 Task: Create a new customer record by filling in all required fields including name, gender, age, mobile number, email, and both current and permanent addresses.
Action: Mouse moved to (1029, 123)
Screenshot: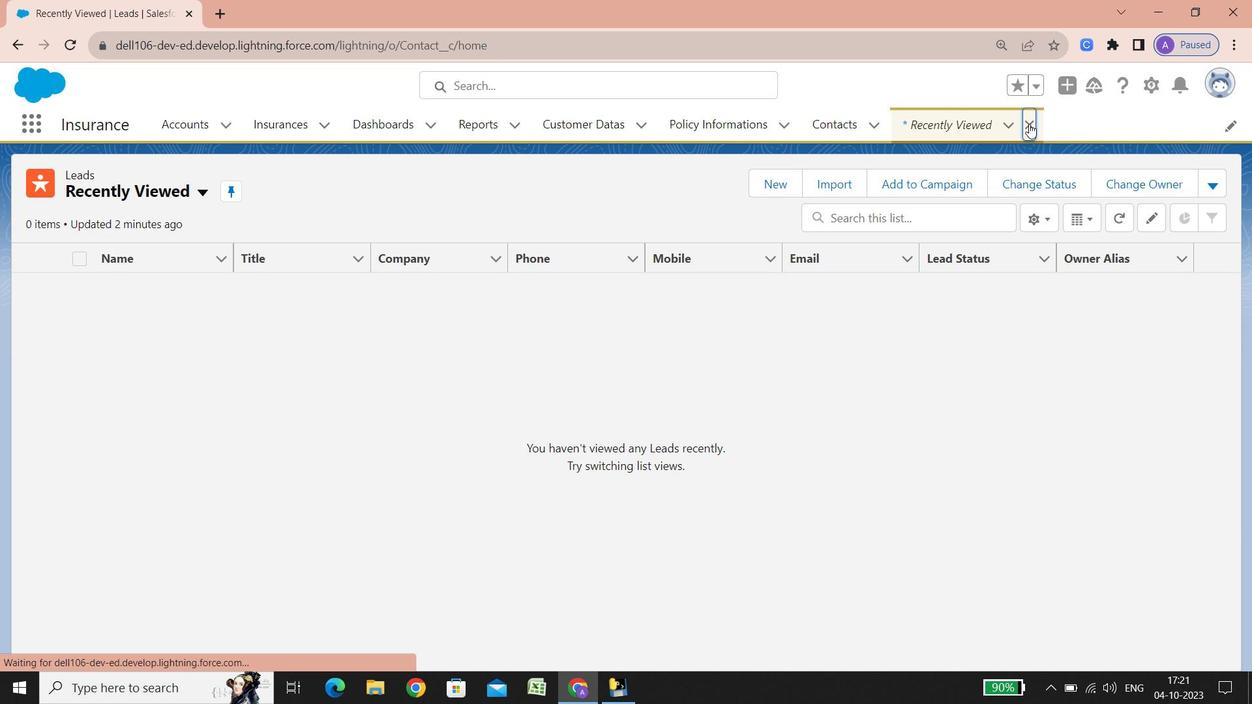 
Action: Mouse pressed left at (1029, 123)
Screenshot: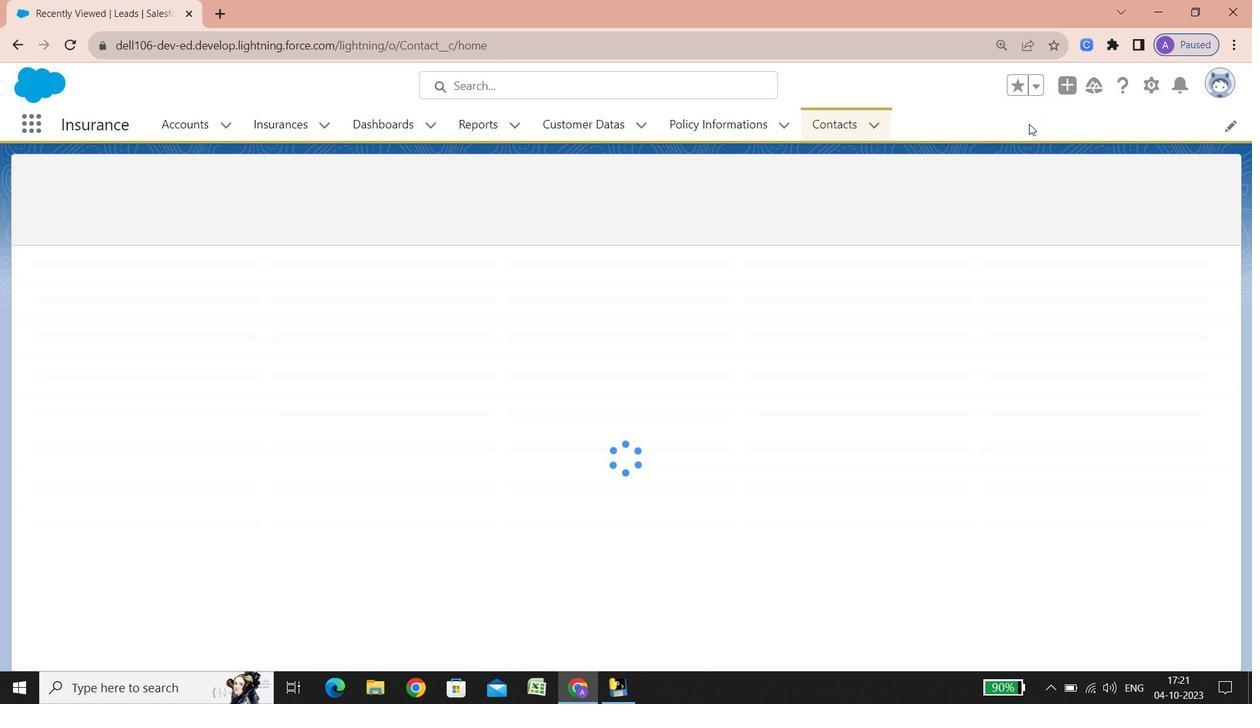 
Action: Mouse moved to (571, 125)
Screenshot: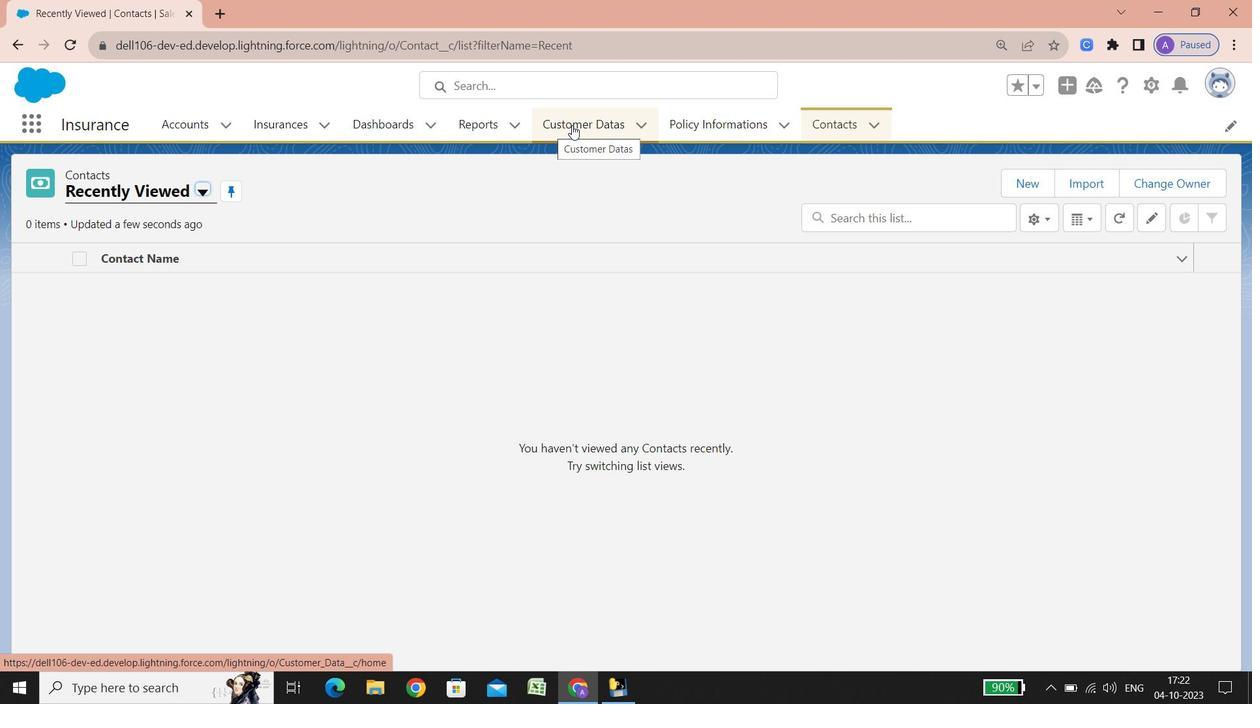 
Action: Mouse pressed left at (571, 125)
Screenshot: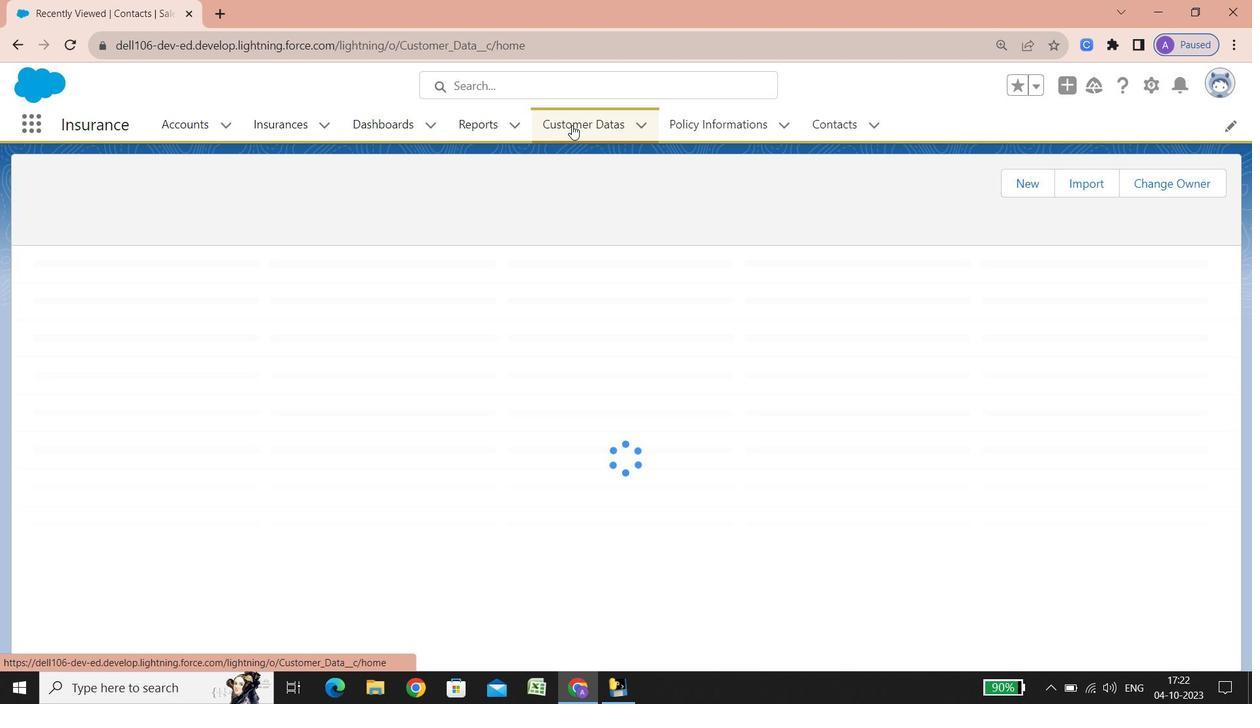 
Action: Mouse moved to (1027, 185)
Screenshot: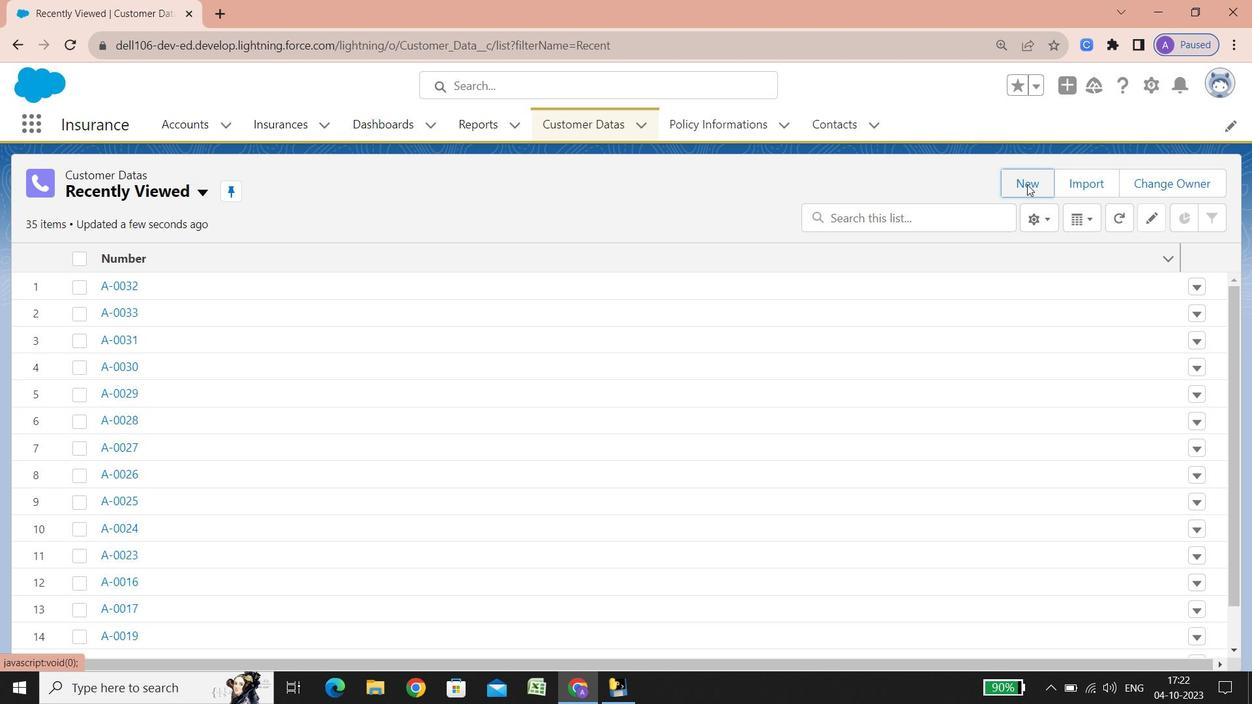 
Action: Mouse pressed left at (1027, 185)
Screenshot: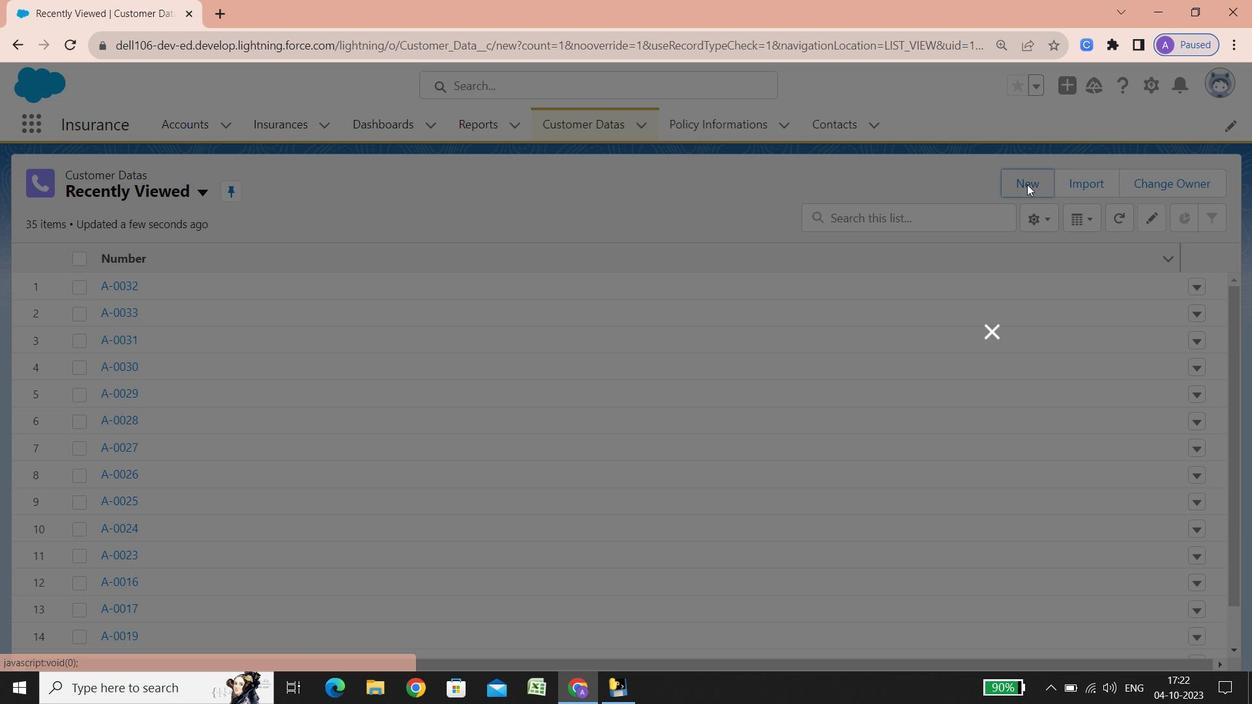 
Action: Mouse moved to (312, 310)
Screenshot: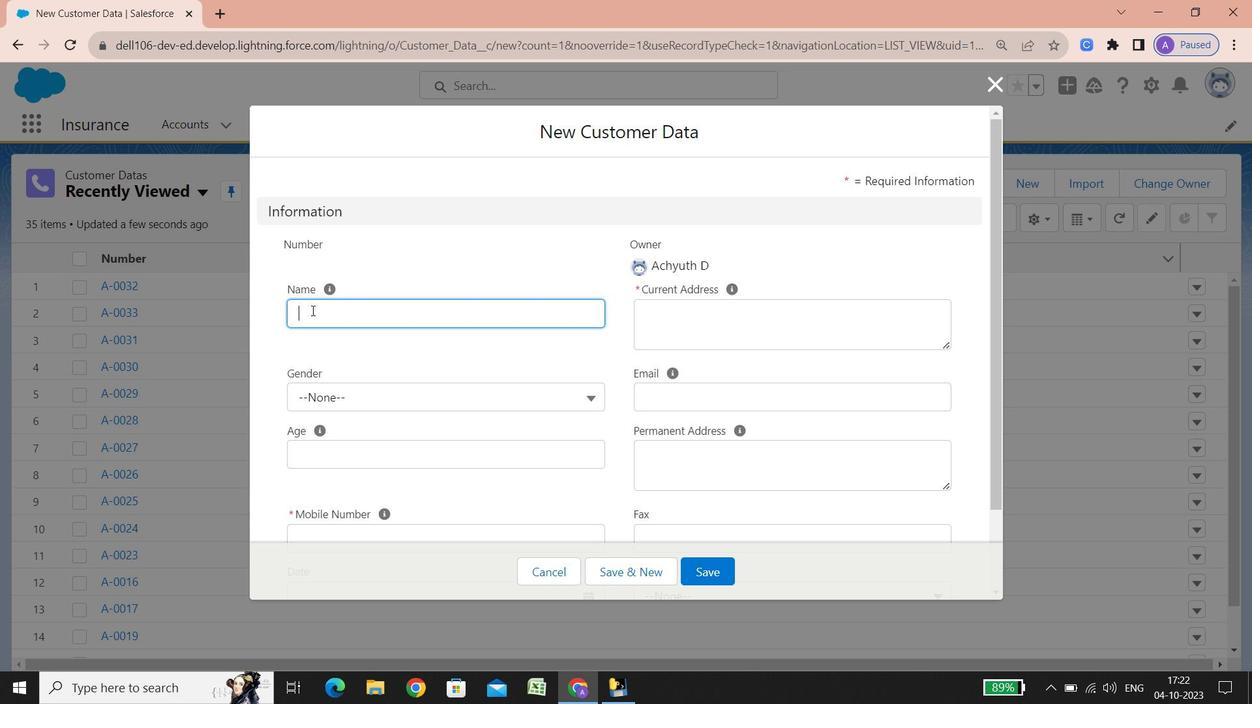 
Action: Key pressed <Key.shift><Key.shift>Ram8
Screenshot: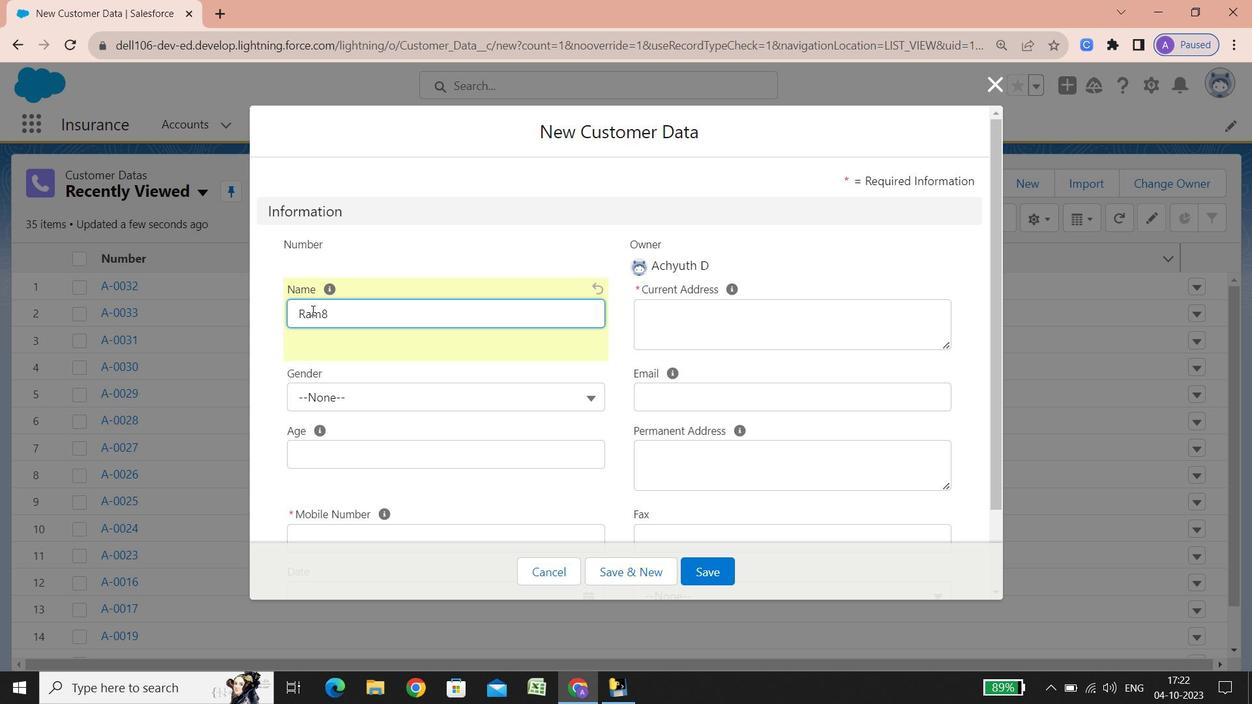 
Action: Mouse moved to (365, 393)
Screenshot: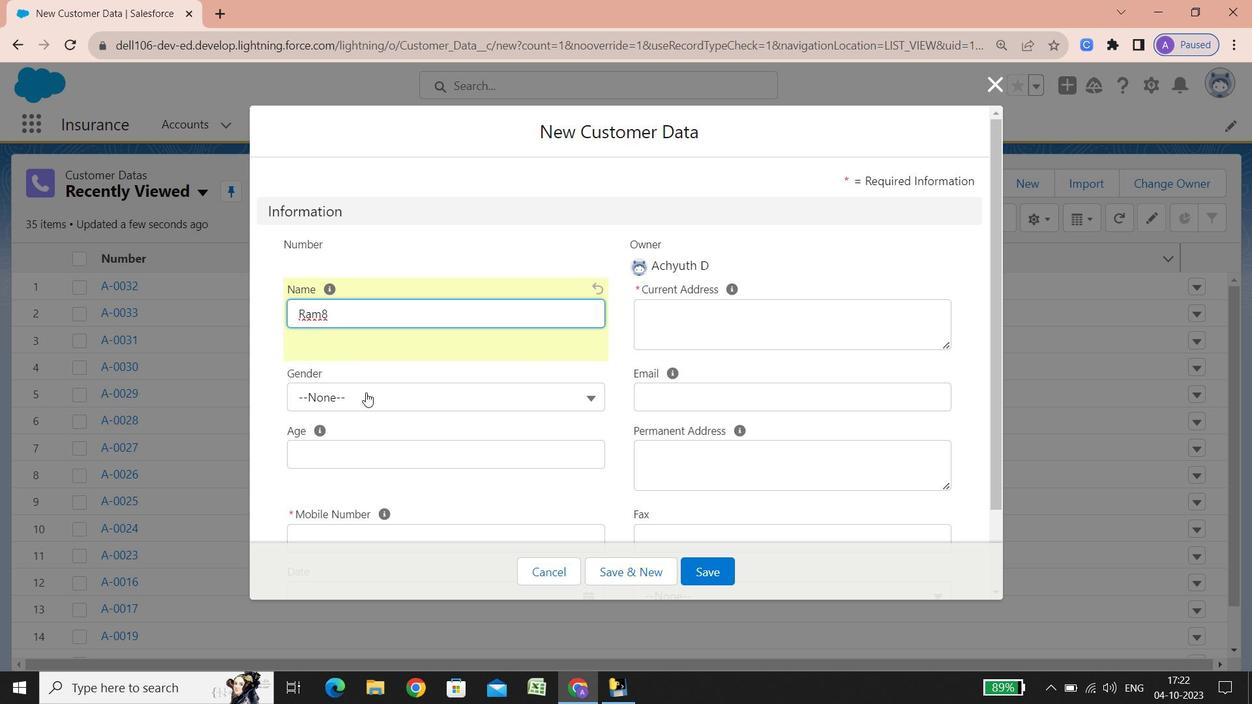 
Action: Mouse pressed left at (365, 393)
Screenshot: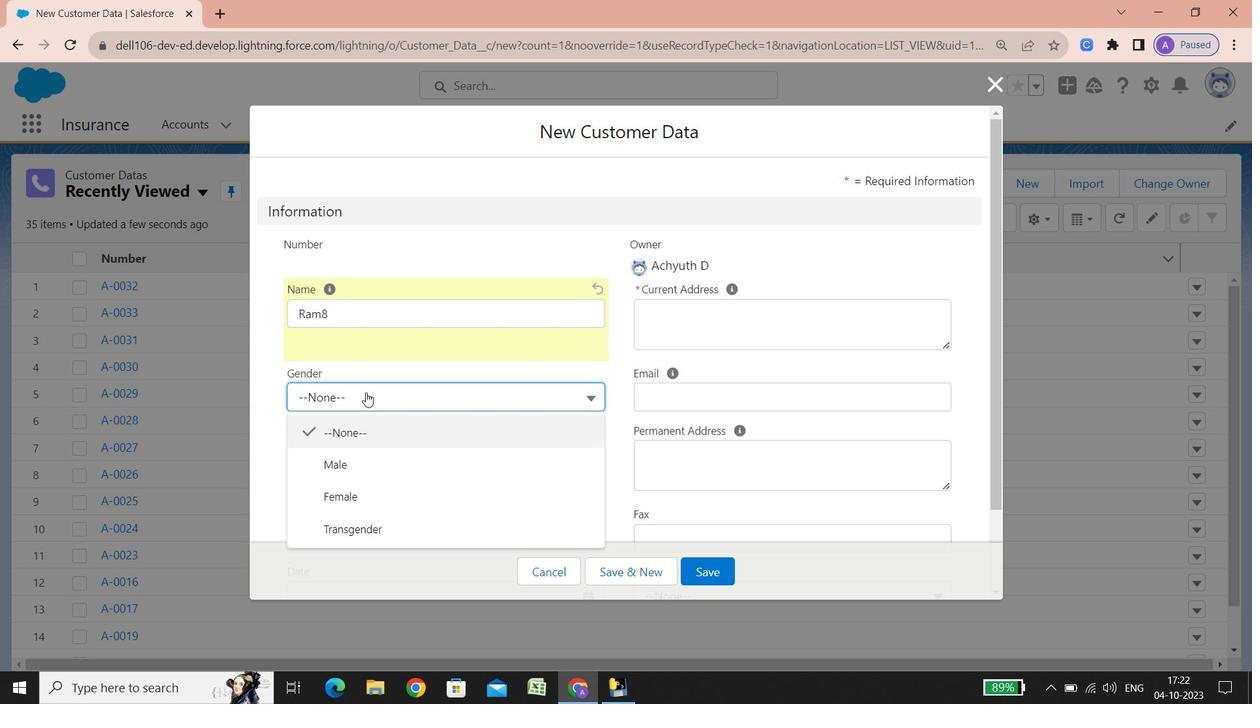
Action: Mouse moved to (367, 466)
Screenshot: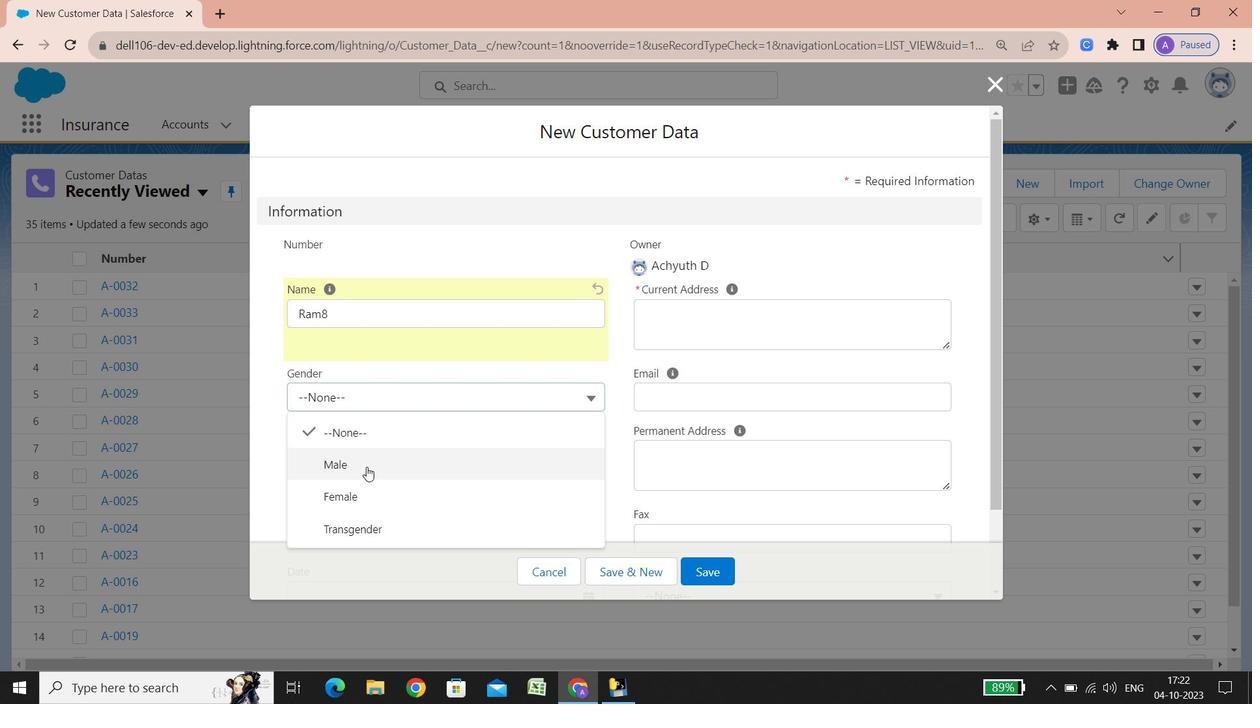 
Action: Mouse pressed left at (367, 466)
Screenshot: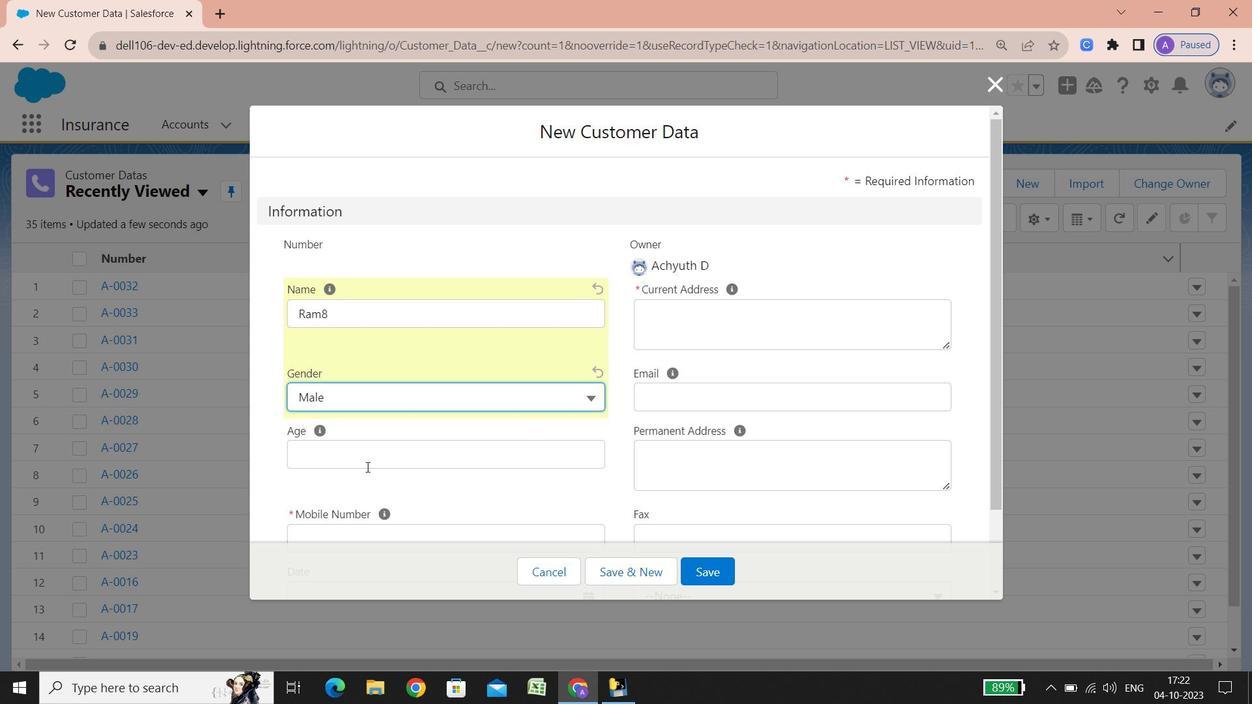 
Action: Mouse moved to (357, 457)
Screenshot: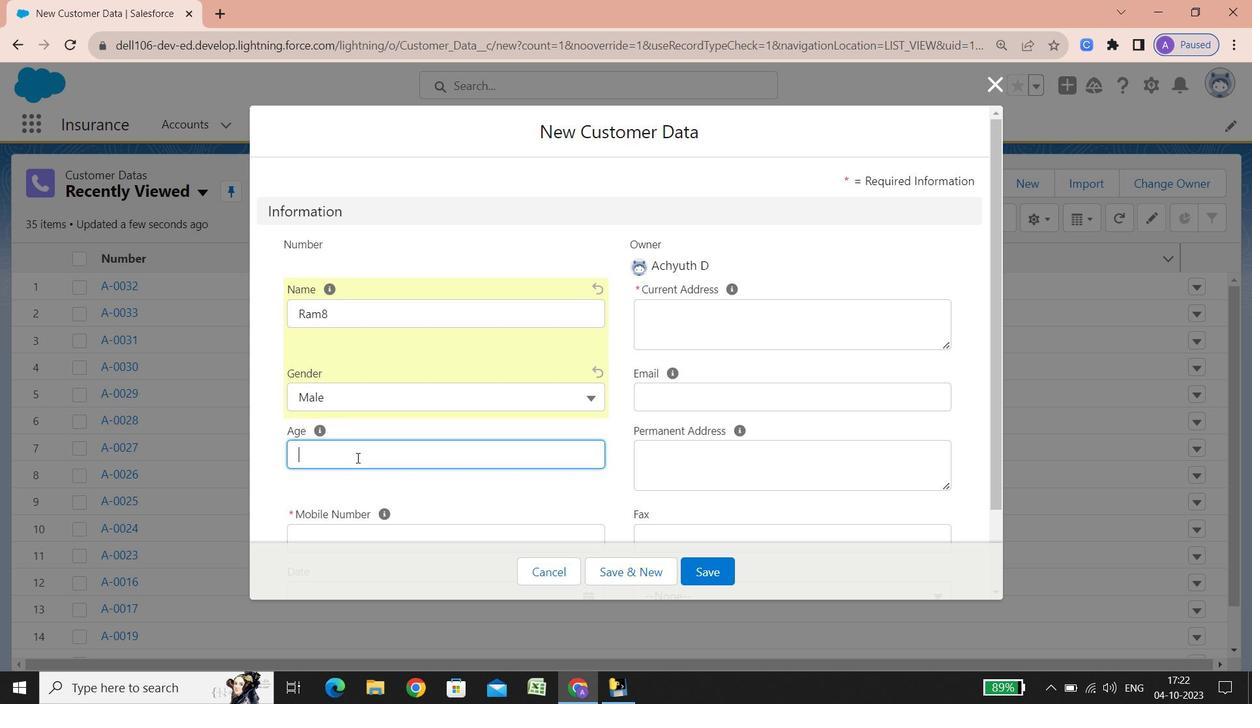 
Action: Mouse pressed left at (357, 457)
Screenshot: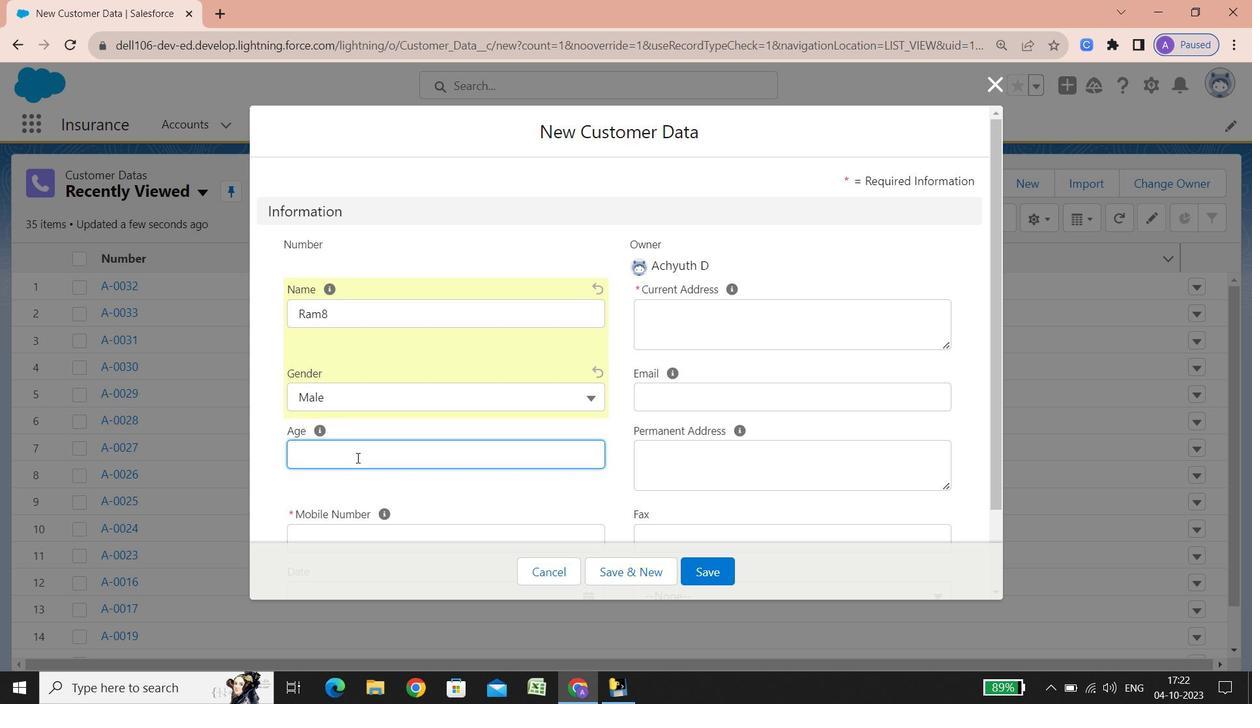 
Action: Key pressed 36
Screenshot: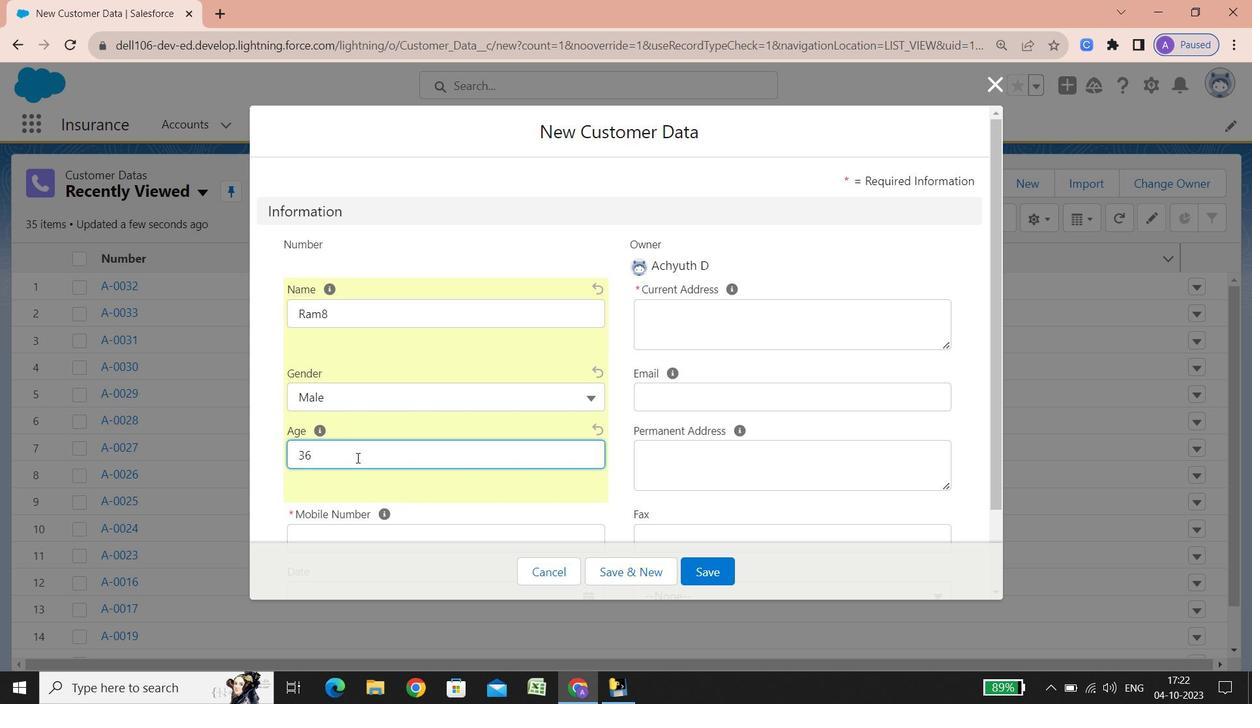 
Action: Mouse scrolled (357, 457) with delta (0, 0)
Screenshot: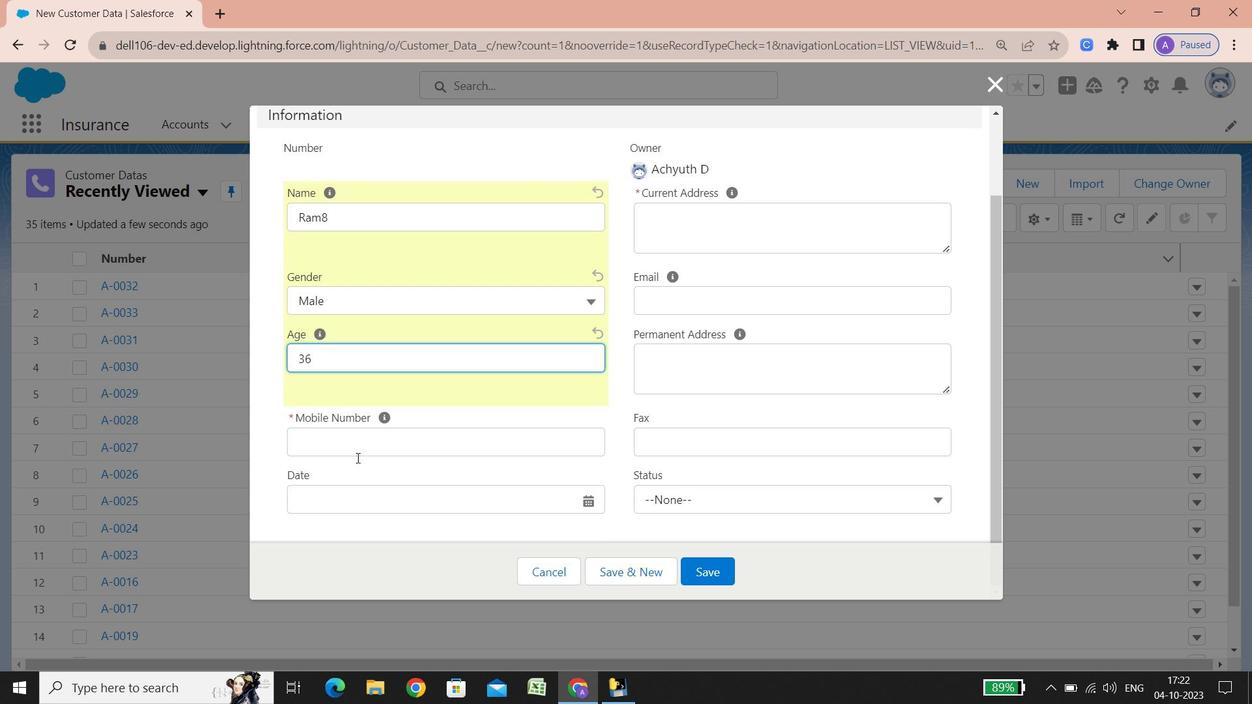 
Action: Mouse scrolled (357, 457) with delta (0, 0)
Screenshot: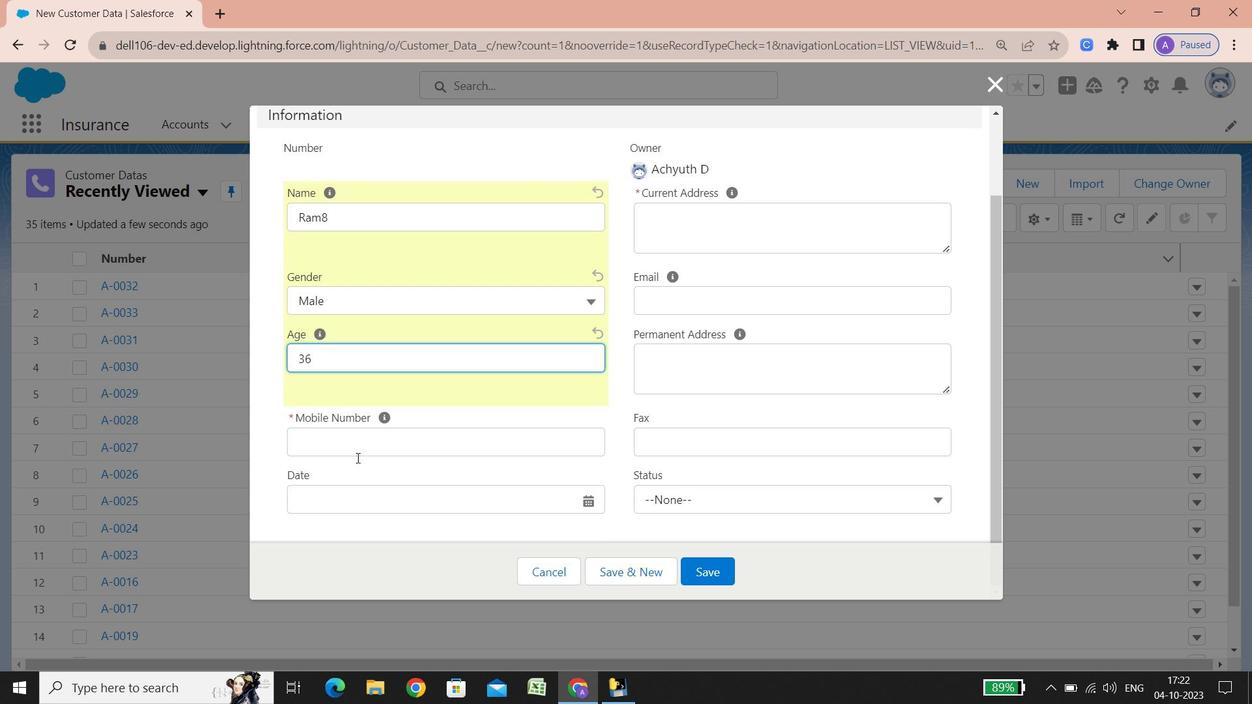 
Action: Mouse scrolled (357, 457) with delta (0, 0)
Screenshot: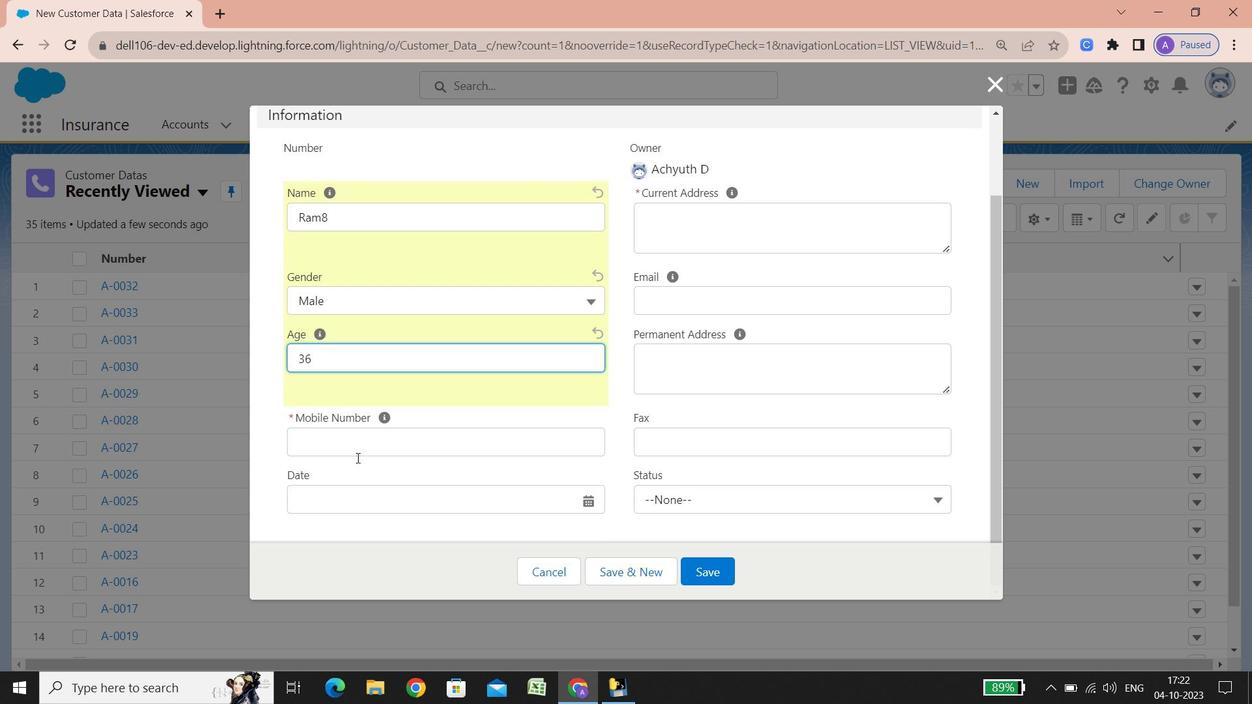 
Action: Mouse scrolled (357, 457) with delta (0, 0)
Screenshot: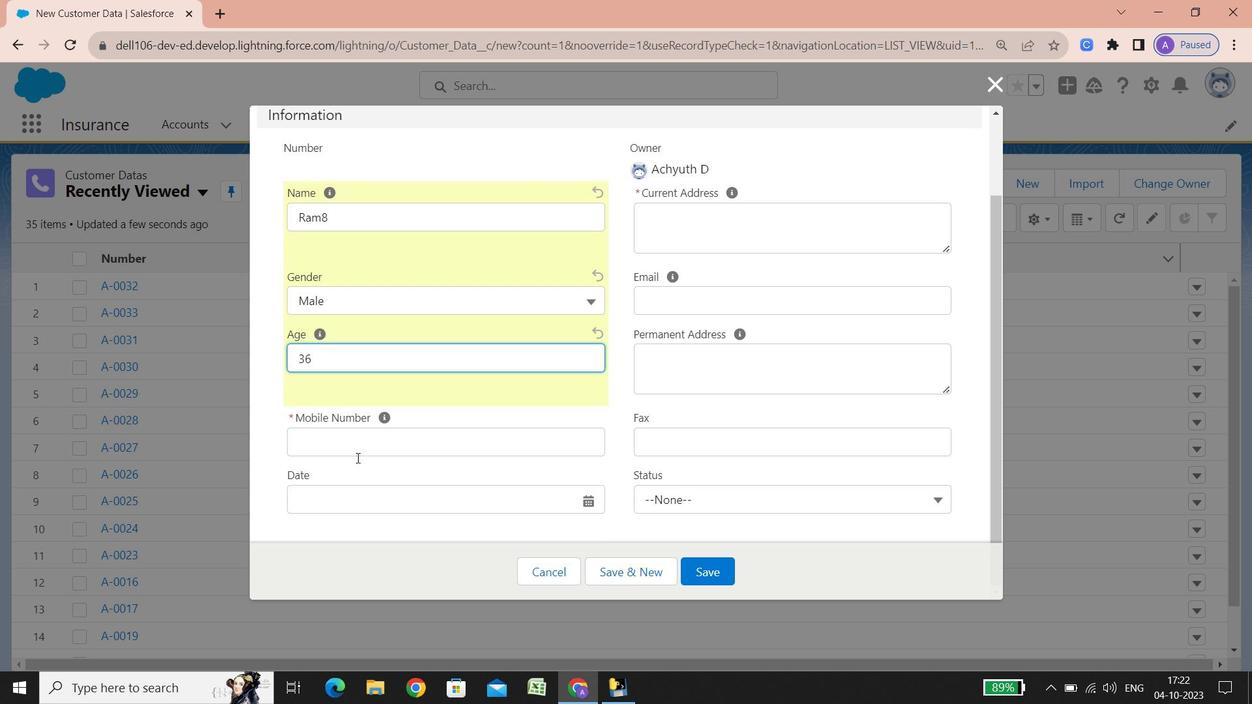 
Action: Mouse scrolled (357, 457) with delta (0, 0)
Screenshot: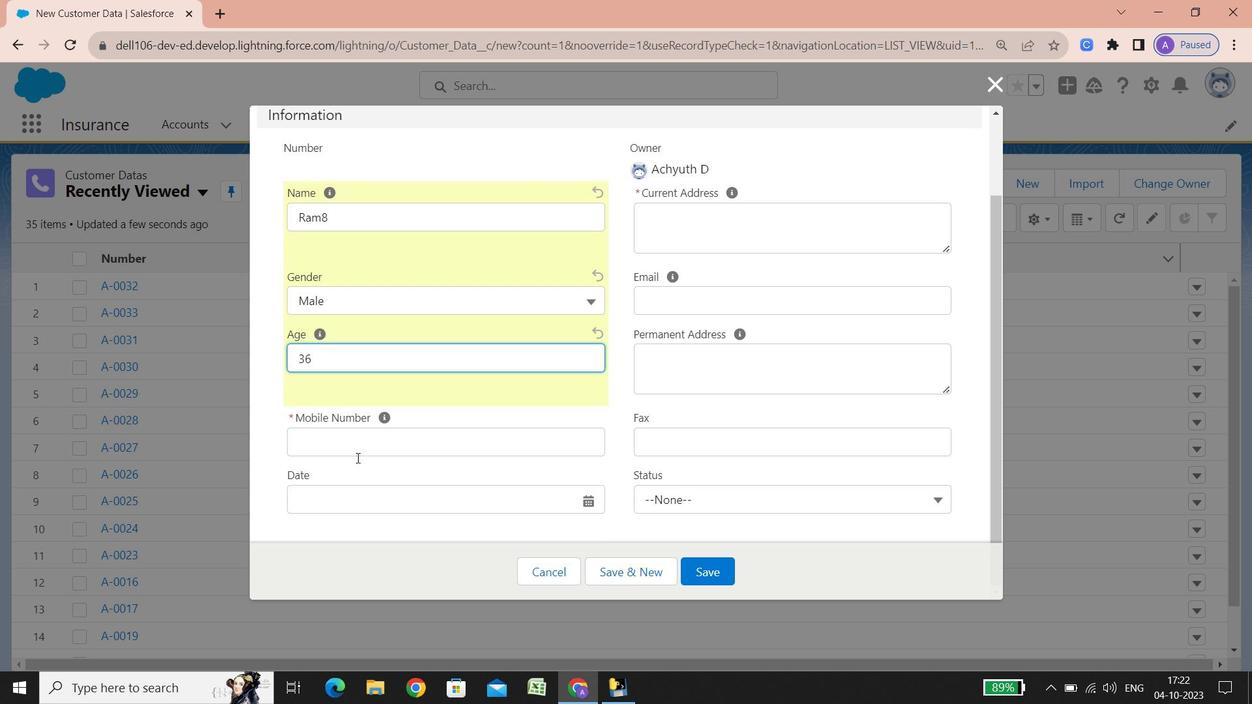 
Action: Mouse scrolled (357, 457) with delta (0, 0)
Screenshot: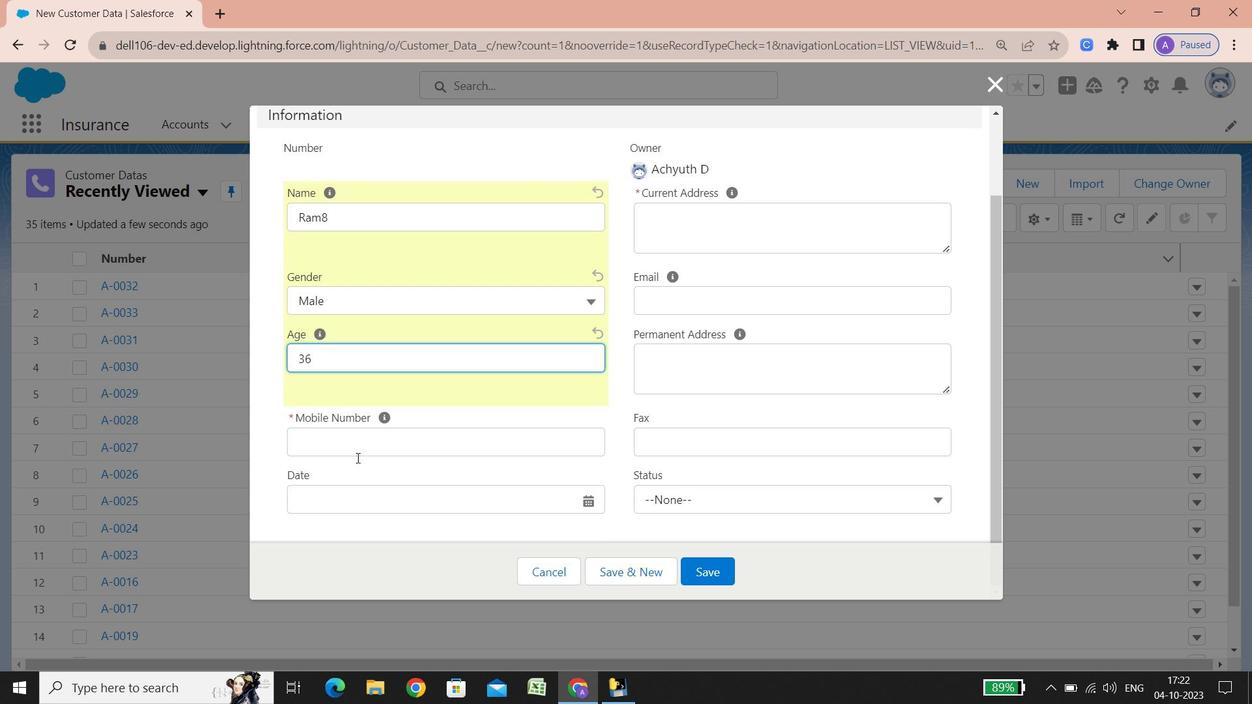 
Action: Mouse scrolled (357, 457) with delta (0, 0)
Screenshot: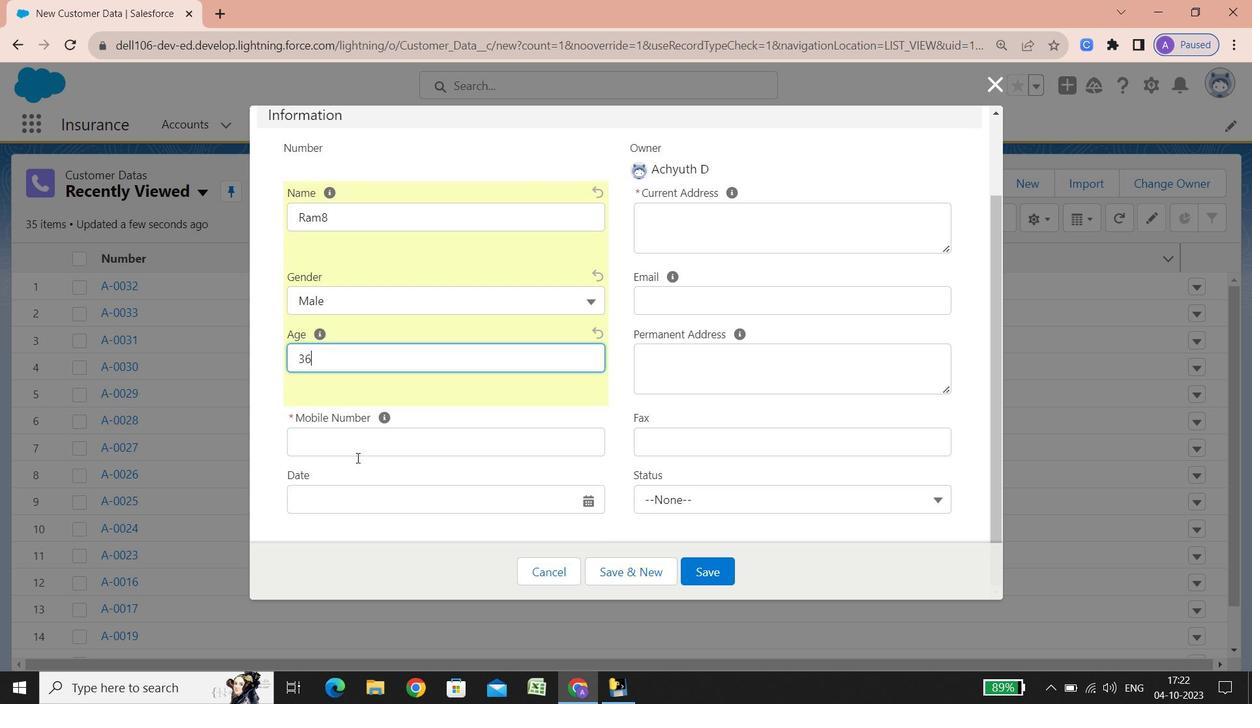 
Action: Mouse scrolled (357, 457) with delta (0, 0)
Screenshot: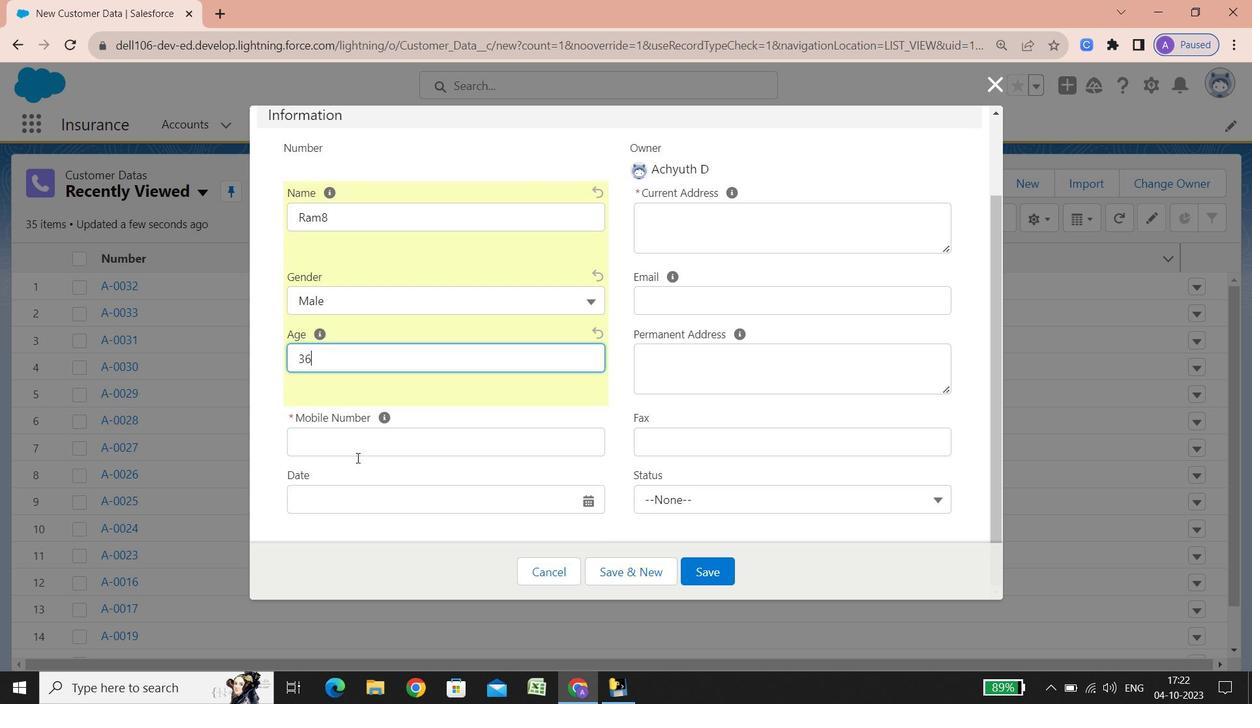 
Action: Mouse scrolled (357, 457) with delta (0, 0)
Screenshot: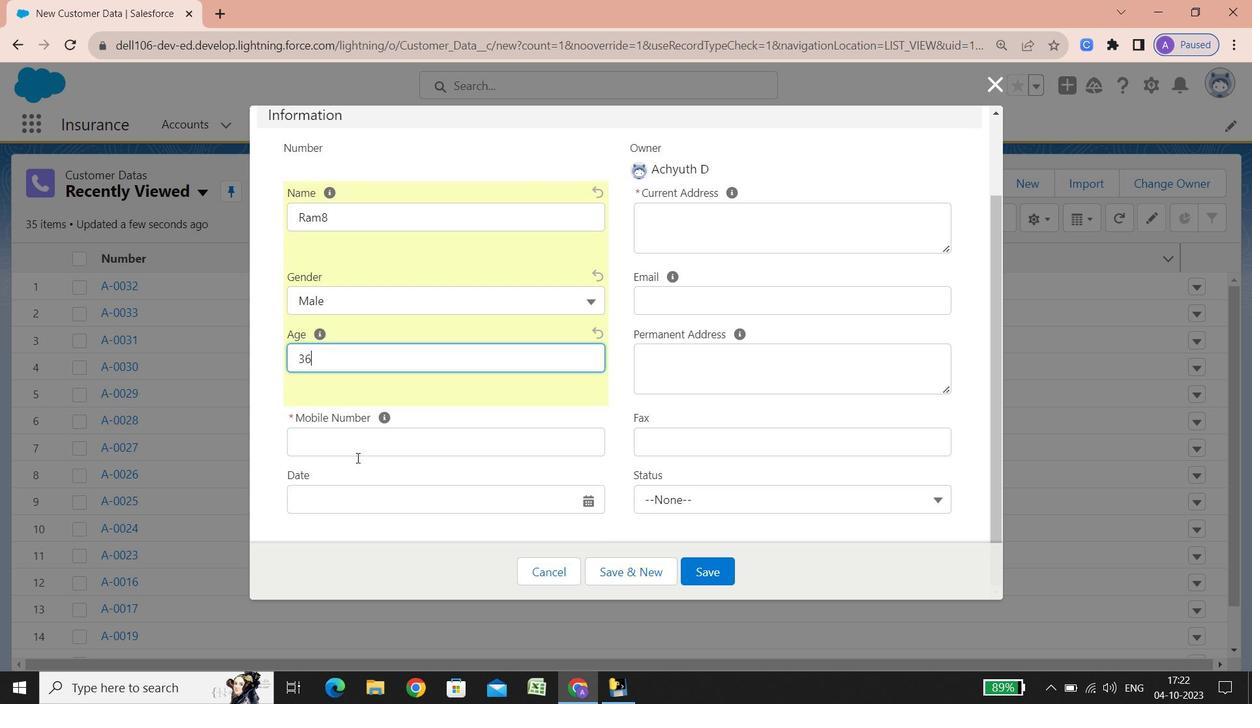 
Action: Mouse scrolled (357, 457) with delta (0, 0)
Screenshot: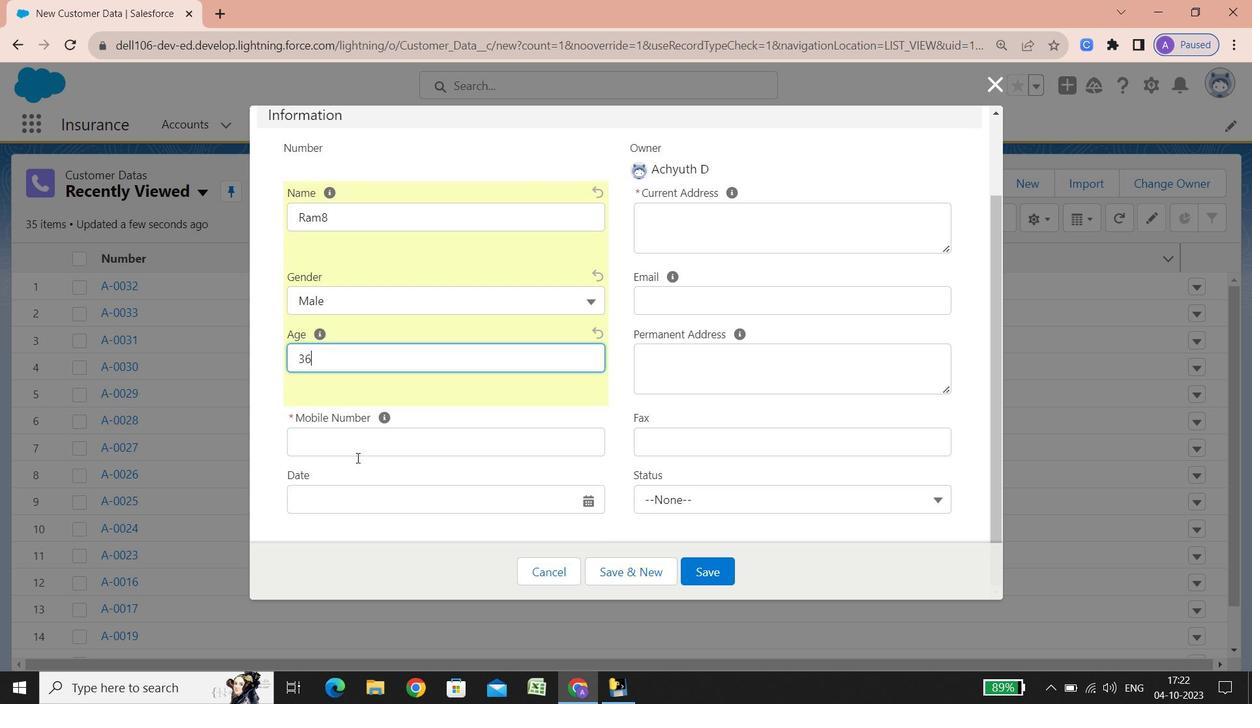
Action: Mouse scrolled (357, 457) with delta (0, 0)
Screenshot: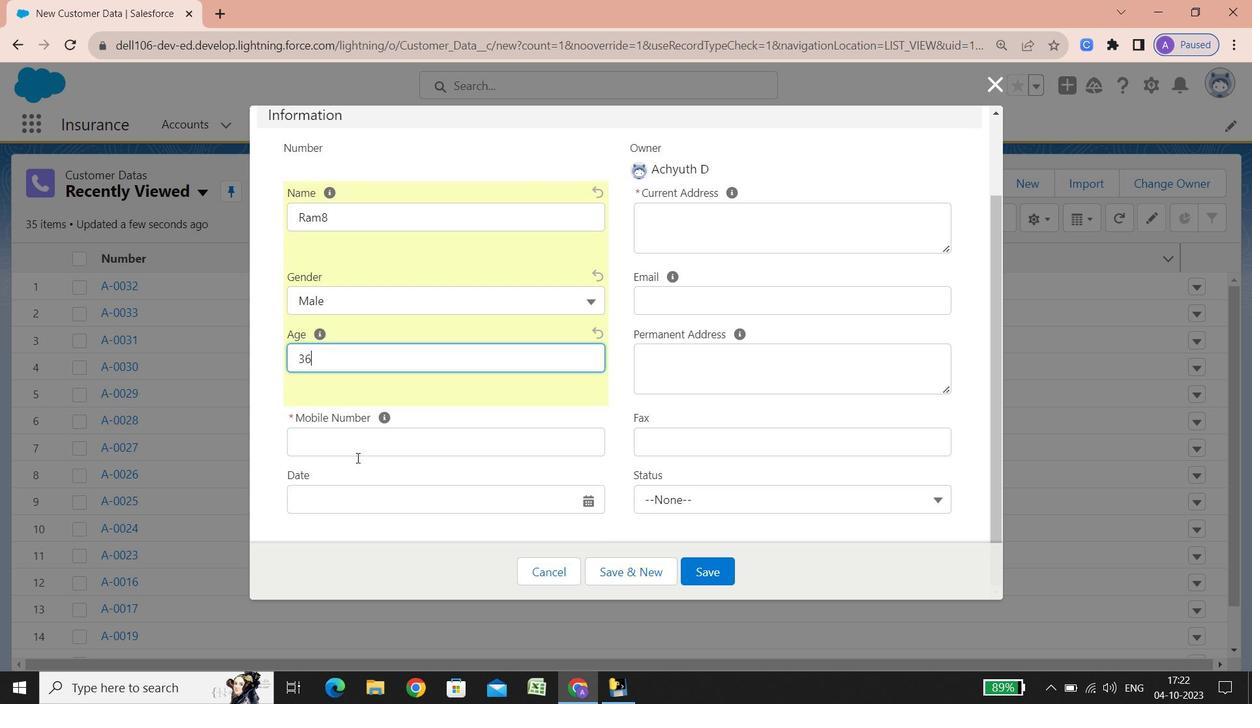 
Action: Mouse scrolled (357, 457) with delta (0, 0)
Screenshot: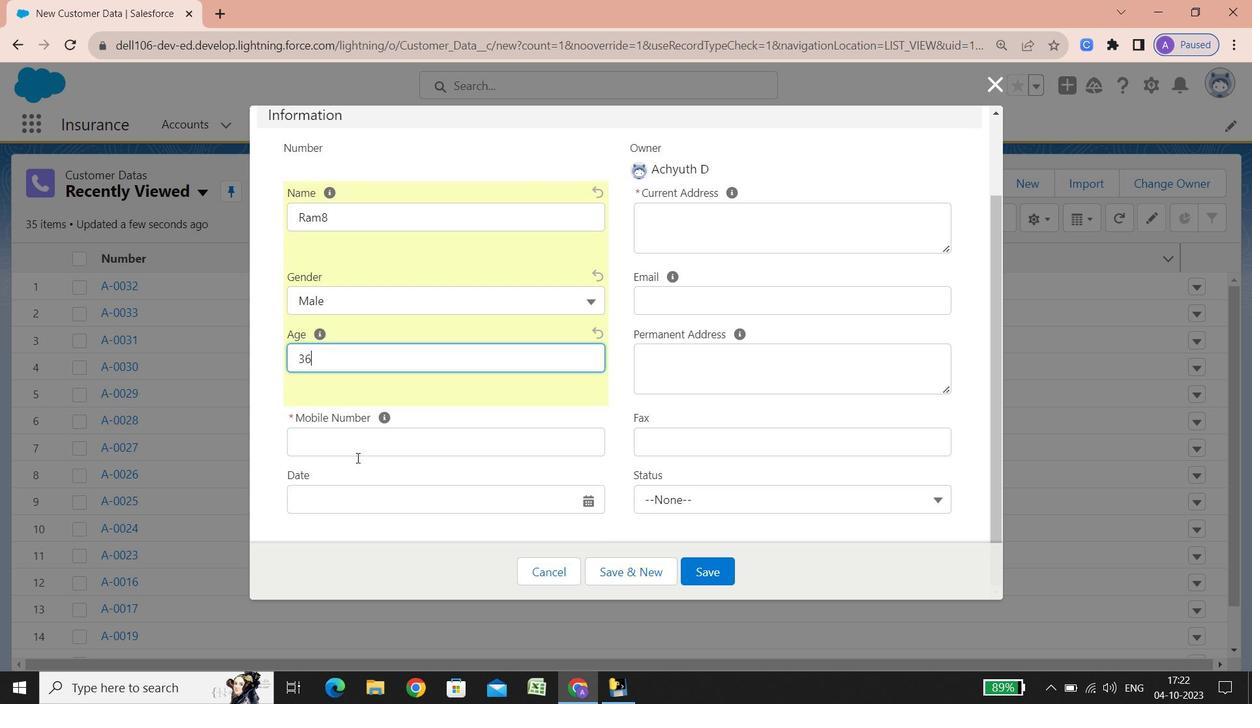 
Action: Mouse scrolled (357, 457) with delta (0, 0)
Screenshot: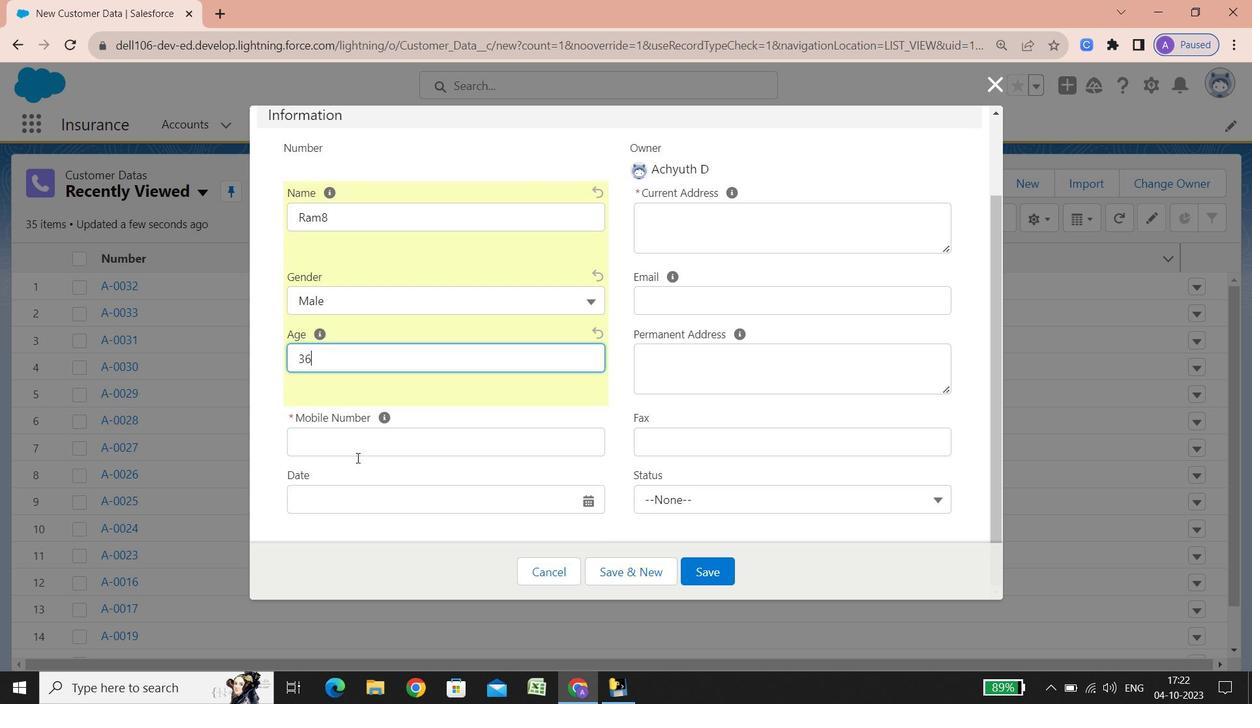 
Action: Mouse scrolled (357, 457) with delta (0, 0)
Screenshot: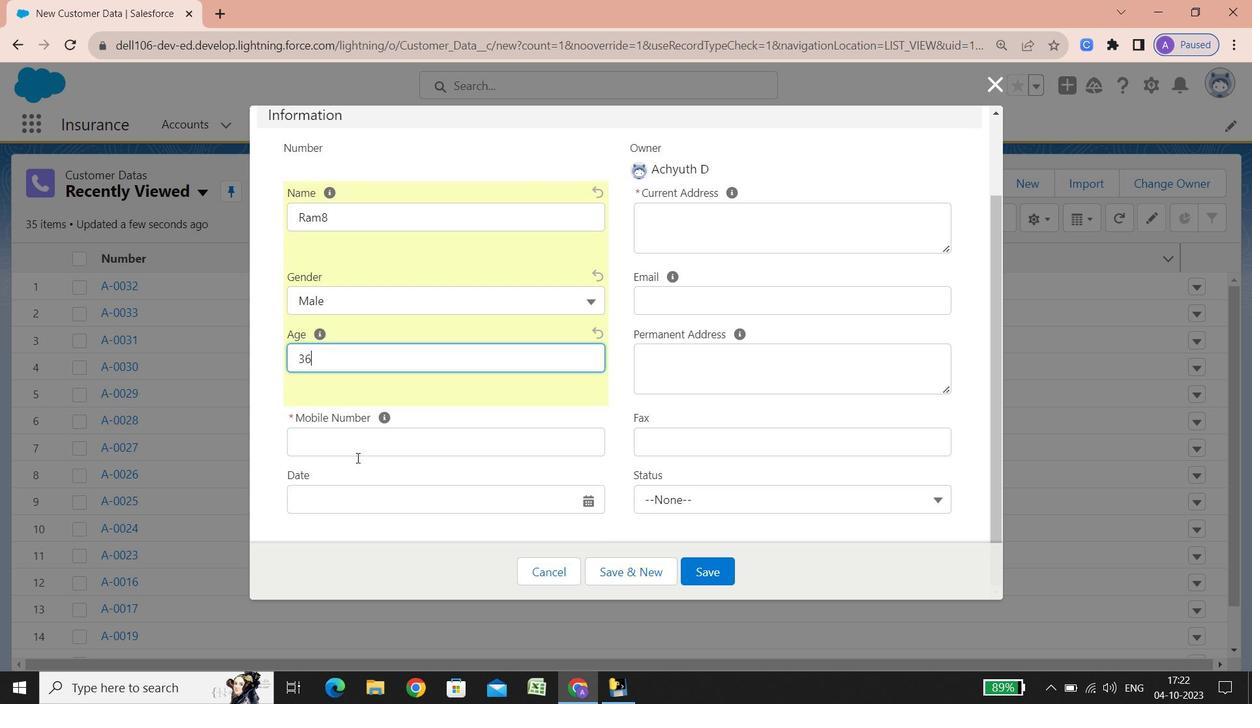 
Action: Mouse scrolled (357, 457) with delta (0, 0)
Screenshot: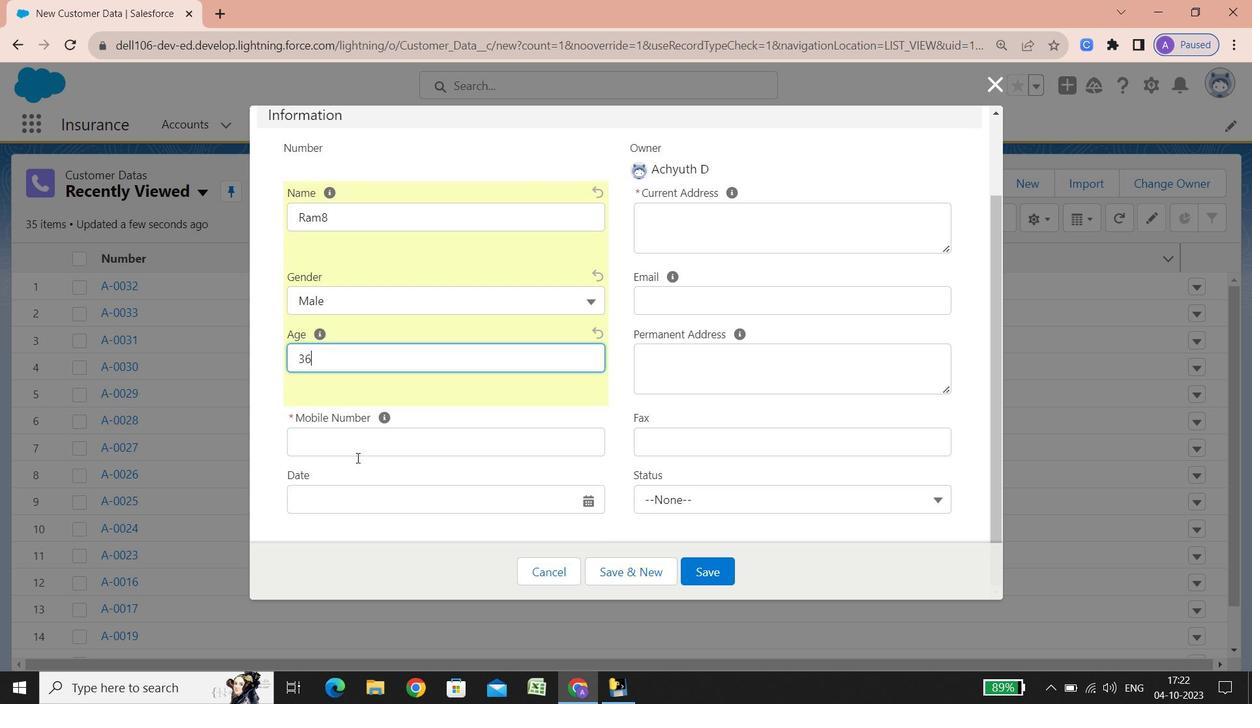
Action: Mouse scrolled (357, 457) with delta (0, 0)
Screenshot: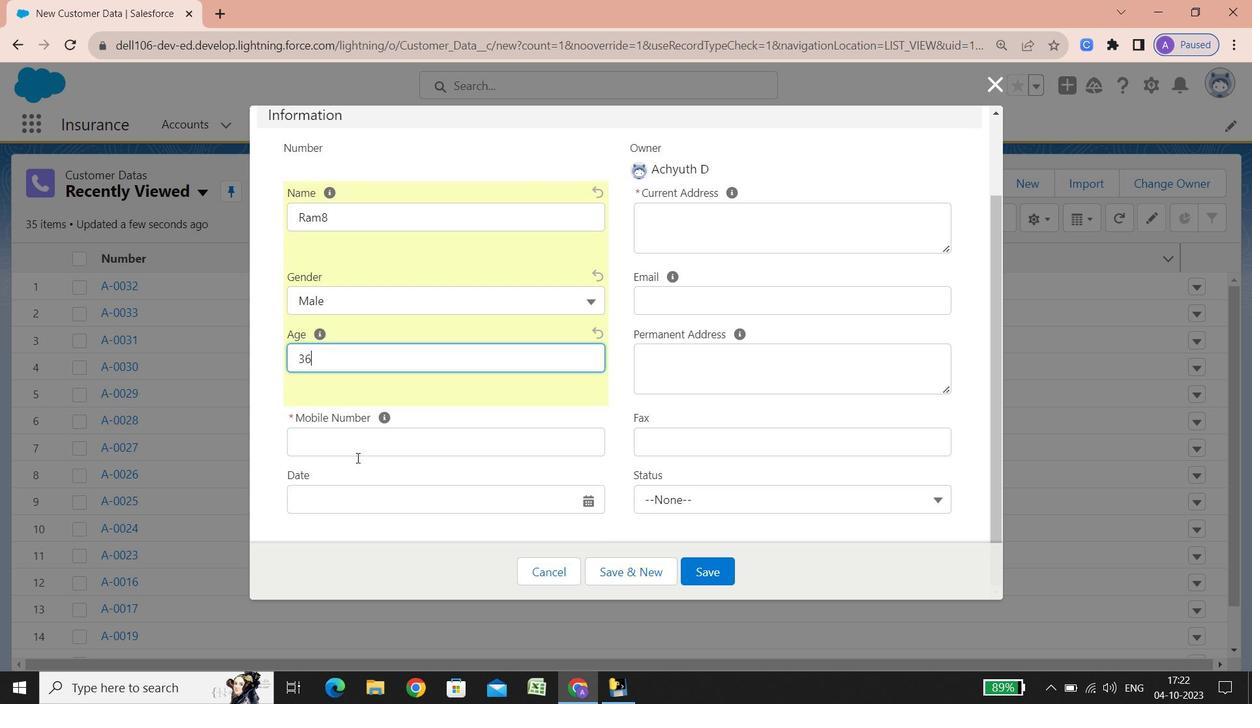 
Action: Mouse scrolled (357, 457) with delta (0, 0)
Screenshot: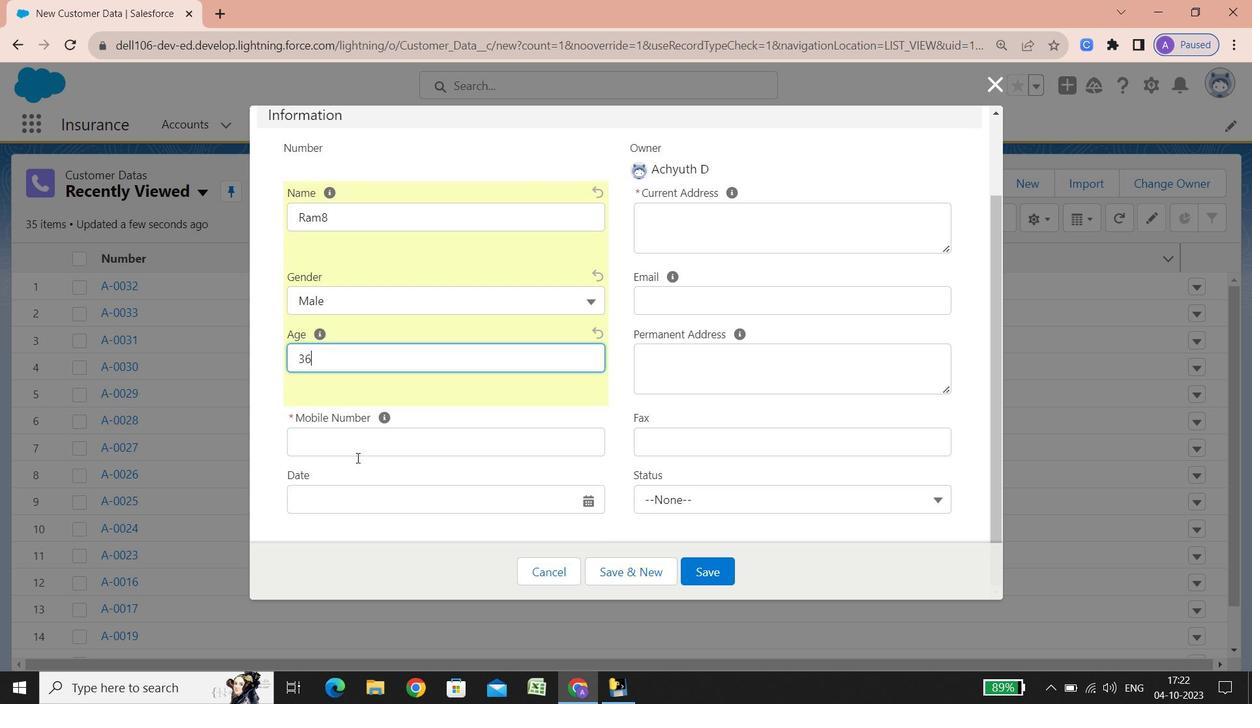 
Action: Mouse scrolled (357, 457) with delta (0, 0)
Screenshot: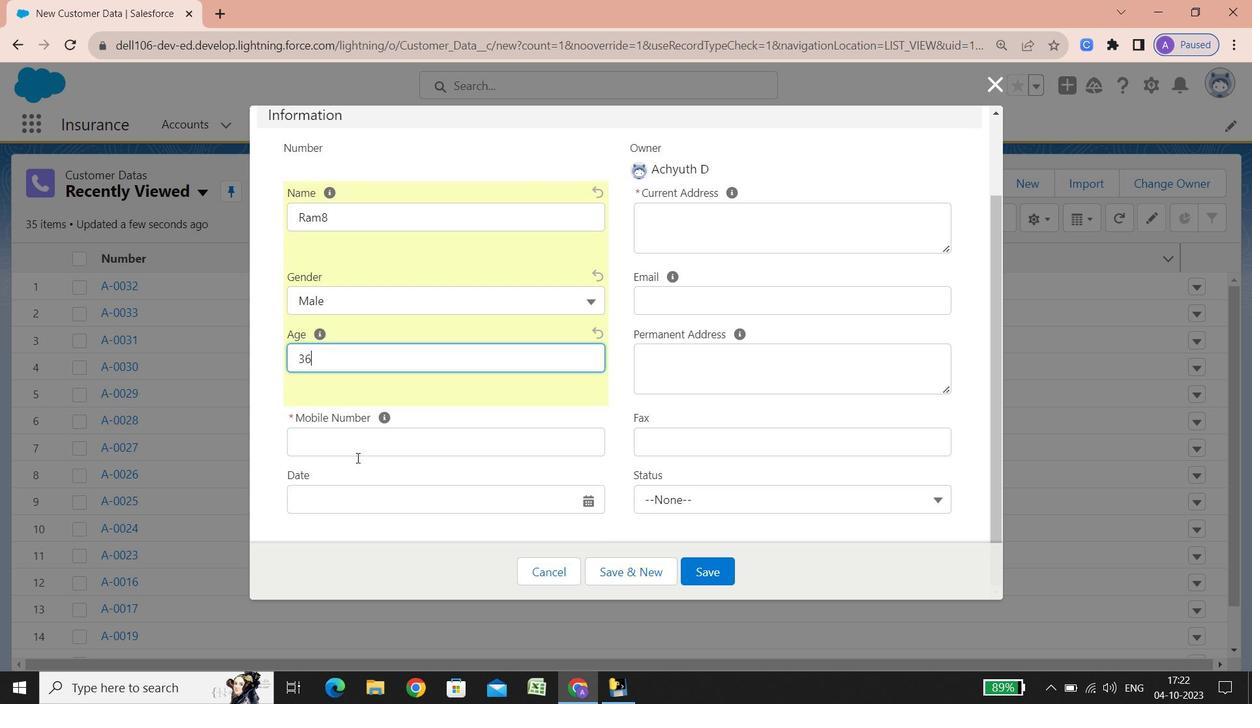 
Action: Mouse scrolled (357, 457) with delta (0, 0)
Screenshot: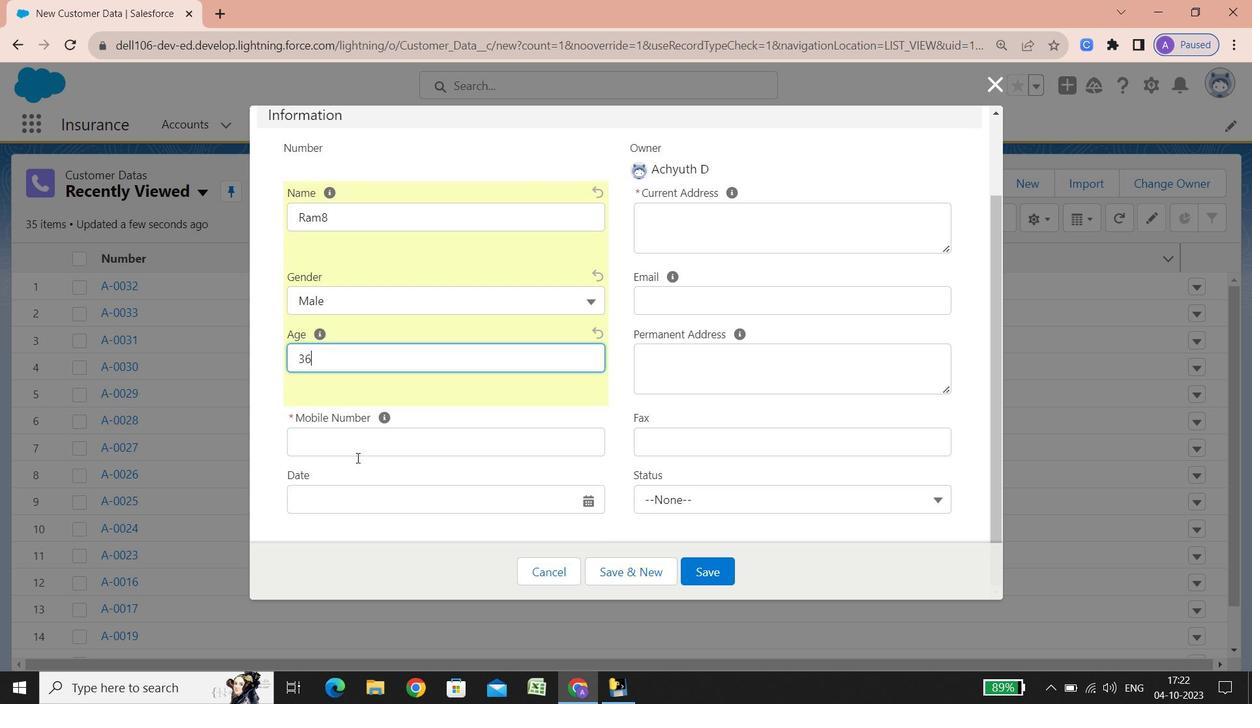 
Action: Mouse scrolled (357, 457) with delta (0, 0)
Screenshot: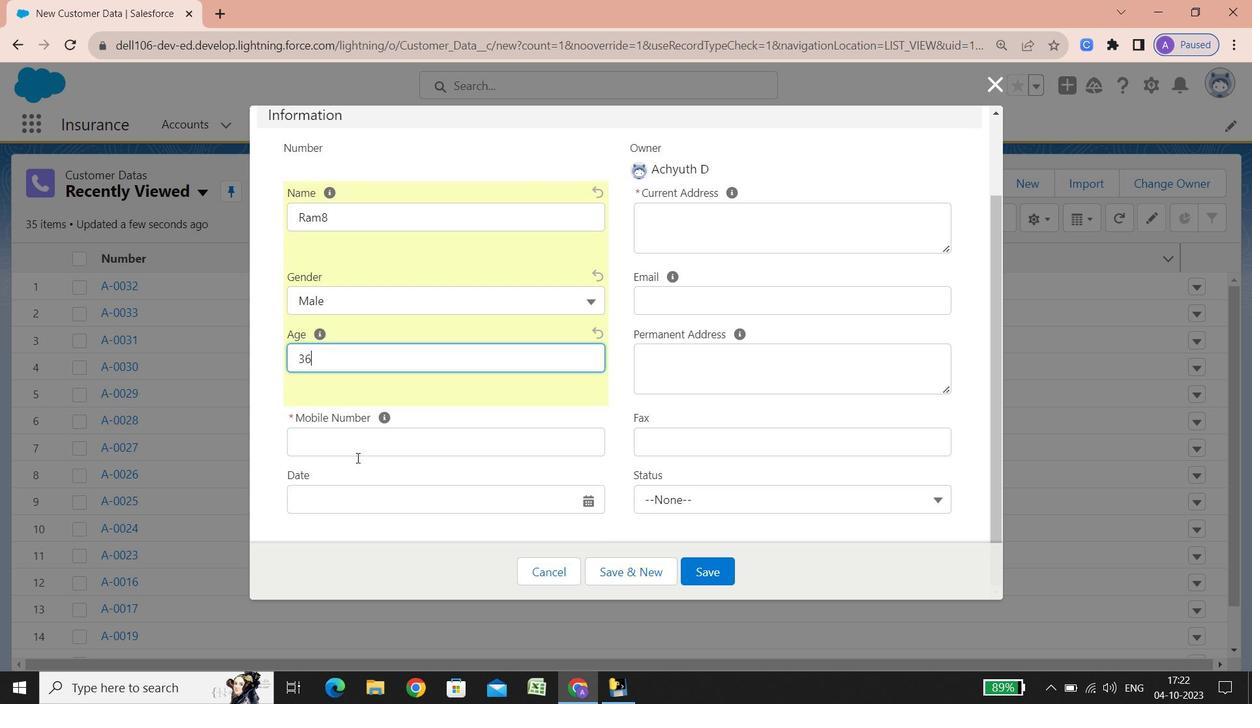 
Action: Mouse scrolled (357, 457) with delta (0, 0)
Screenshot: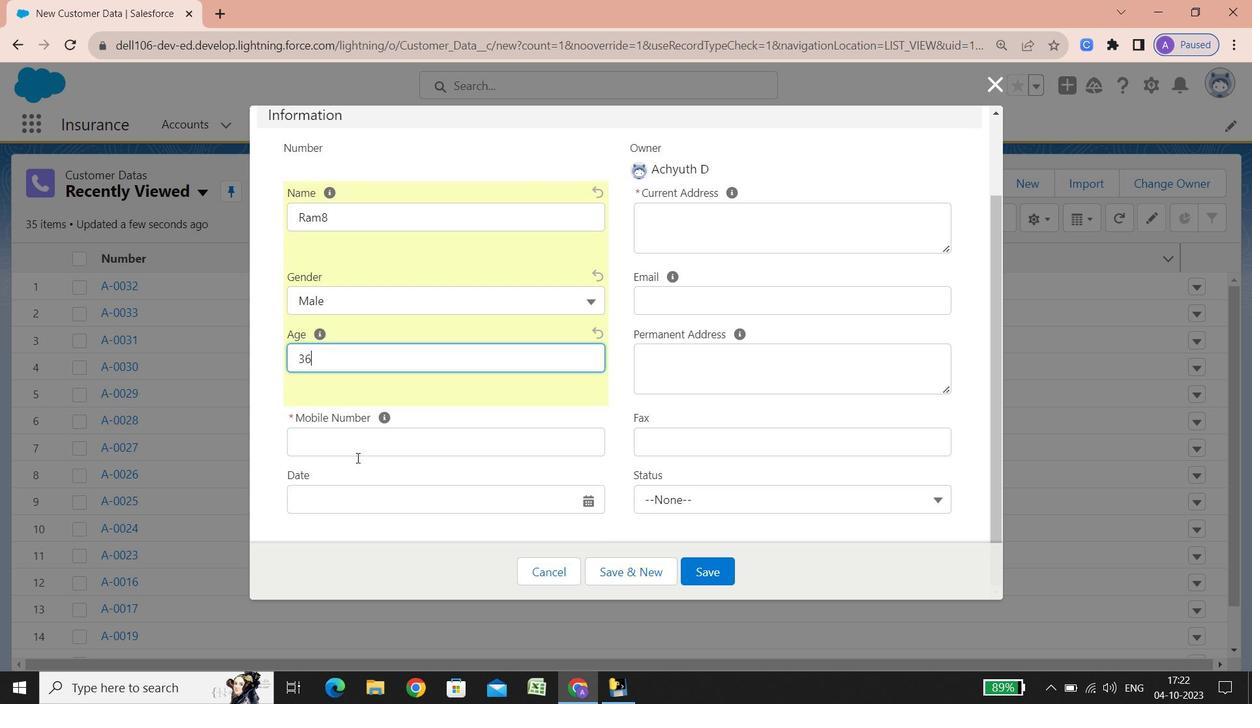 
Action: Mouse scrolled (357, 457) with delta (0, 0)
Screenshot: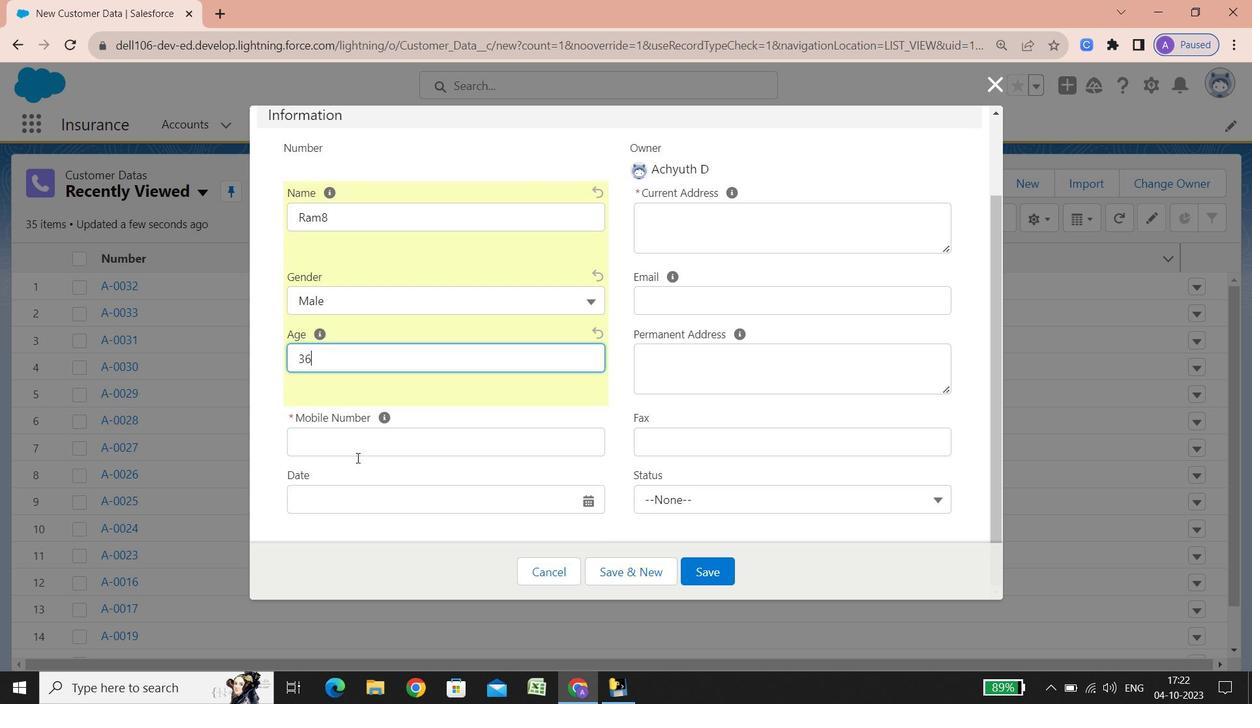 
Action: Mouse scrolled (357, 457) with delta (0, 0)
Screenshot: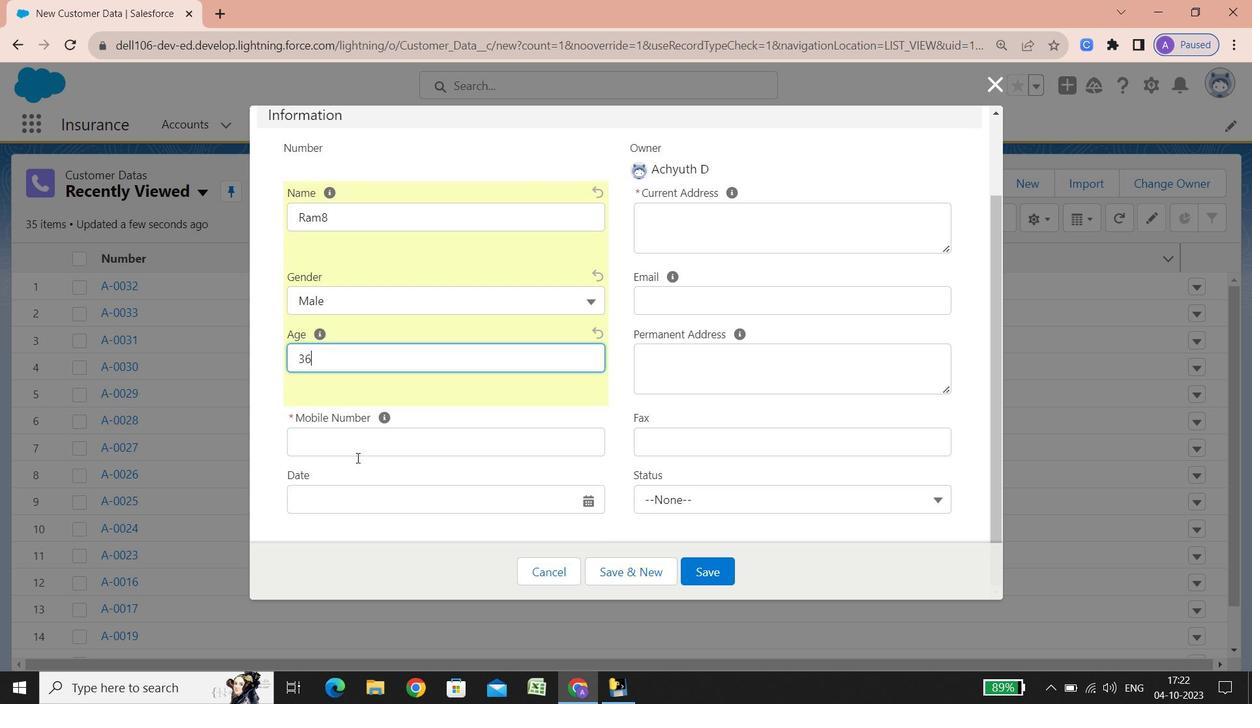 
Action: Mouse scrolled (357, 457) with delta (0, 0)
Screenshot: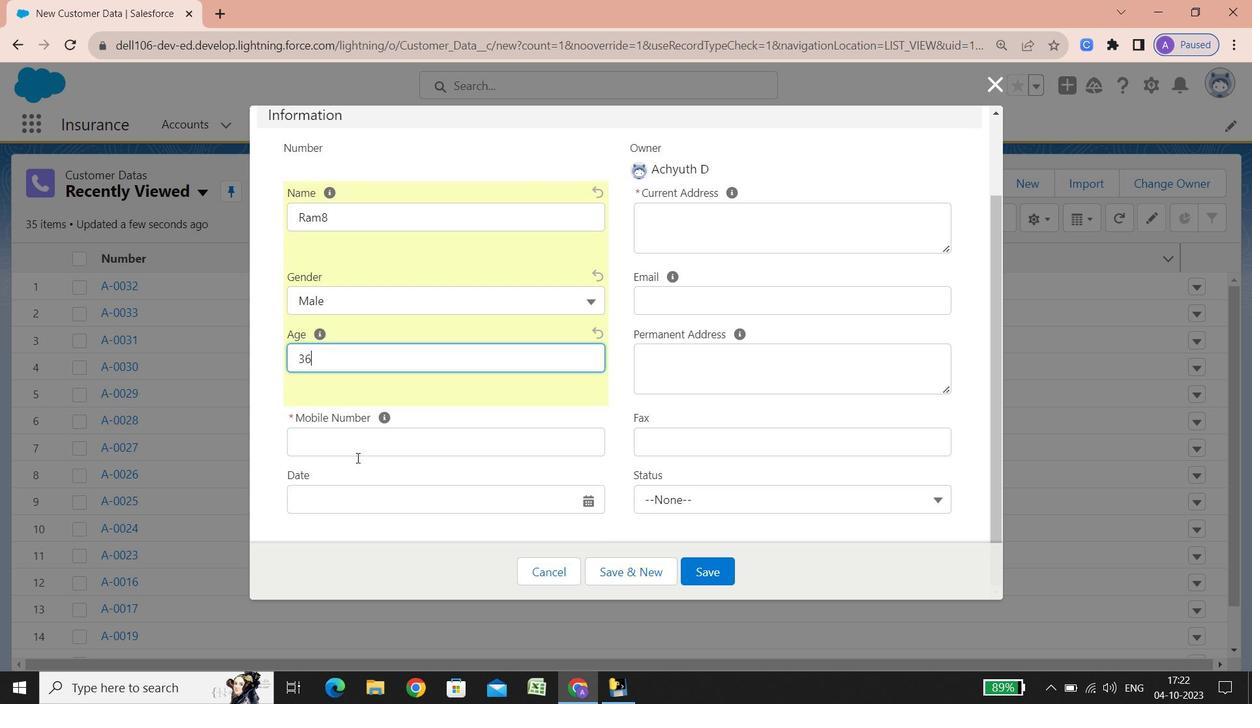 
Action: Mouse scrolled (357, 457) with delta (0, 0)
Screenshot: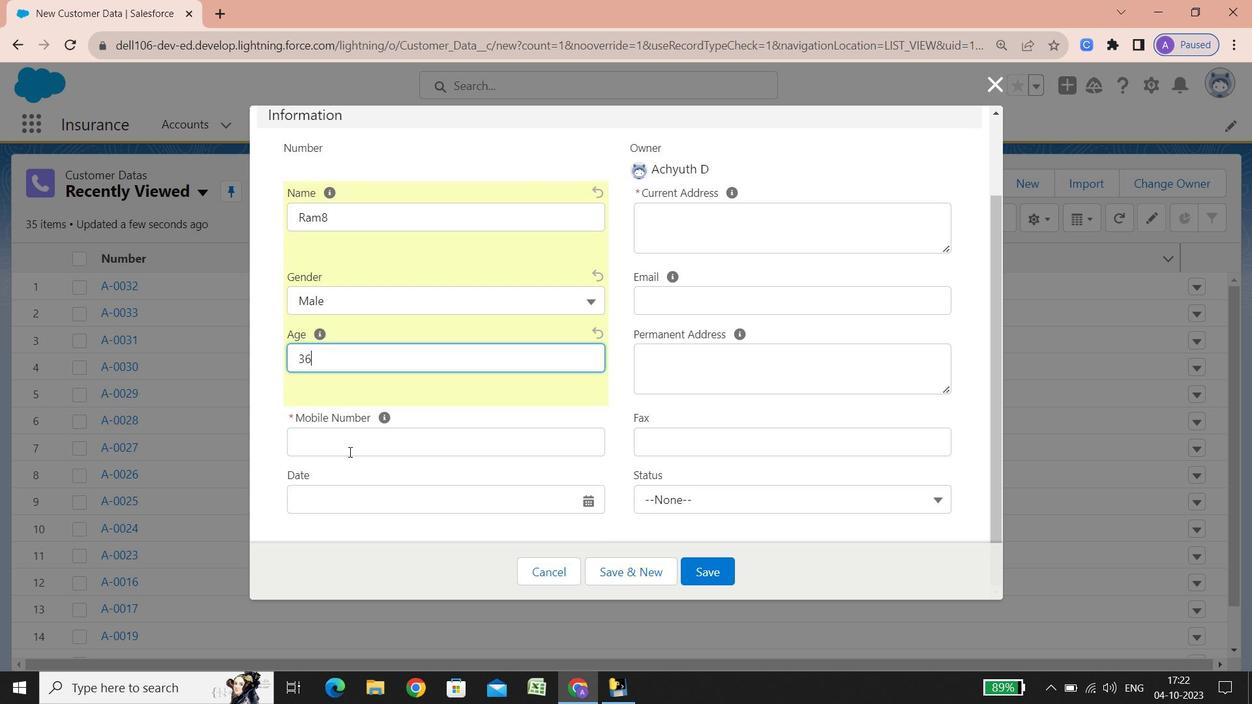 
Action: Mouse scrolled (357, 457) with delta (0, 0)
Screenshot: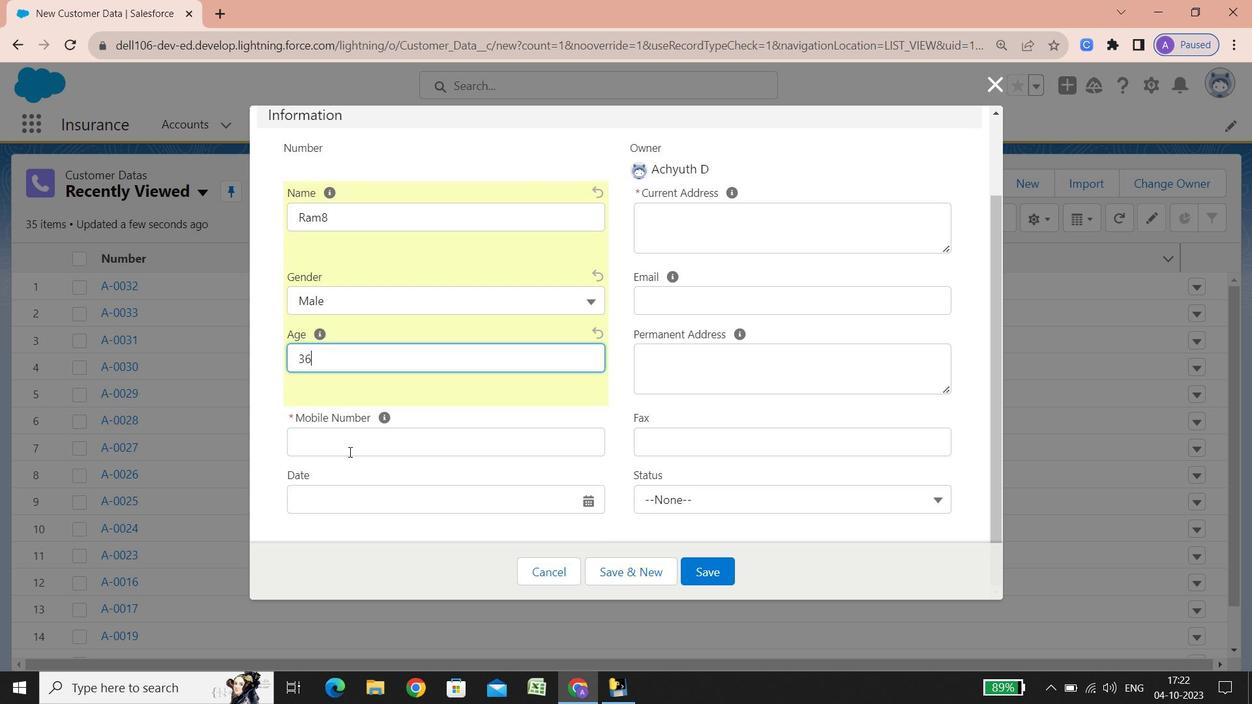 
Action: Mouse scrolled (357, 457) with delta (0, 0)
Screenshot: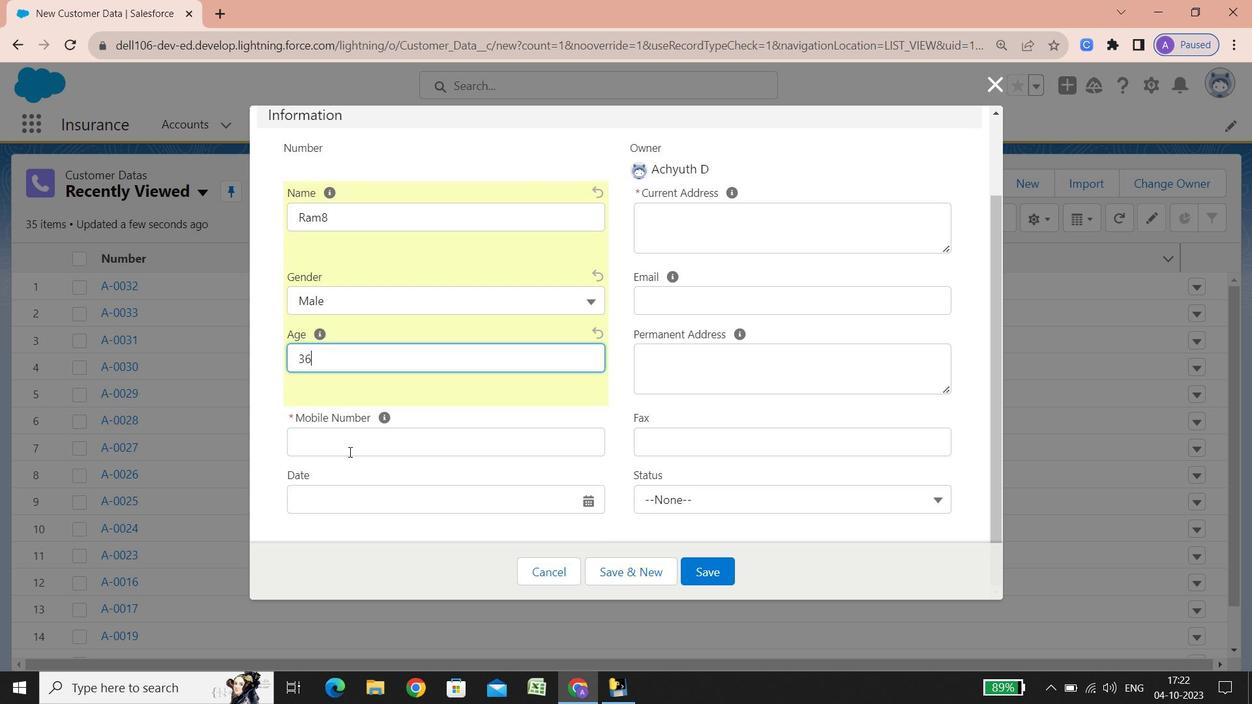 
Action: Mouse scrolled (357, 457) with delta (0, 0)
Screenshot: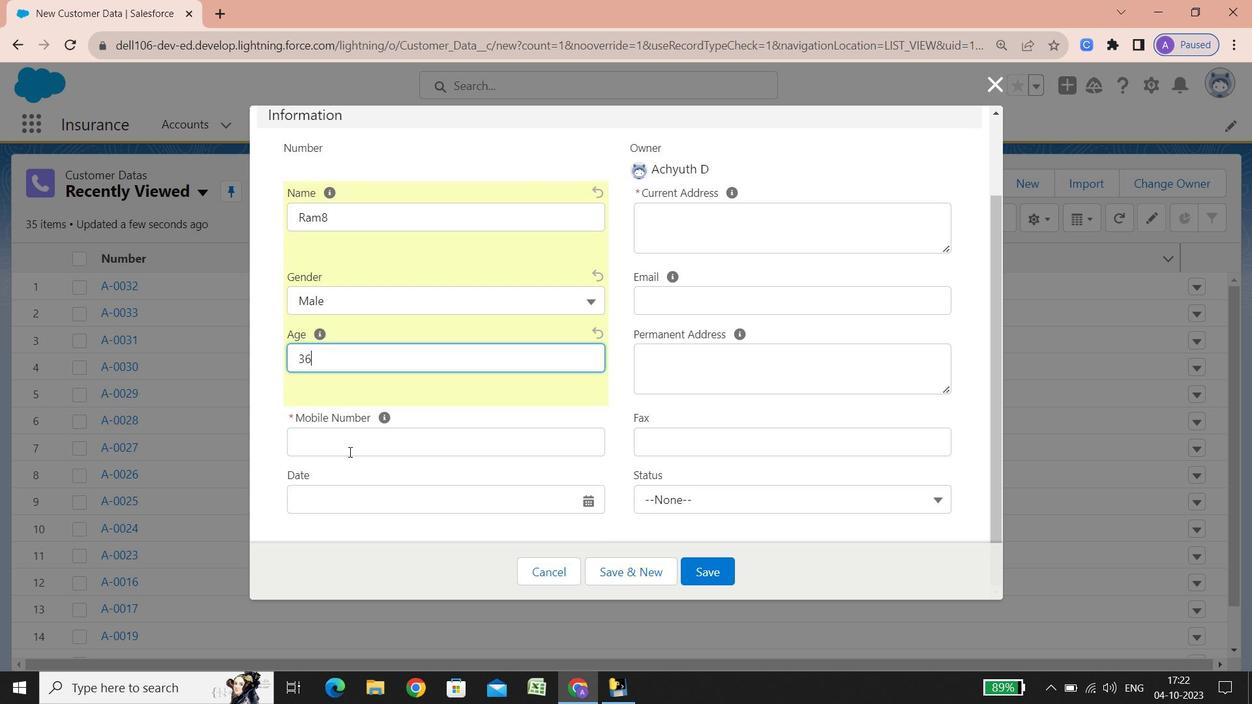 
Action: Mouse scrolled (357, 457) with delta (0, 0)
Screenshot: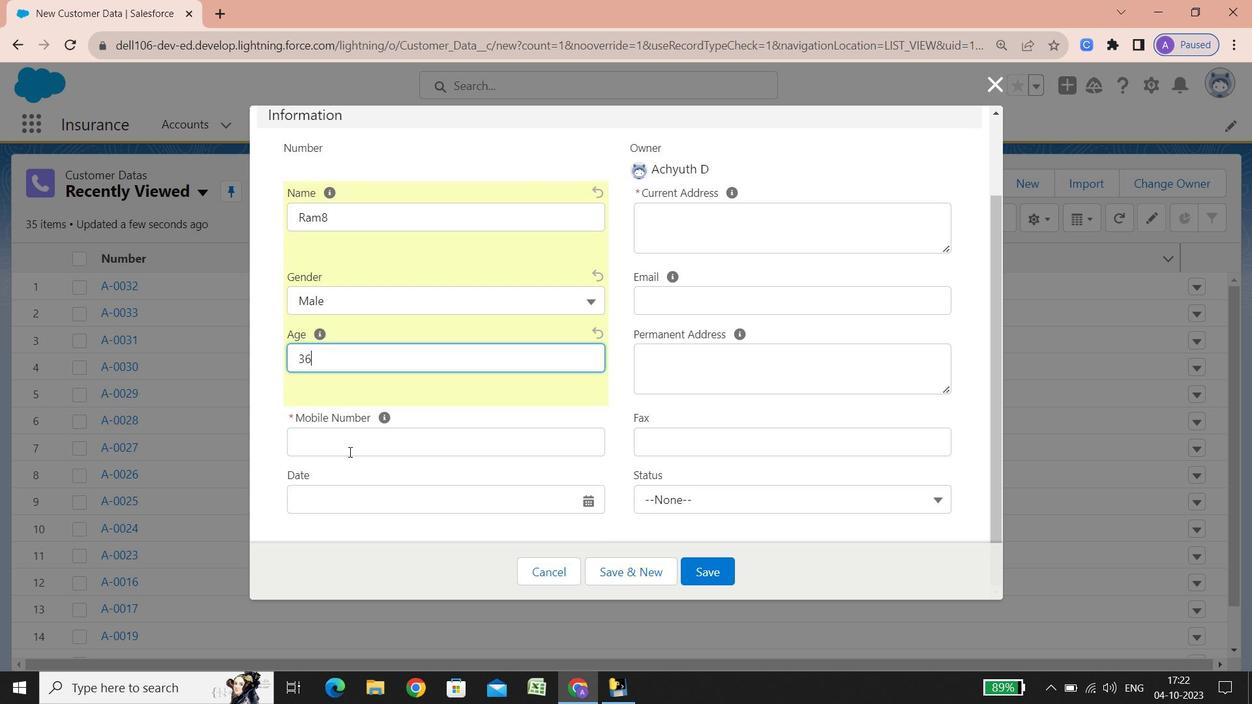 
Action: Mouse scrolled (357, 457) with delta (0, 0)
Screenshot: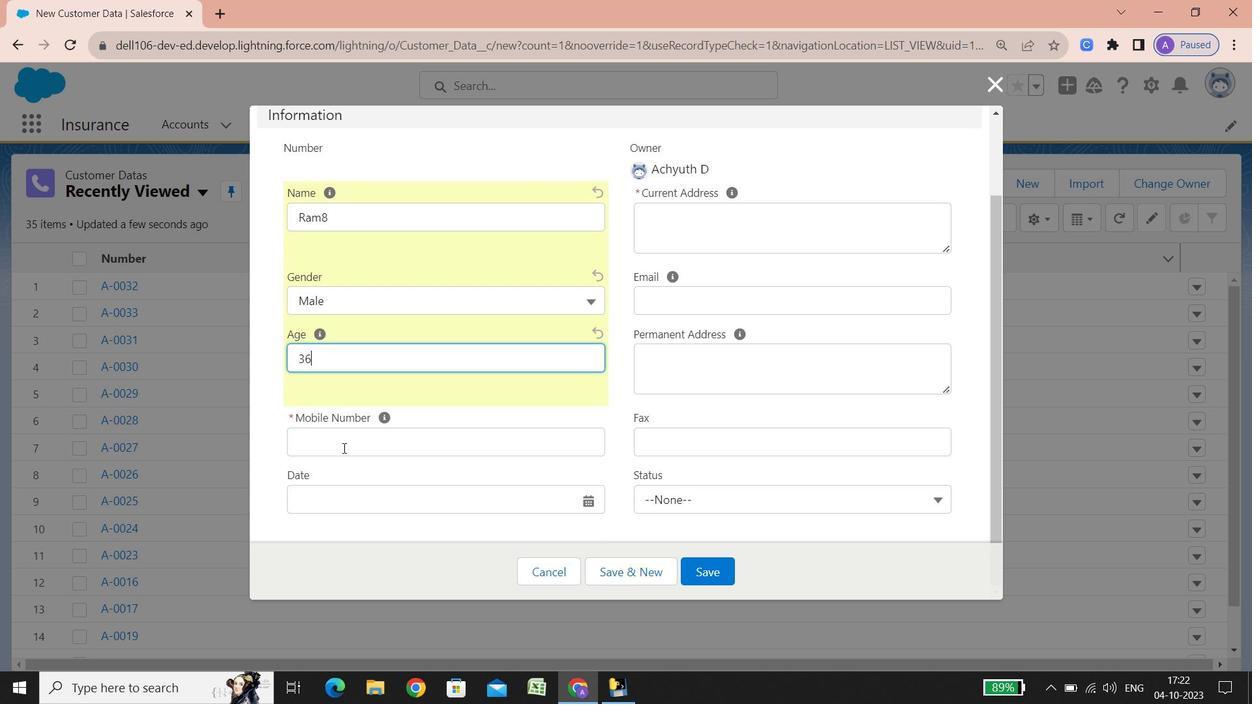
Action: Mouse scrolled (357, 457) with delta (0, 0)
Screenshot: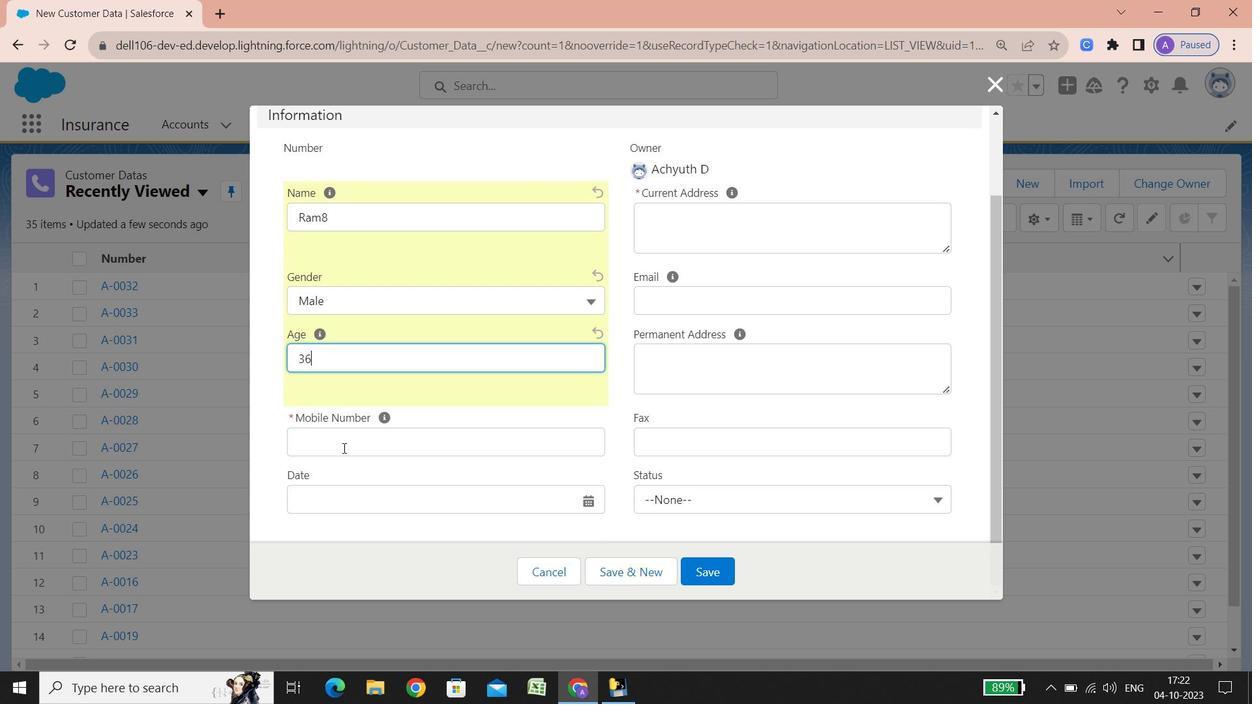
Action: Mouse scrolled (357, 457) with delta (0, 0)
Screenshot: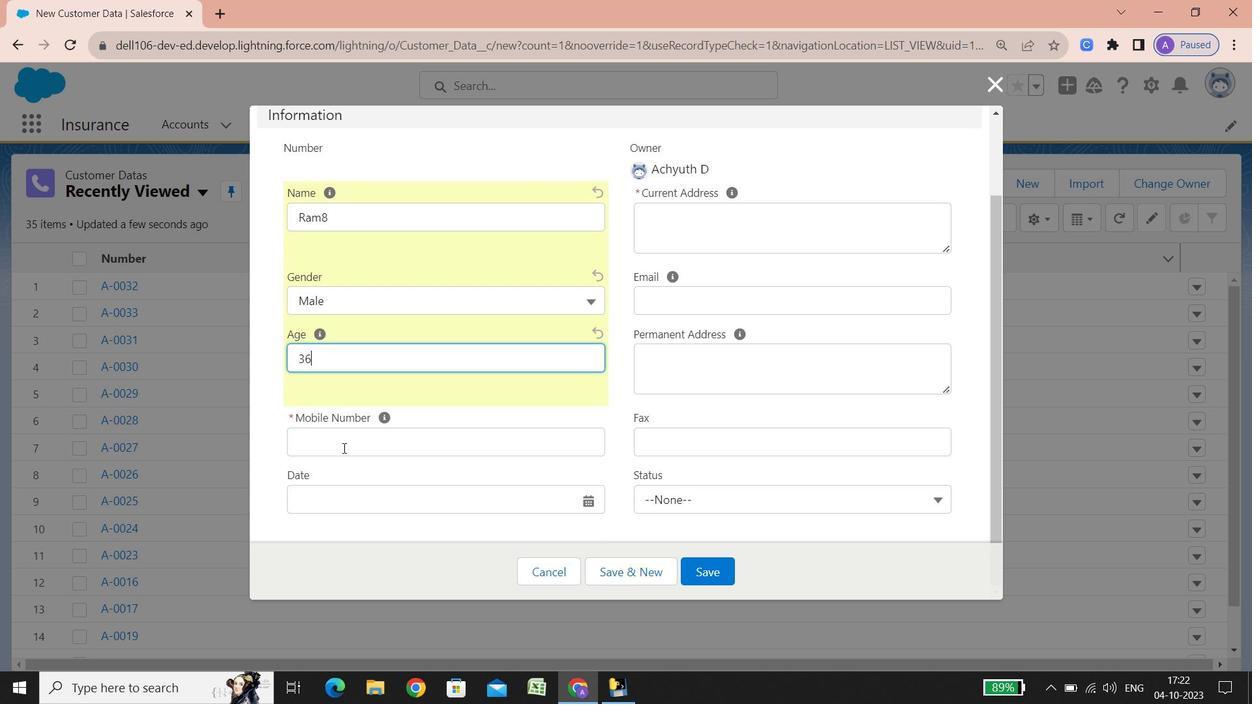
Action: Mouse scrolled (357, 457) with delta (0, 0)
Screenshot: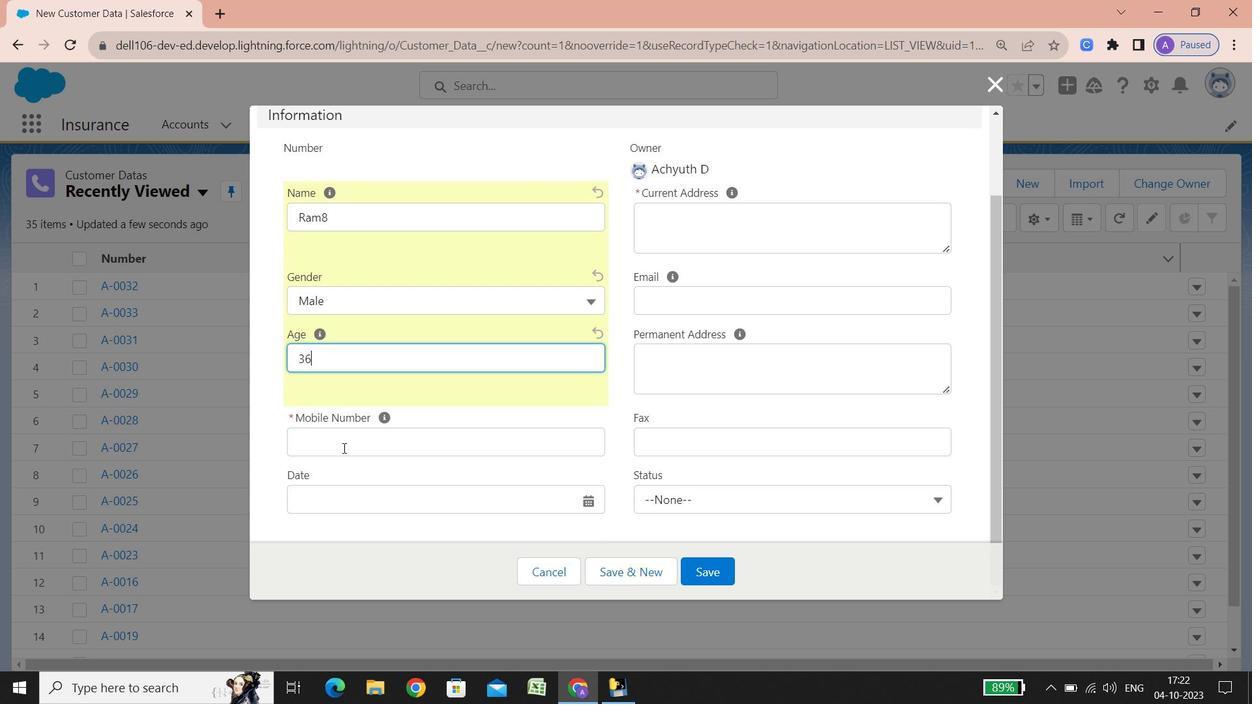 
Action: Mouse scrolled (357, 457) with delta (0, 0)
Screenshot: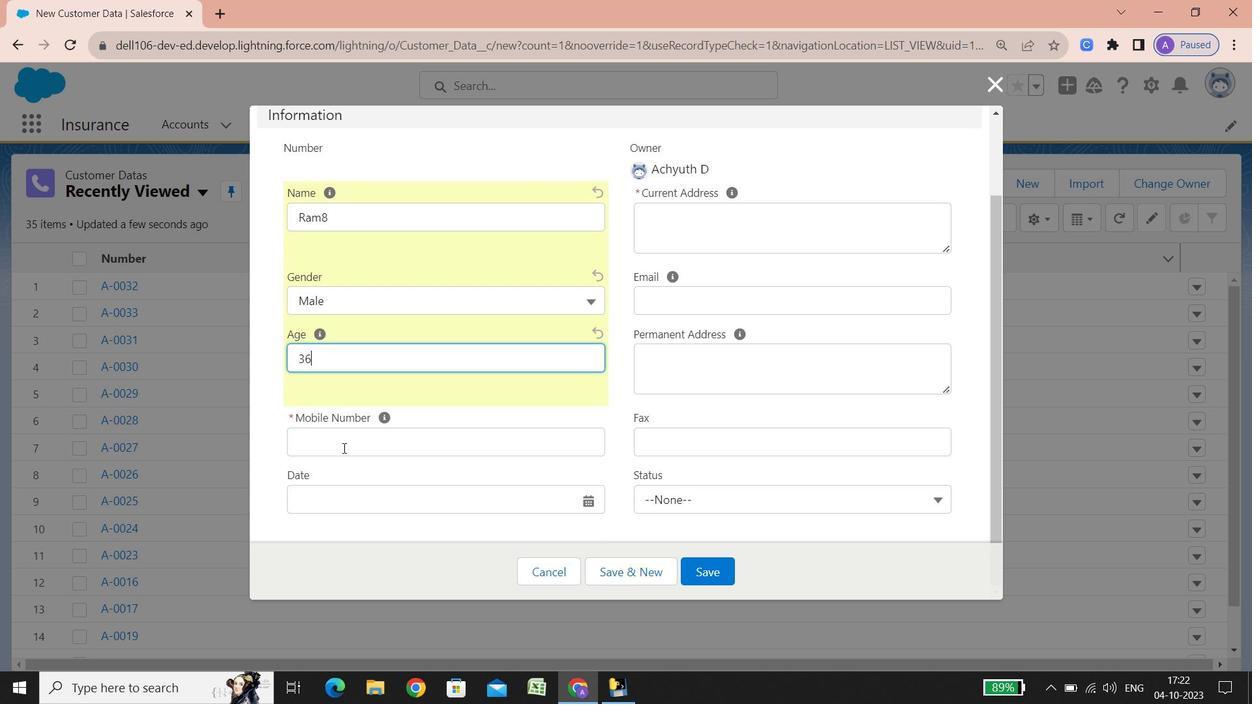 
Action: Mouse scrolled (357, 457) with delta (0, 0)
Screenshot: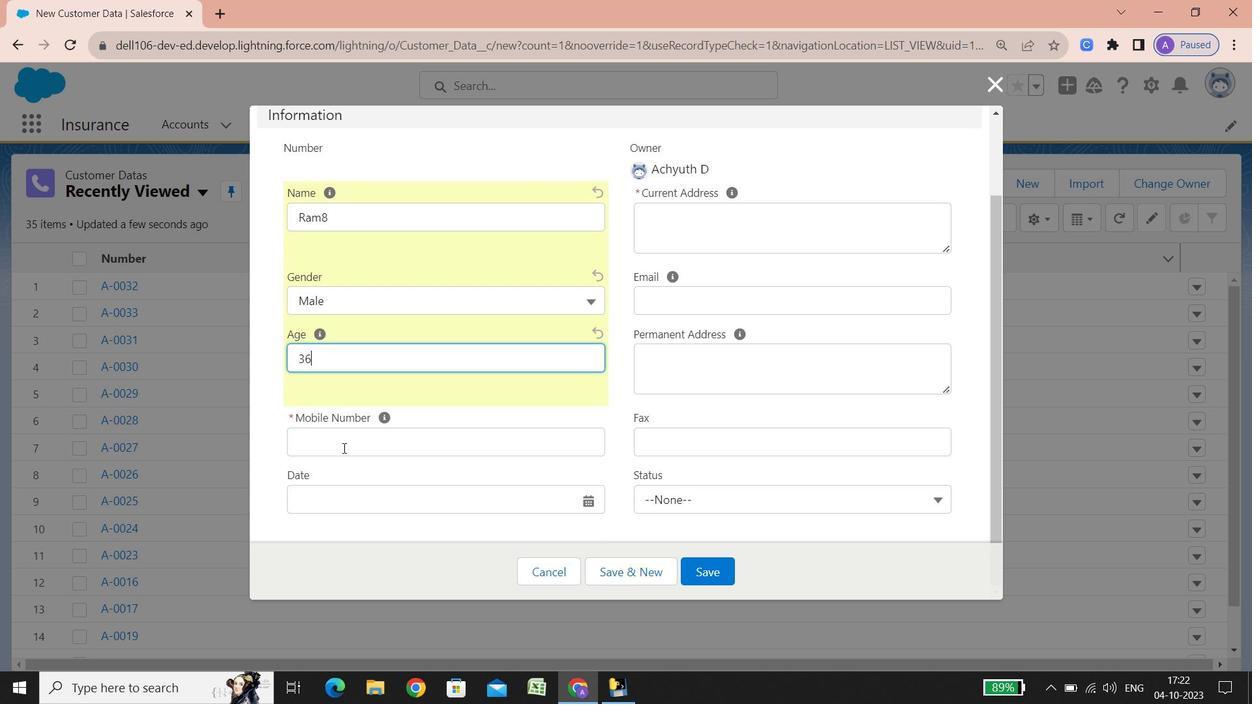 
Action: Mouse scrolled (357, 457) with delta (0, 0)
Screenshot: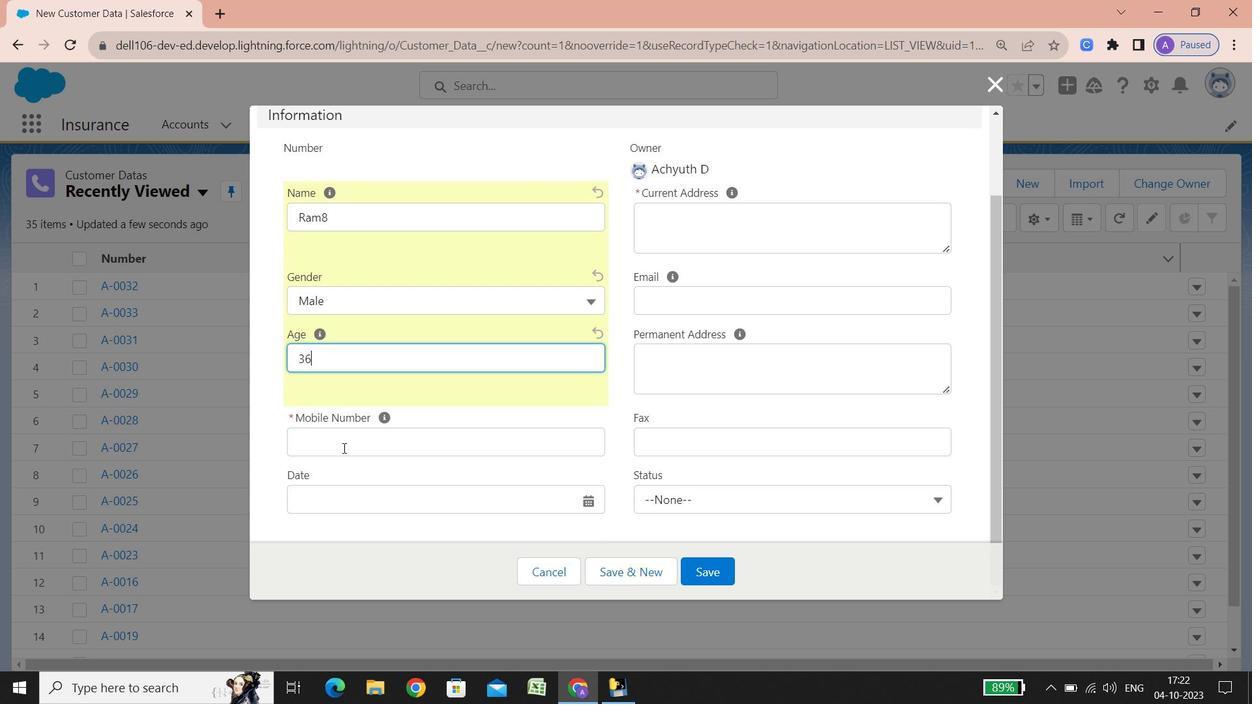 
Action: Mouse scrolled (357, 457) with delta (0, 0)
Screenshot: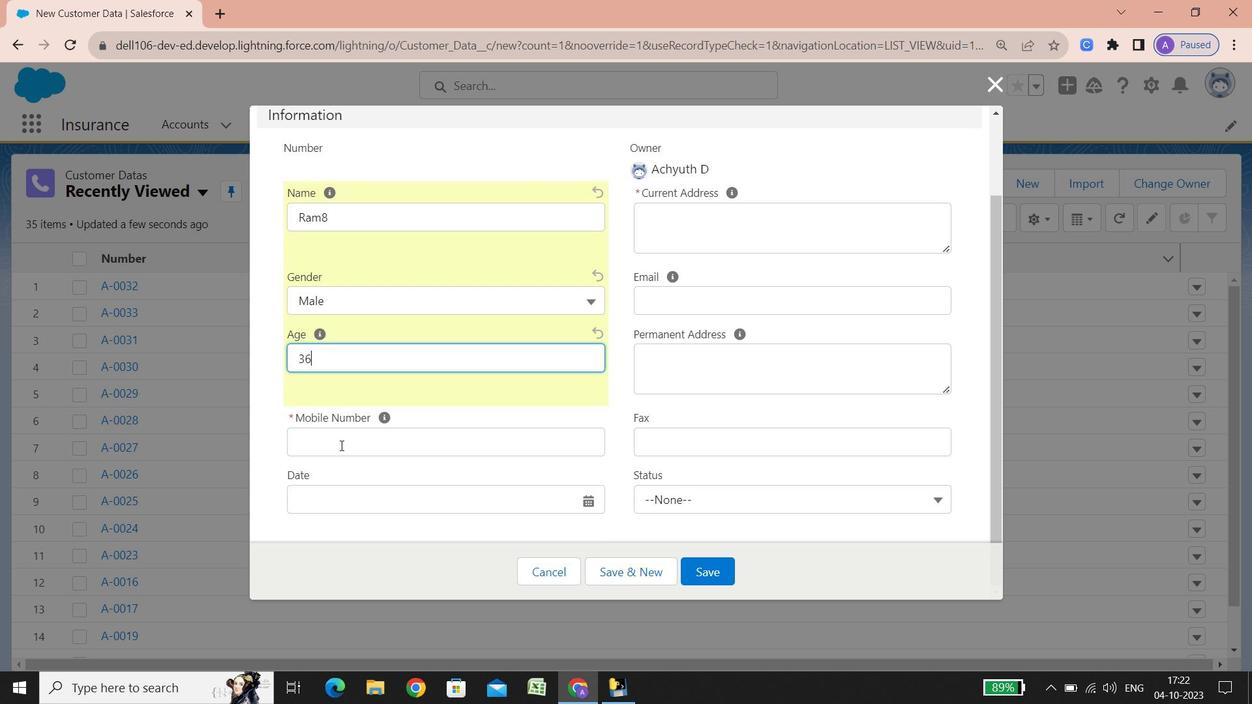 
Action: Mouse scrolled (357, 457) with delta (0, 0)
Screenshot: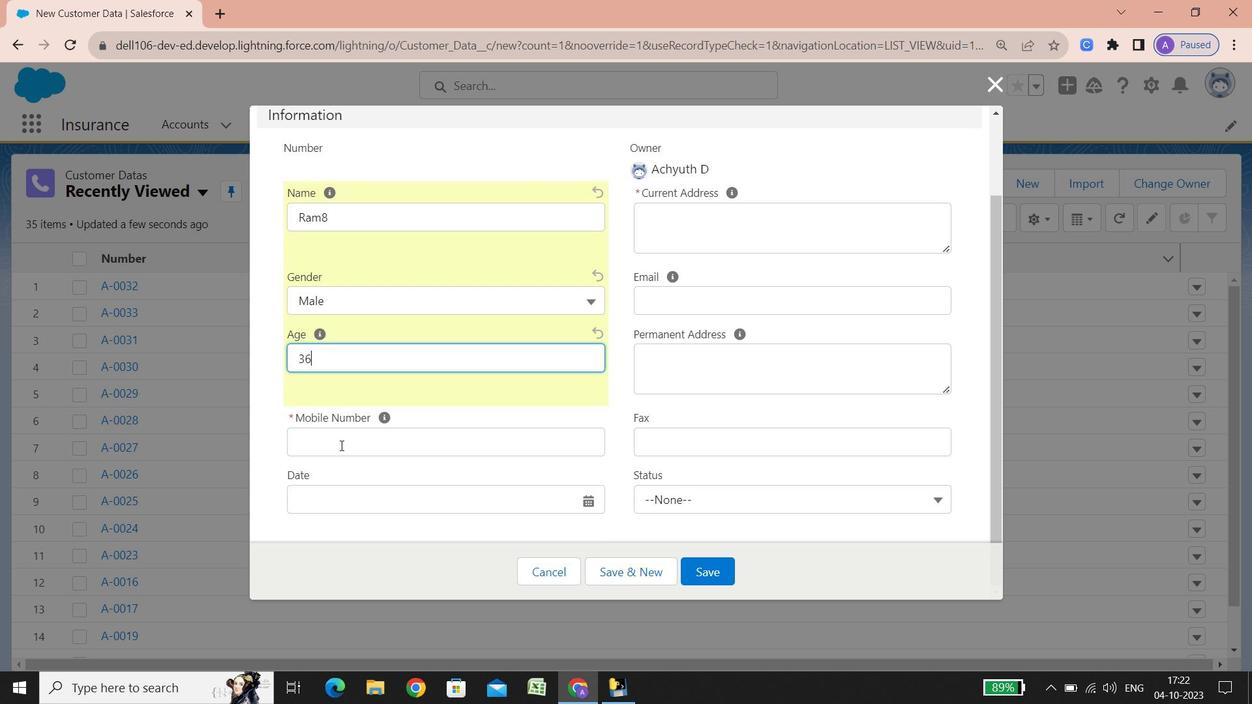 
Action: Mouse scrolled (357, 457) with delta (0, 0)
Screenshot: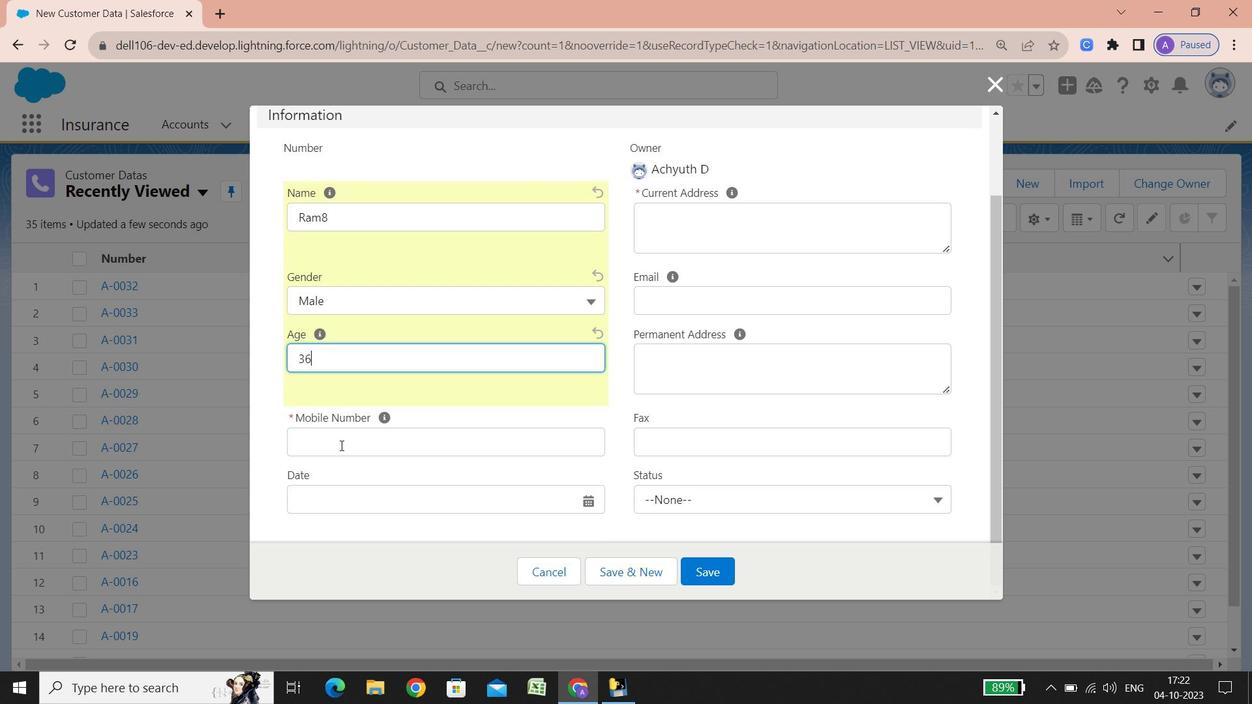 
Action: Mouse scrolled (357, 457) with delta (0, 0)
Screenshot: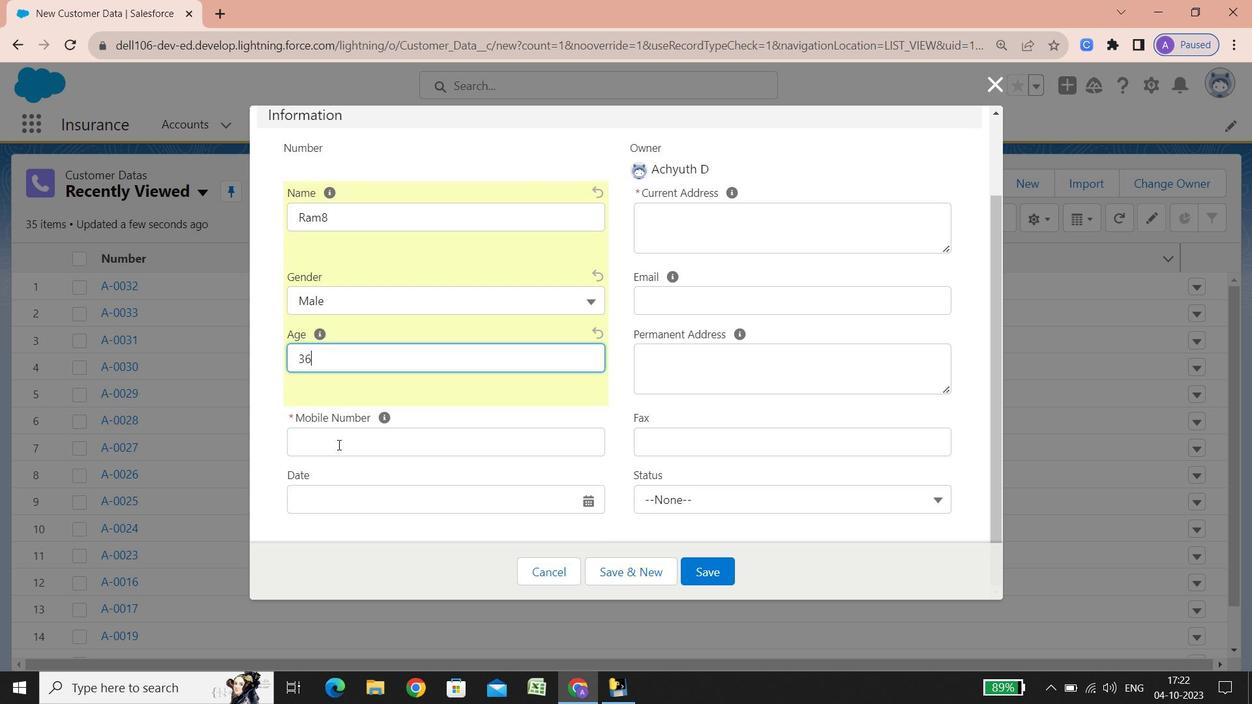 
Action: Mouse scrolled (357, 457) with delta (0, 0)
Screenshot: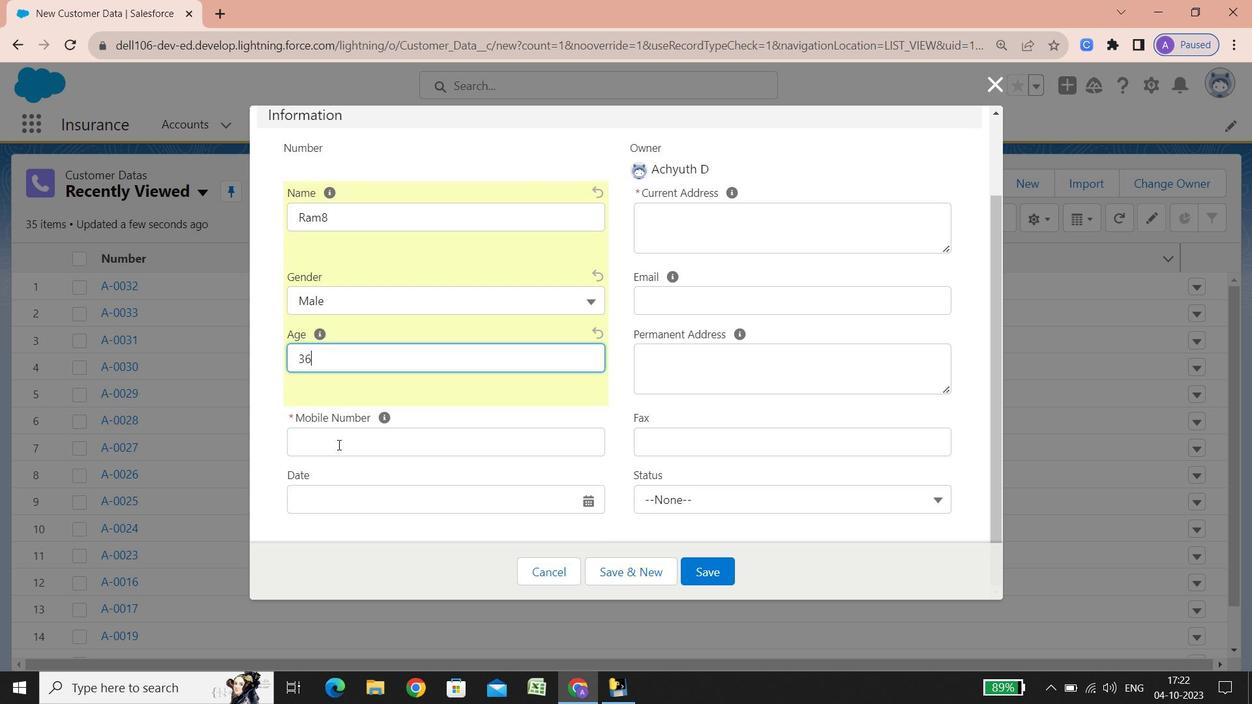 
Action: Mouse scrolled (357, 457) with delta (0, 0)
Screenshot: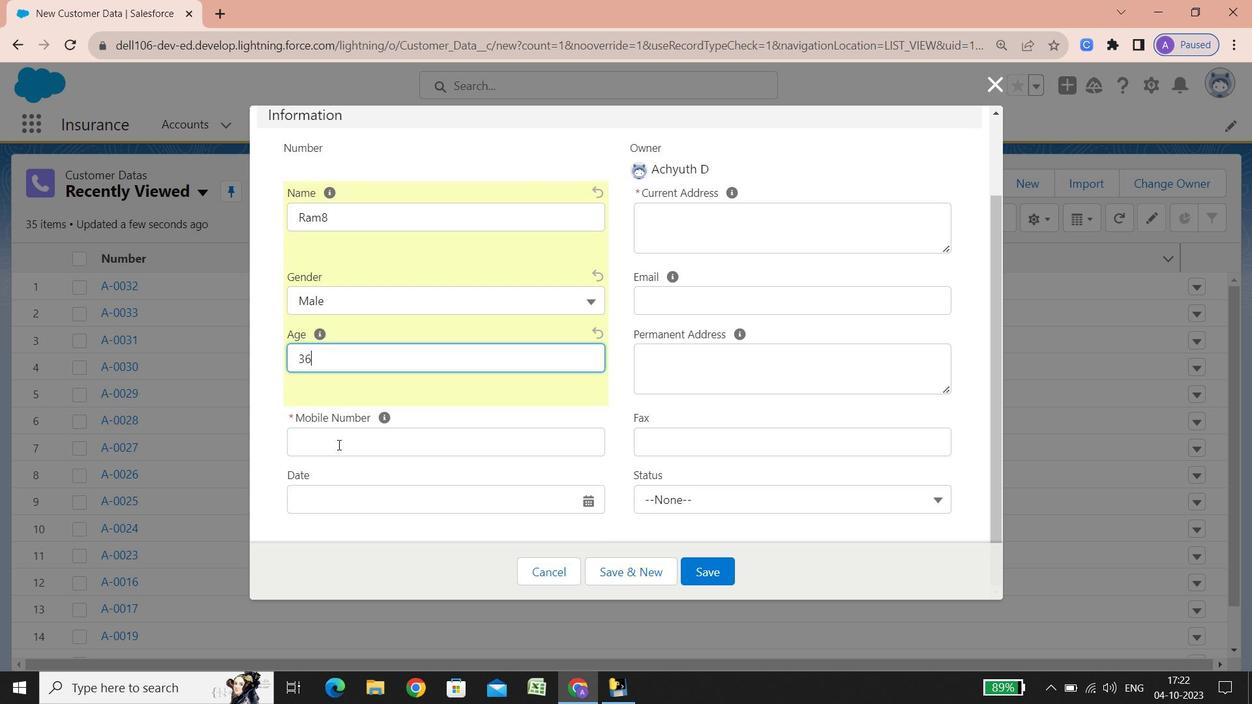 
Action: Mouse scrolled (357, 457) with delta (0, 0)
Screenshot: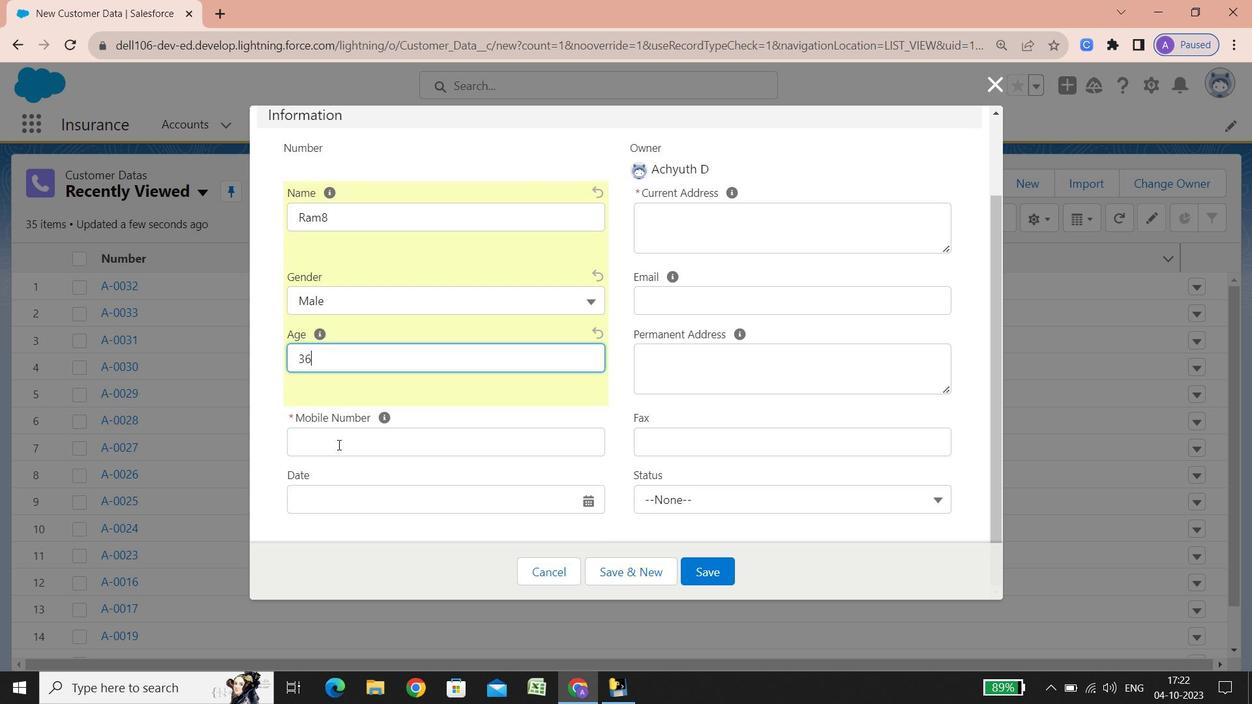
Action: Mouse scrolled (357, 457) with delta (0, 0)
Screenshot: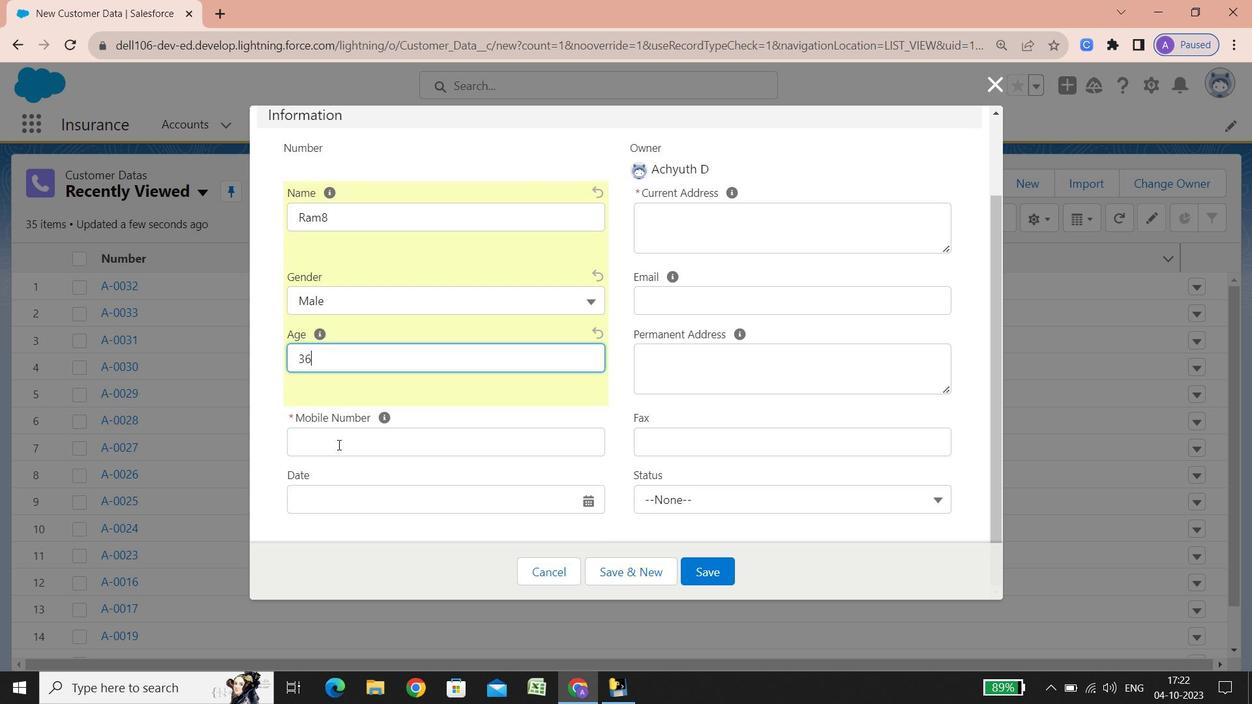 
Action: Mouse scrolled (357, 457) with delta (0, 0)
Screenshot: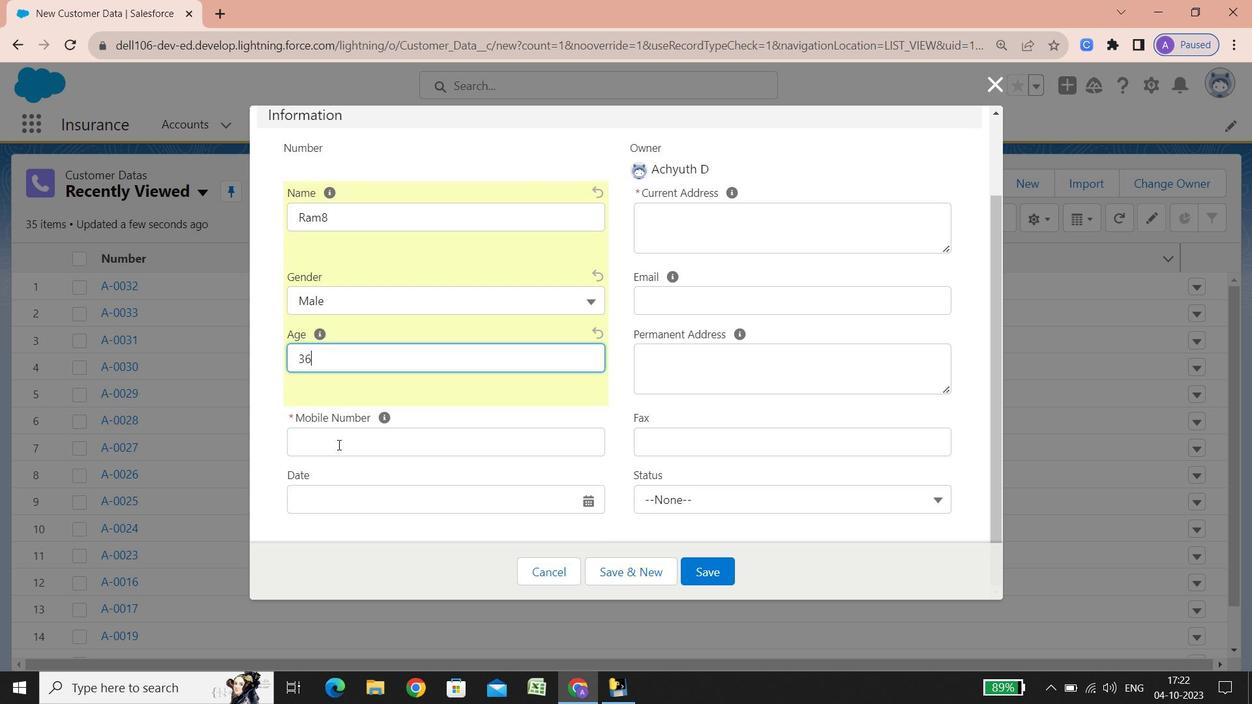 
Action: Mouse scrolled (357, 457) with delta (0, 0)
Screenshot: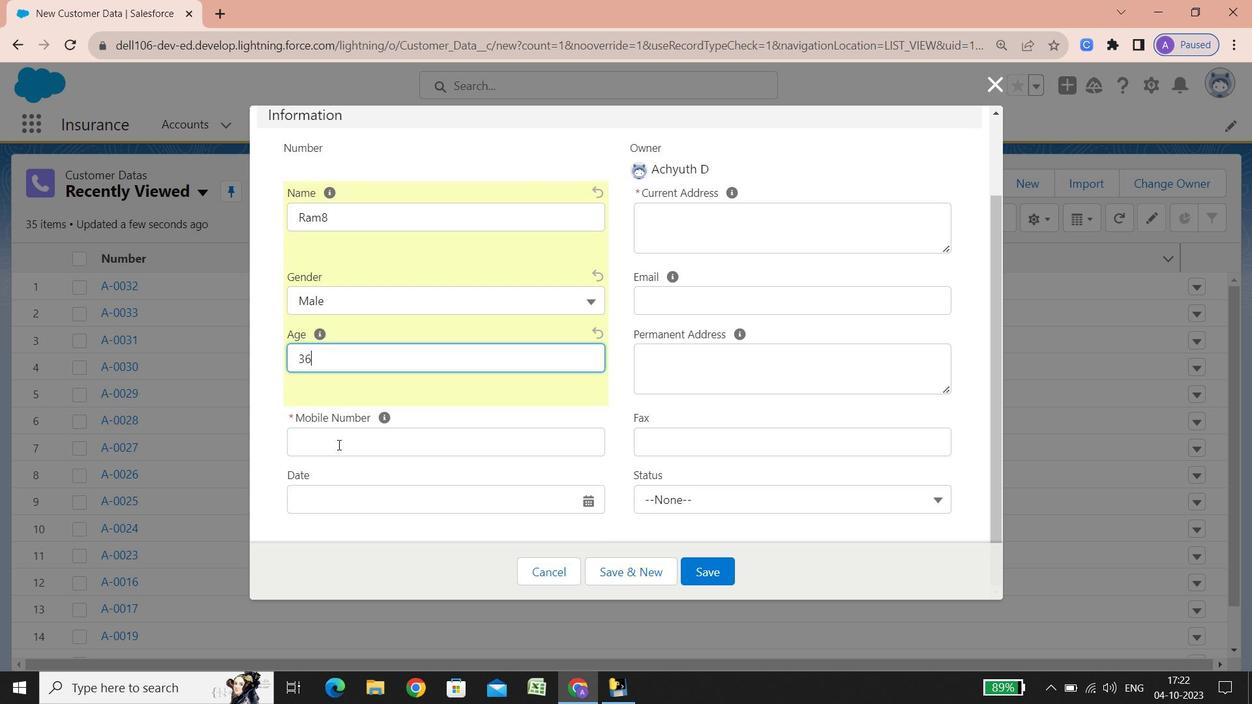 
Action: Mouse scrolled (357, 457) with delta (0, 0)
Screenshot: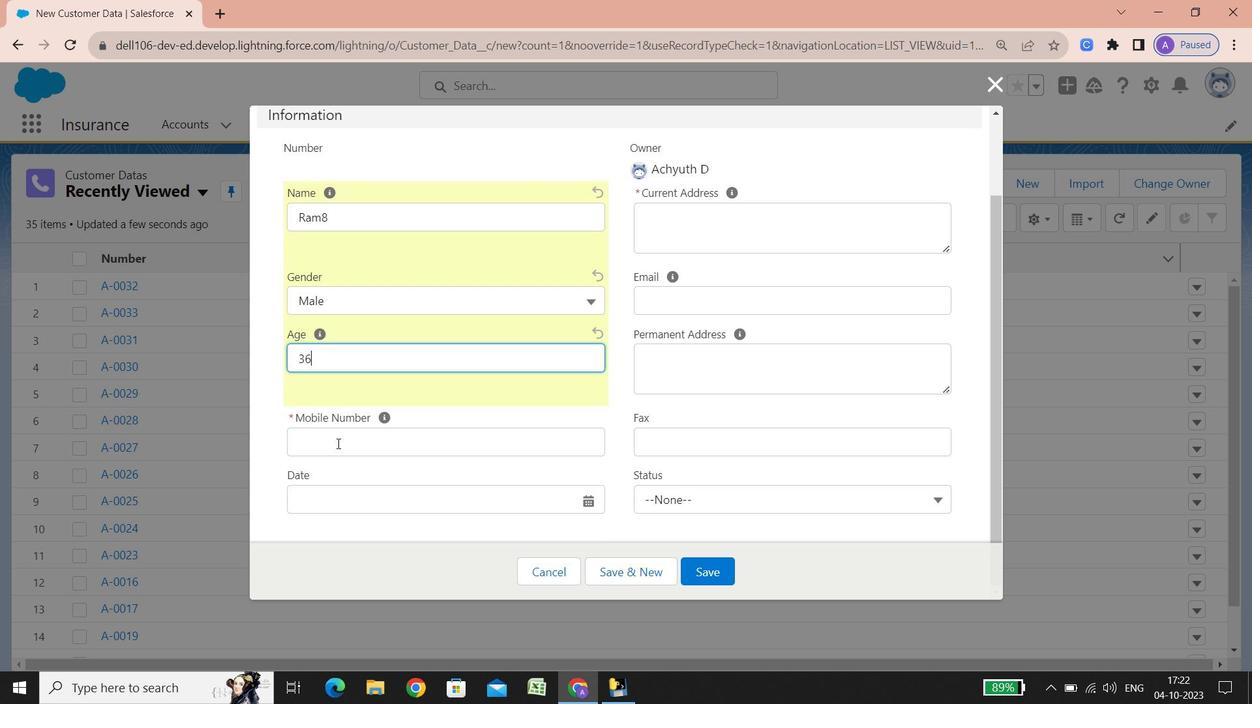 
Action: Mouse scrolled (357, 457) with delta (0, 0)
Screenshot: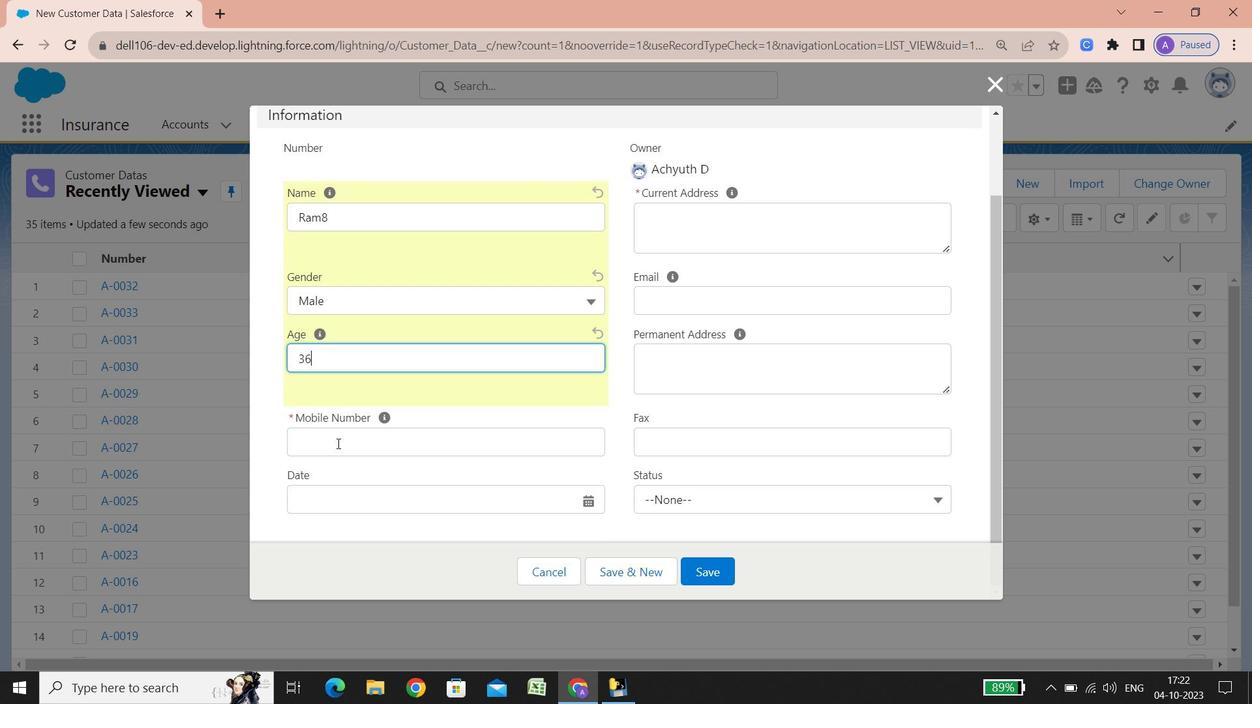 
Action: Mouse scrolled (357, 457) with delta (0, 0)
Screenshot: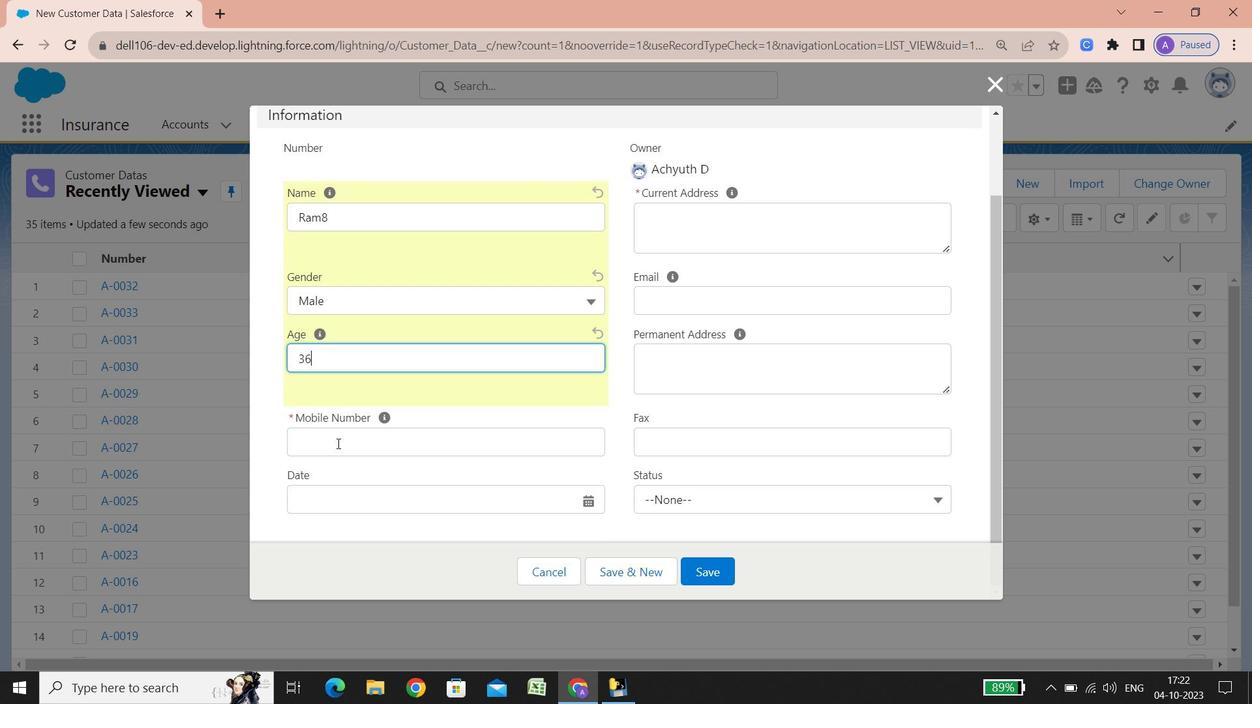 
Action: Mouse scrolled (357, 457) with delta (0, 0)
Screenshot: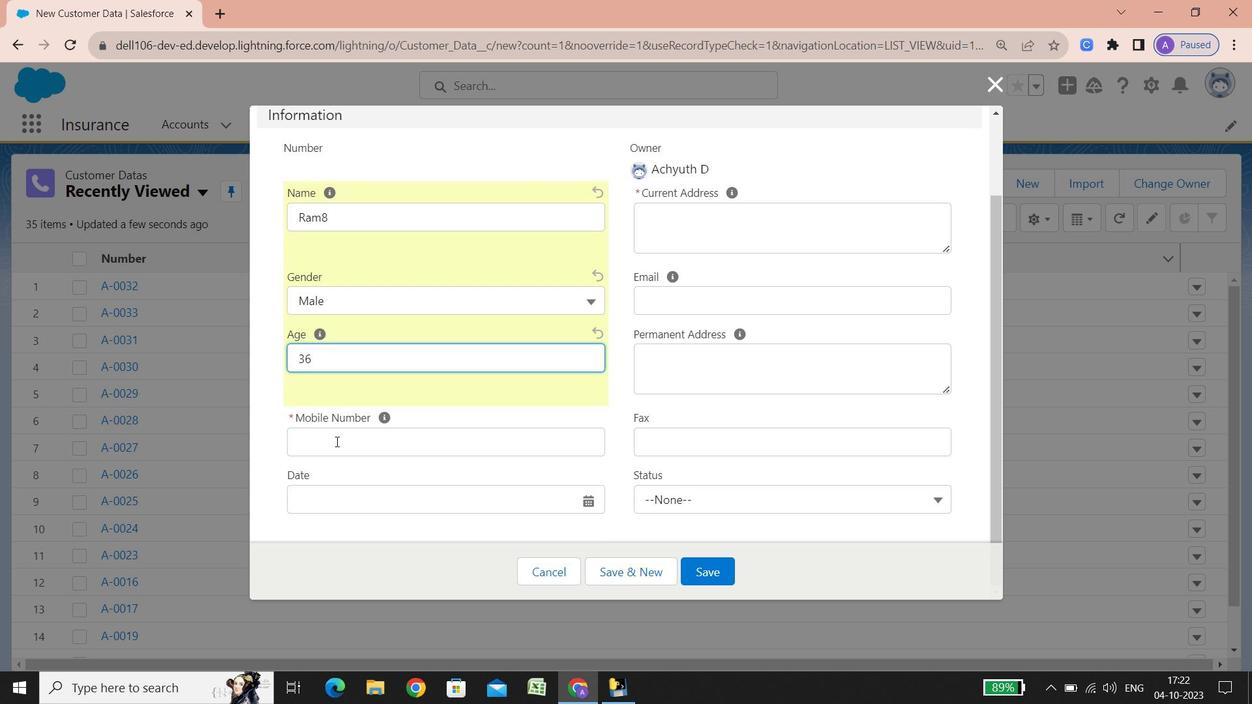 
Action: Mouse scrolled (357, 457) with delta (0, 0)
Screenshot: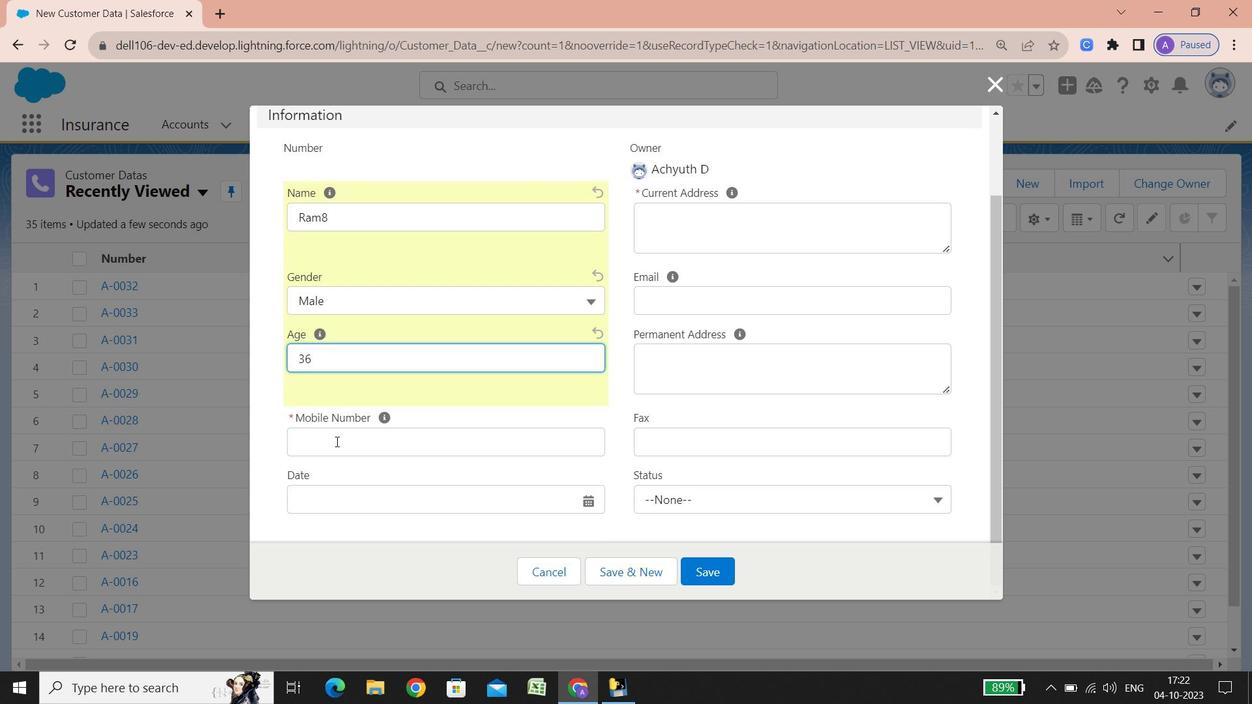 
Action: Mouse scrolled (357, 457) with delta (0, 0)
Screenshot: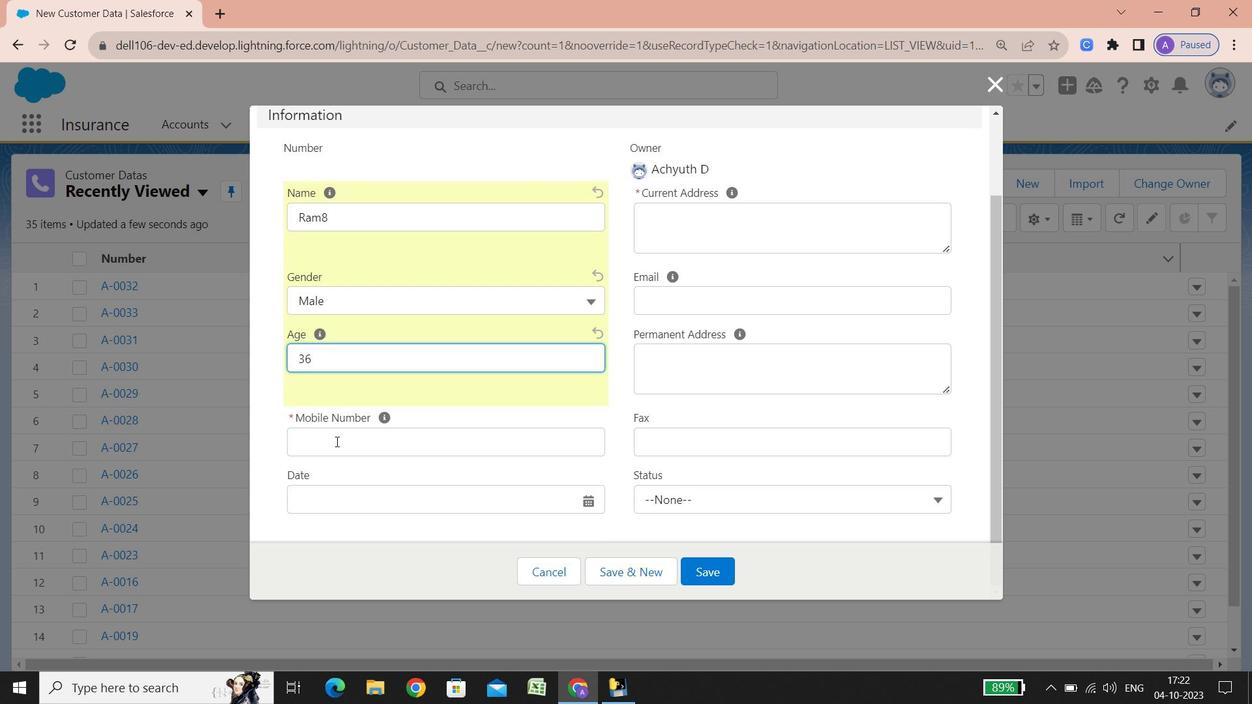 
Action: Mouse scrolled (357, 457) with delta (0, 0)
Screenshot: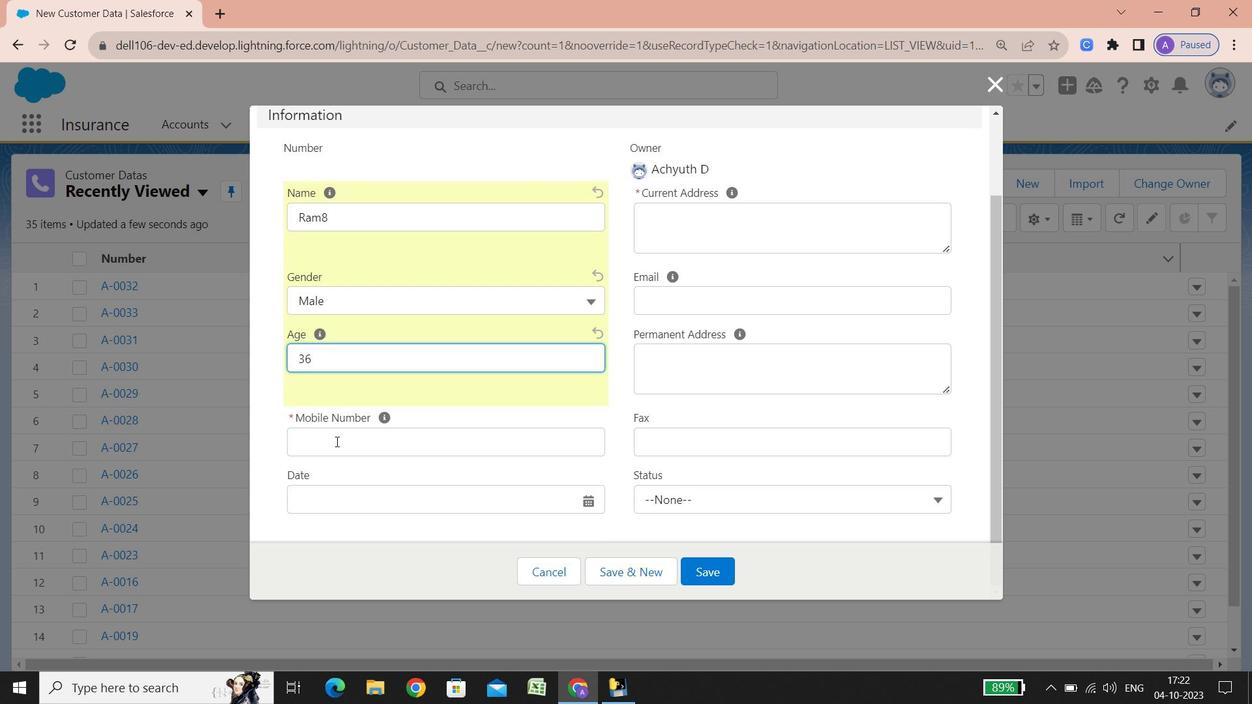 
Action: Mouse scrolled (357, 457) with delta (0, 0)
Screenshot: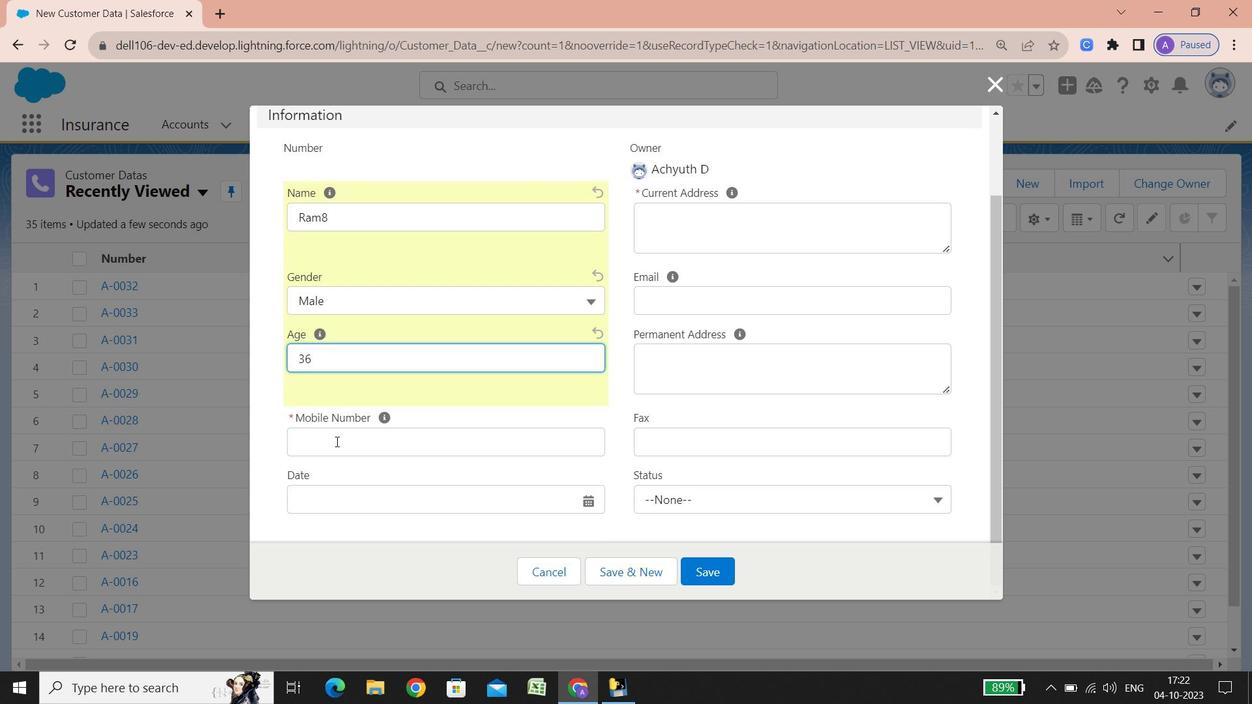 
Action: Mouse scrolled (357, 457) with delta (0, 0)
Screenshot: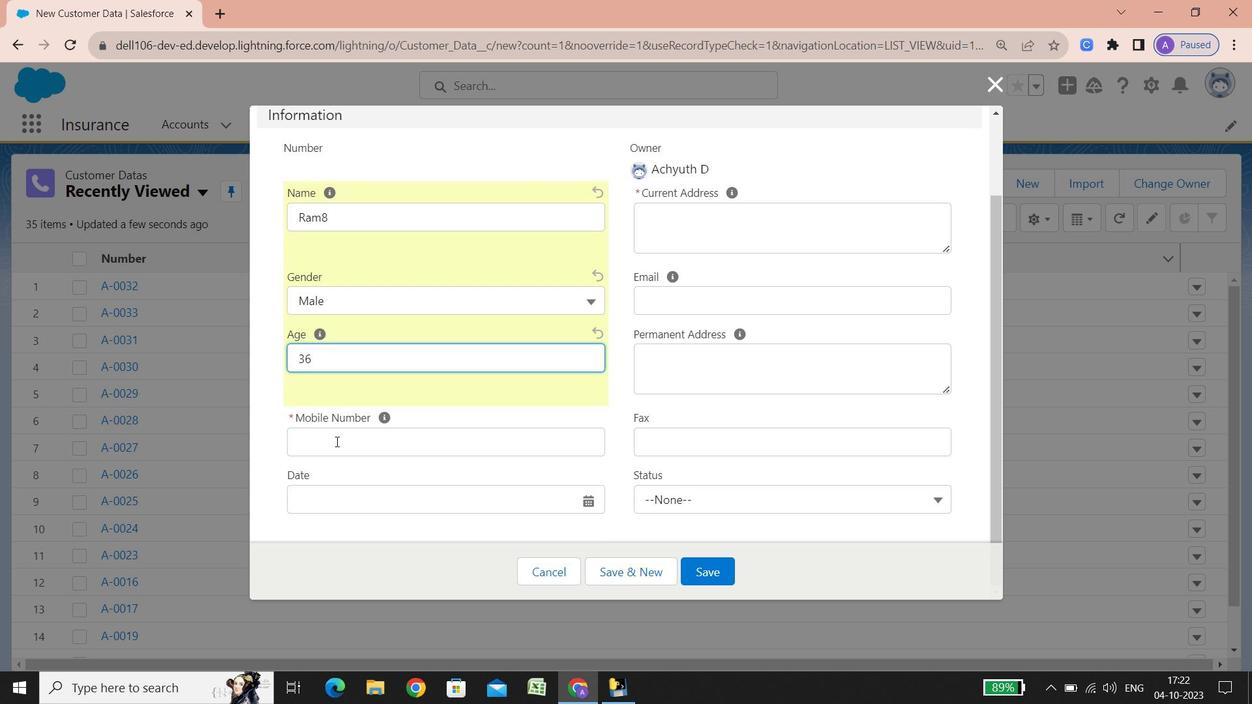 
Action: Mouse scrolled (357, 457) with delta (0, 0)
Screenshot: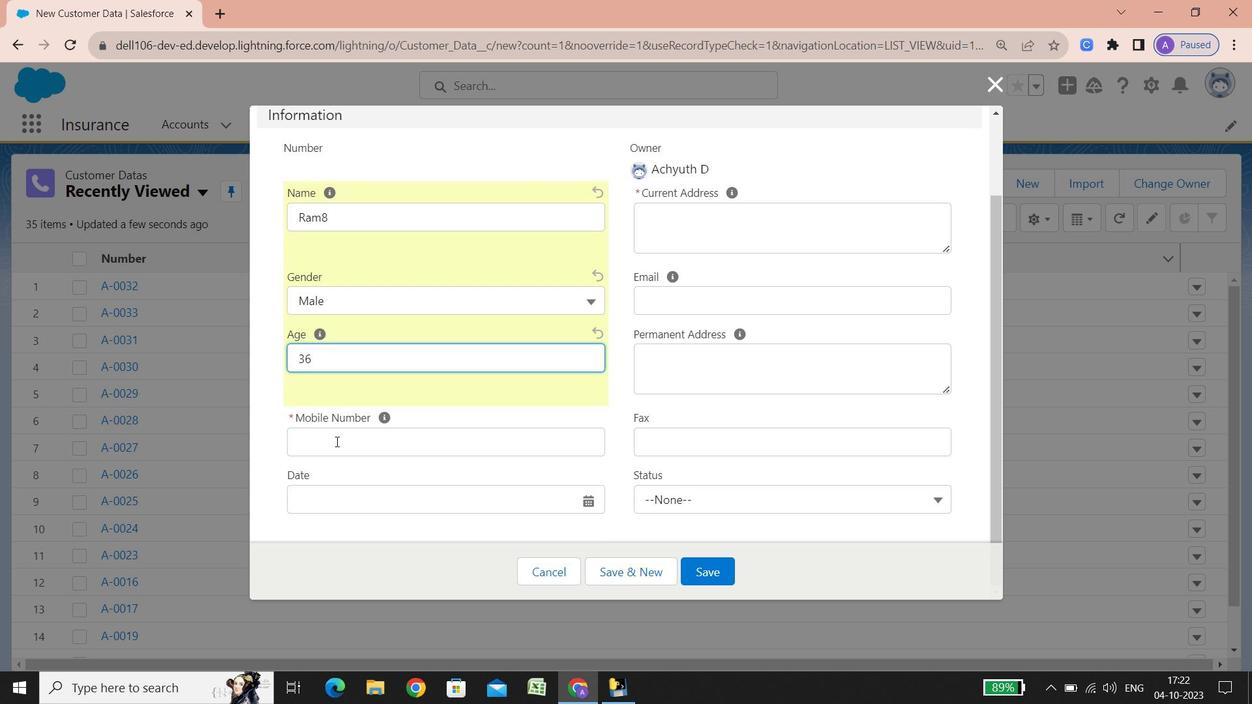 
Action: Mouse scrolled (357, 457) with delta (0, 0)
Screenshot: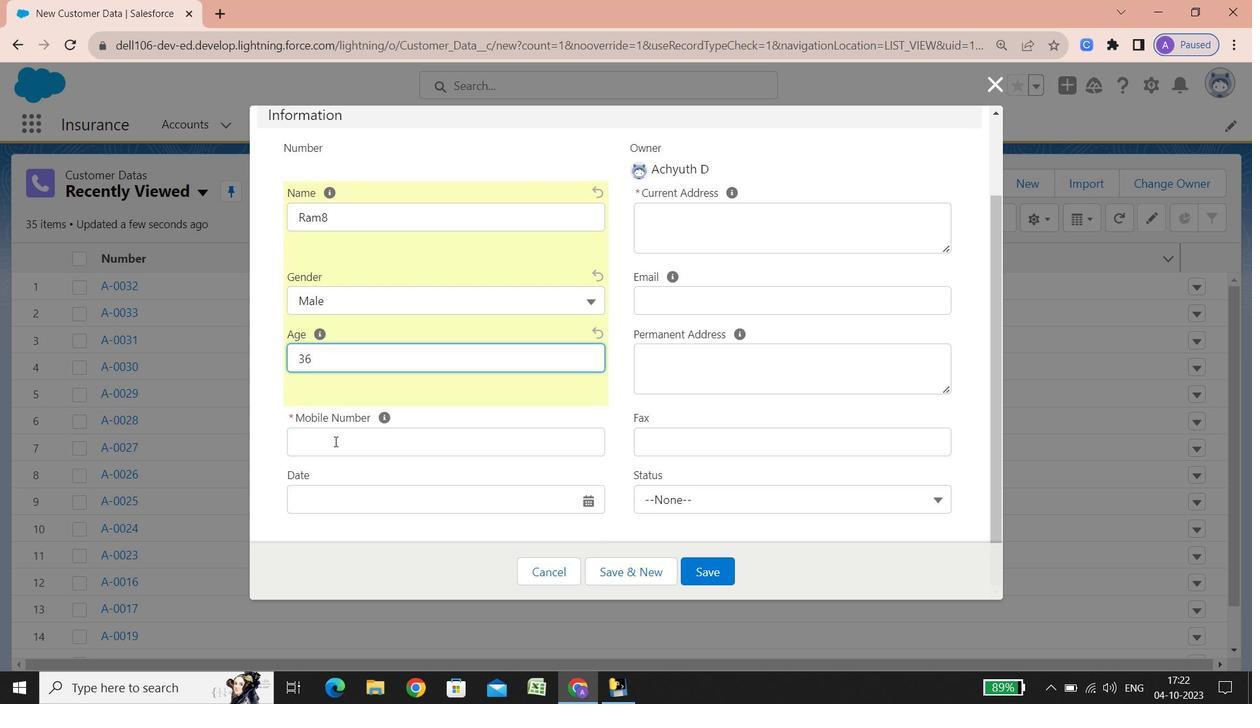 
Action: Mouse scrolled (357, 457) with delta (0, 0)
Screenshot: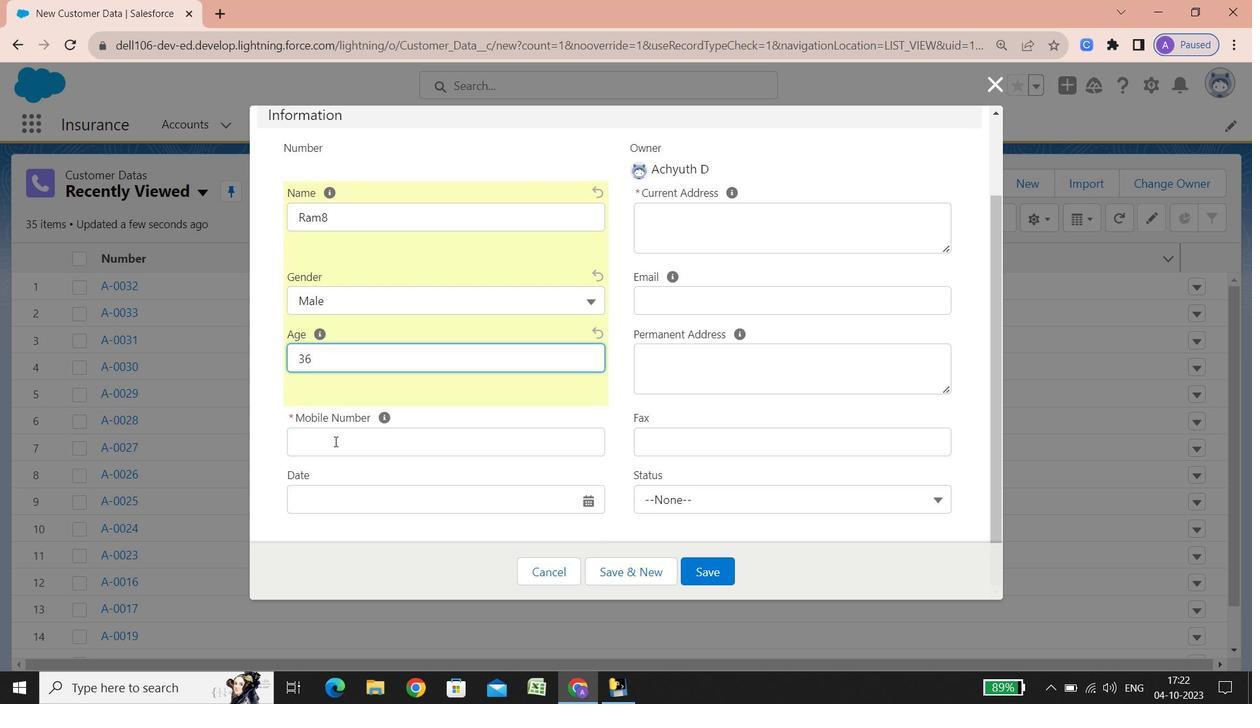 
Action: Mouse scrolled (357, 457) with delta (0, 0)
Screenshot: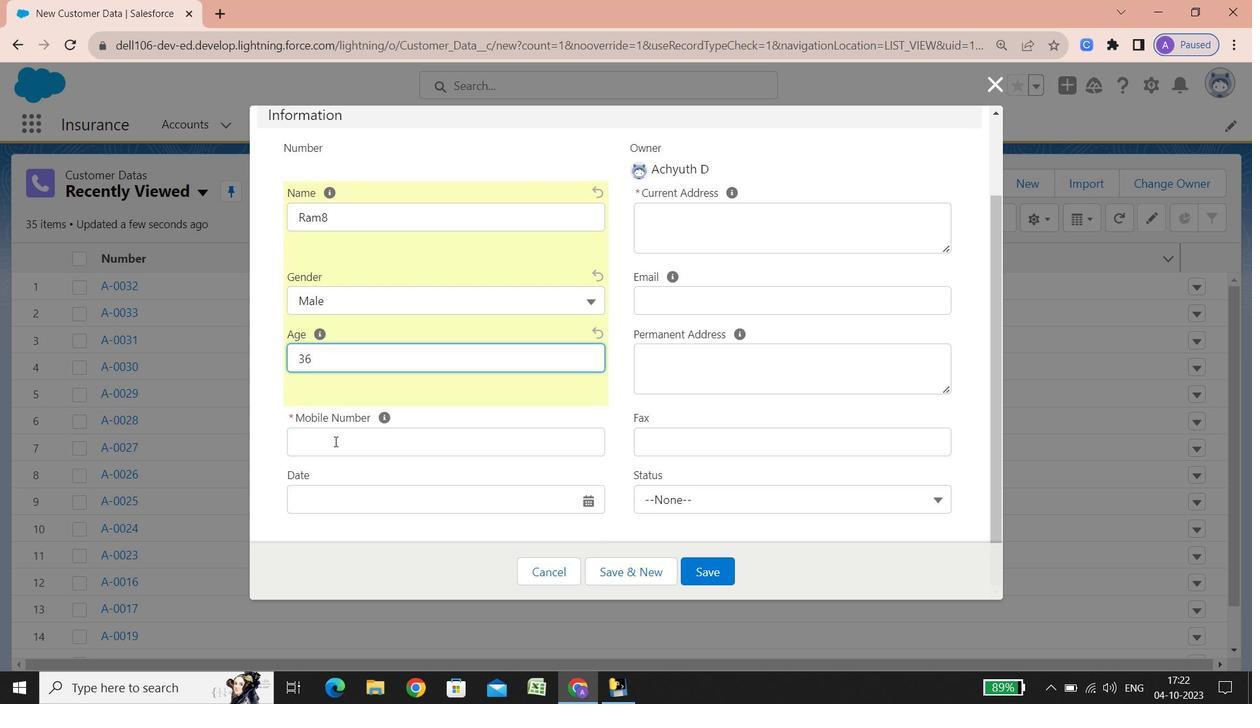 
Action: Mouse scrolled (357, 457) with delta (0, 0)
Screenshot: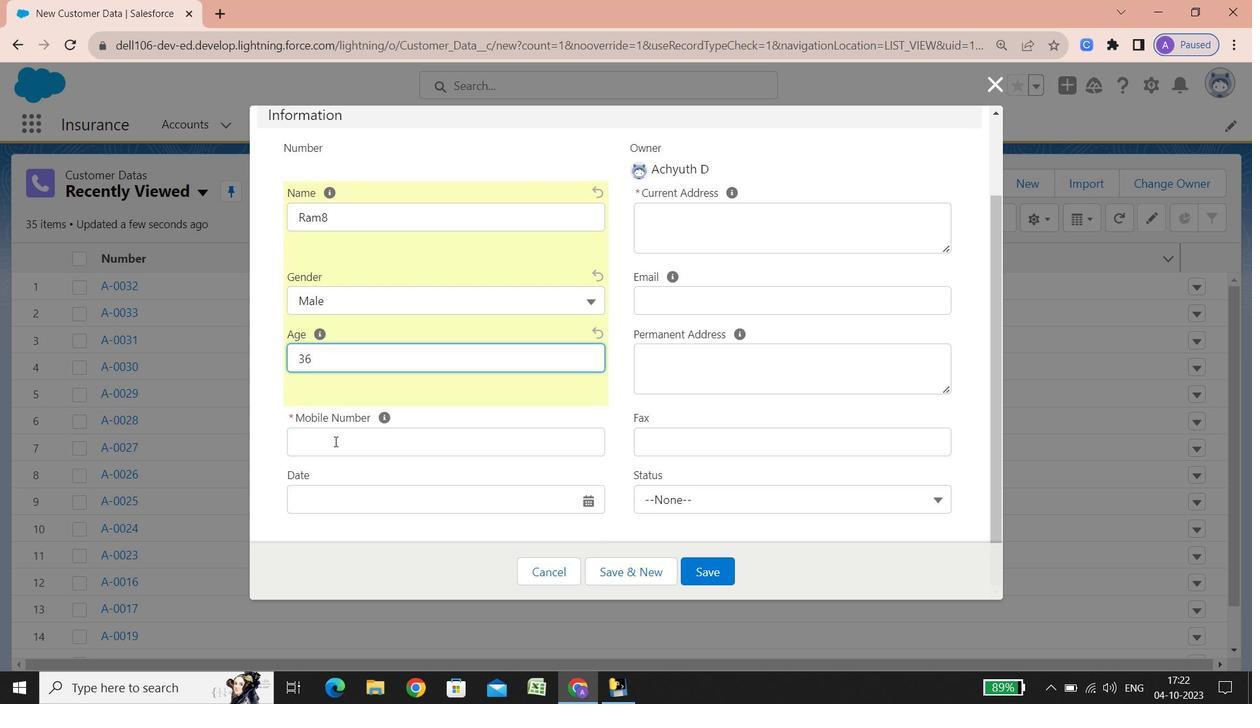 
Action: Mouse scrolled (357, 457) with delta (0, 0)
Screenshot: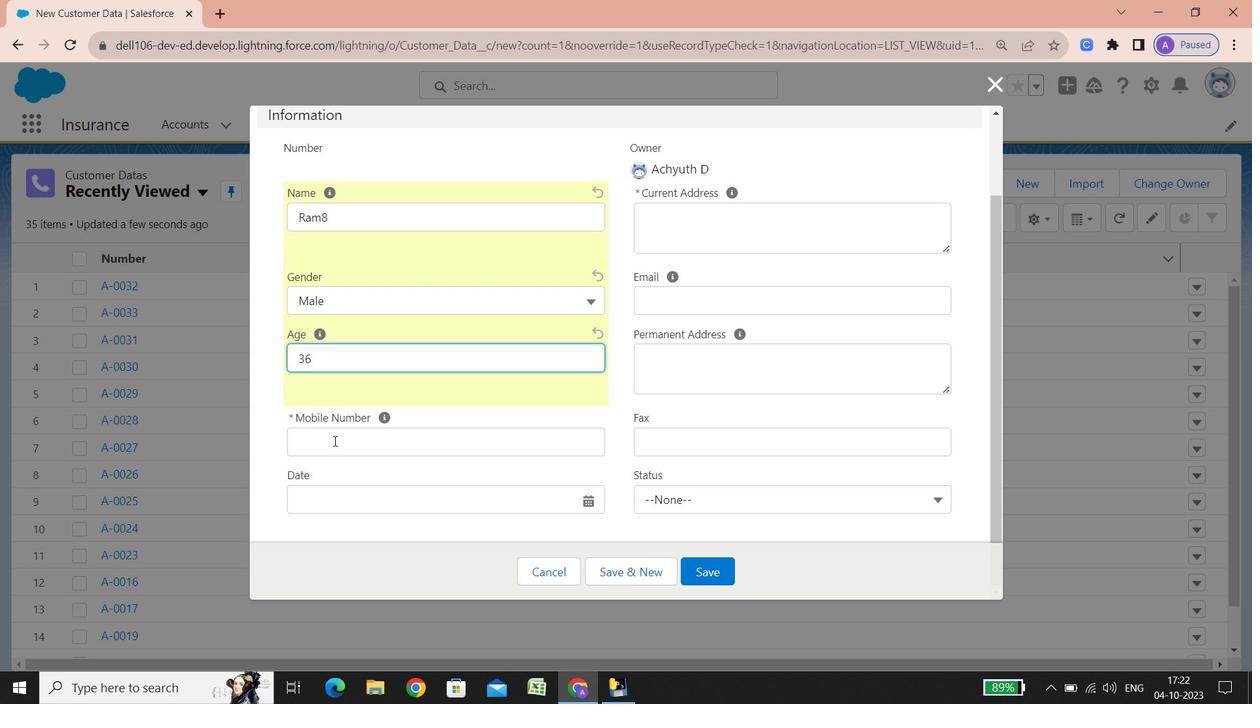 
Action: Mouse scrolled (357, 457) with delta (0, 0)
Screenshot: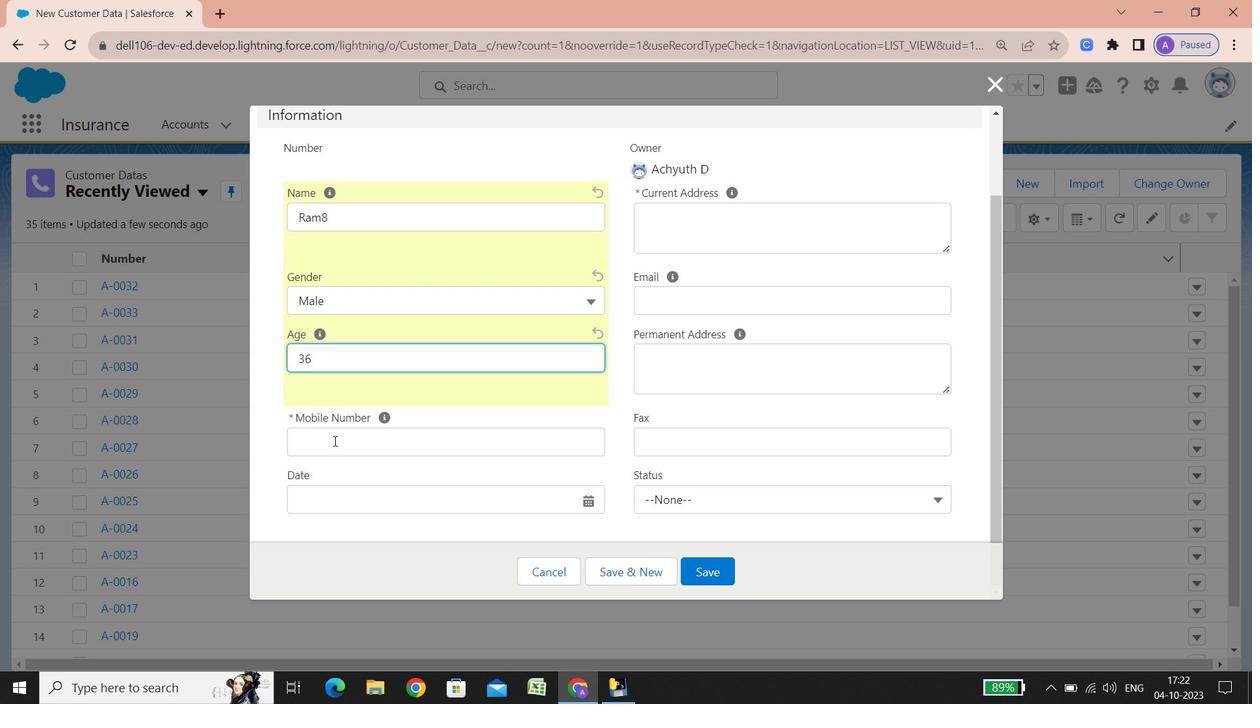 
Action: Mouse scrolled (357, 457) with delta (0, 0)
Screenshot: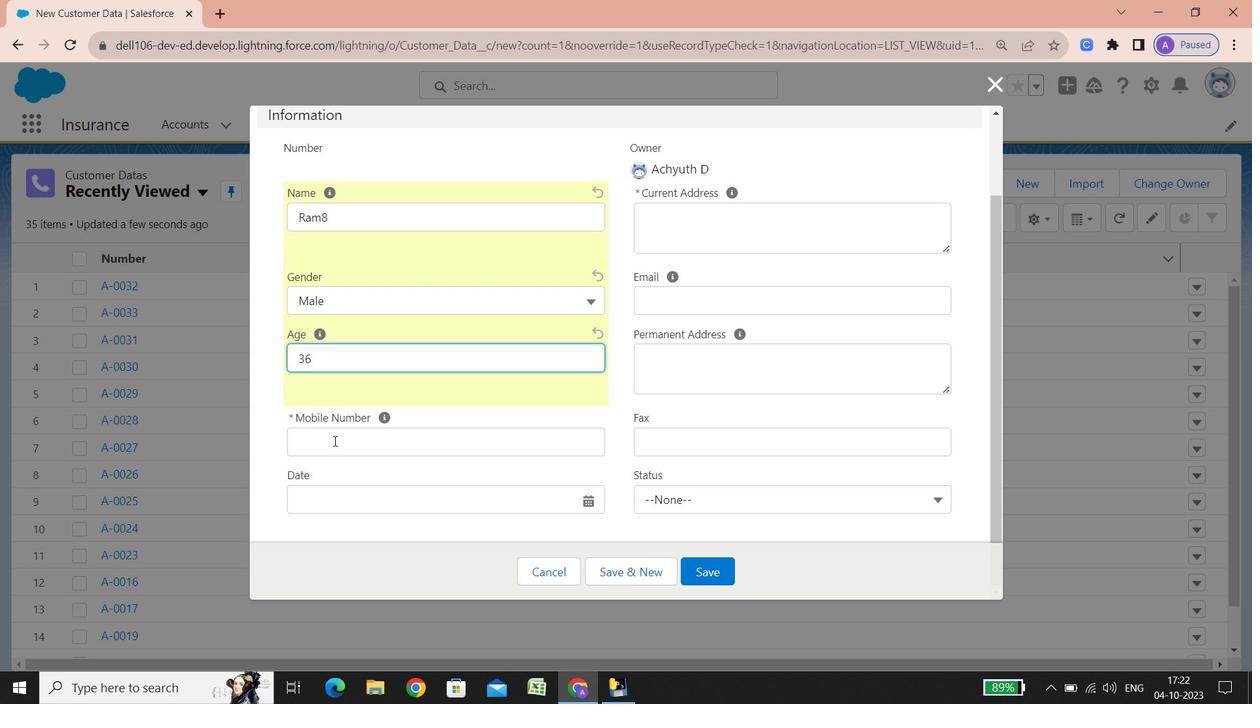 
Action: Mouse scrolled (357, 457) with delta (0, 0)
Screenshot: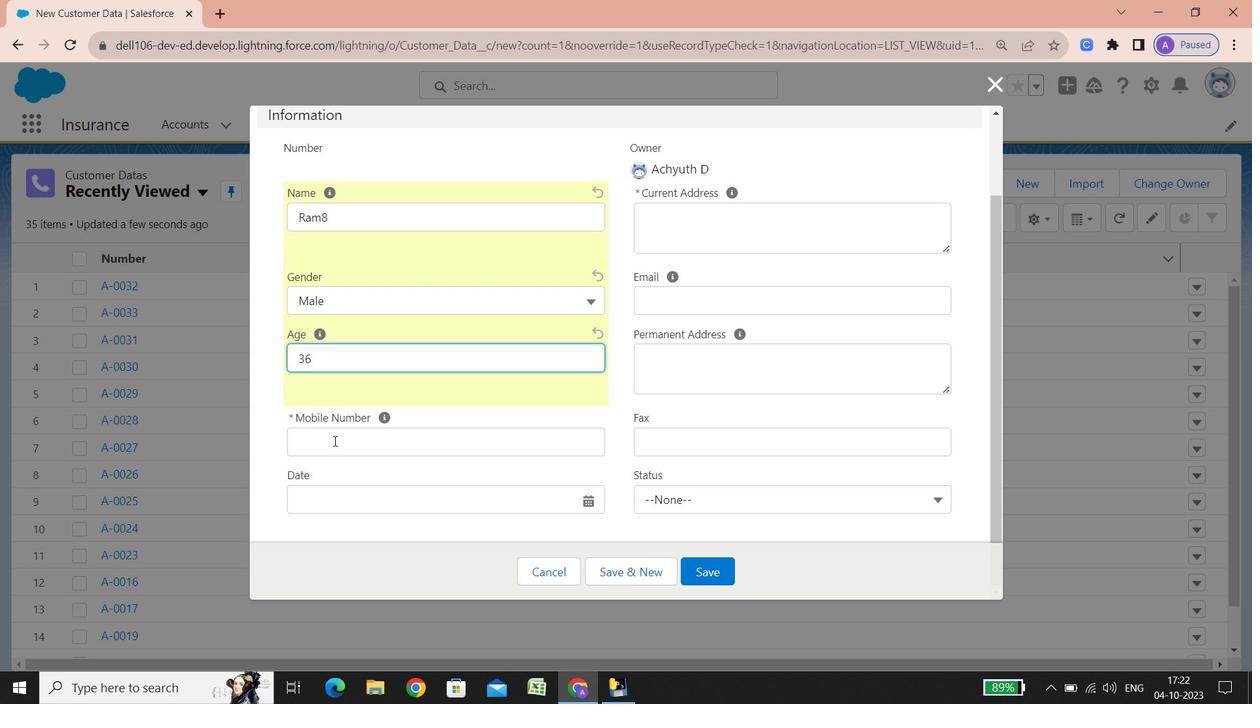 
Action: Mouse moved to (333, 440)
Screenshot: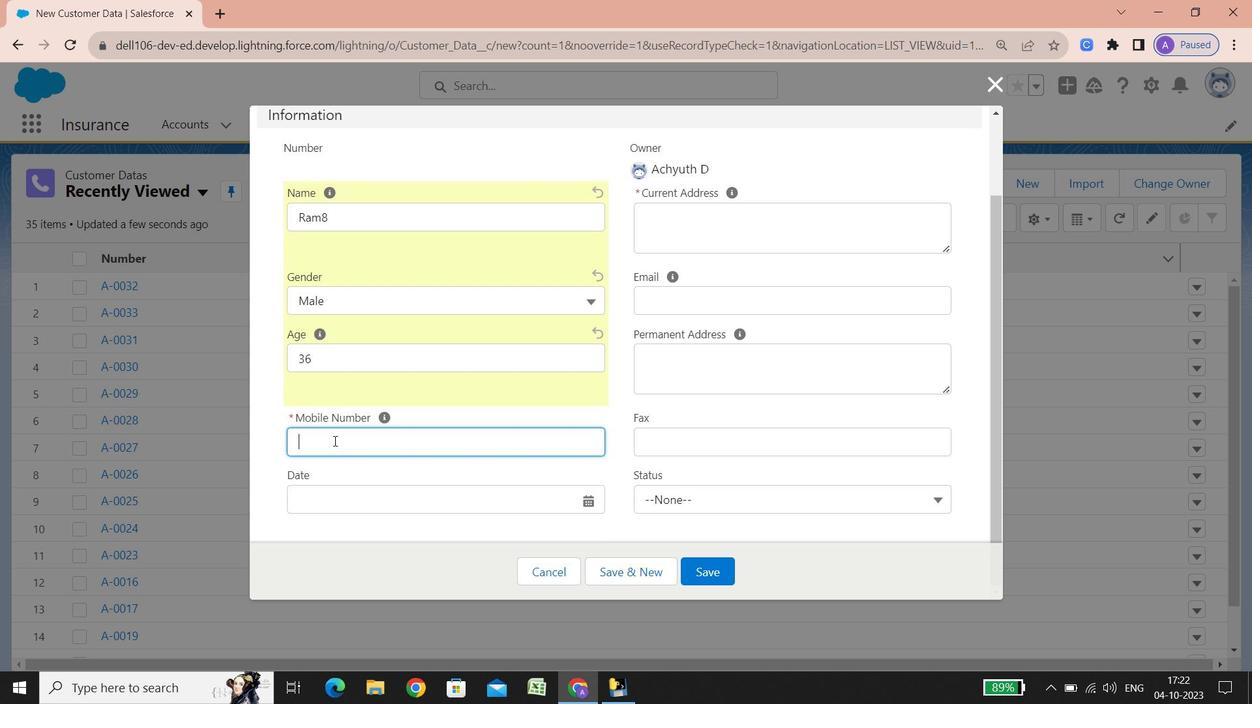 
Action: Mouse pressed left at (333, 440)
Screenshot: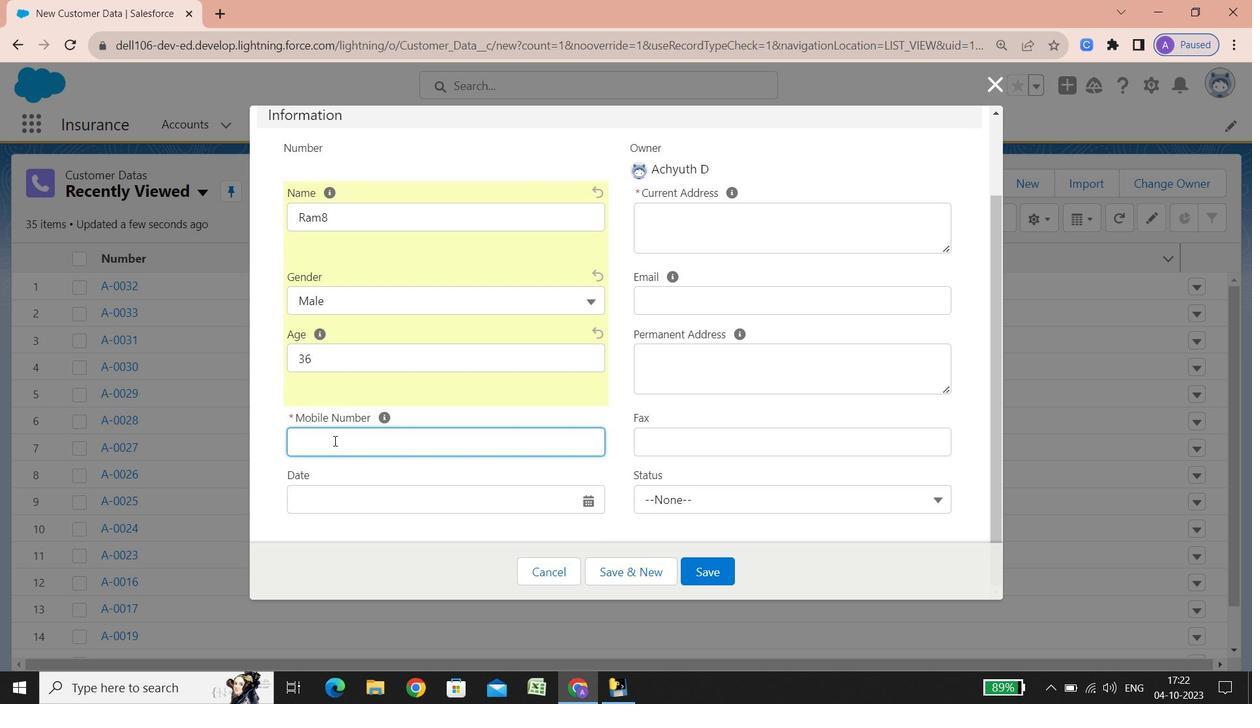 
Action: Key pressed 64610194
Screenshot: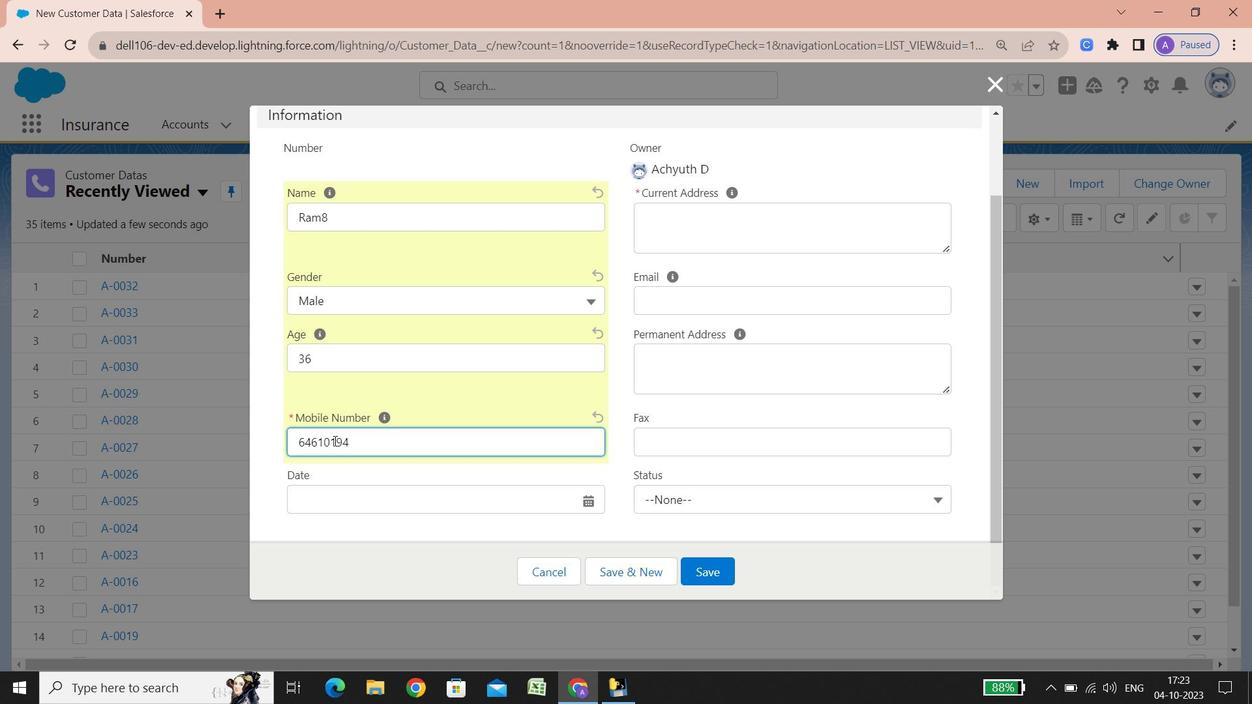 
Action: Mouse moved to (581, 500)
Screenshot: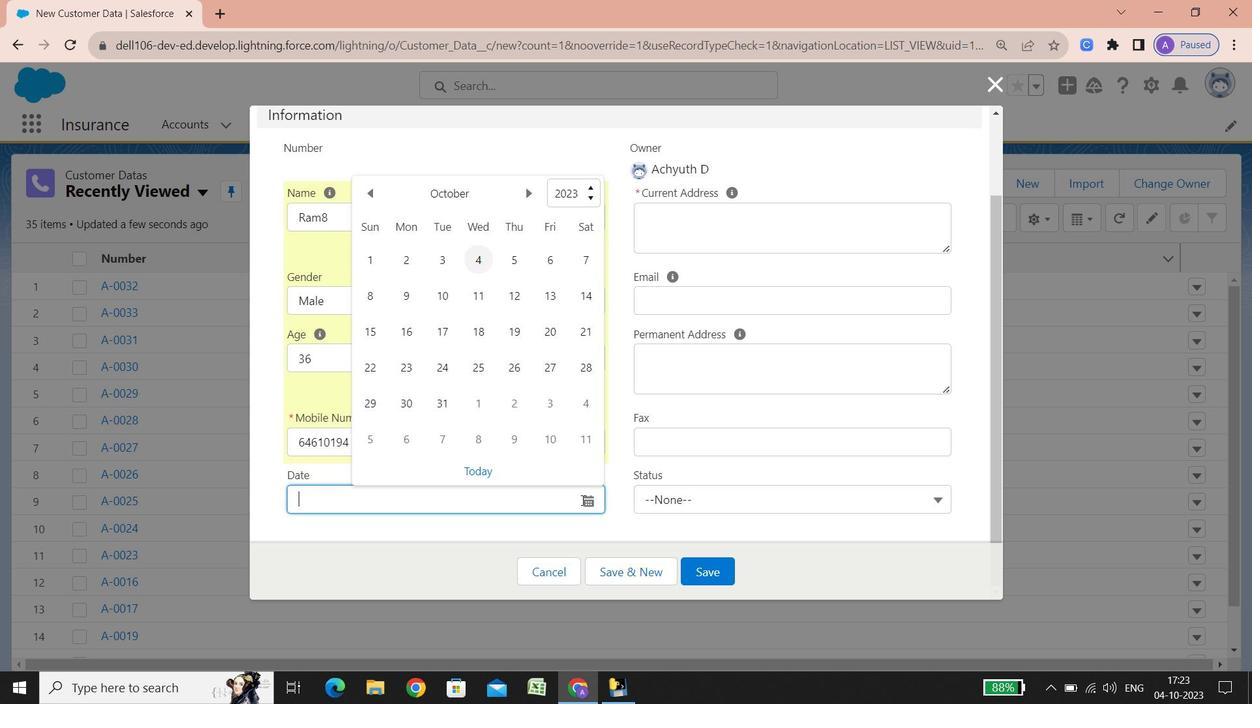 
Action: Mouse pressed left at (581, 500)
Screenshot: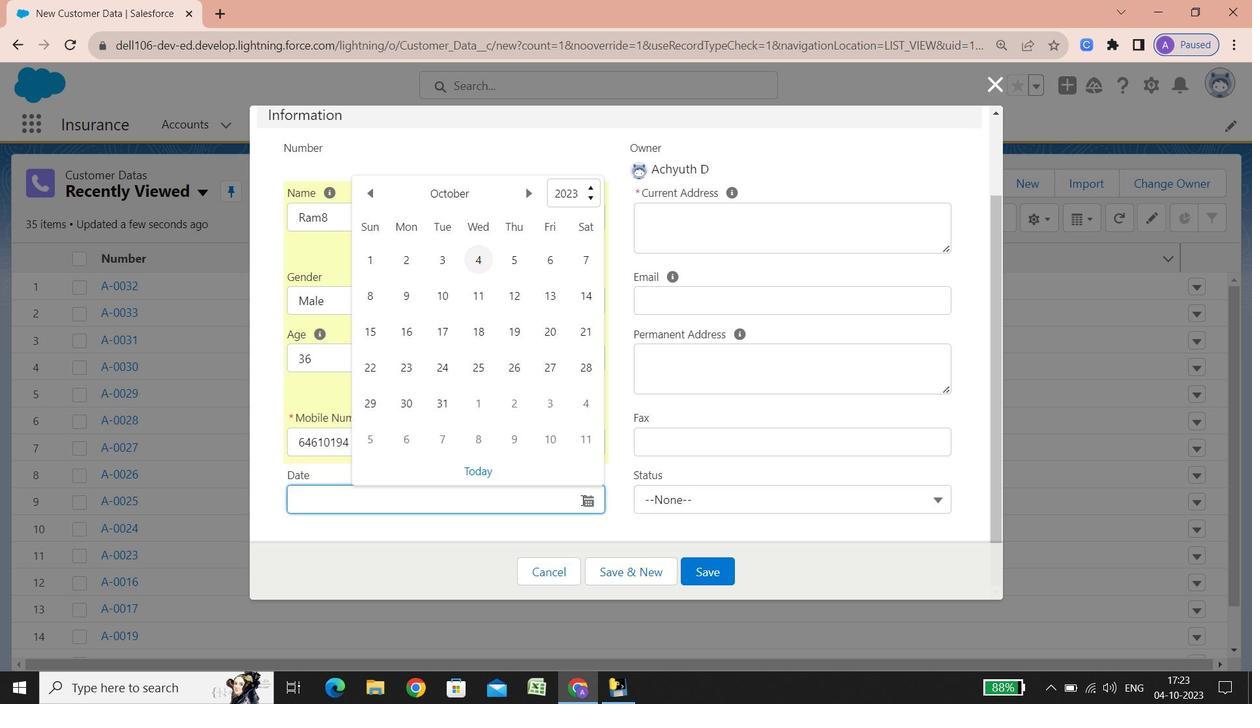 
Action: Mouse moved to (477, 463)
Screenshot: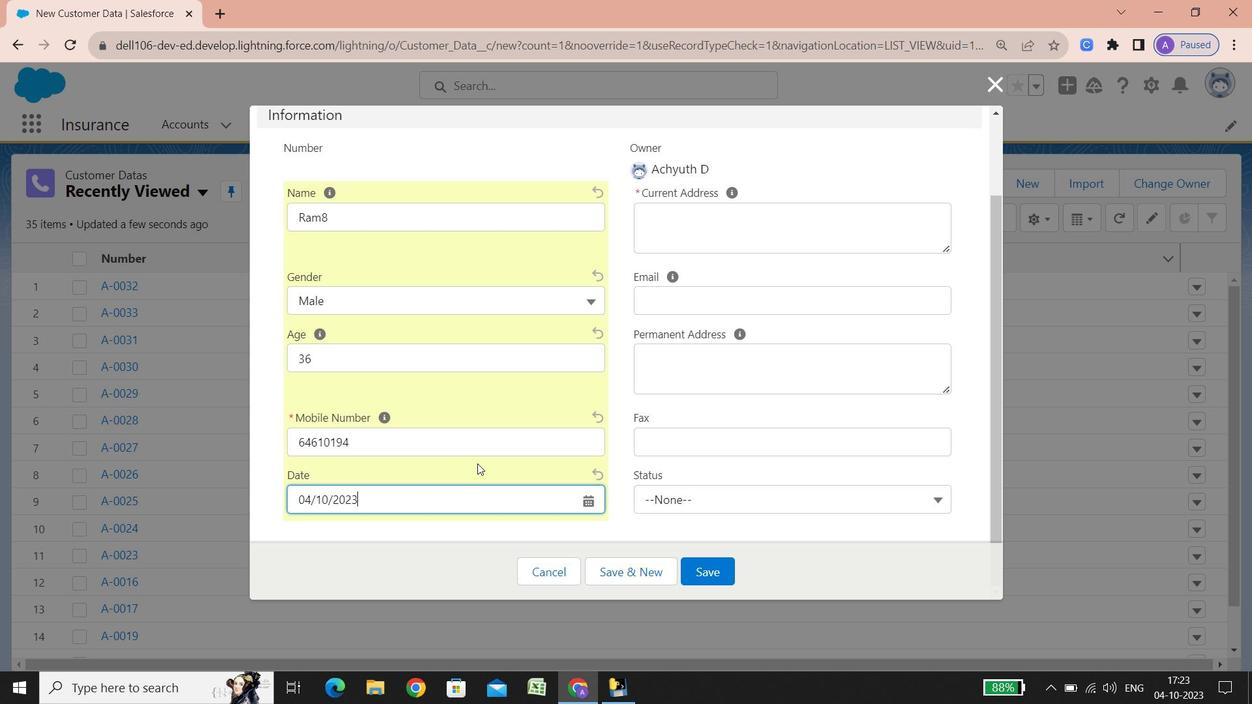 
Action: Mouse pressed left at (477, 463)
Screenshot: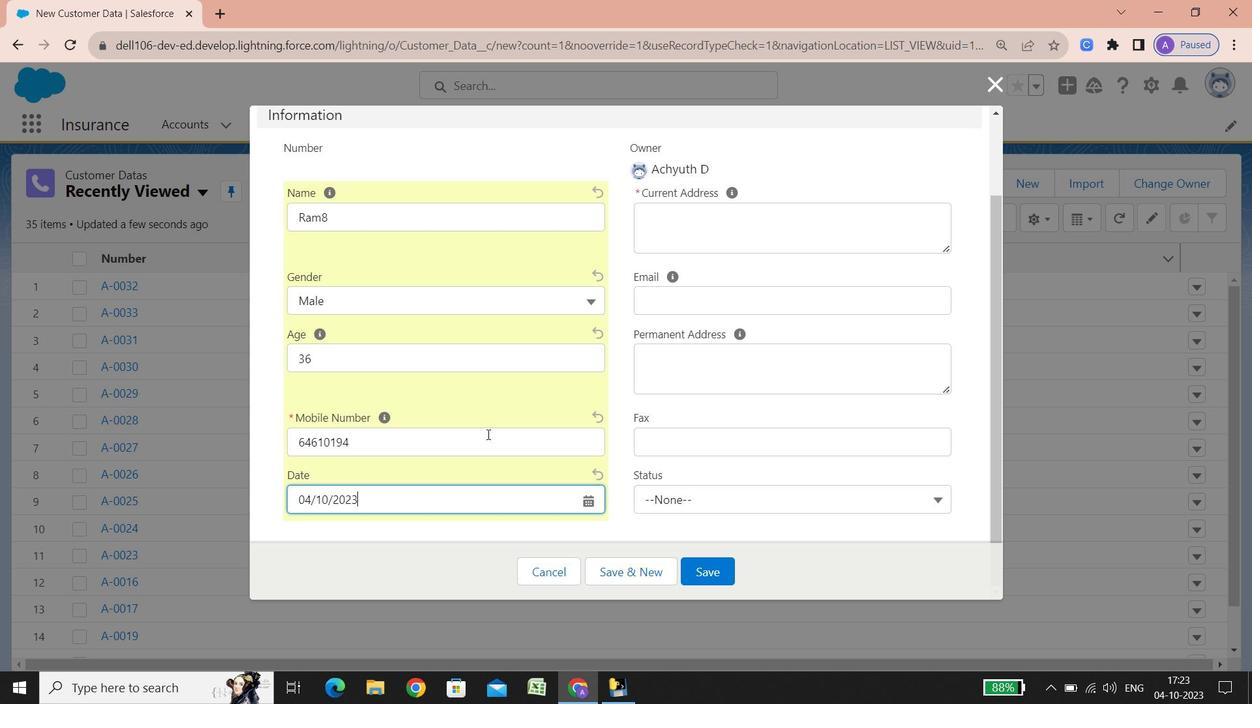
Action: Mouse moved to (487, 434)
Screenshot: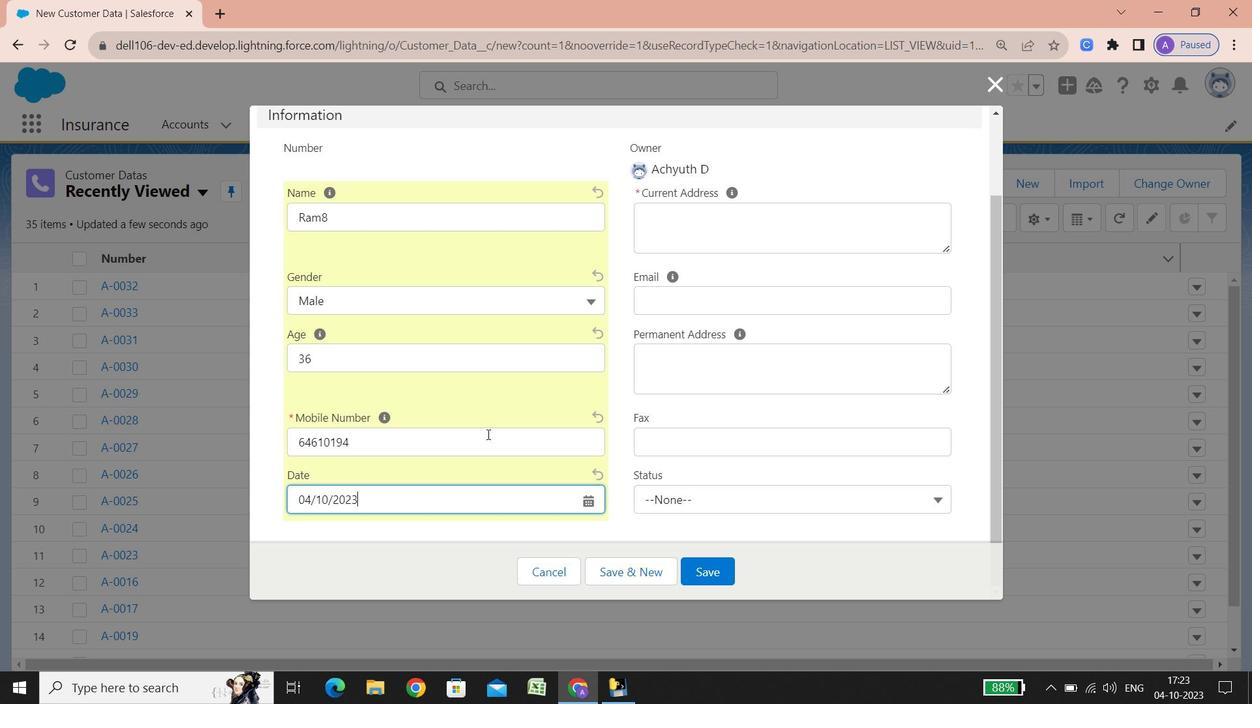 
Action: Mouse scrolled (487, 433) with delta (0, 0)
Screenshot: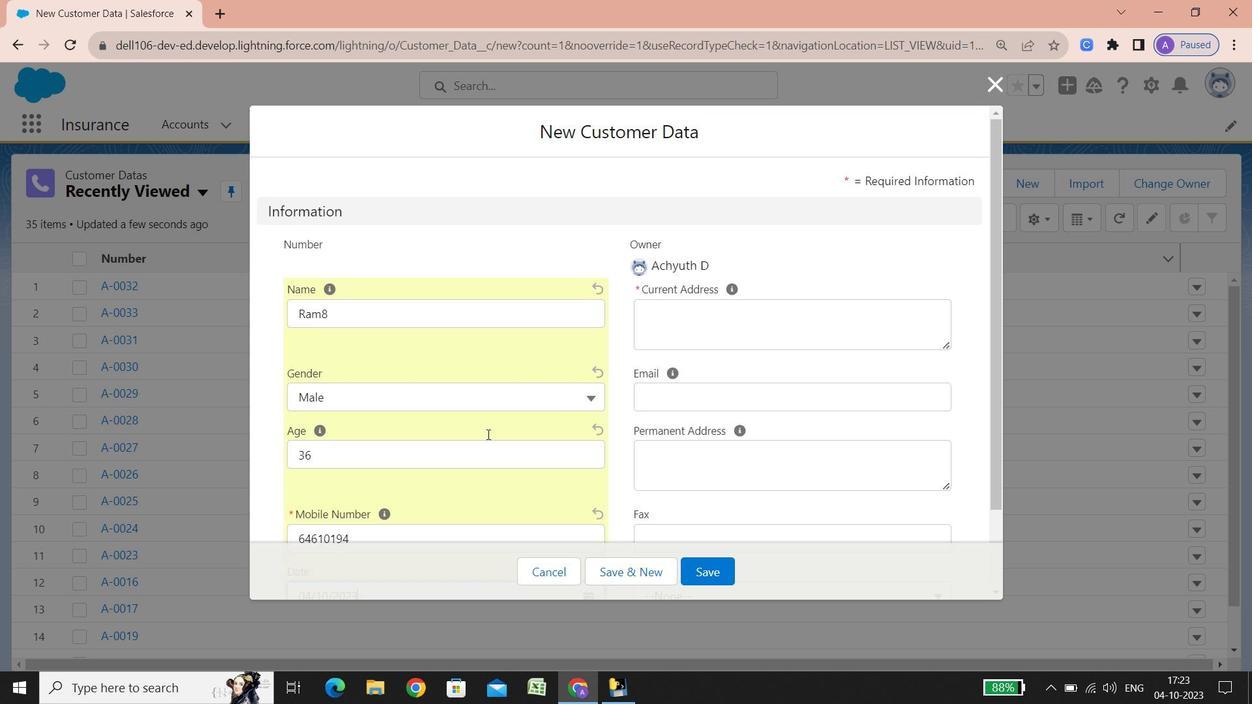 
Action: Mouse scrolled (487, 433) with delta (0, 0)
Screenshot: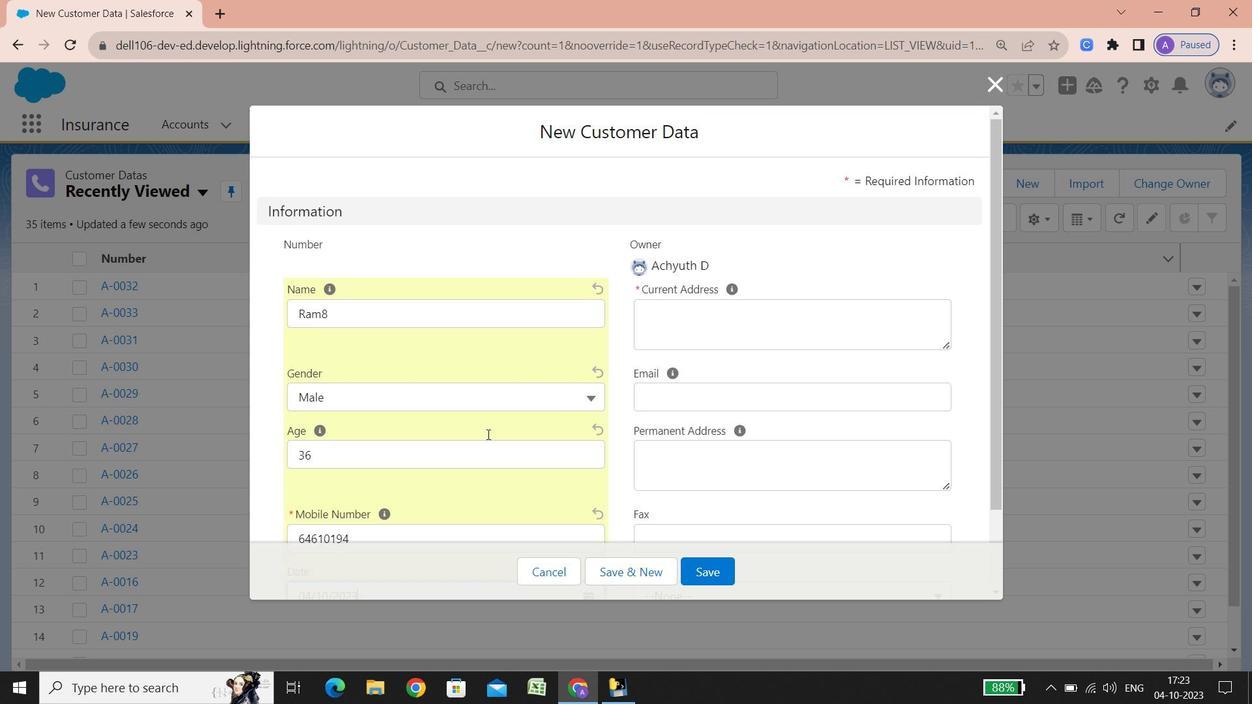 
Action: Mouse scrolled (487, 433) with delta (0, 0)
Screenshot: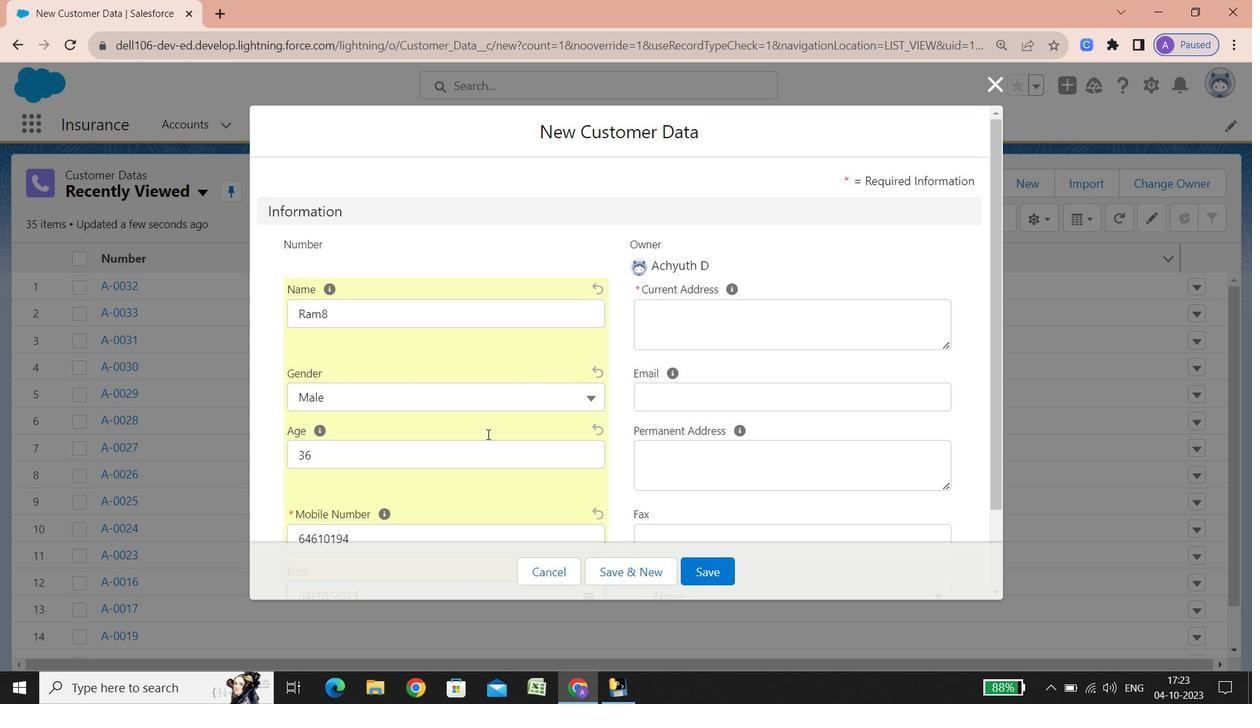 
Action: Mouse scrolled (487, 433) with delta (0, 0)
Screenshot: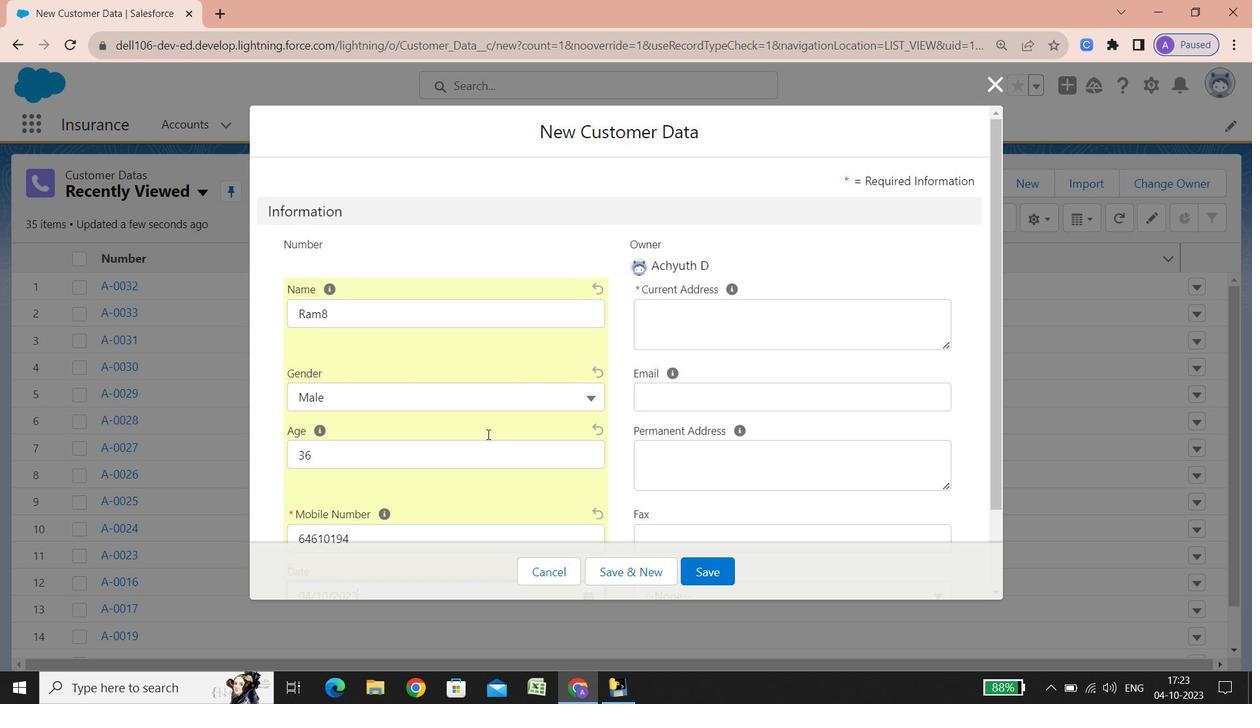 
Action: Mouse scrolled (487, 433) with delta (0, 0)
Screenshot: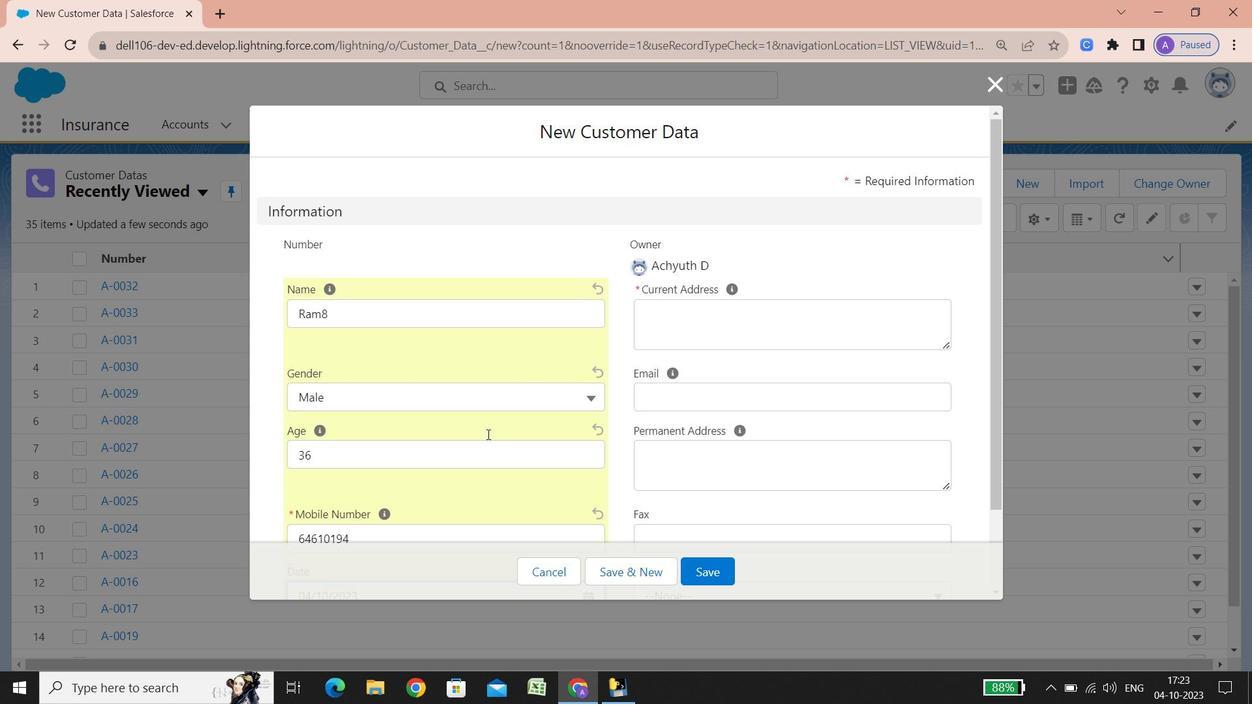 
Action: Mouse scrolled (487, 433) with delta (0, 0)
Screenshot: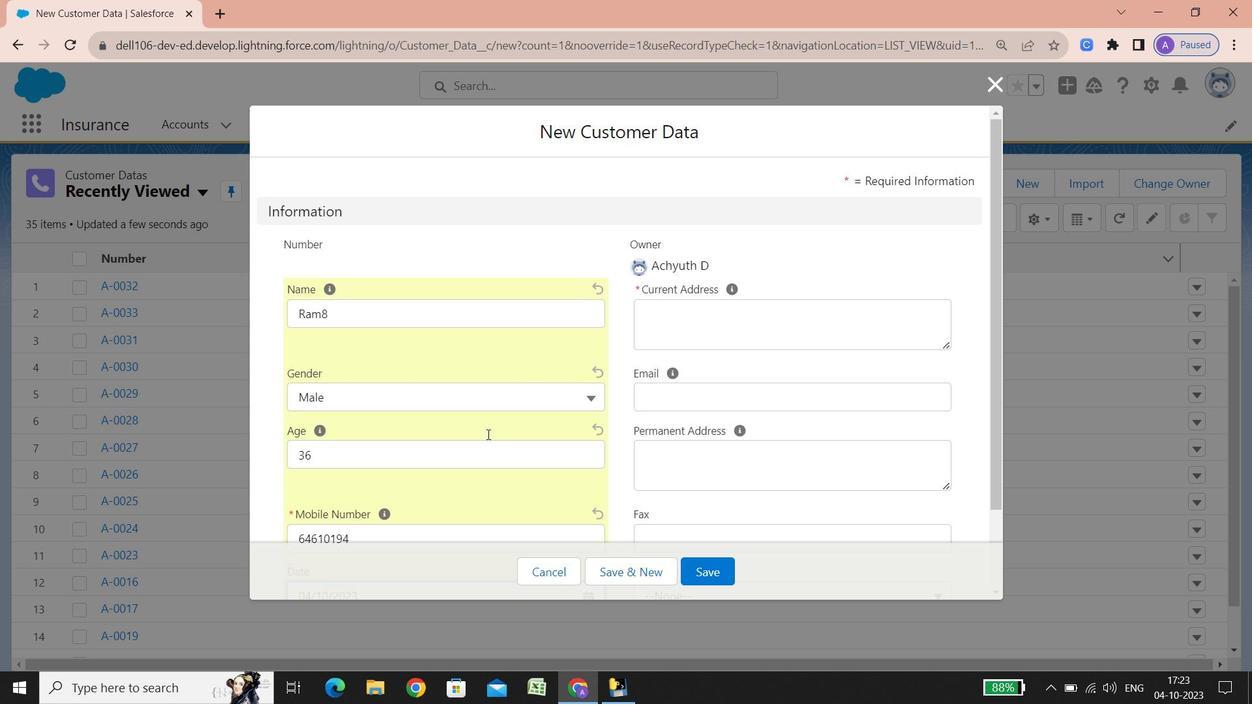 
Action: Mouse moved to (644, 316)
Screenshot: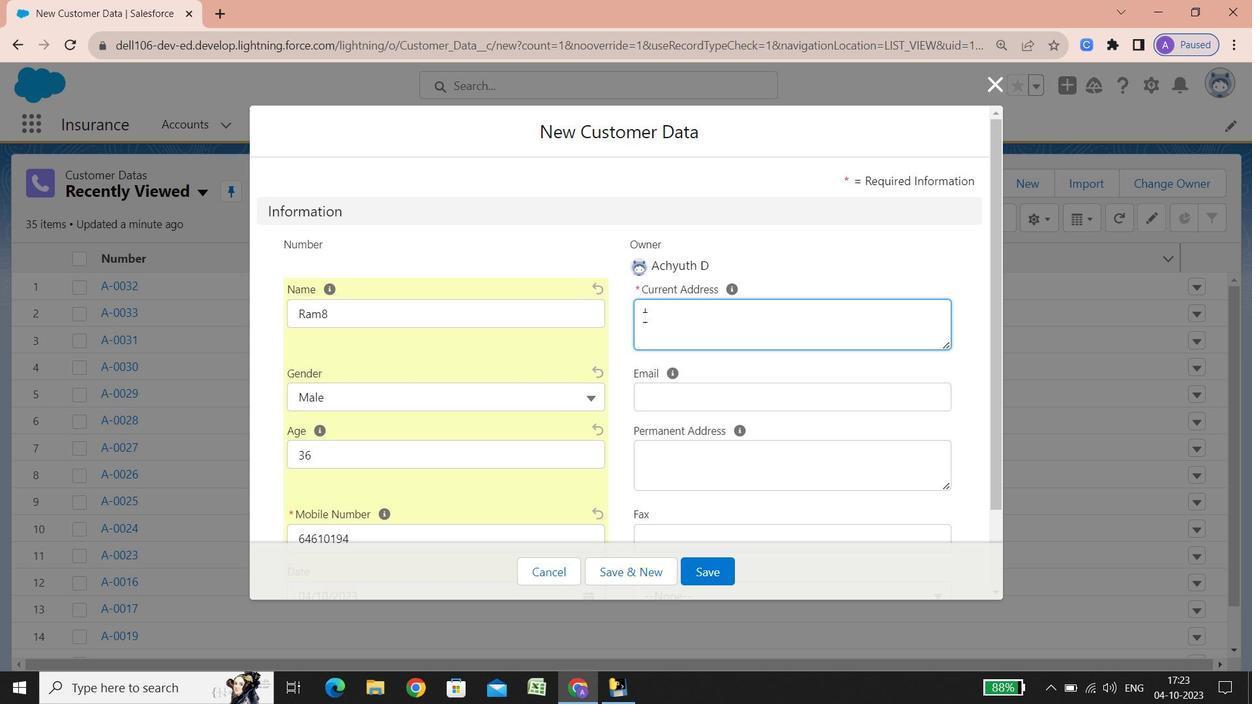 
Action: Mouse pressed left at (644, 316)
Screenshot: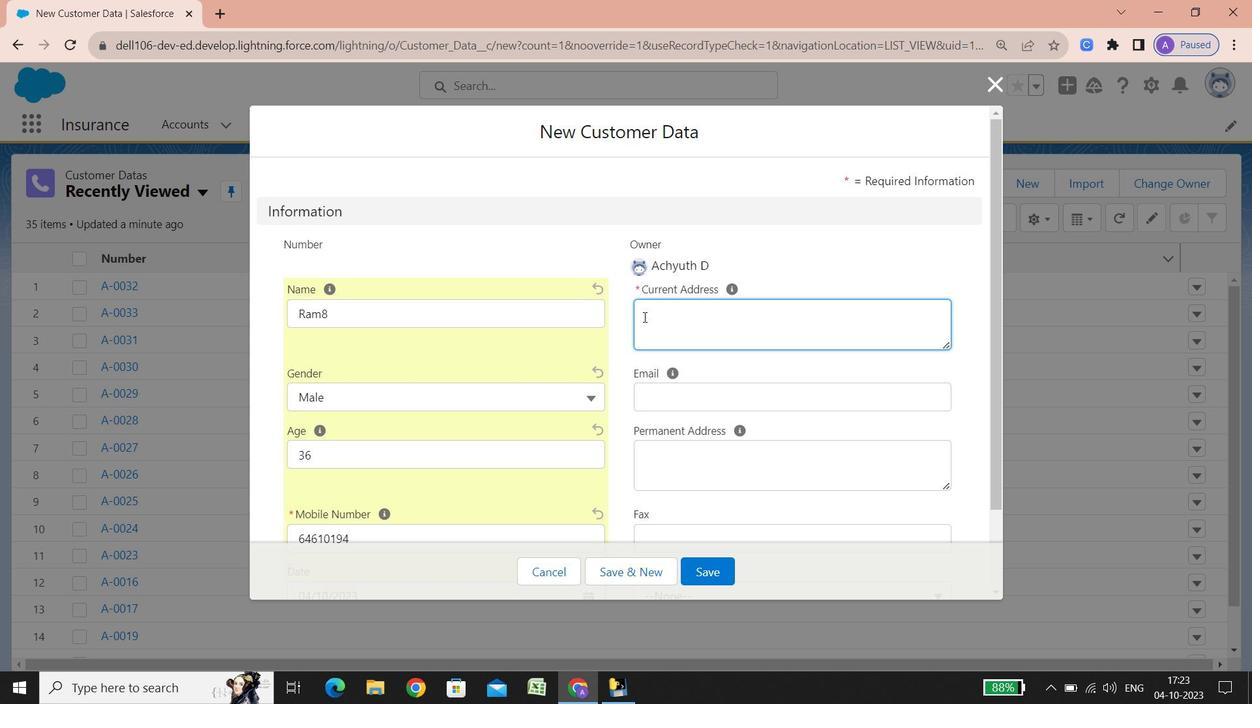 
Action: Key pressed <Key.shift><Key.shift><Key.shift>Street<Key.space><Key.shift_r>:<Key.space><Key.shift><Key.shift><Key.shift>Ai<Key.backspace><Key.shift>I-<Key.shift>Mutanabi<Key.enter><Key.shift>City<Key.space><Key.shift_r>:<Key.space><Key.shift>Jabal<Key.space><Key.shift><Key.shift><Key.shift><Key.shift><Key.shift><Key.shift><Key.shift><Key.shift><Key.shift>Amman<Key.enter><Key.shift>State/<Key.shift>Province/area<Key.space><Key.shift_r>:<Key.space><Key.shift>Amman<Key.enter><Key.shift><Key.shift><Key.shift>Phone<Key.space>number<Key.space><Key.shift_r>:<Key.space><Key.shift_r>+962-6-4610194<Key.enter><Key.shift><Key.shift>Country<Key.space>calling<Key.space>code<Key.space><Key.shift_r>:<Key.space><Key.shift_r>+962<Key.enter><Key.shift><Key.shift><Key.shift><Key.shift><Key.shift><Key.shift><Key.shift><Key.shift><Key.shift>Country<Key.space><Key.shift_r><Key.shift_r><Key.shift_r><Key.shift_r><Key.shift_r><Key.shift_r><Key.shift_r><Key.shift_r>:<Key.space><Key.shift_r>+<Key.backspace><Key.shift><Key.shift><Key.shift>Jordan
Screenshot: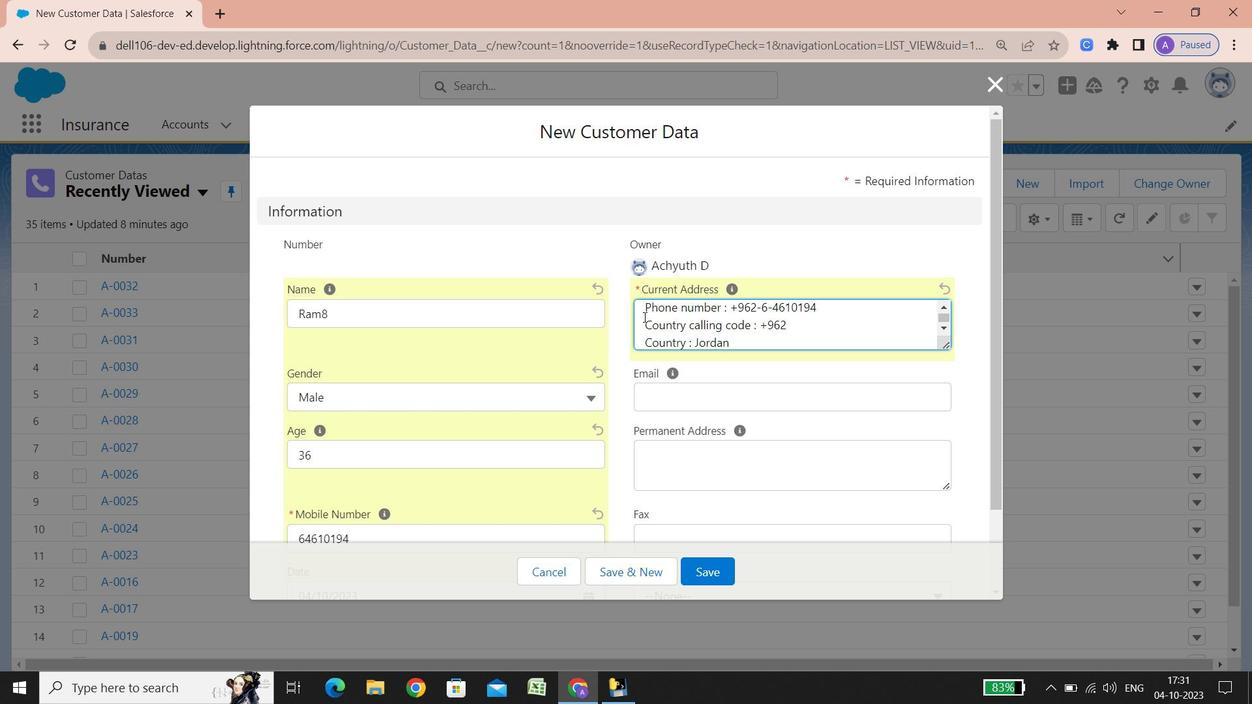 
Action: Mouse moved to (665, 393)
Screenshot: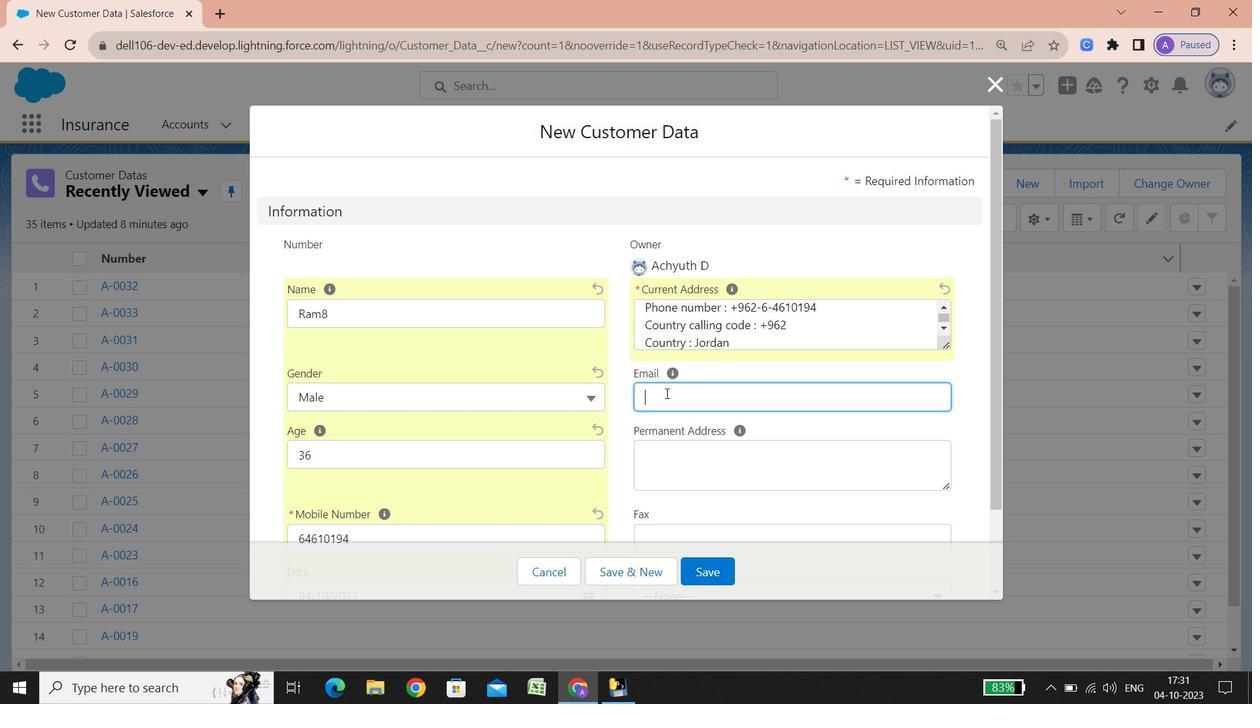 
Action: Mouse pressed left at (665, 393)
Screenshot: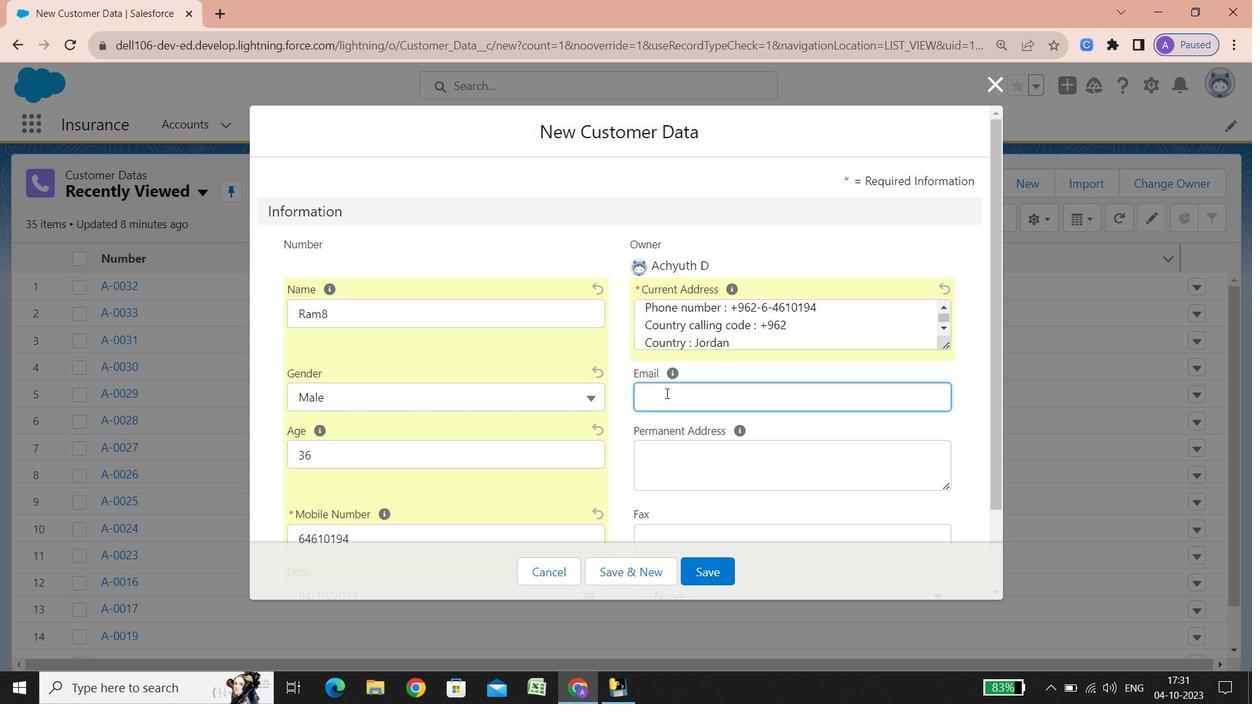 
Action: Key pressed <Key.shift><Key.shift><Key.shift><Key.shift>Ram89654<Key.shift_r>@google.<Key.shift><Key.shift><Key.shift><Key.shift><Key.shift><Key.shift><Key.shift><Key.shift><Key.shift><Key.shift><Key.shift><Key.shift><Key.shift><Key.shift><Key.shift><Key.shift><Key.shift><Key.shift><Key.shift><Key.shift><Key.shift><Key.shift><Key.shift><Key.shift>com
Screenshot: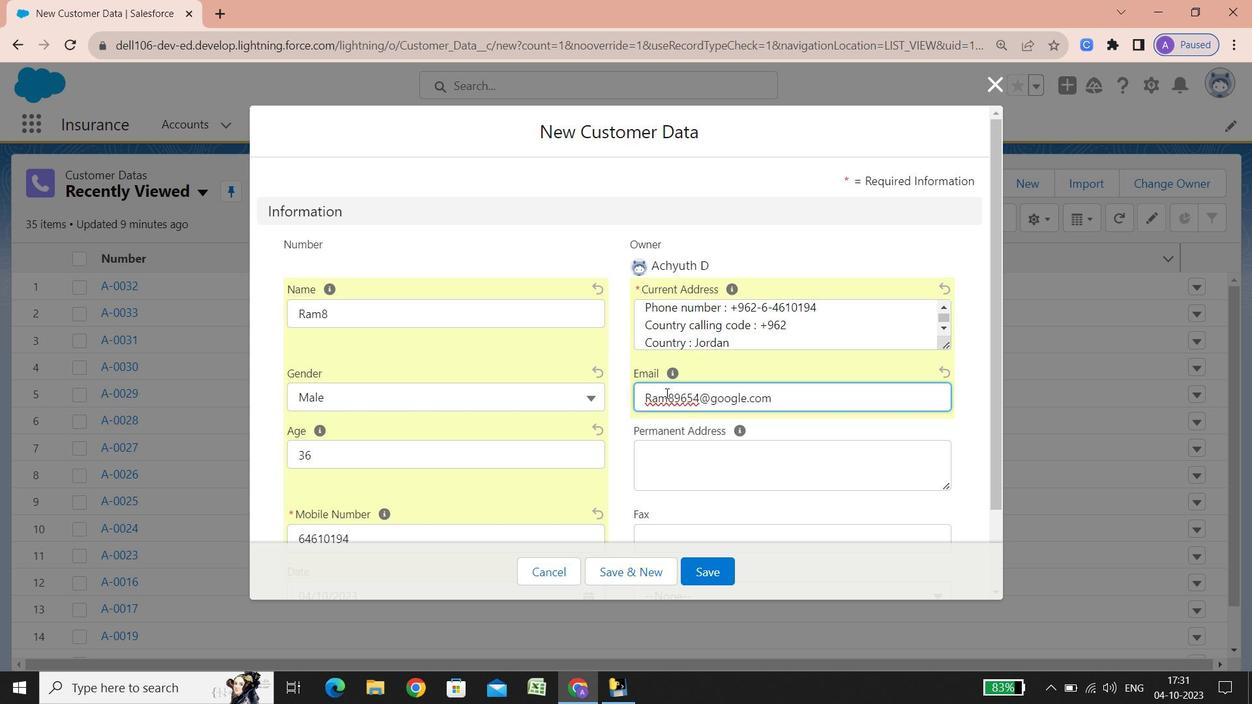 
Action: Mouse moved to (652, 457)
Screenshot: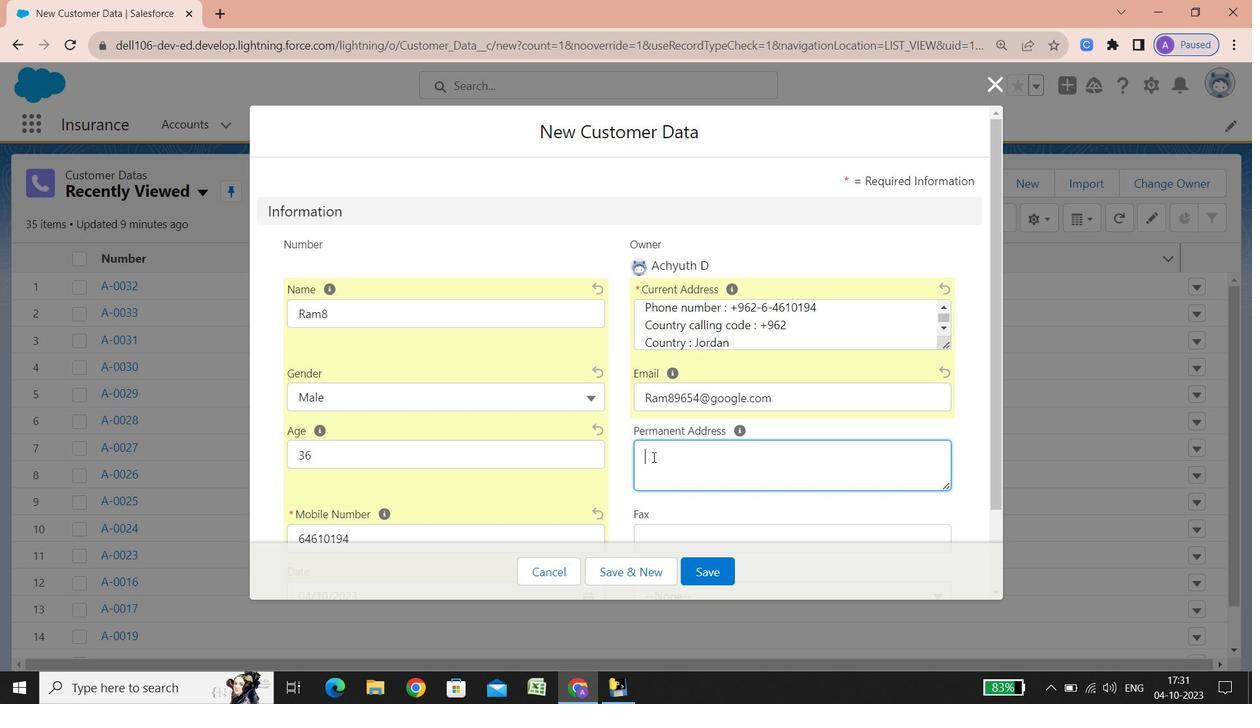 
Action: Mouse pressed left at (652, 457)
Screenshot: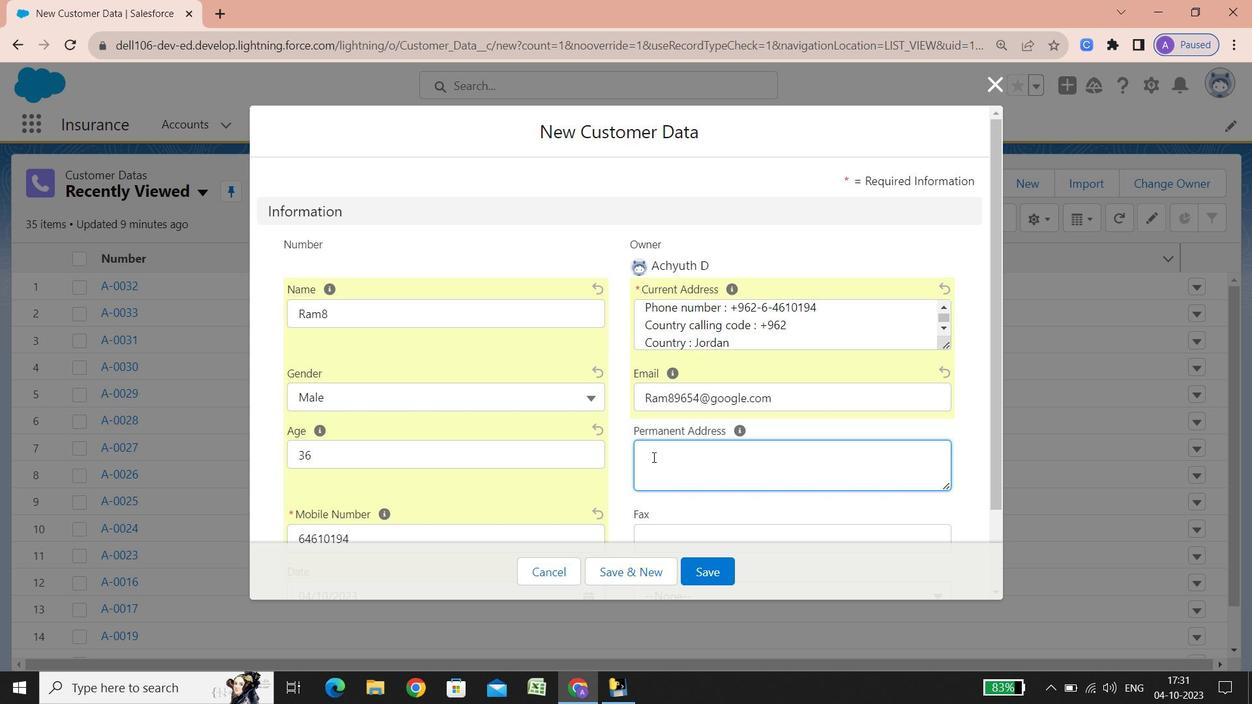
Action: Key pressed <Key.shift>Street<Key.space><Key.shift_r><Key.shift_r>:<Key.space><Key.shift><Key.shift><Key.shift><Key.shift>Ai<Key.backspace><Key.shift>I[<Key.backspace>-<Key.shift>Sina\<Key.backspace>'ah<Key.enter><Key.shift><Key.shift><Key.shift>City<Key.space><Key.shift_r><Key.shift_r><Key.shift_r><Key.shift_r><Key.shift_r><Key.shift_r><Key.shift_r><Key.shift_r>:<Key.space><Key.shift><Key.shift><Key.shift><Key.shift><Key.shift><Key.shift><Key.shift><Key.shift><Key.shift><Key.shift><Key.shift><Key.shift><Key.shift><Key.shift><Key.shift><Key.shift><Key.shift><Key.shift><Key.shift><Key.shift><Key.shift><Key.shift><Key.shift><Key.shift><Key.shift><Key.shift><Key.shift><Key.shift><Key.shift><Key.shift><Key.shift><Key.shift>Bayader<Key.space><Key.shift><Key.shift><Key.shift><Key.shift><Key.shift><Key.shift><Key.shift><Key.shift>Wadi<Key.space><Key.shift><Key.shift><Key.shift><Key.shift>Ai<Key.backspace><Key.shift>I-<Key.shift>seer<Key.enter><Key.shift><Key.shift><Key.shift><Key.shift><Key.shift><Key.shift><Key.shift><Key.shift><Key.shift><Key.shift><Key.shift><Key.shift><Key.shift><Key.shift><Key.shift><Key.shift><Key.shift><Key.shift>State/<Key.shift>Province/area<Key.space><Key.shift_r>:<Key.space><Key.shift>Ama<Key.backspace>man<Key.enter><Key.shift>Phone<Key.space>number<Key.space><Key.shift_r>:<Key.space><Key.shift_r>+962-6-5833028<Key.enter><Key.shift><Key.shift><Key.shift><Key.shift><Key.shift>Co
Screenshot: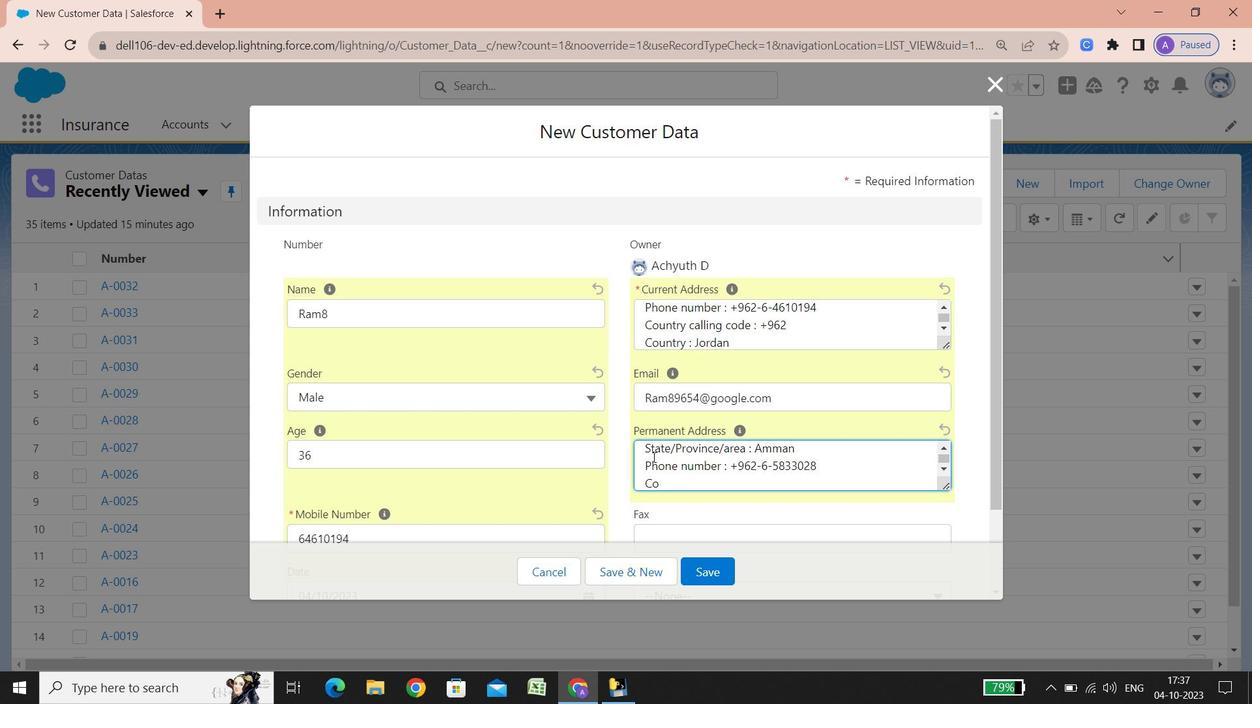 
Action: Mouse moved to (652, 455)
Screenshot: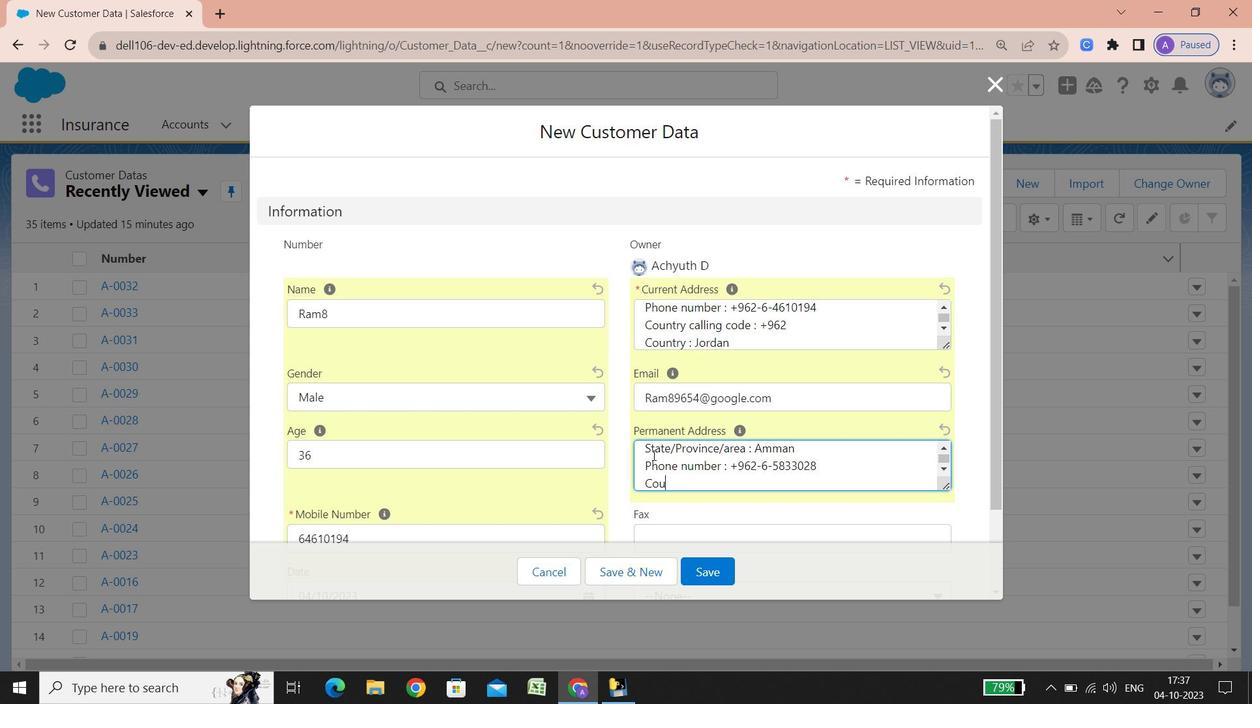 
Action: Key pressed untry<Key.space>calling<Key.space>code<Key.space><Key.shift_r>+<Key.backspace><Key.shift_r><Key.shift_r><Key.shift_r><Key.shift_r><Key.shift_r><Key.shift_r><Key.shift_r><Key.shift_r><Key.shift_r><Key.shift_r><Key.shift_r><Key.shift_r><Key.shift_r><Key.shift_r><Key.shift_r><Key.shift_r><Key.shift_r><Key.shift_r><Key.shift_r>:<Key.space><Key.shift_r>+962<Key.enter><Key.shift><Key.shift><Key.shift><Key.shift><Key.shift><Key.shift><Key.shift>Country<Key.space><Key.shift_r>:<Key.space><Key.shift>Jordan
Screenshot: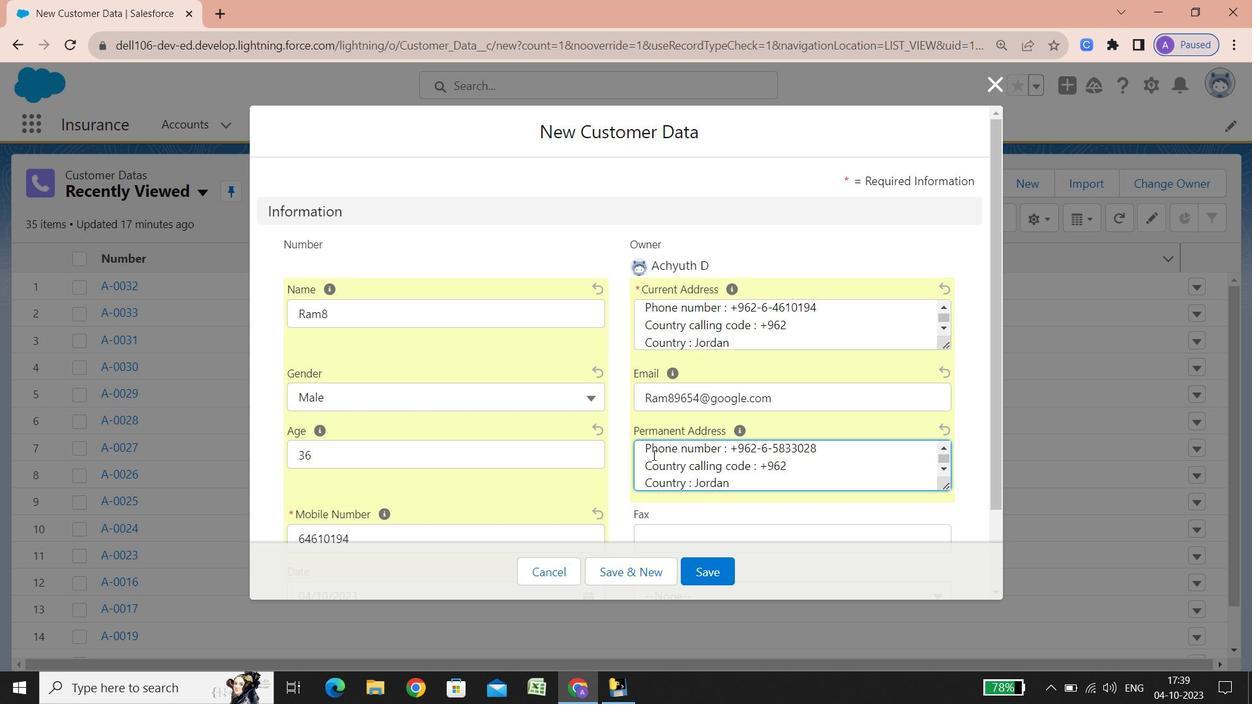 
Action: Mouse moved to (705, 456)
Screenshot: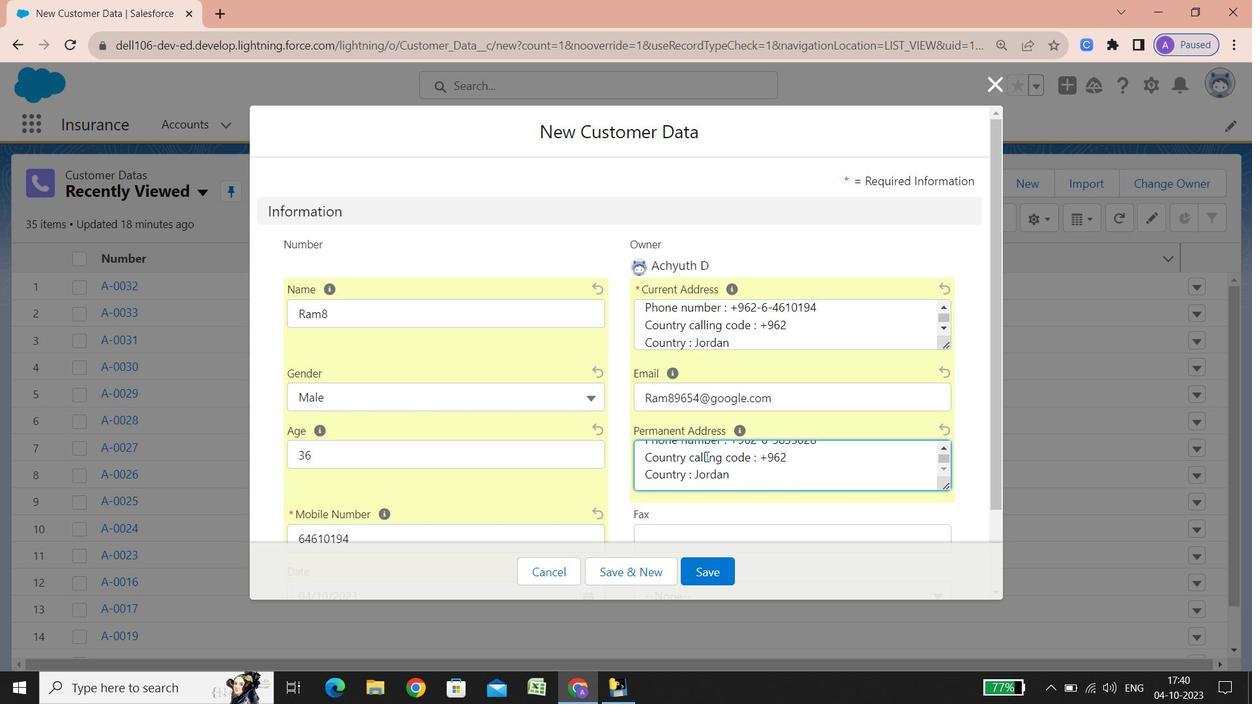 
Action: Mouse scrolled (705, 455) with delta (0, 0)
Screenshot: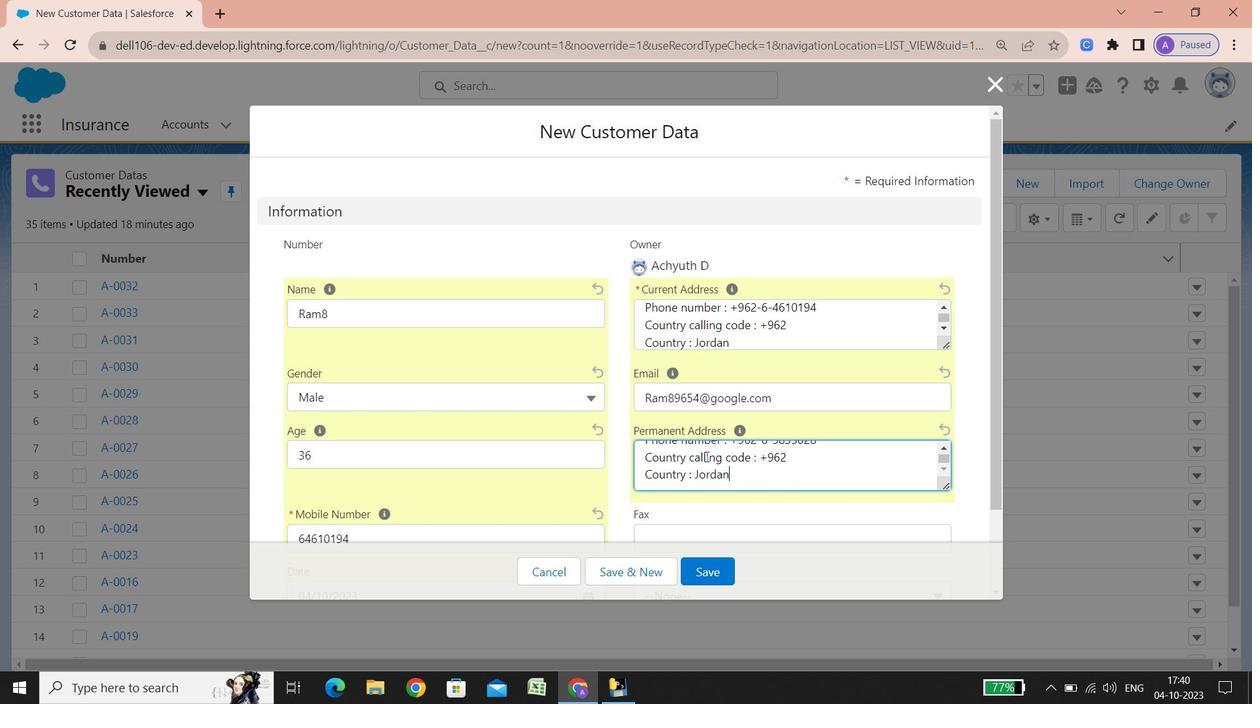 
Action: Mouse scrolled (705, 455) with delta (0, 0)
Screenshot: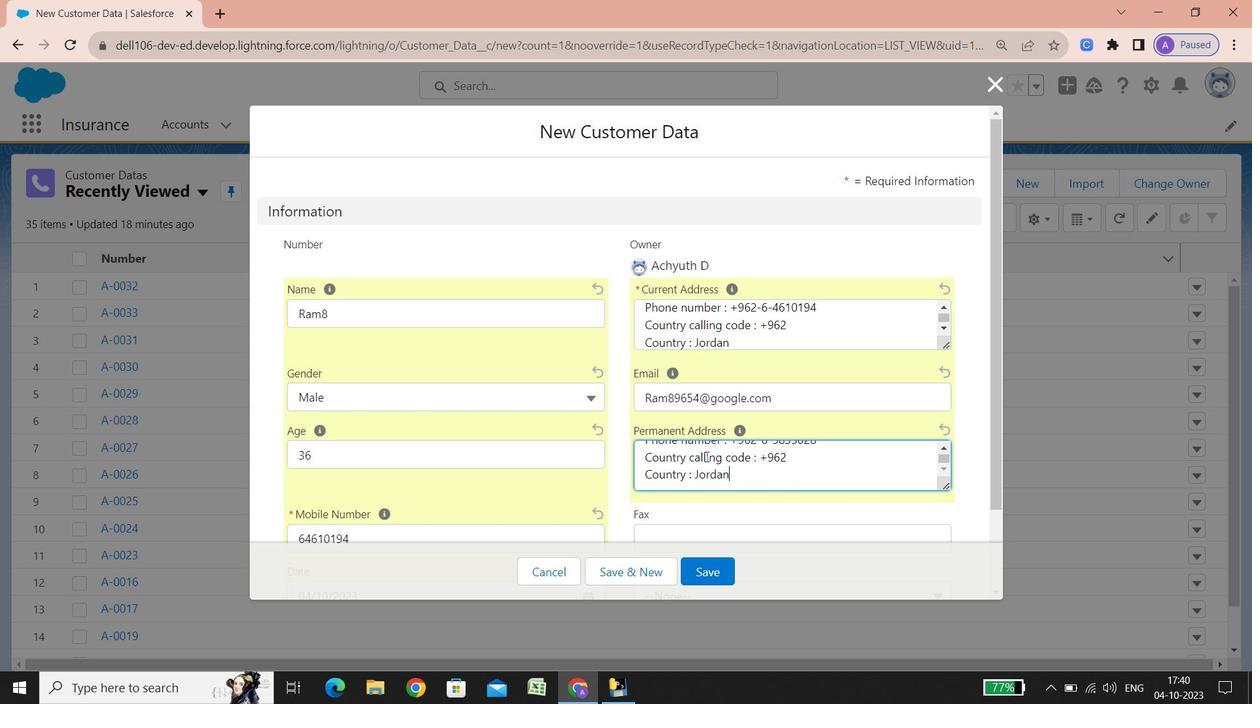 
Action: Mouse scrolled (705, 455) with delta (0, 0)
Screenshot: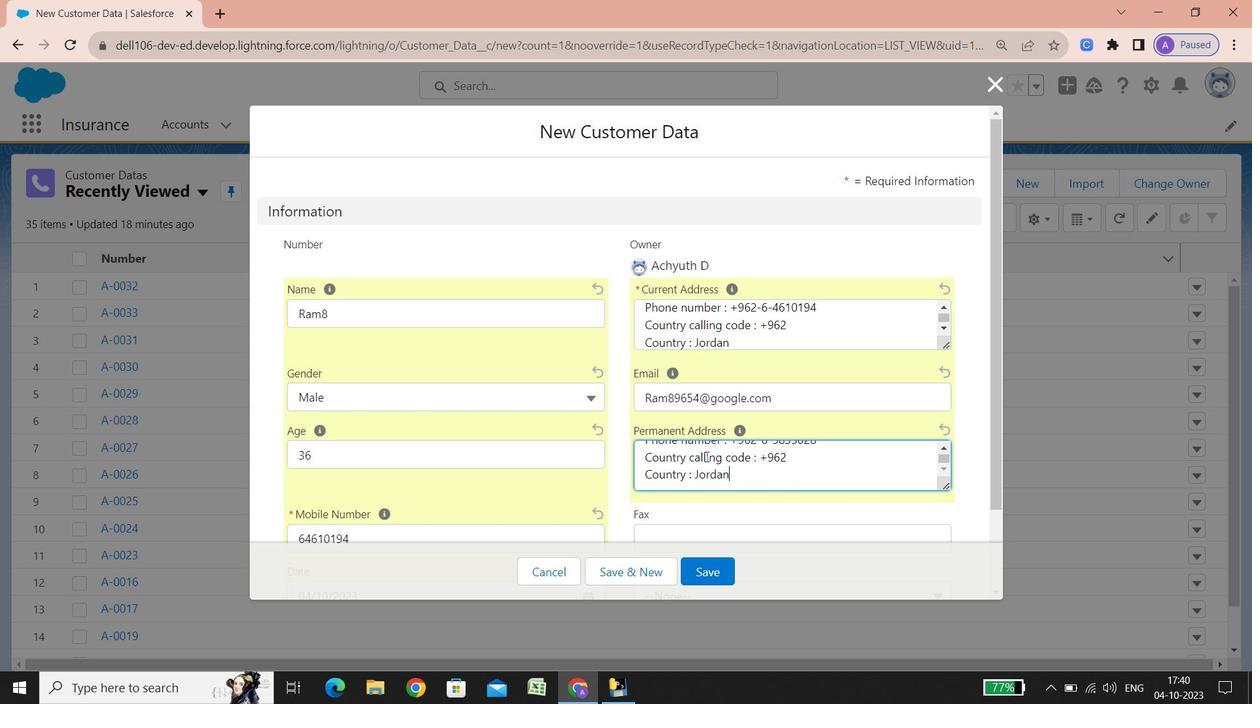 
Action: Mouse scrolled (705, 455) with delta (0, 0)
Screenshot: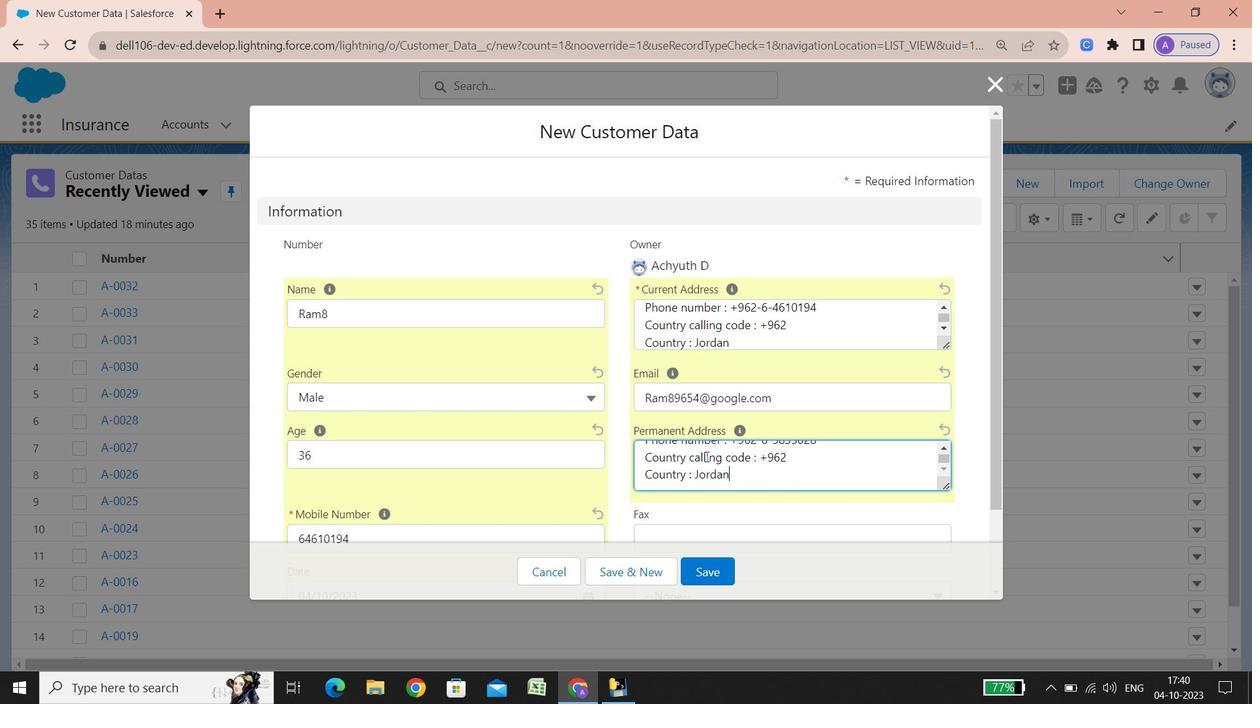 
Action: Mouse scrolled (705, 455) with delta (0, 0)
Screenshot: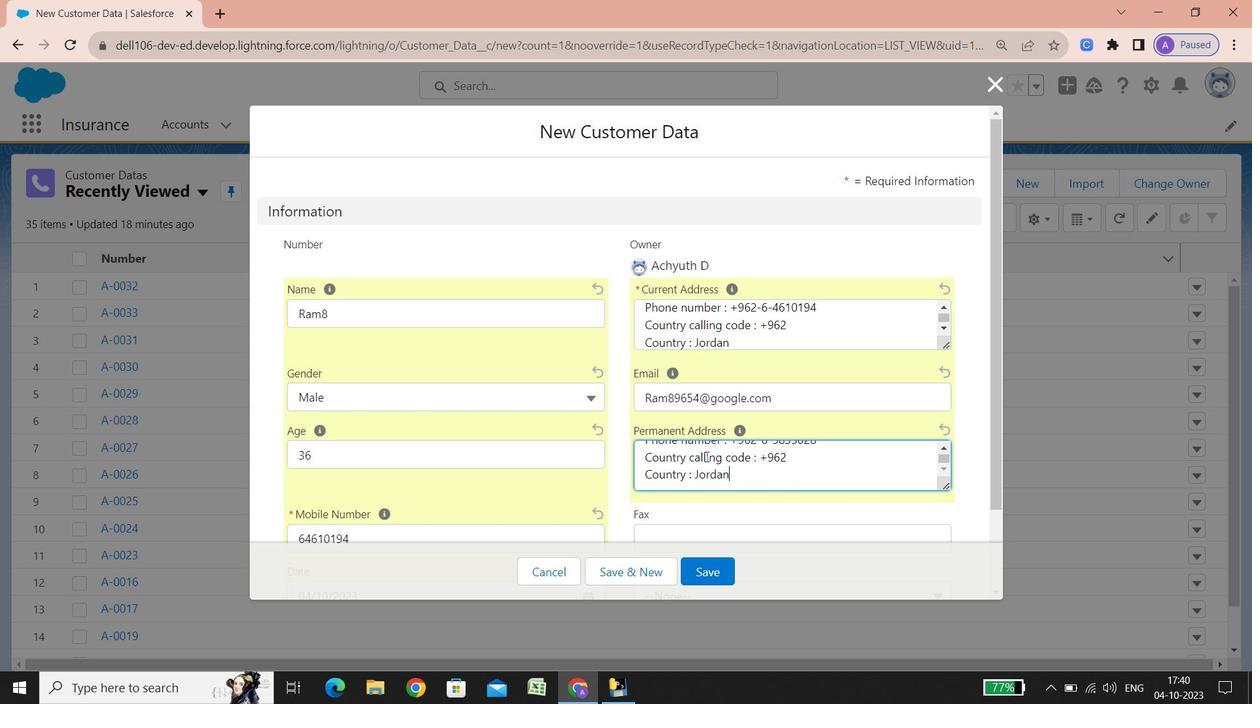 
Action: Mouse scrolled (705, 455) with delta (0, 0)
Screenshot: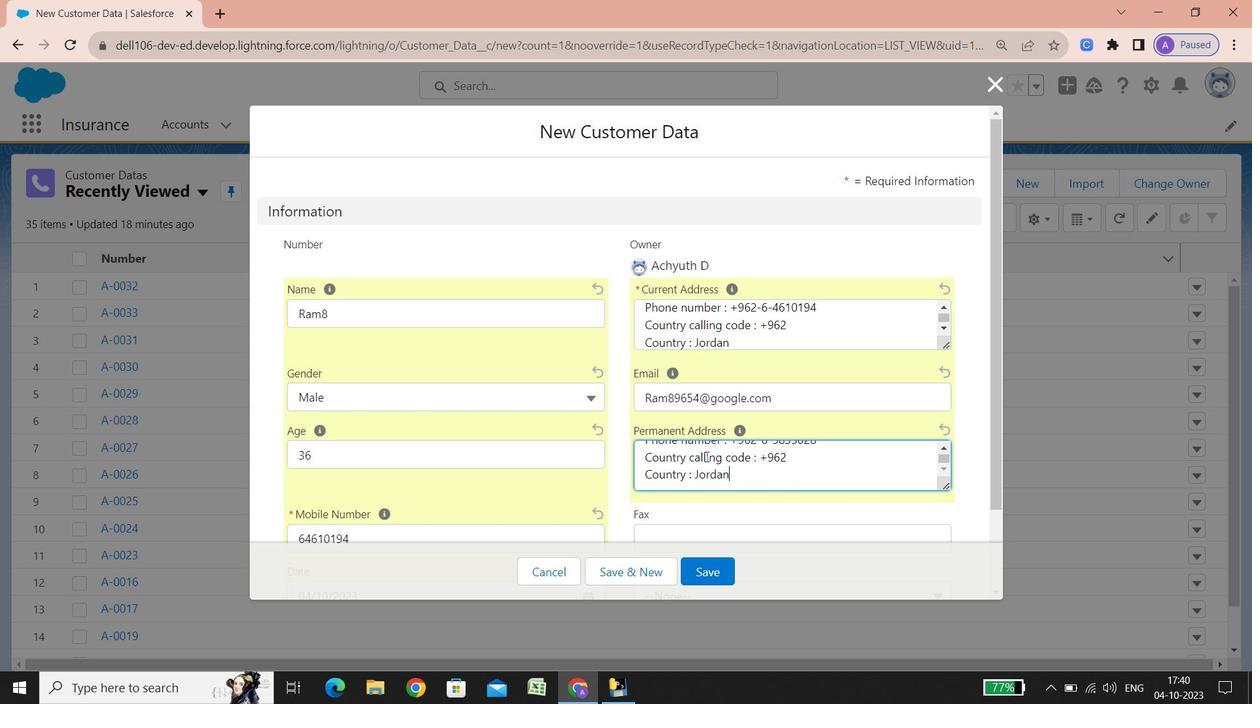 
Action: Mouse scrolled (705, 455) with delta (0, 0)
Screenshot: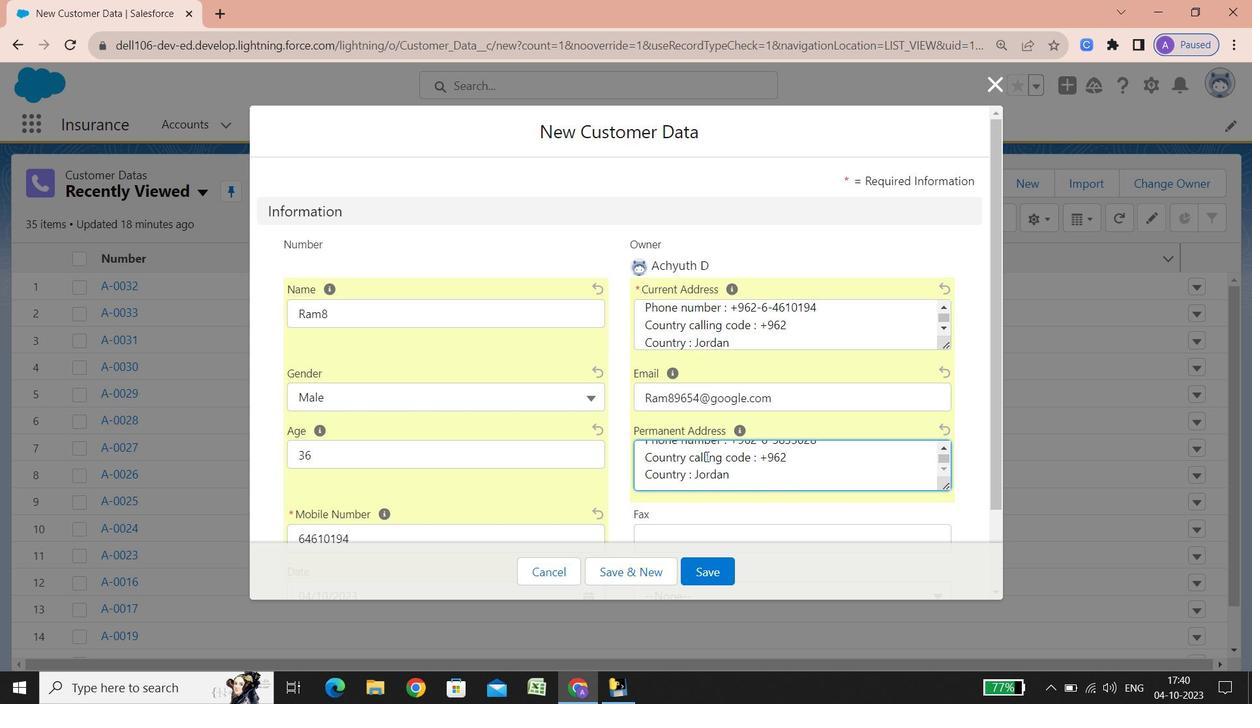 
Action: Mouse scrolled (705, 455) with delta (0, 0)
Screenshot: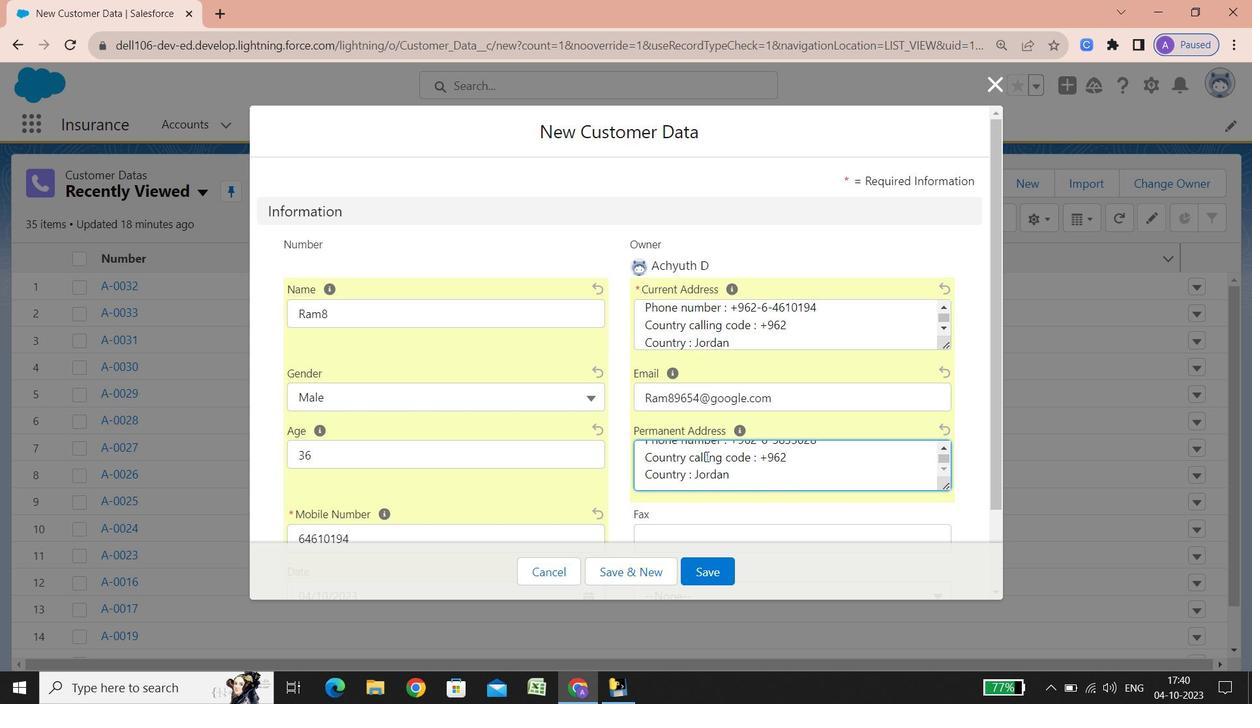
Action: Mouse scrolled (705, 455) with delta (0, 0)
Screenshot: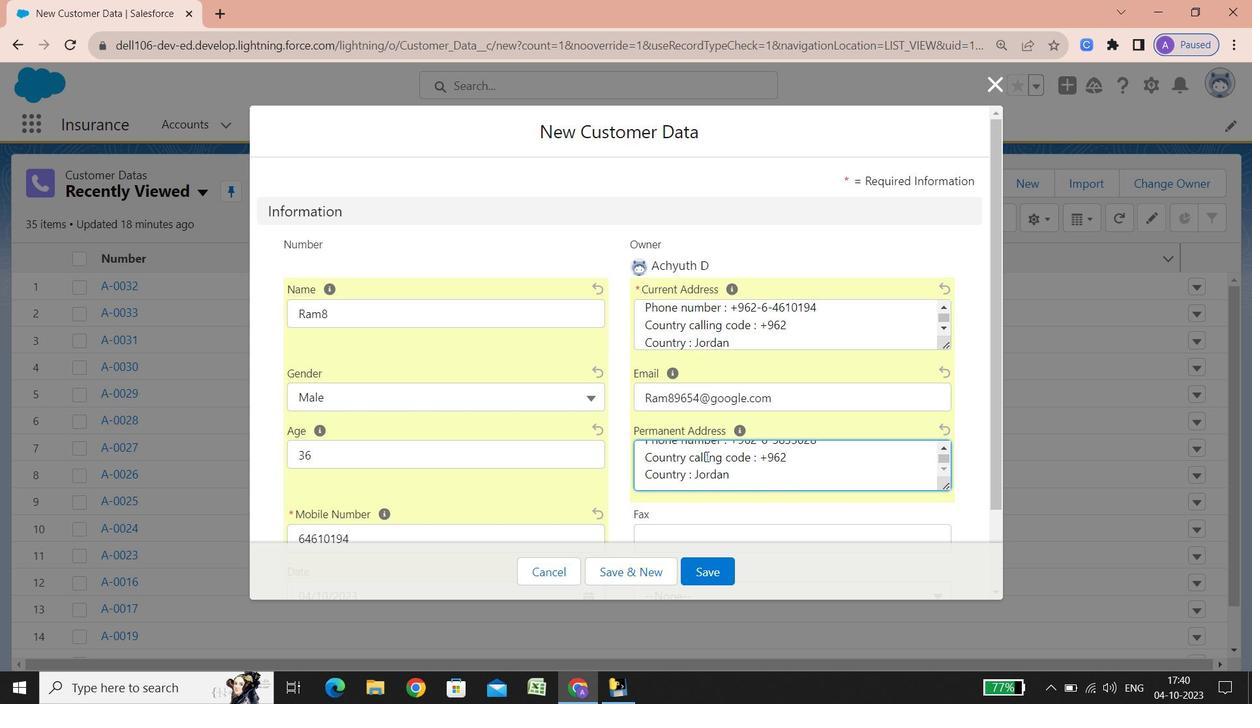 
Action: Mouse scrolled (705, 455) with delta (0, 0)
Screenshot: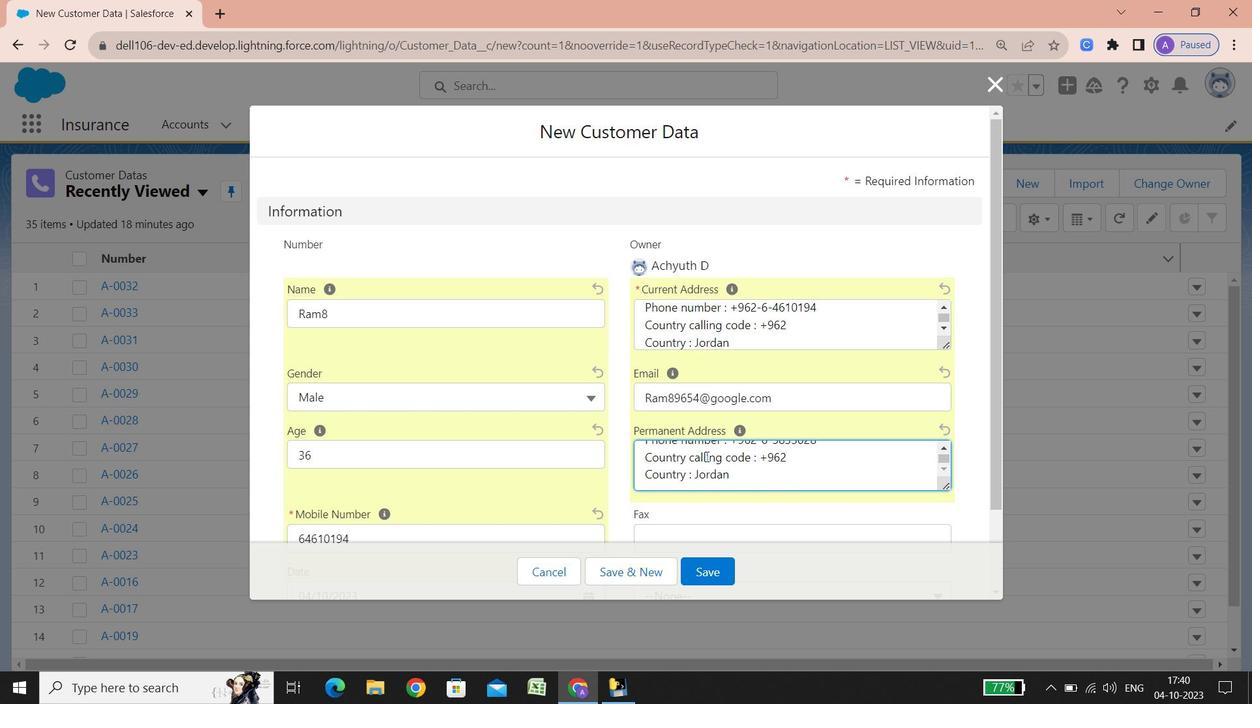 
Action: Mouse scrolled (705, 455) with delta (0, 0)
Screenshot: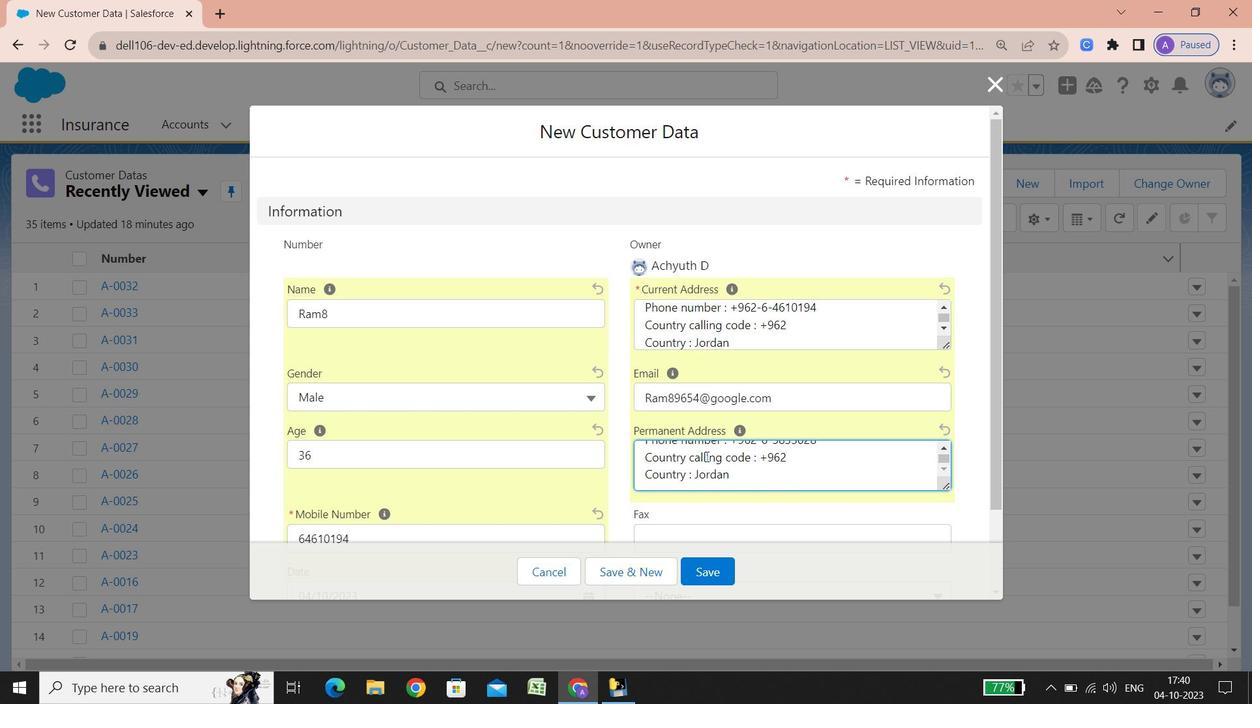 
Action: Mouse scrolled (705, 455) with delta (0, 0)
Screenshot: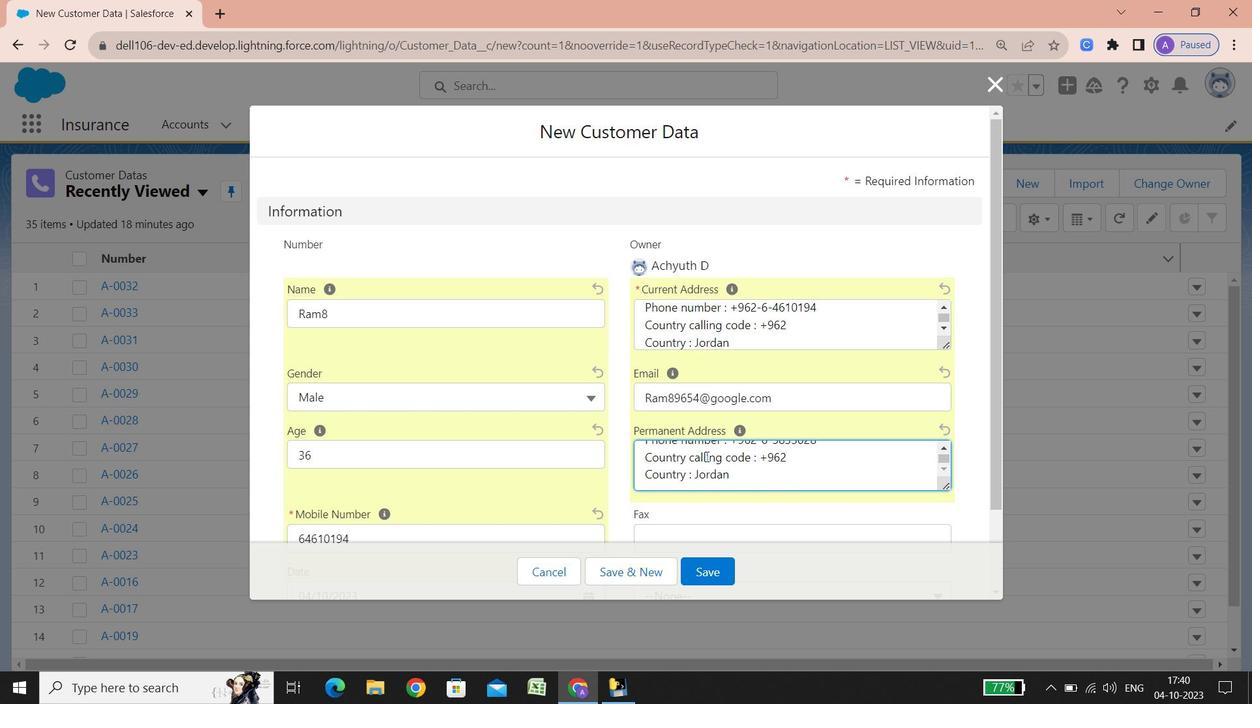 
Action: Mouse scrolled (705, 455) with delta (0, 0)
Screenshot: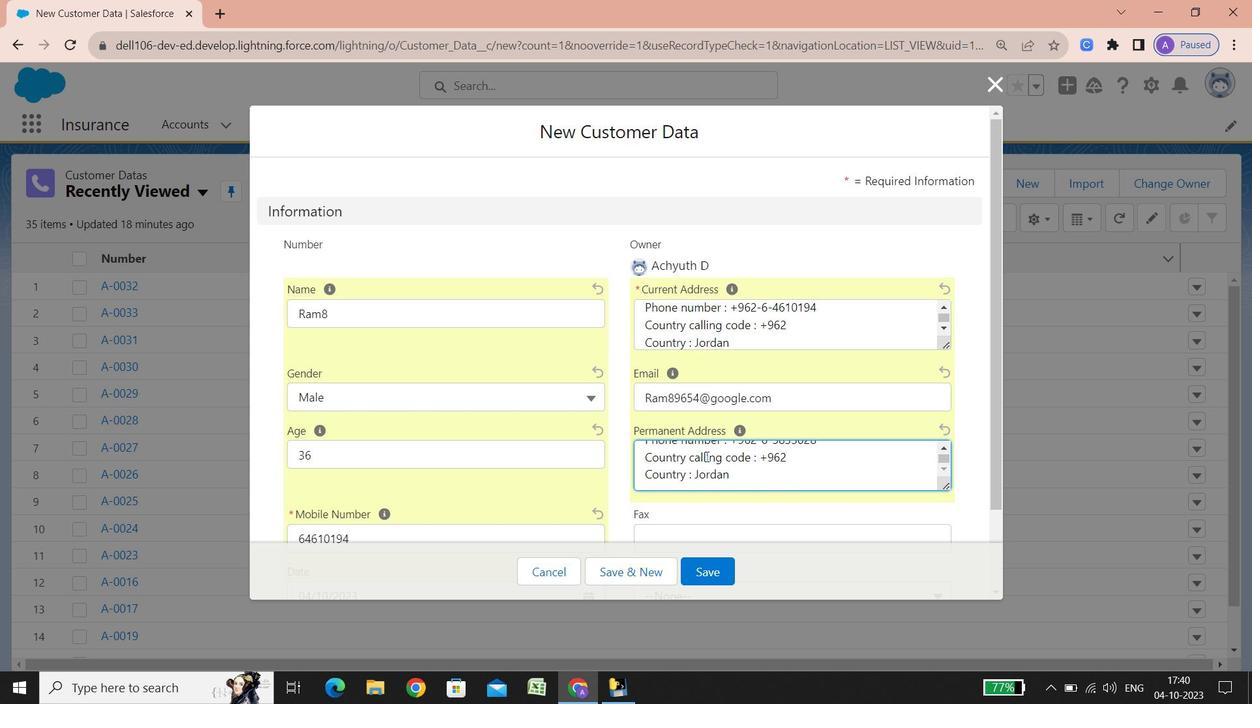 
Action: Mouse scrolled (705, 455) with delta (0, 0)
Screenshot: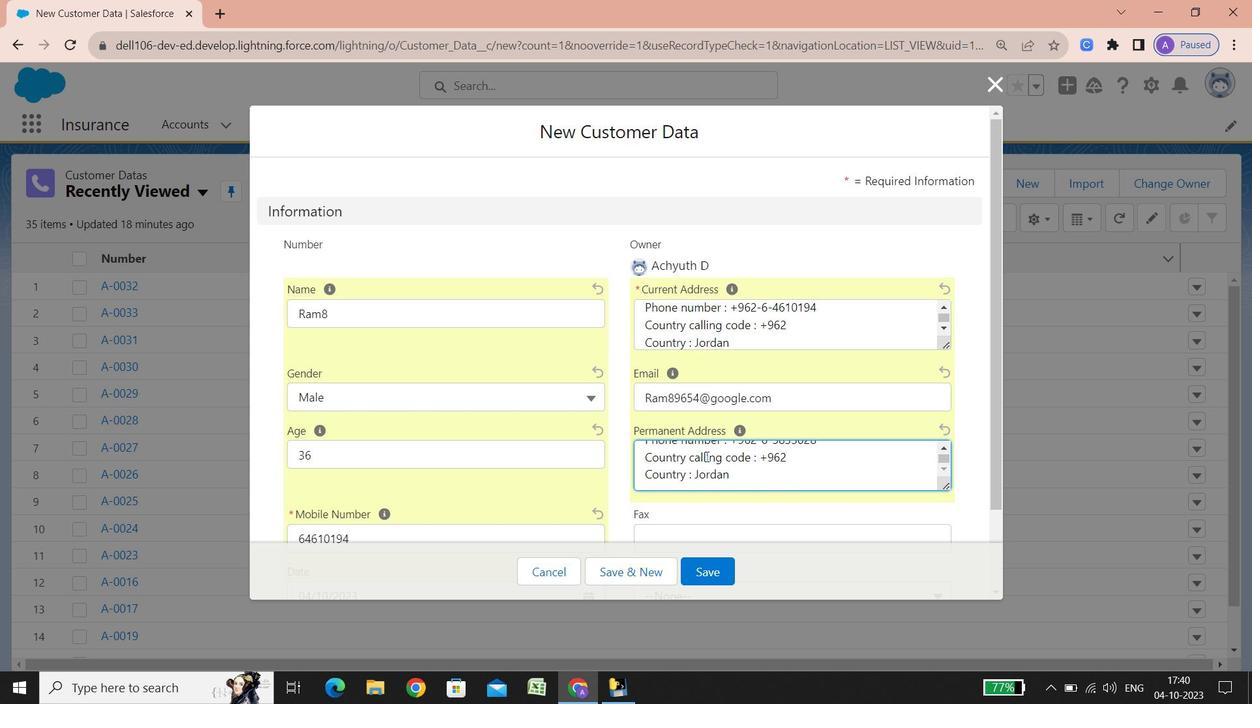 
Action: Mouse scrolled (705, 455) with delta (0, 0)
Screenshot: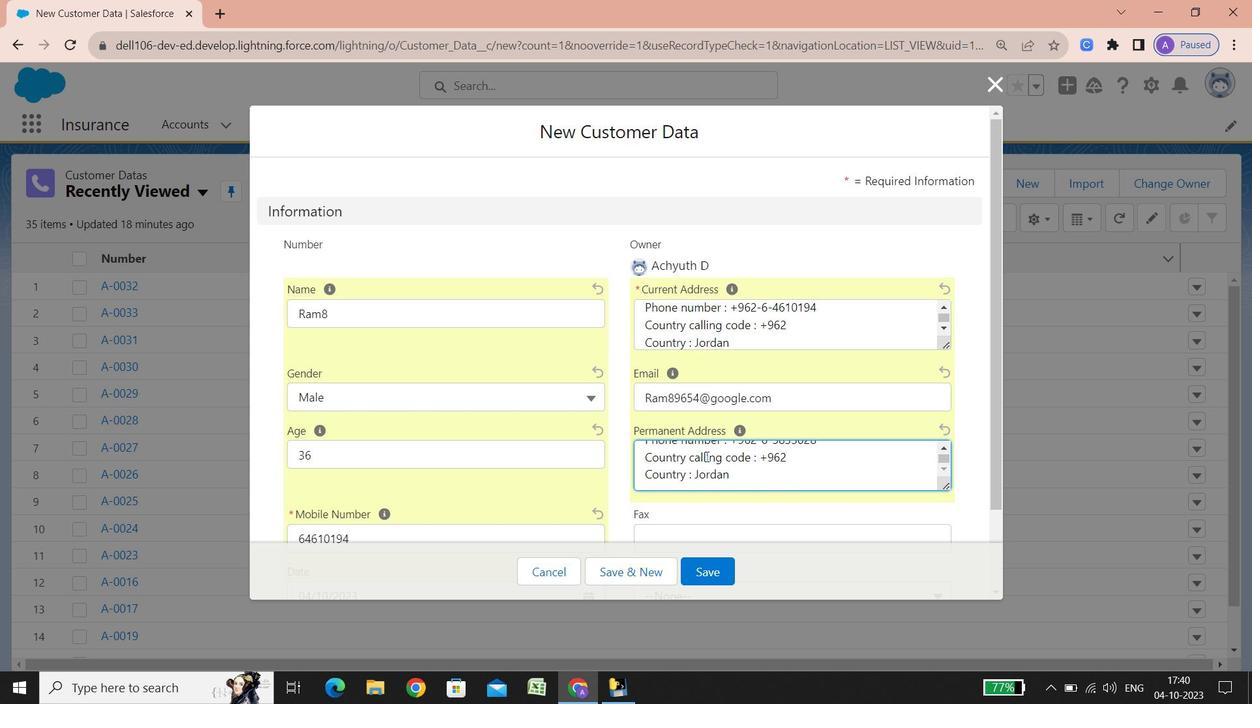 
Action: Mouse scrolled (705, 455) with delta (0, 0)
Screenshot: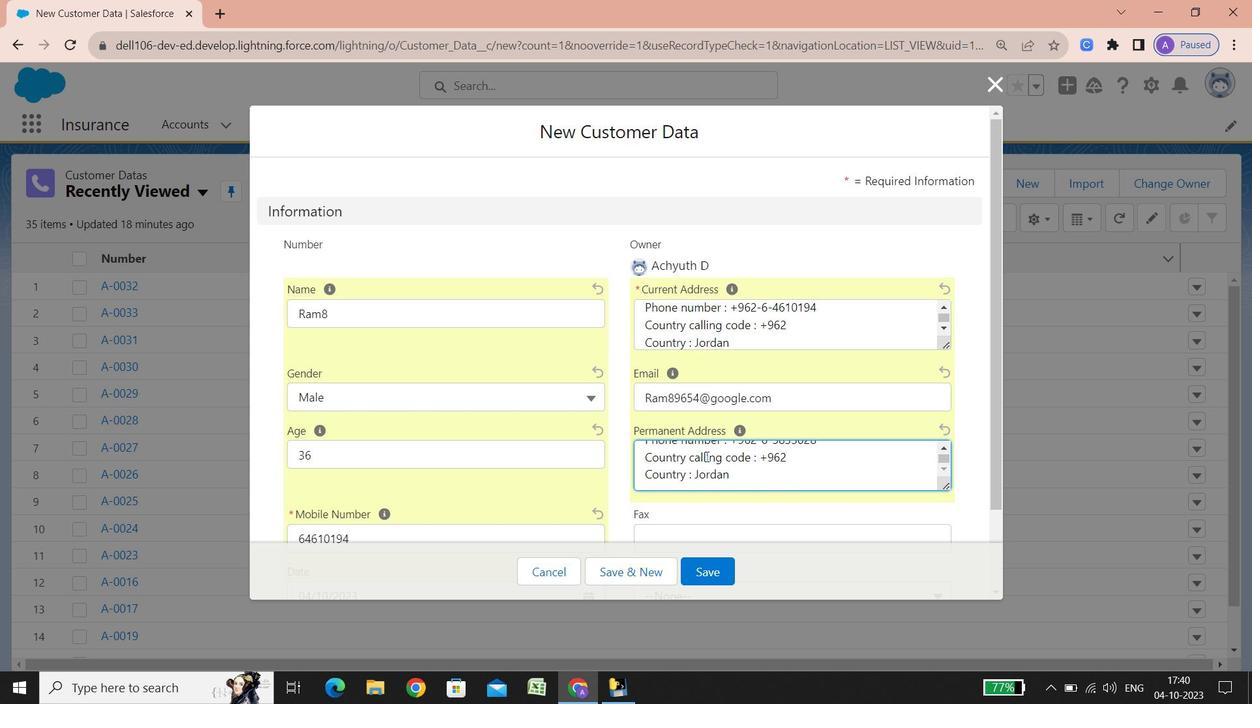 
Action: Mouse scrolled (705, 455) with delta (0, 0)
Screenshot: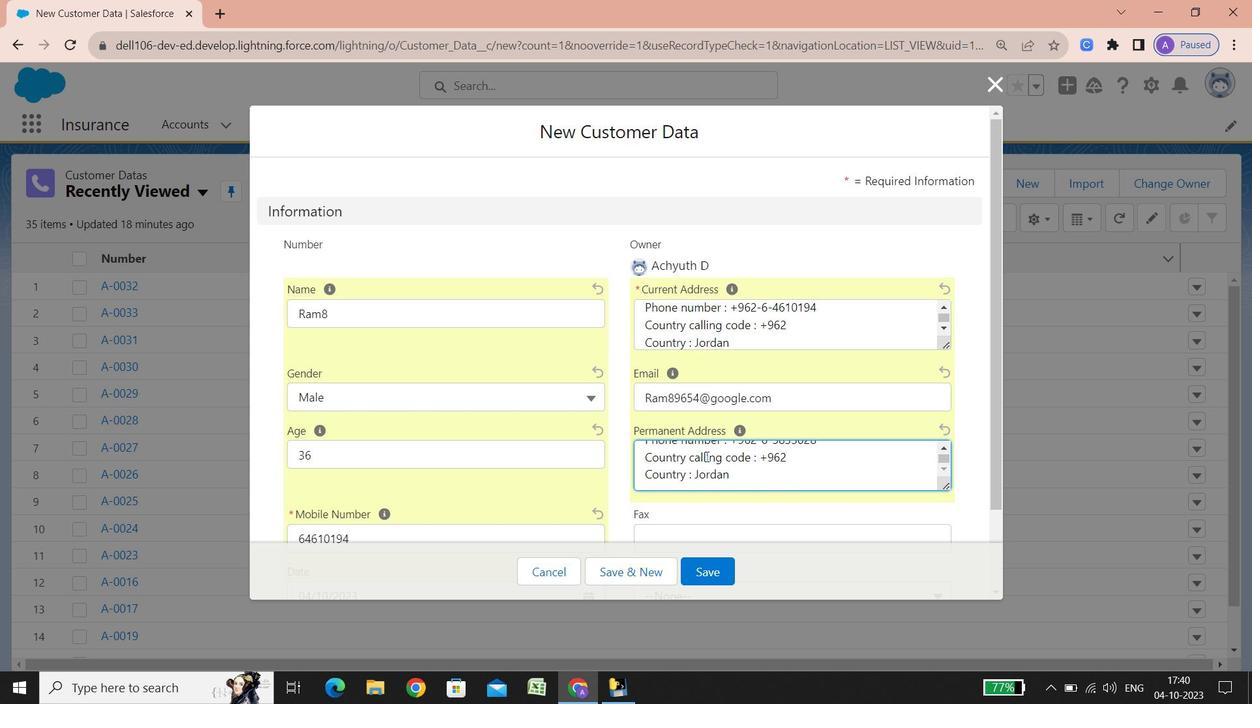 
Action: Mouse scrolled (705, 455) with delta (0, 0)
Screenshot: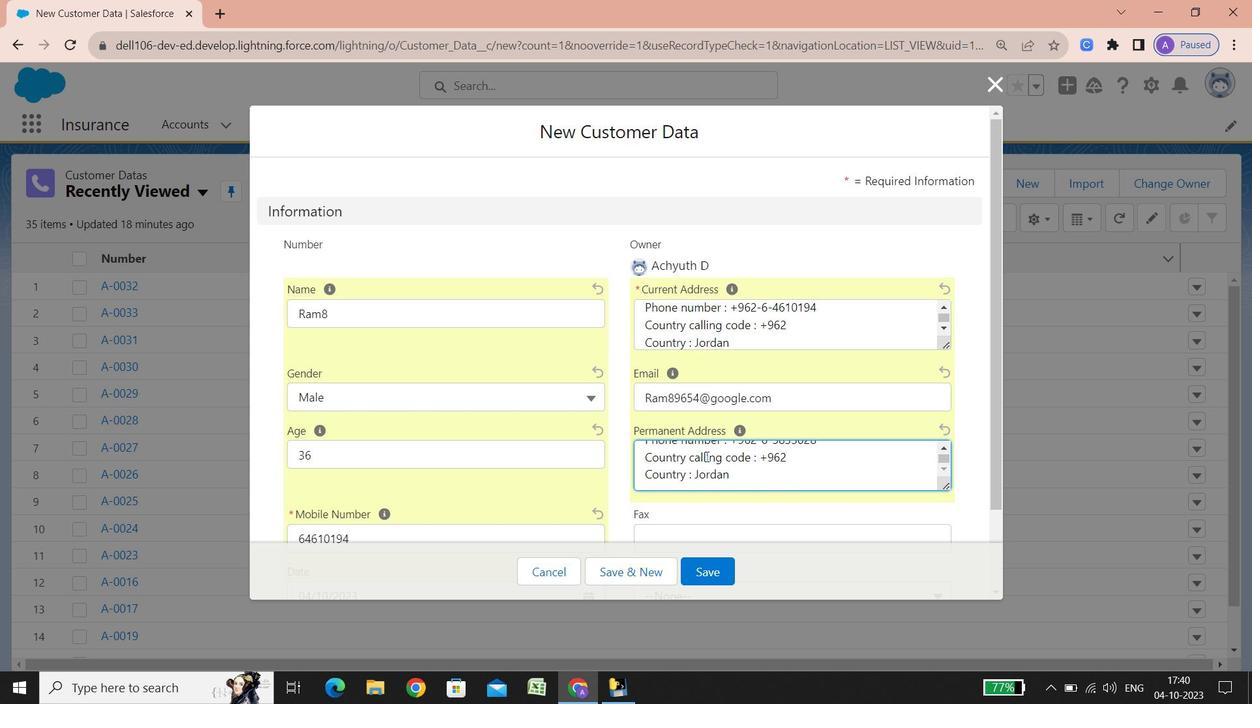 
Action: Mouse scrolled (705, 455) with delta (0, 0)
Screenshot: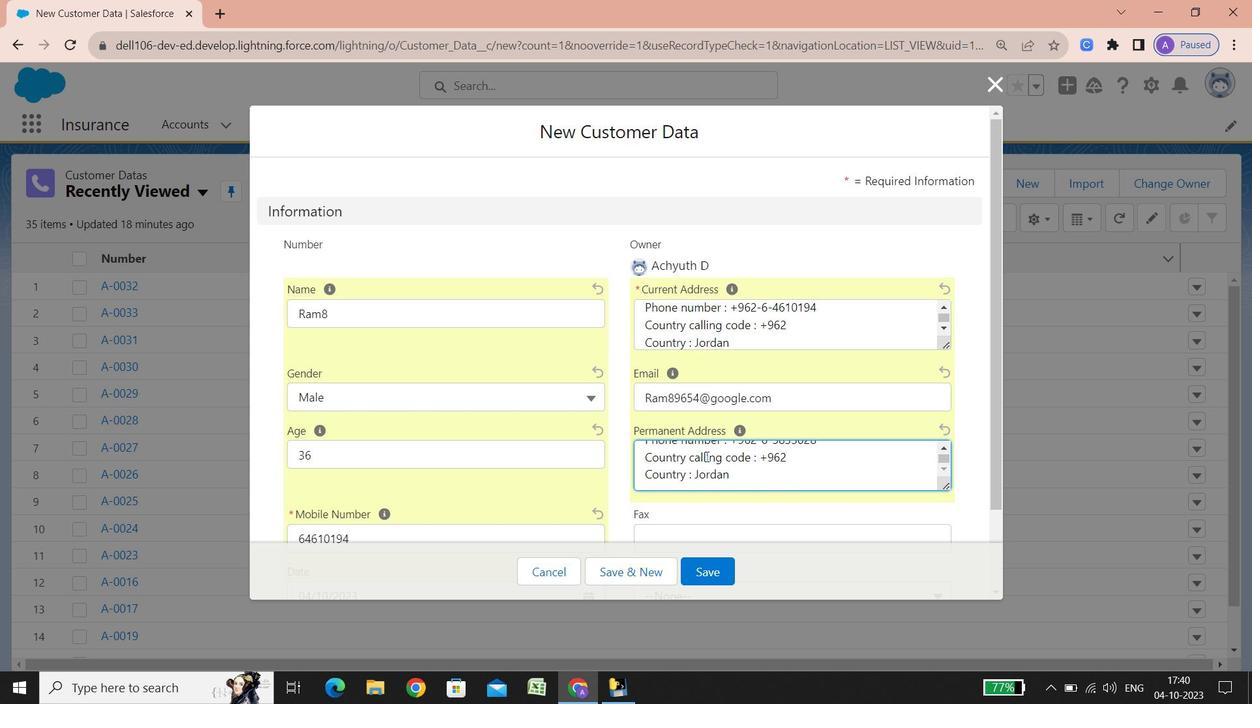 
Action: Mouse scrolled (705, 455) with delta (0, 0)
Screenshot: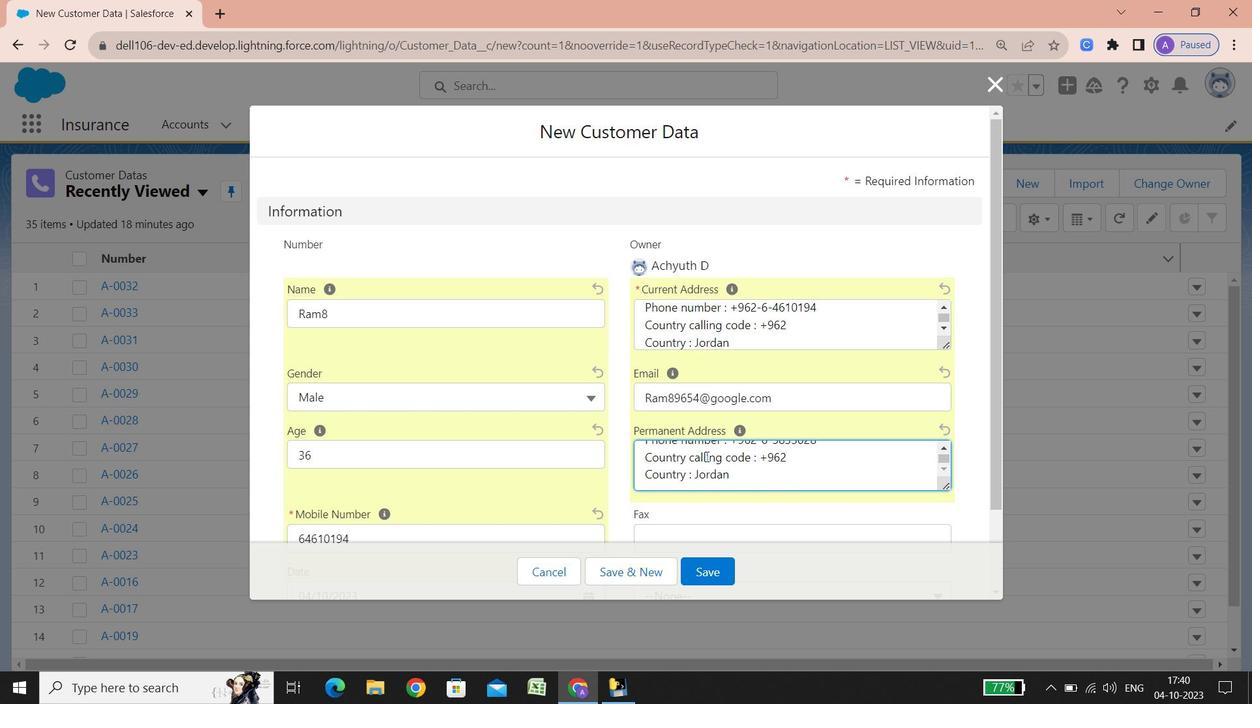 
Action: Mouse scrolled (705, 455) with delta (0, 0)
Screenshot: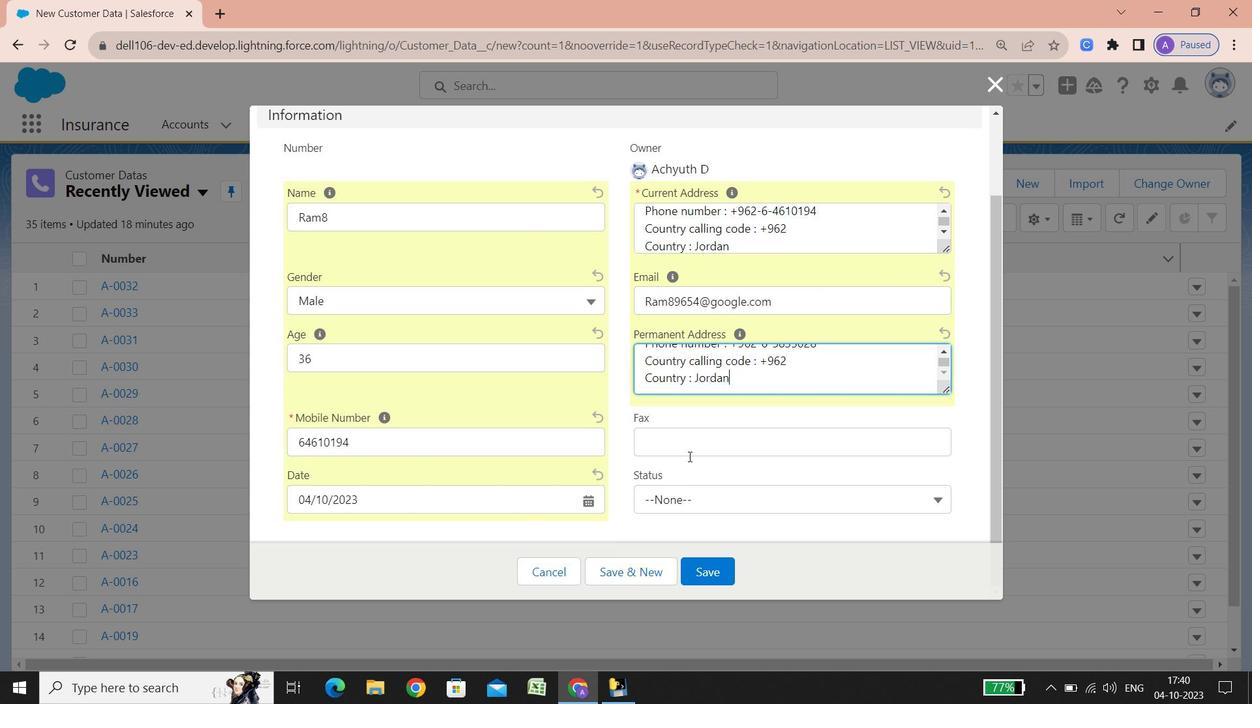 
Action: Mouse scrolled (705, 455) with delta (0, 0)
Screenshot: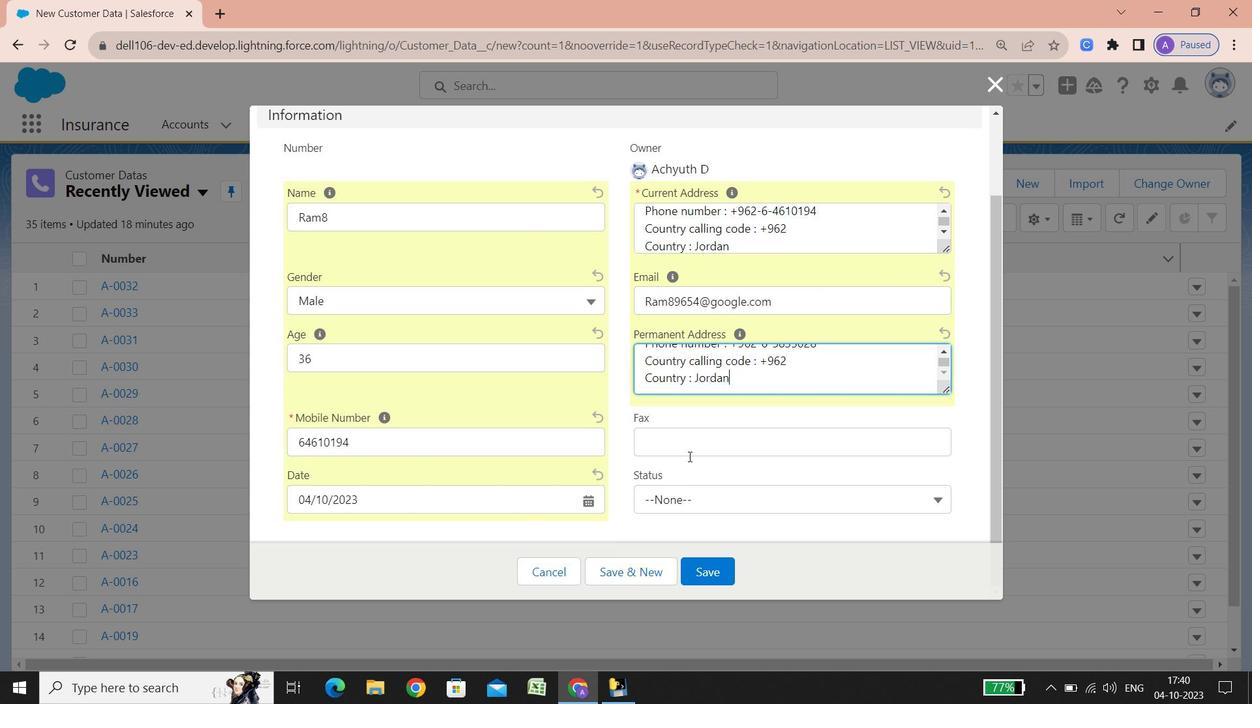 
Action: Mouse scrolled (705, 455) with delta (0, 0)
Screenshot: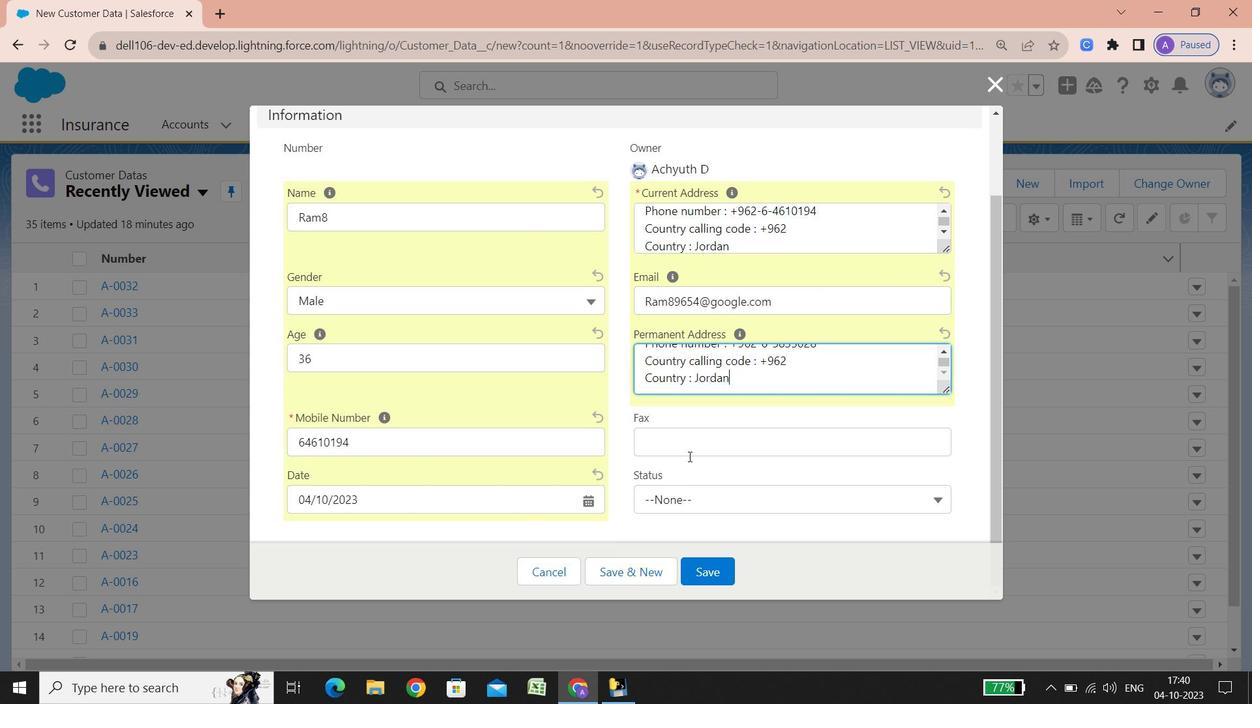 
Action: Mouse scrolled (705, 455) with delta (0, 0)
Screenshot: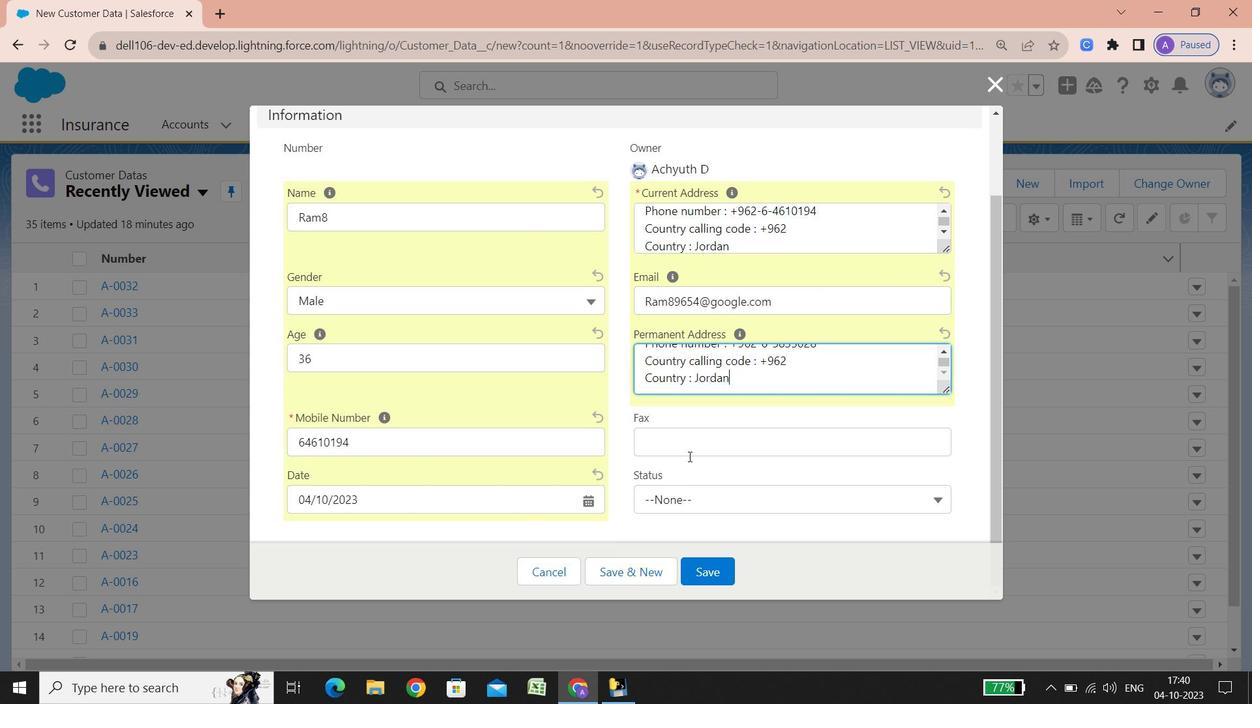
Action: Mouse scrolled (705, 455) with delta (0, 0)
Screenshot: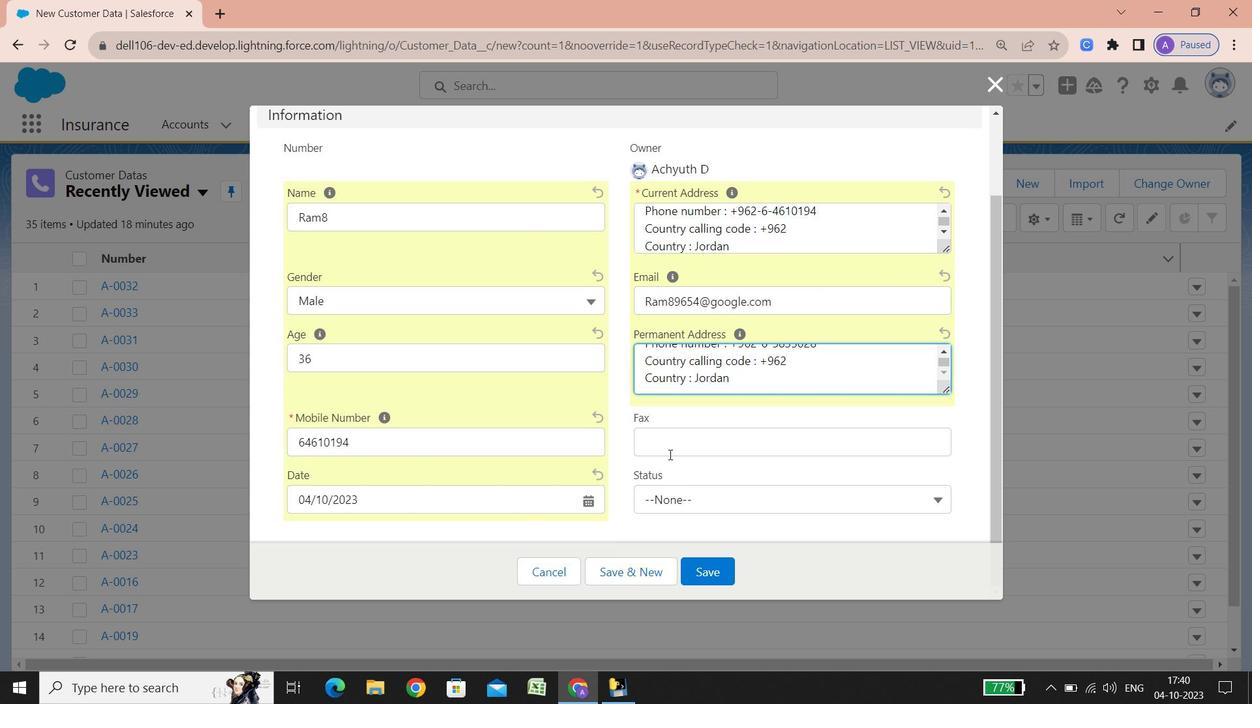 
Action: Mouse scrolled (705, 455) with delta (0, 0)
Screenshot: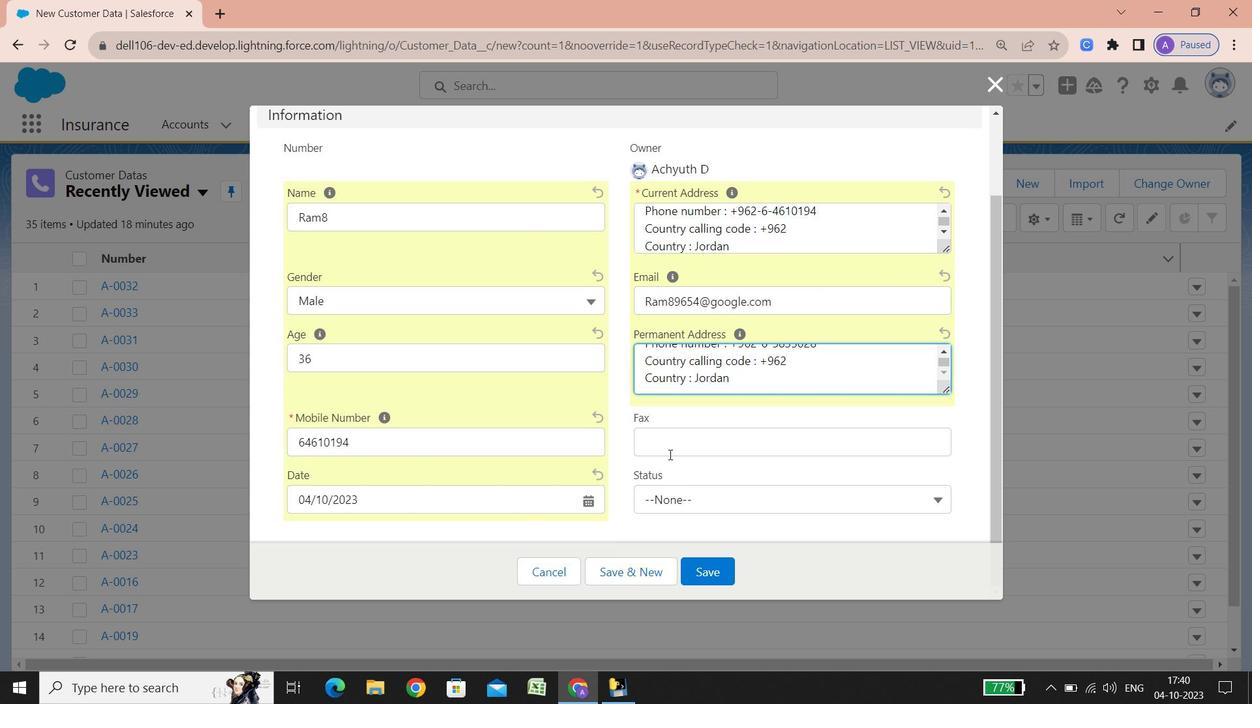 
Action: Mouse scrolled (705, 455) with delta (0, 0)
Screenshot: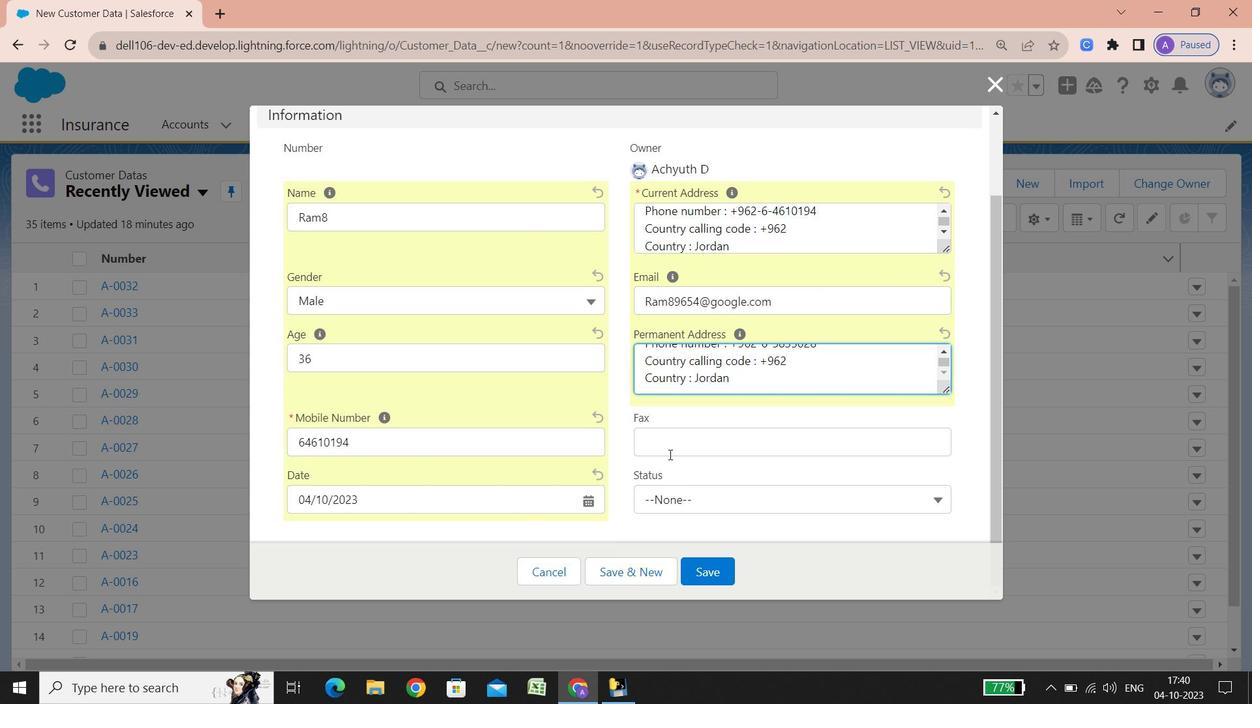 
Action: Mouse scrolled (705, 455) with delta (0, 0)
Screenshot: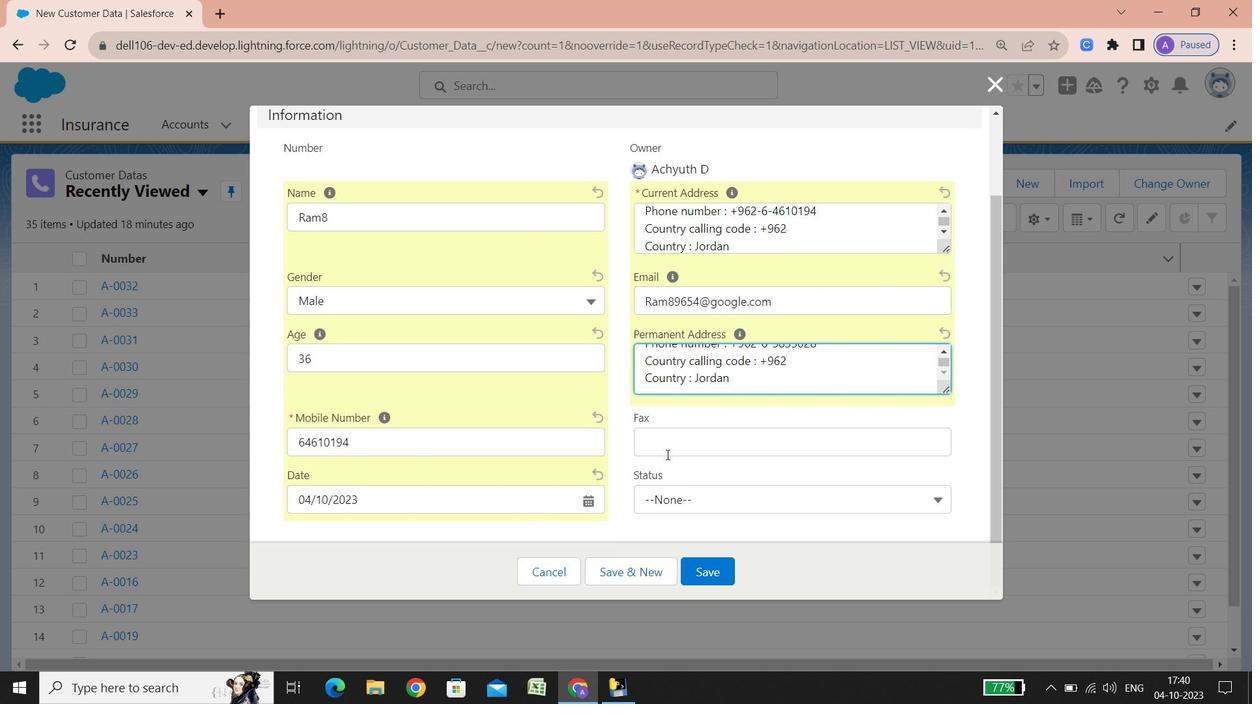 
Action: Mouse scrolled (705, 455) with delta (0, 0)
Screenshot: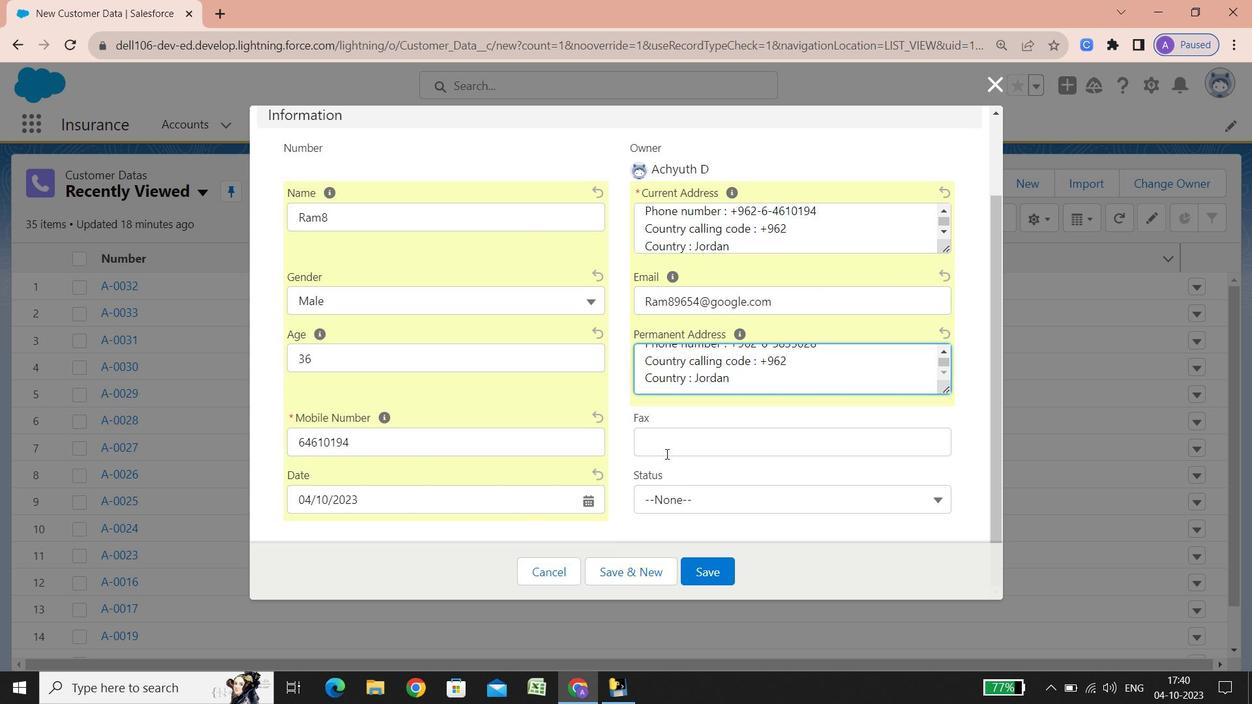 
Action: Mouse scrolled (705, 455) with delta (0, 0)
Screenshot: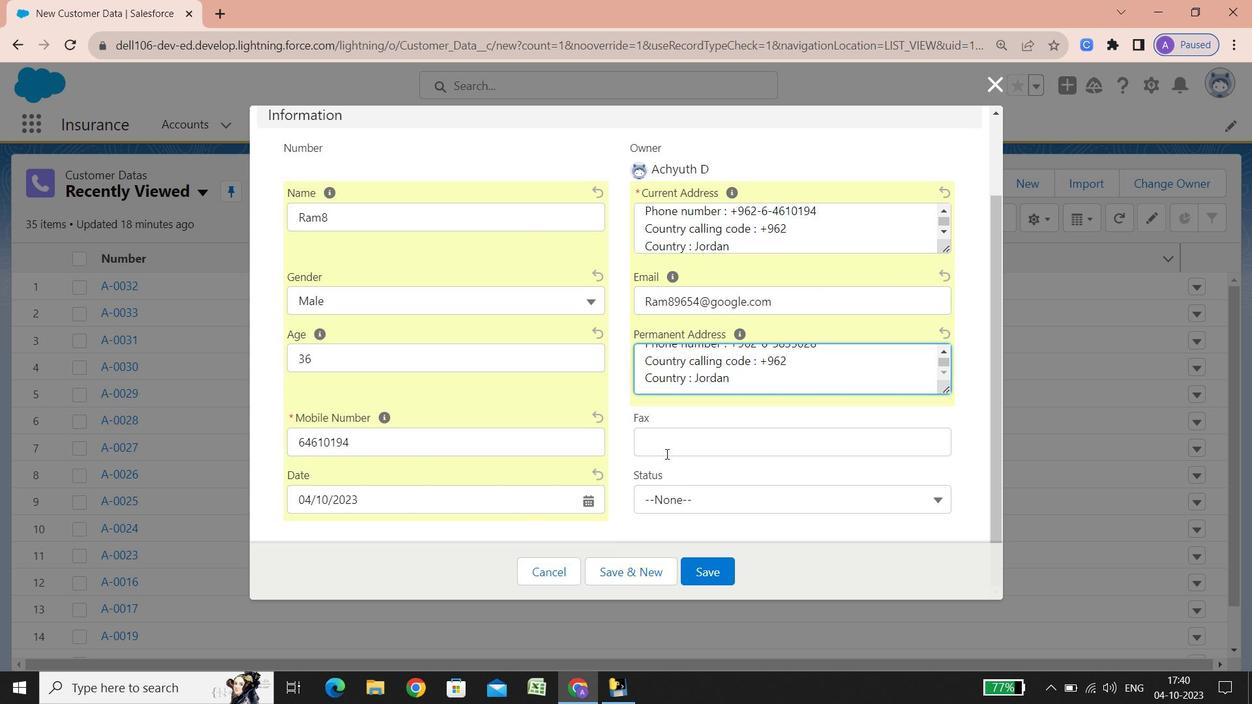 
Action: Mouse moved to (665, 453)
Screenshot: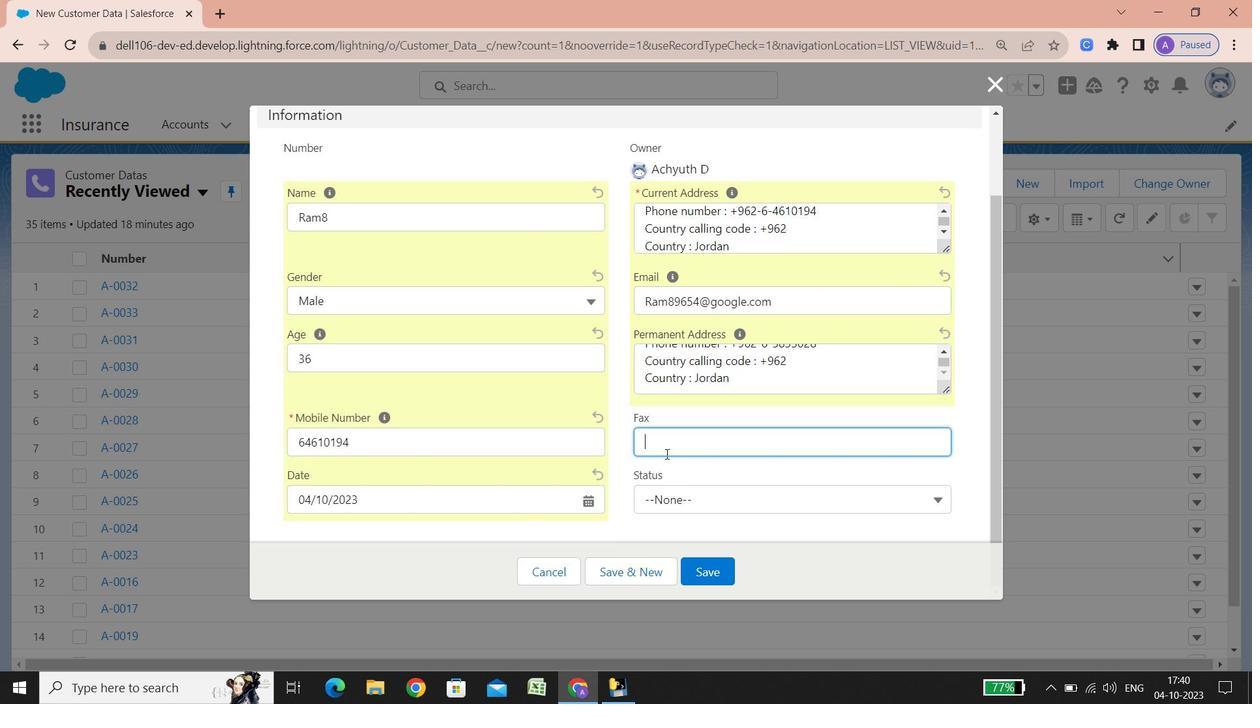 
Action: Mouse pressed left at (665, 453)
Screenshot: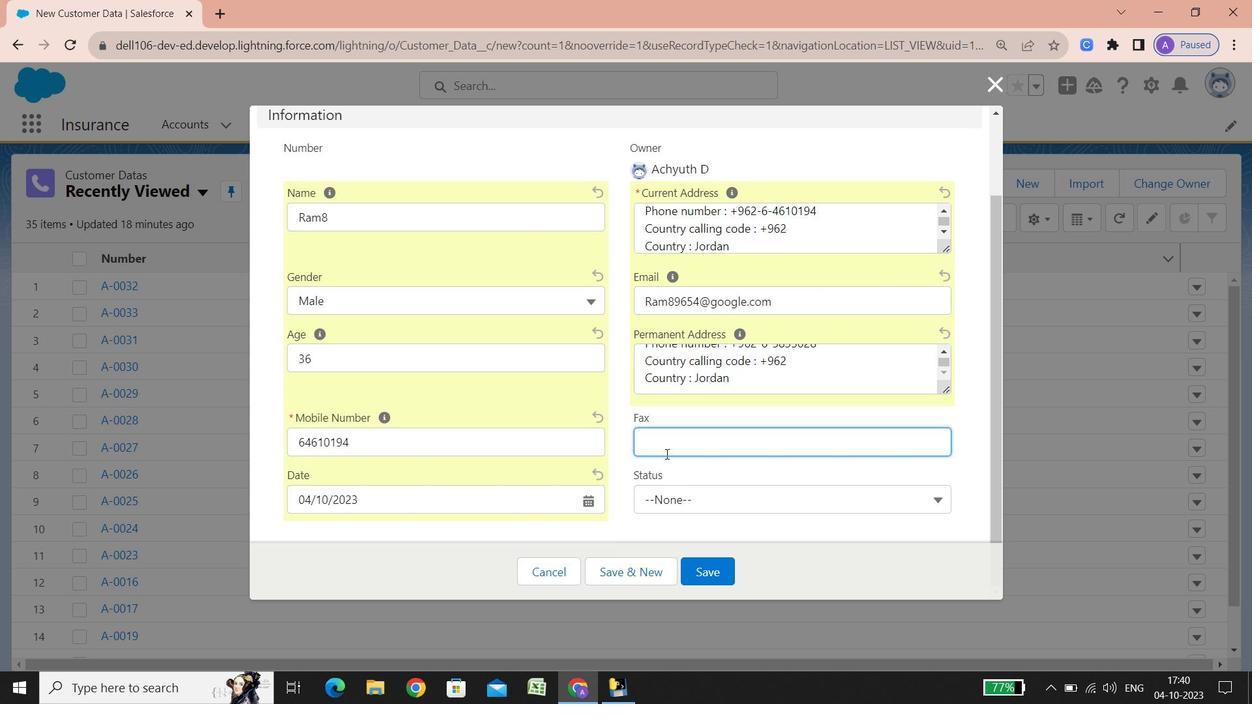 
Action: Key pressed 963548451488
Screenshot: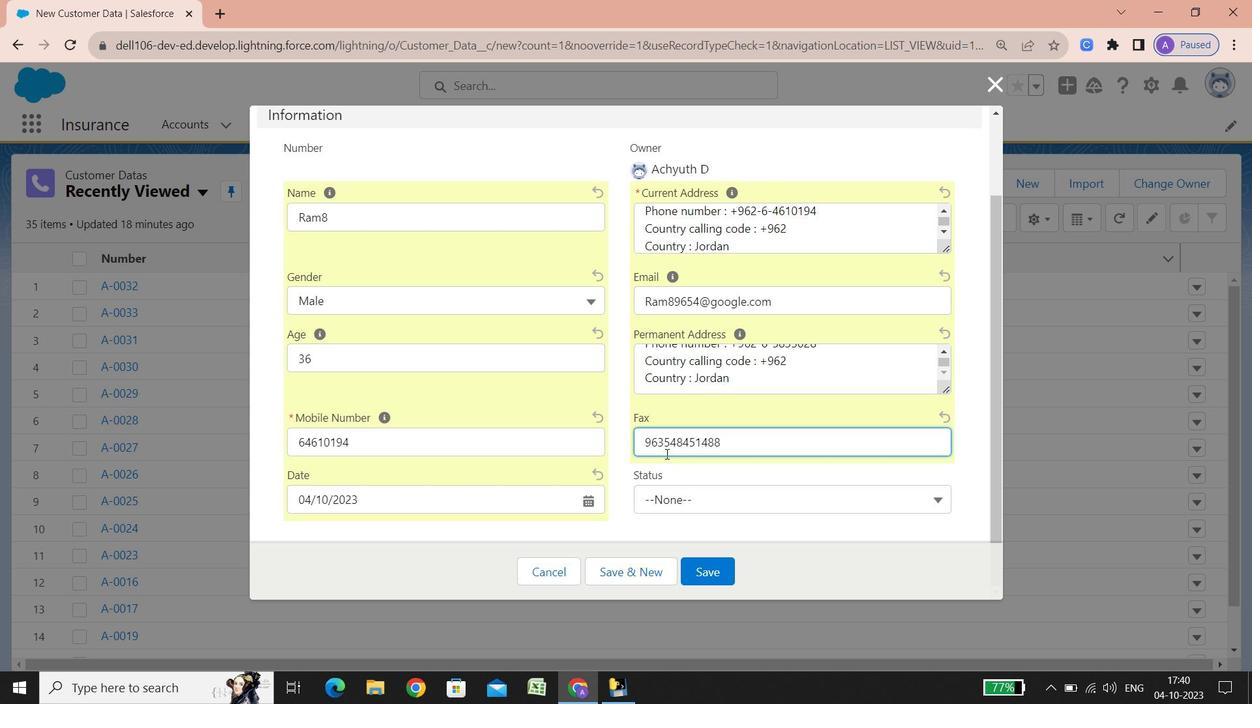 
Action: Mouse moved to (755, 492)
Screenshot: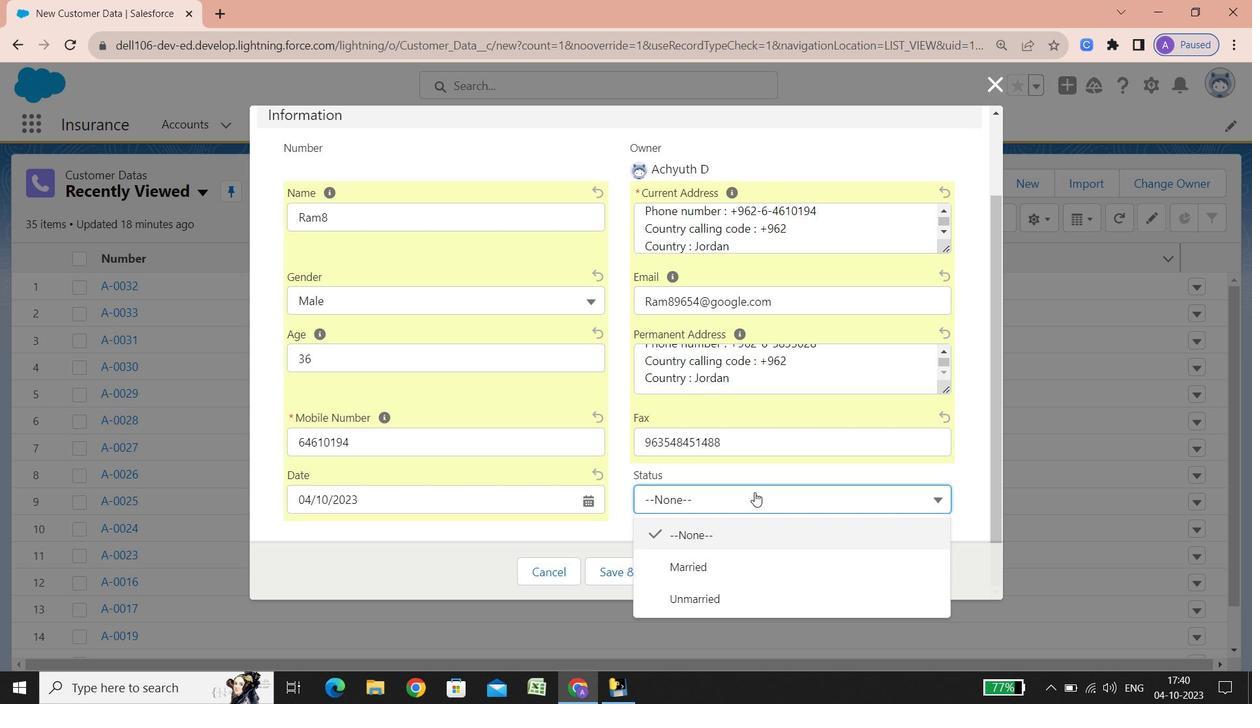 
Action: Mouse pressed left at (755, 492)
Screenshot: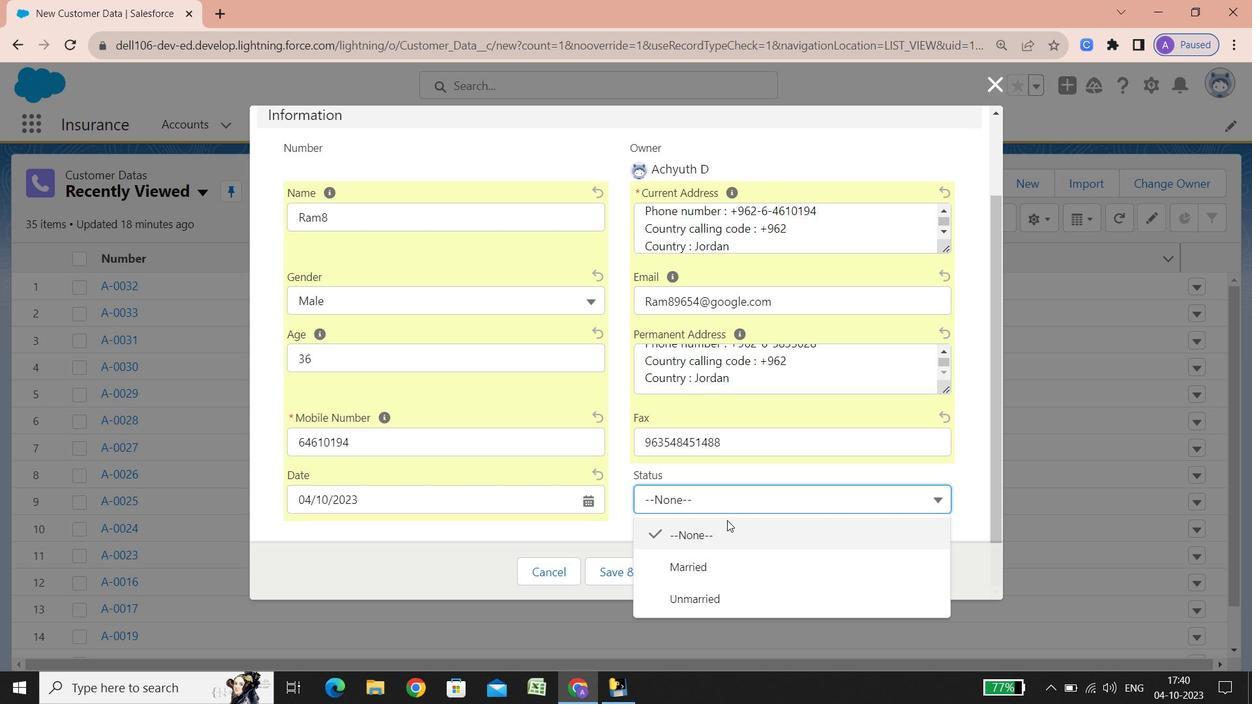 
Action: Mouse moved to (696, 566)
Screenshot: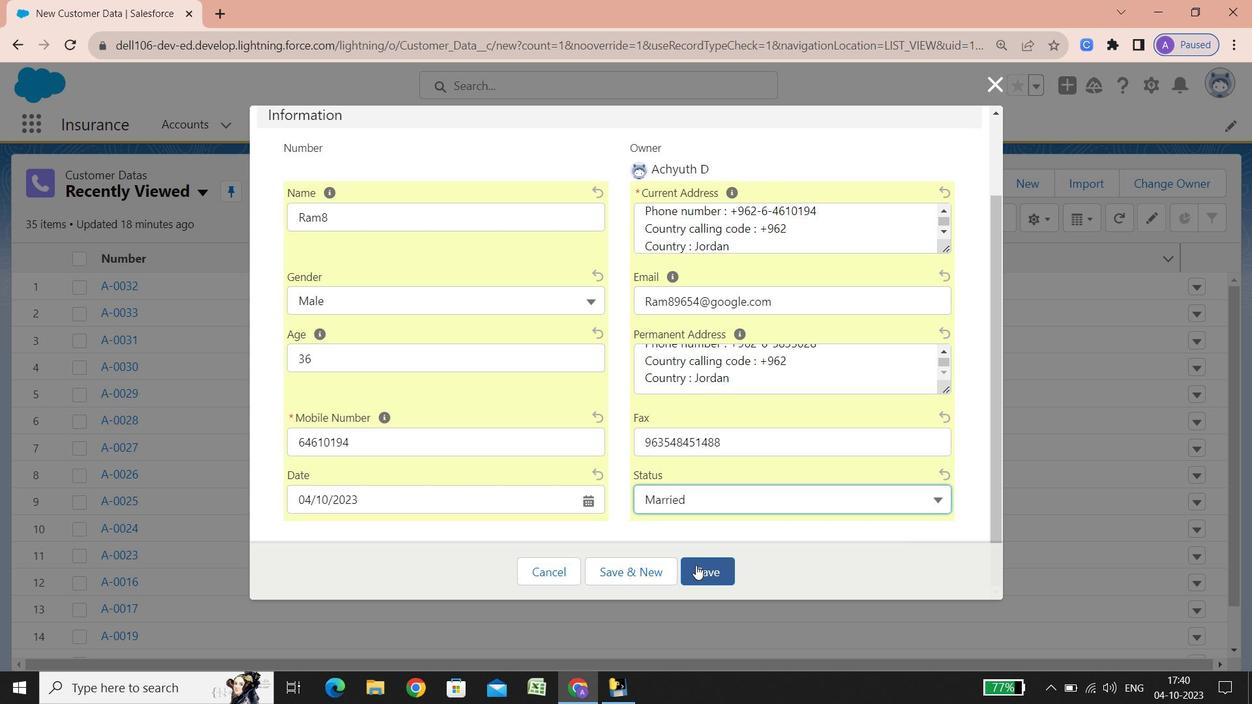 
Action: Mouse pressed left at (696, 566)
Screenshot: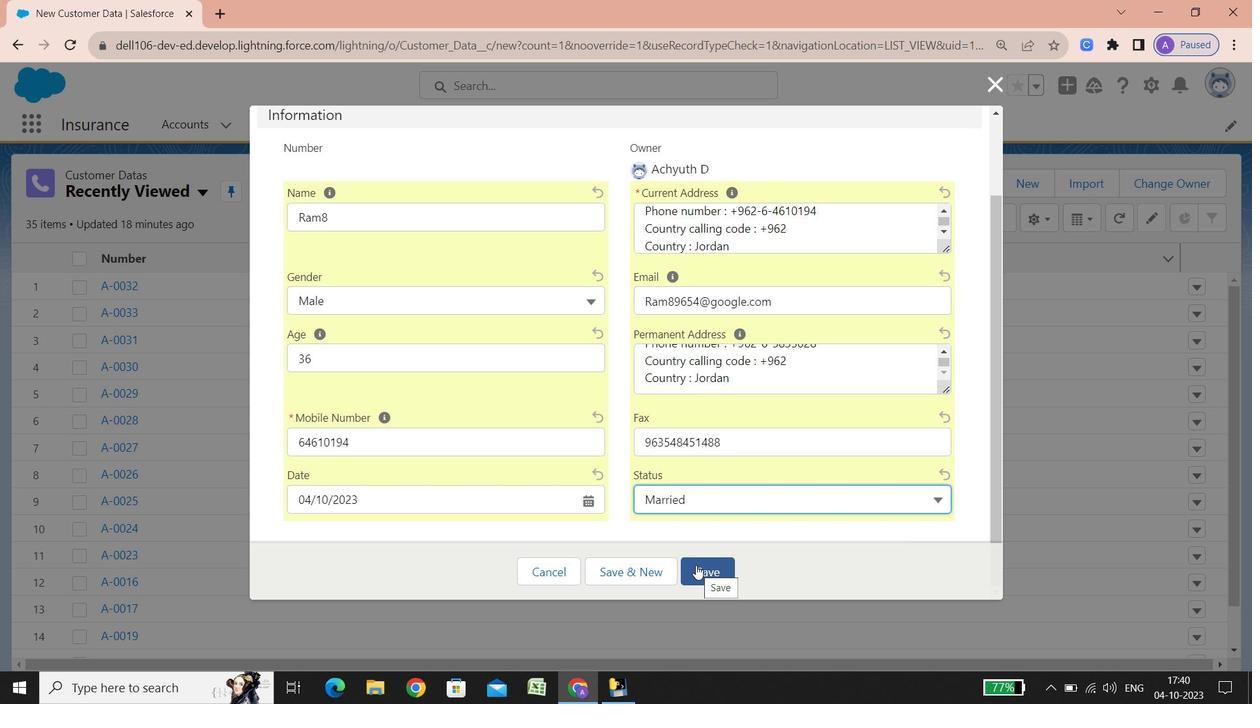 
Action: Mouse moved to (714, 568)
Screenshot: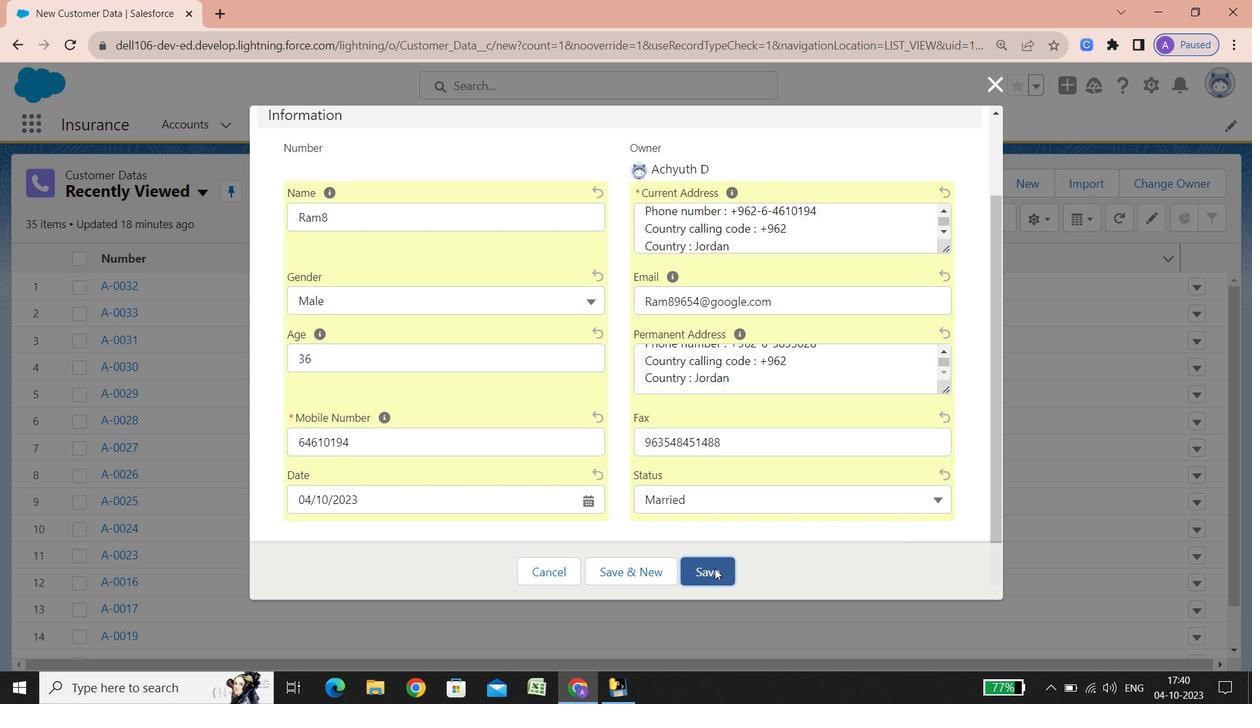 
Action: Mouse pressed left at (714, 568)
Screenshot: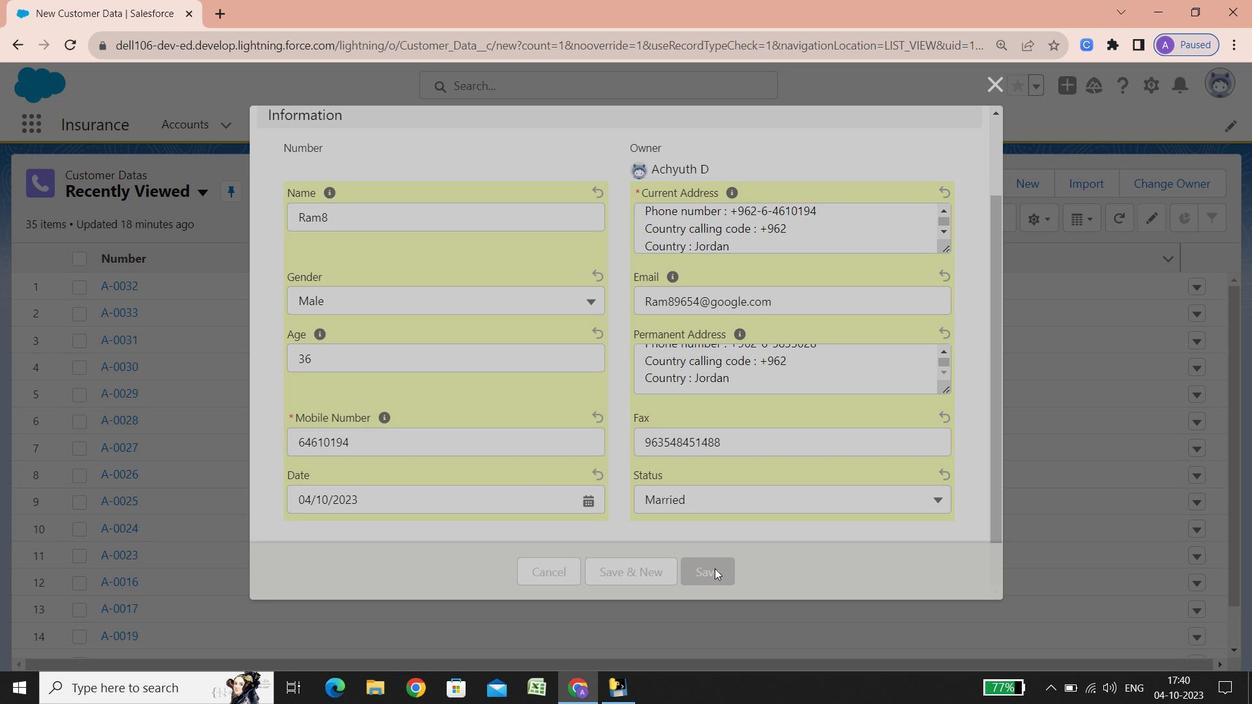 
Action: Mouse moved to (589, 121)
Screenshot: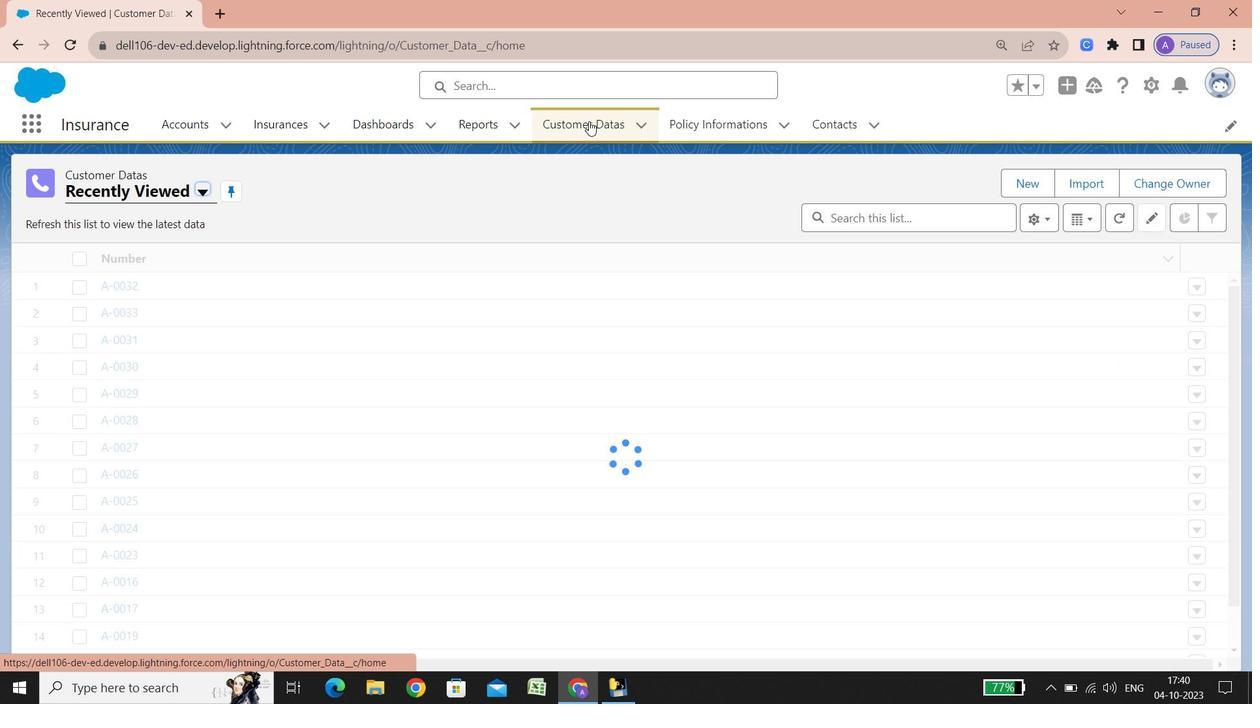 
Action: Mouse pressed left at (589, 121)
Screenshot: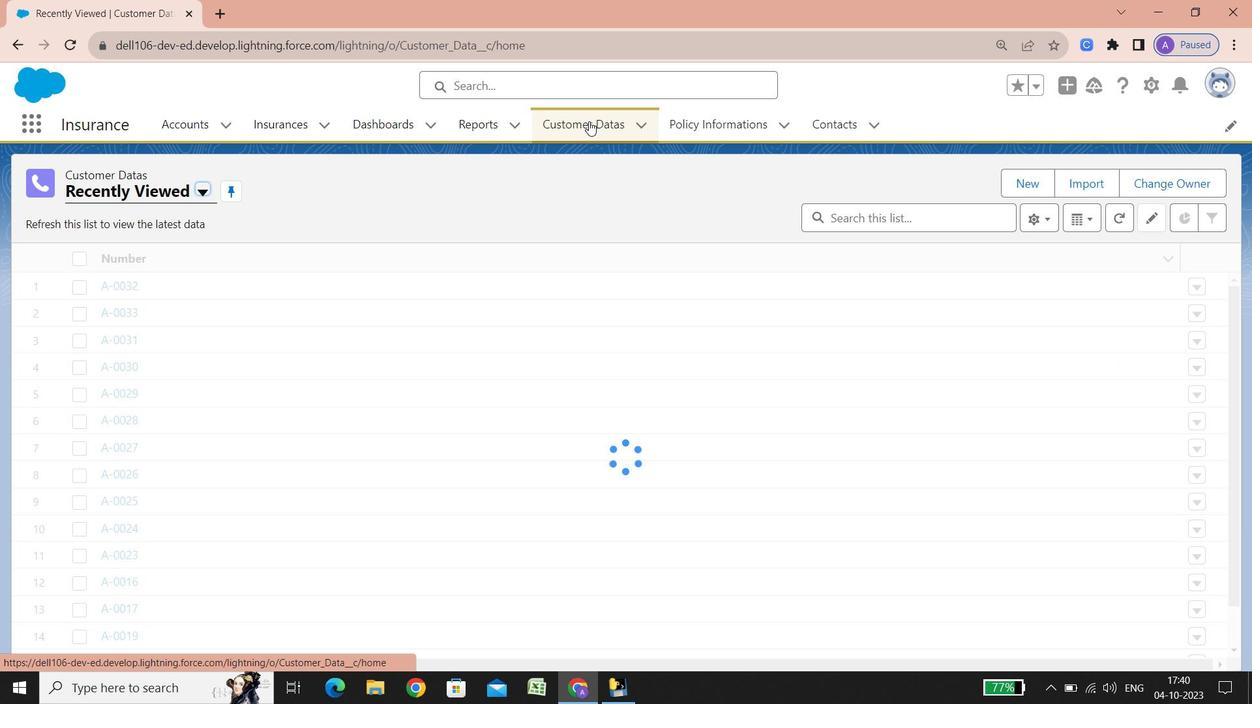 
Action: Mouse moved to (1010, 186)
Screenshot: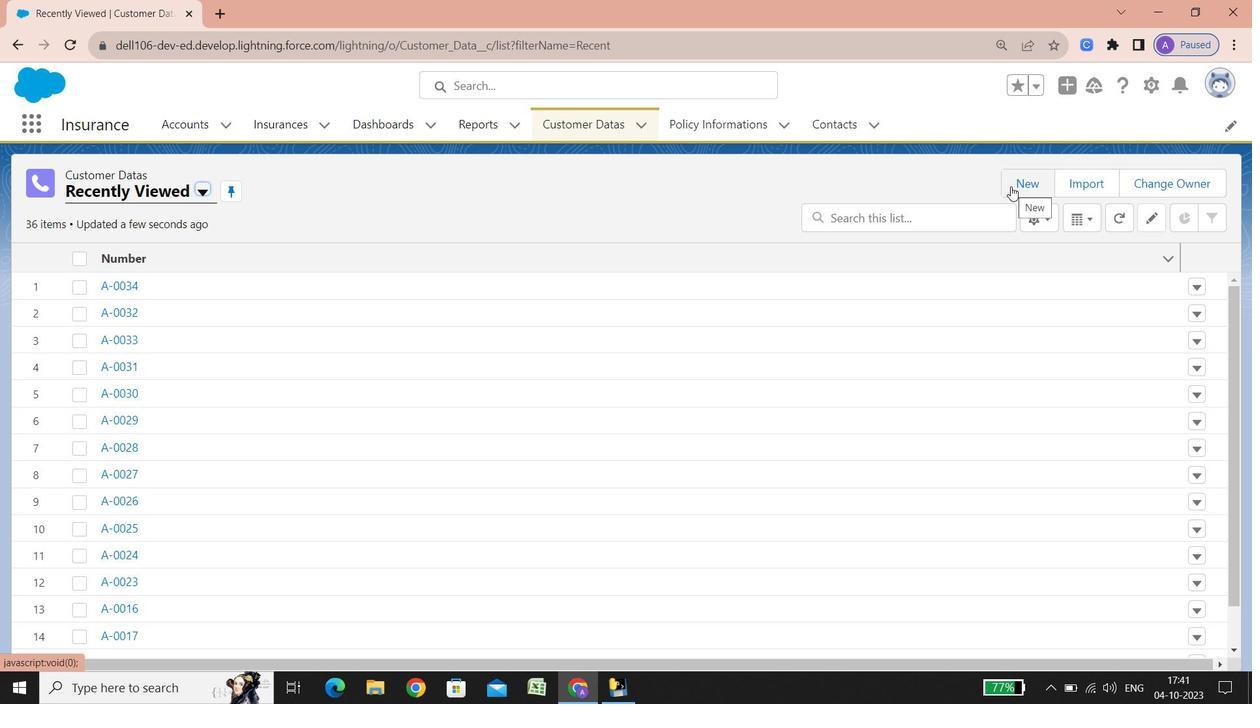 
Action: Mouse pressed left at (1010, 186)
Screenshot: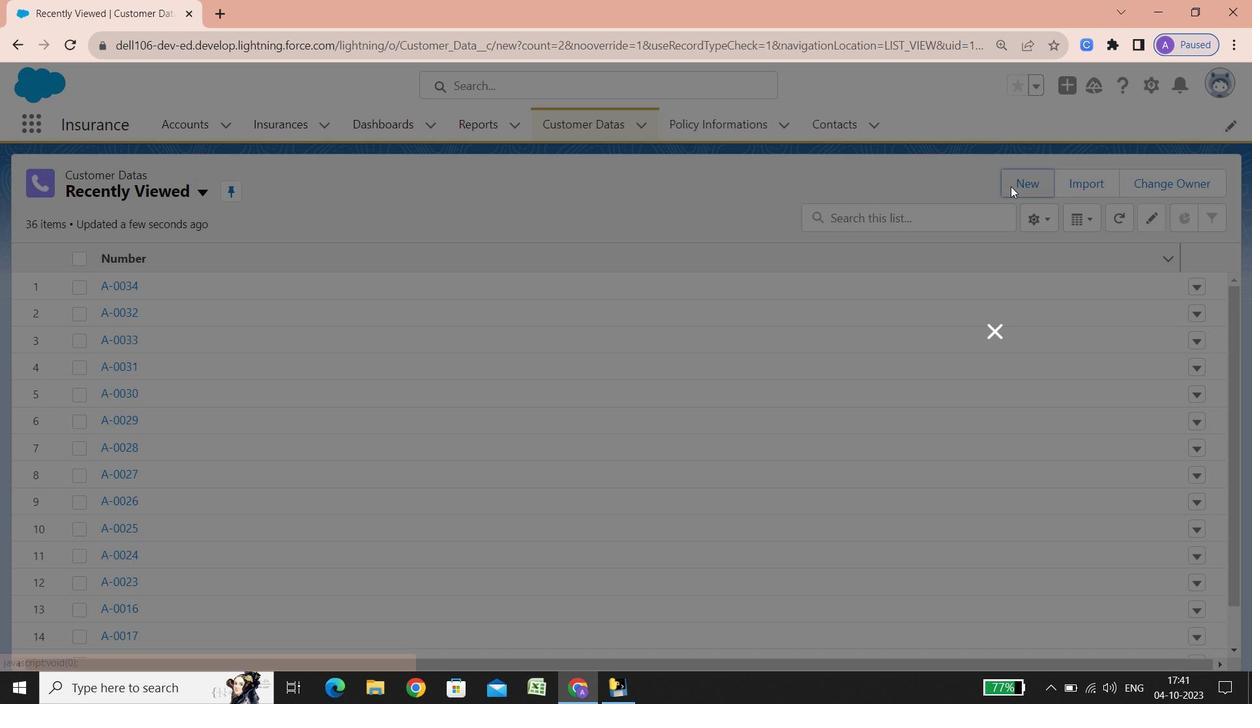 
Action: Mouse moved to (400, 324)
Screenshot: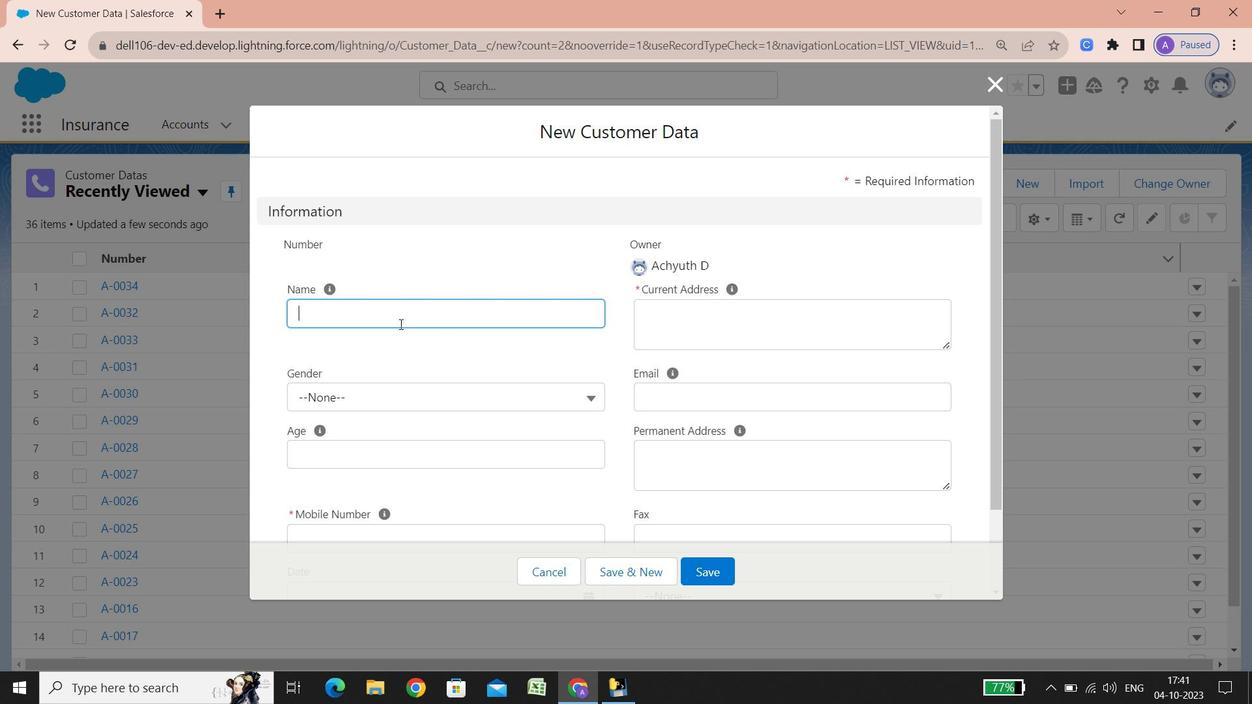
Action: Mouse pressed left at (400, 324)
Screenshot: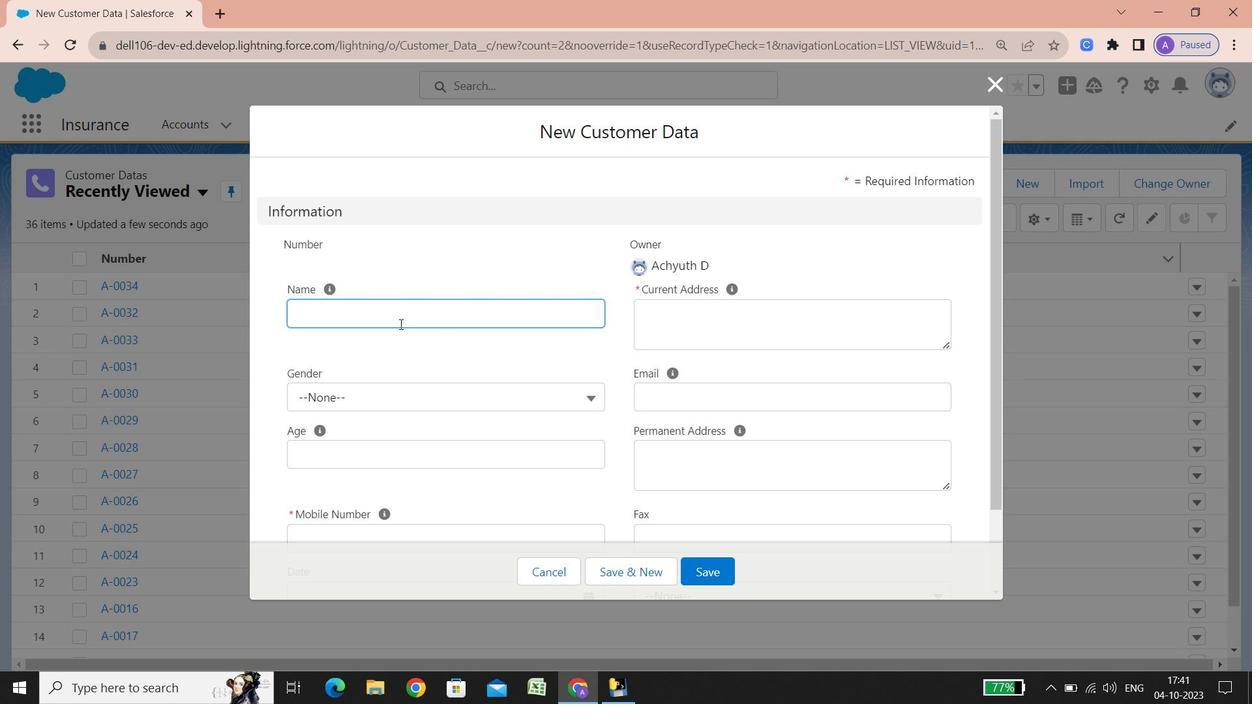 
Action: Key pressed <Key.shift><Key.shift><Key.shift>Ram8
Screenshot: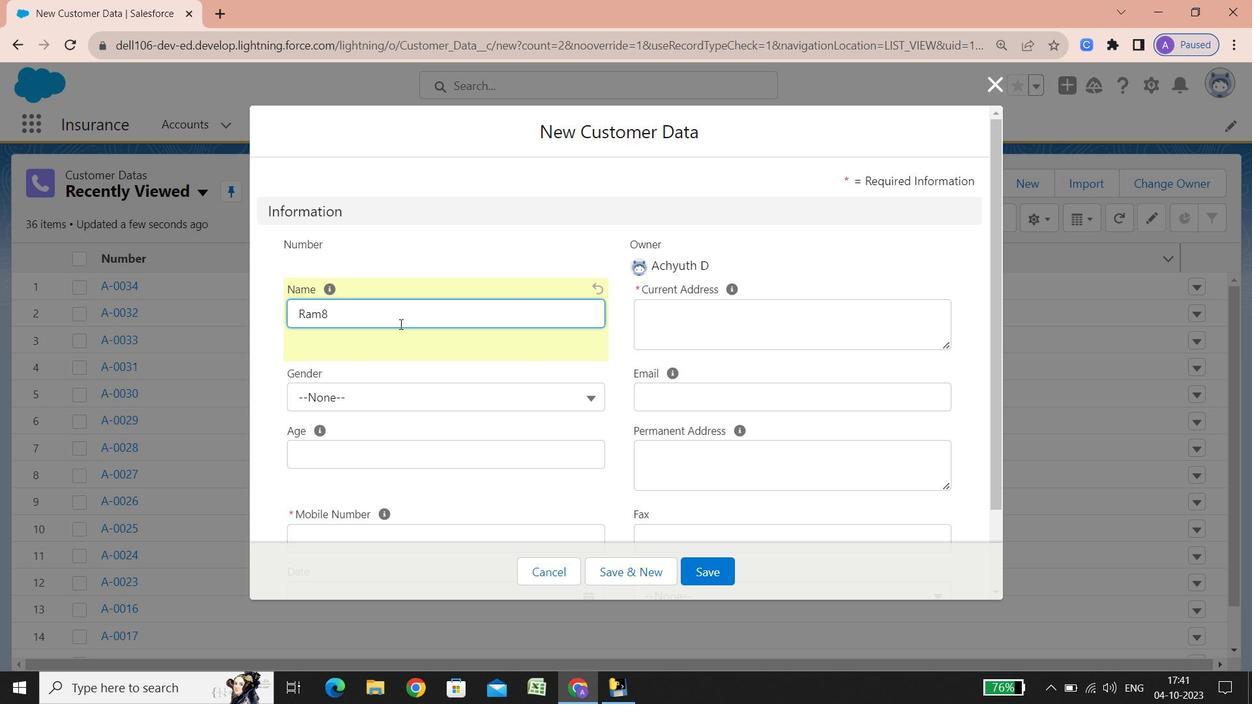
Action: Mouse moved to (459, 397)
Screenshot: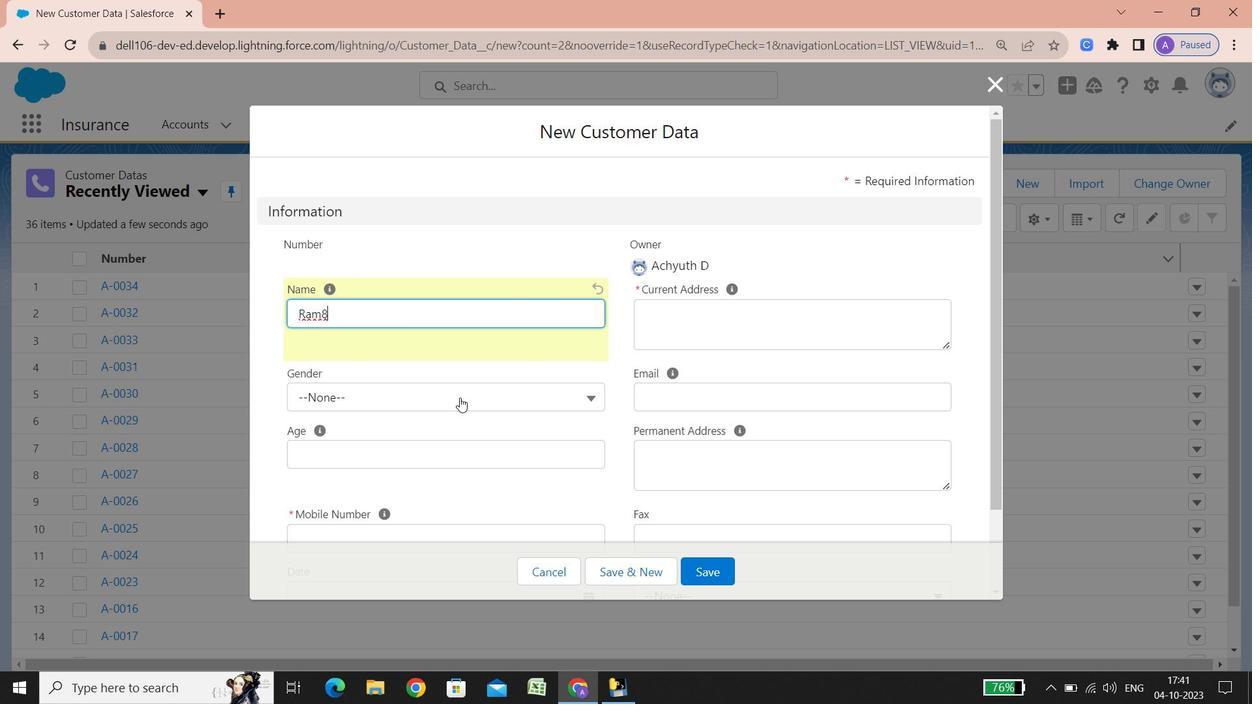 
Action: Mouse pressed left at (459, 397)
Screenshot: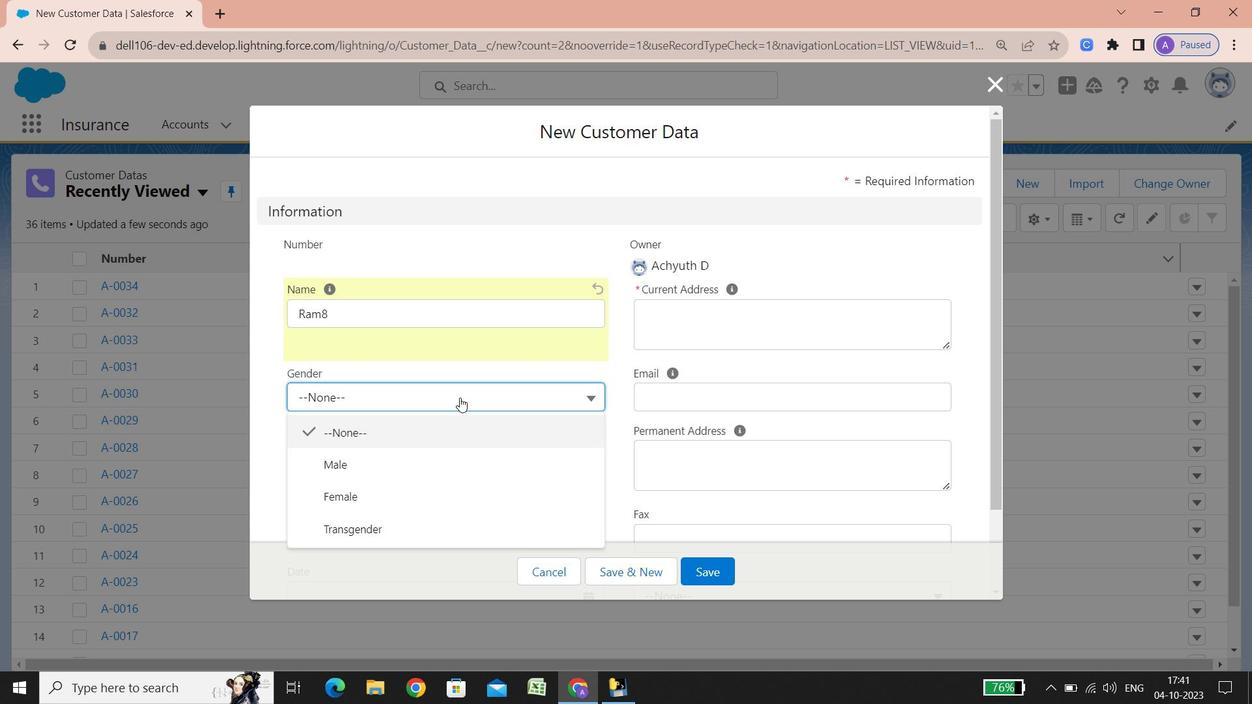 
Action: Mouse moved to (431, 449)
Screenshot: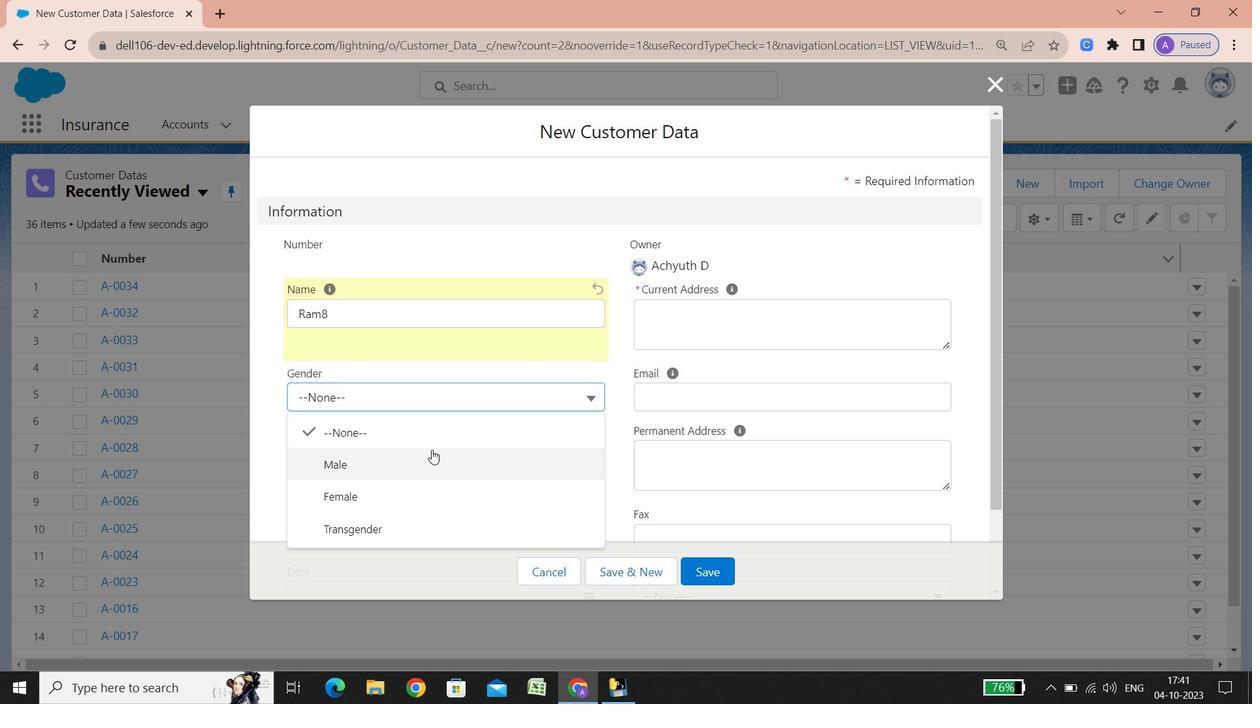 
Action: Mouse pressed left at (431, 449)
Screenshot: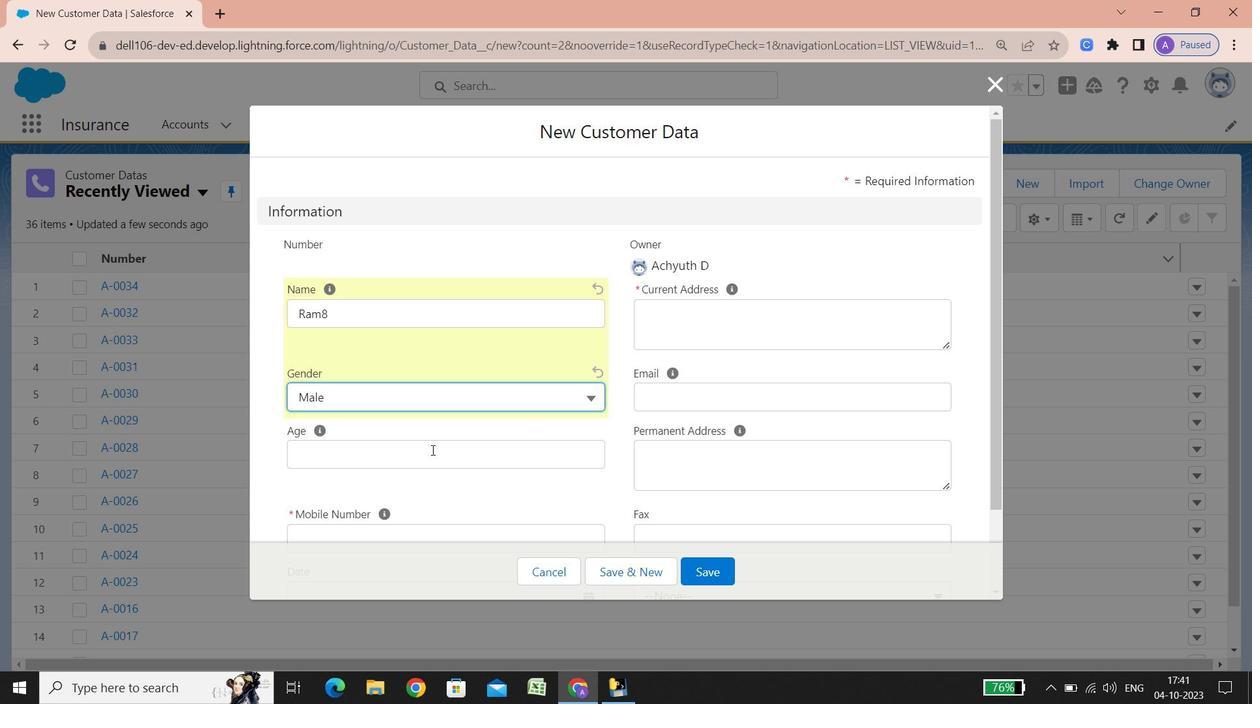 
Action: Mouse scrolled (431, 449) with delta (0, 0)
Screenshot: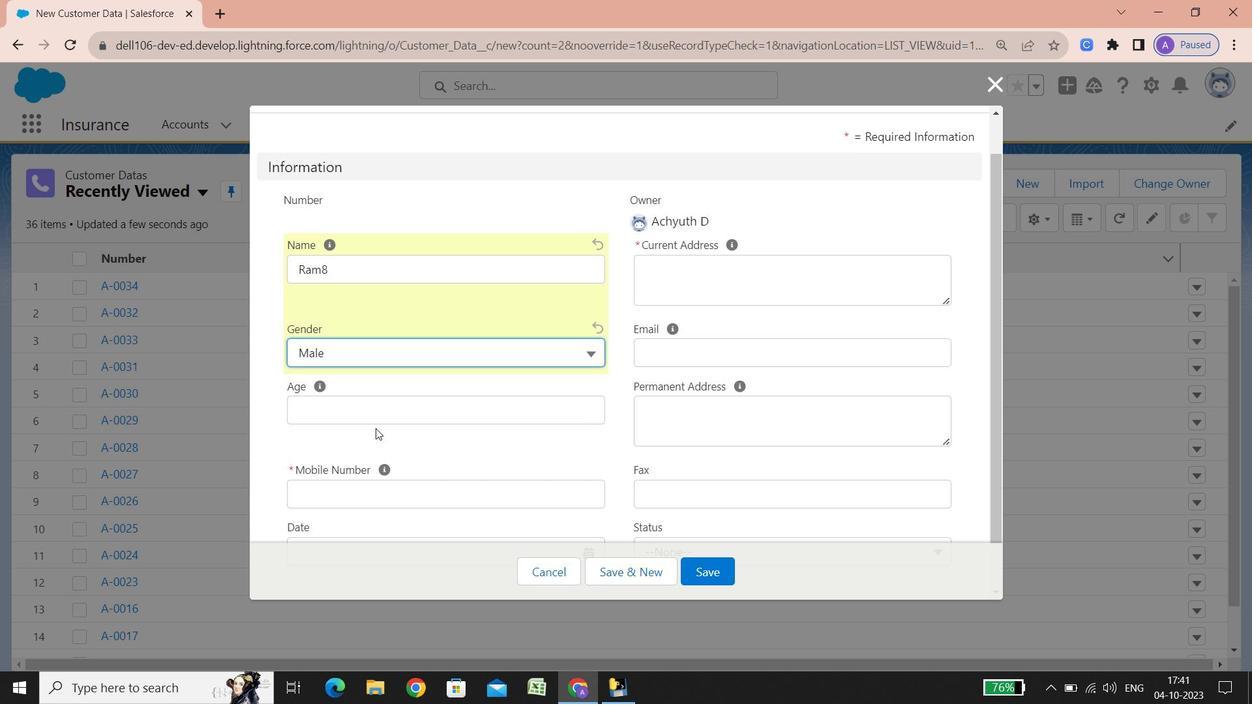 
Action: Mouse scrolled (431, 449) with delta (0, 0)
Screenshot: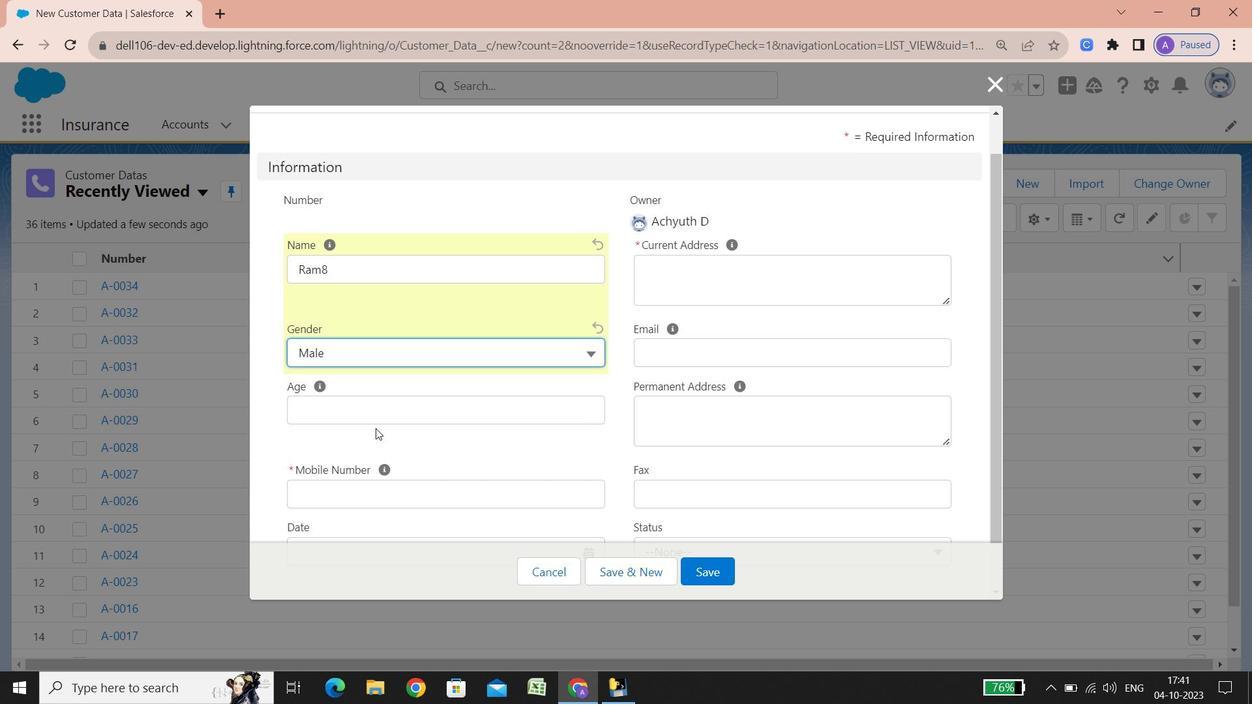 
Action: Mouse scrolled (431, 449) with delta (0, 0)
Screenshot: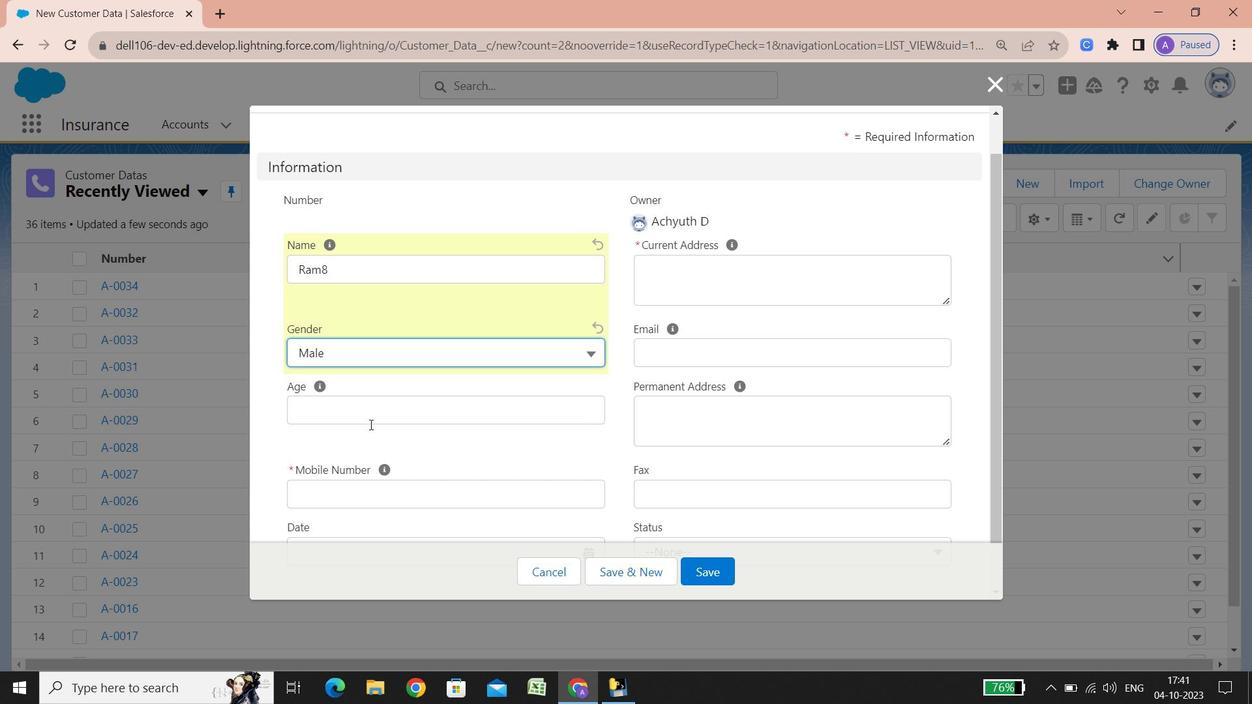 
Action: Mouse scrolled (431, 449) with delta (0, 0)
Screenshot: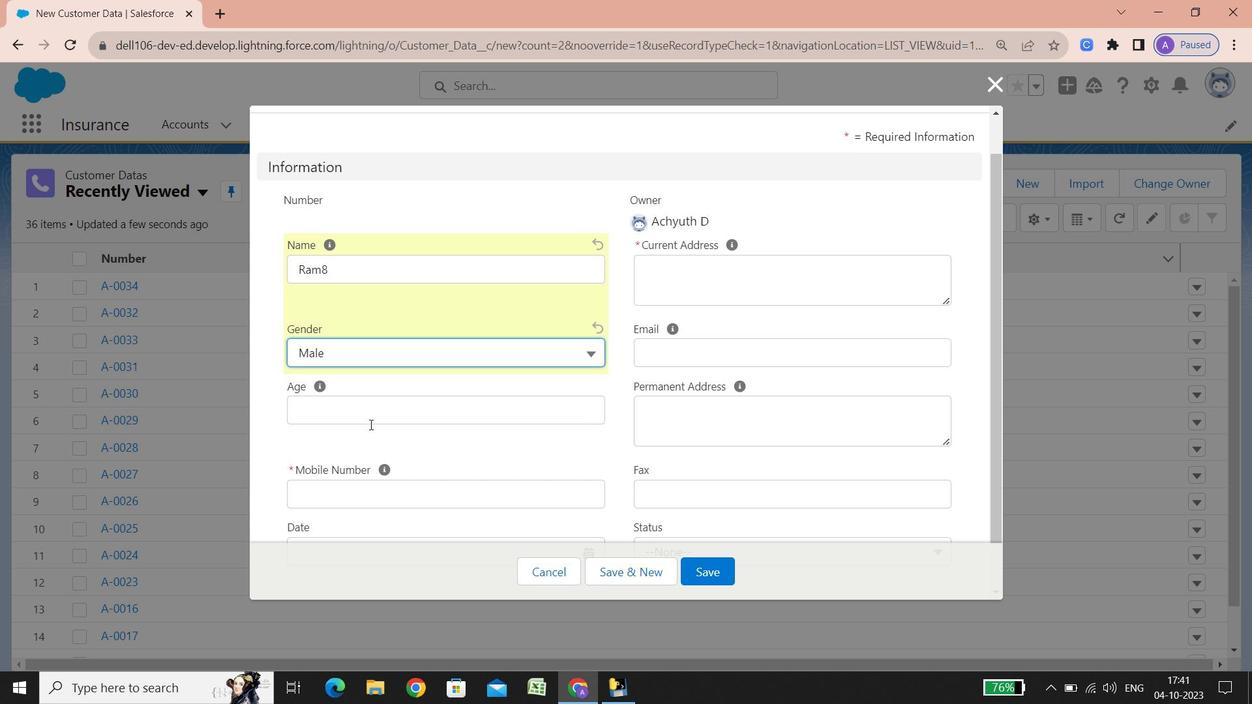 
Action: Mouse scrolled (431, 449) with delta (0, 0)
Screenshot: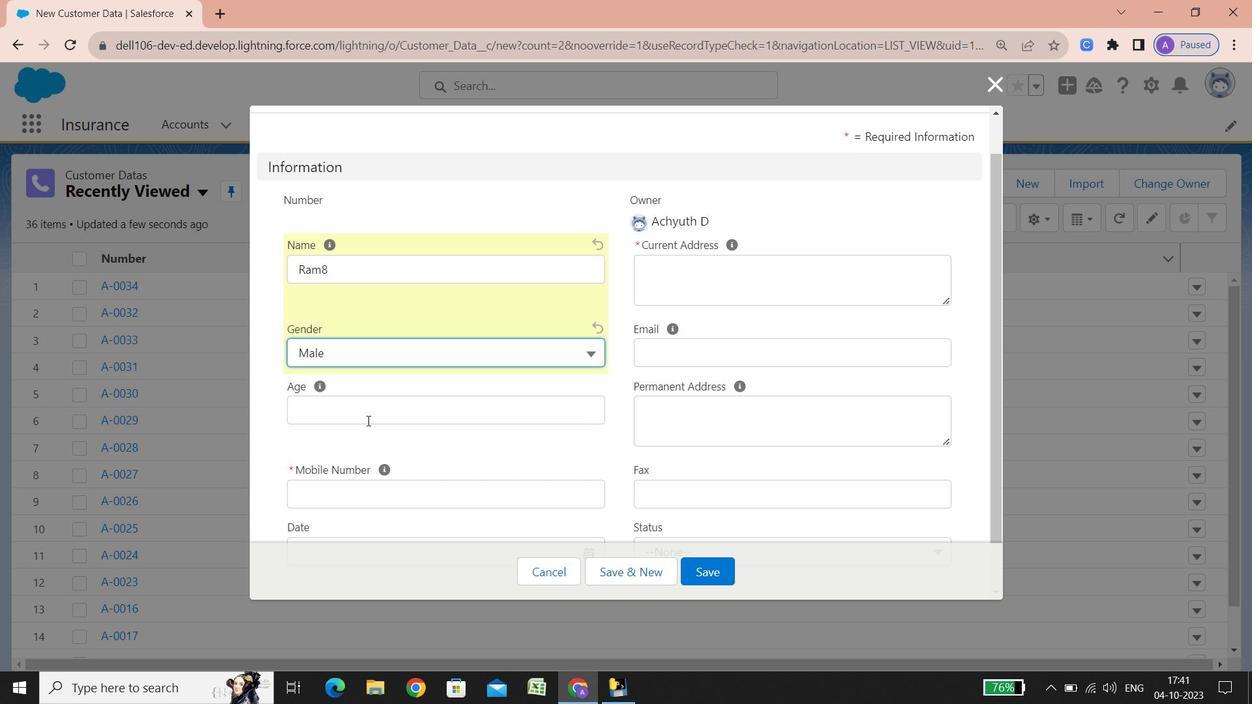 
Action: Mouse scrolled (431, 449) with delta (0, 0)
Screenshot: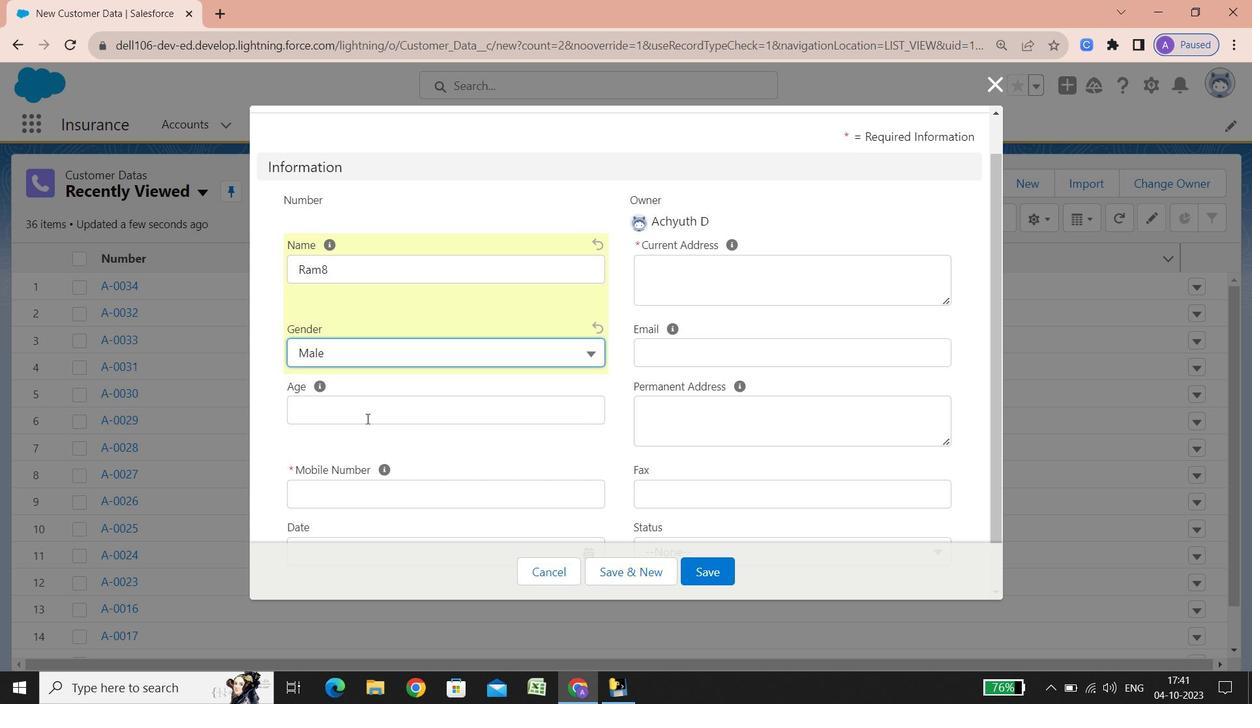 
Action: Mouse scrolled (431, 449) with delta (0, 0)
Screenshot: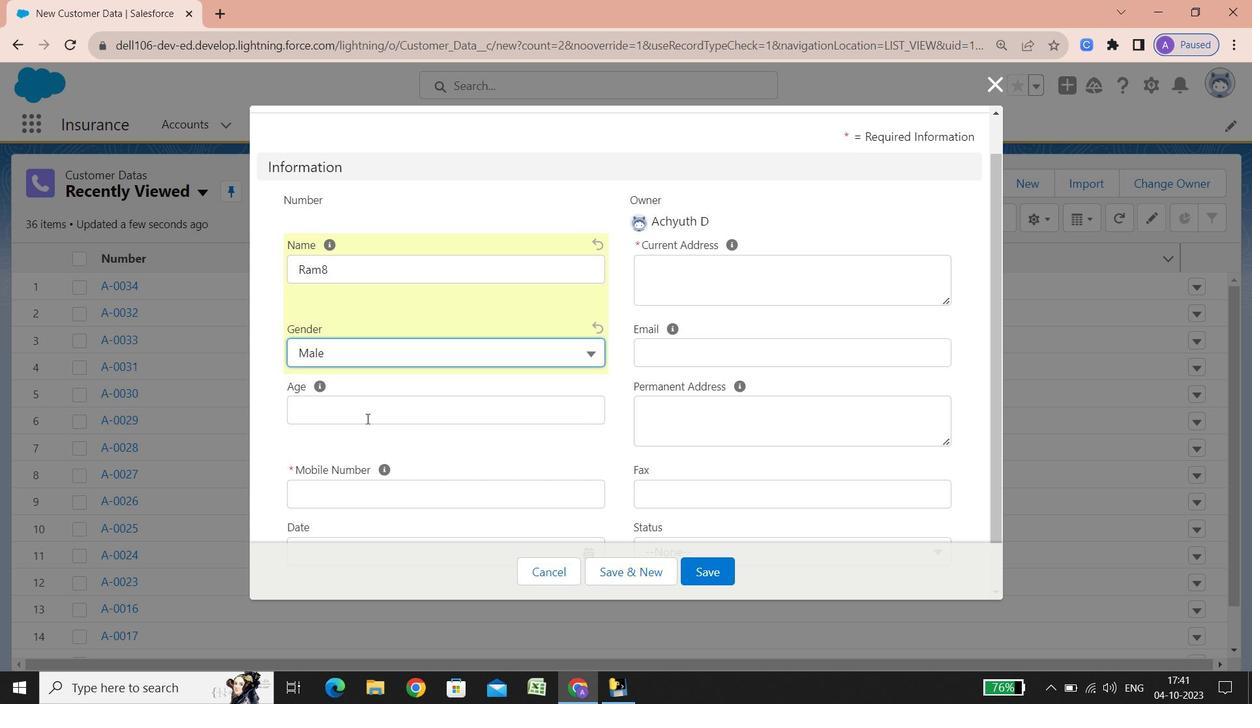 
Action: Mouse scrolled (431, 449) with delta (0, 0)
Screenshot: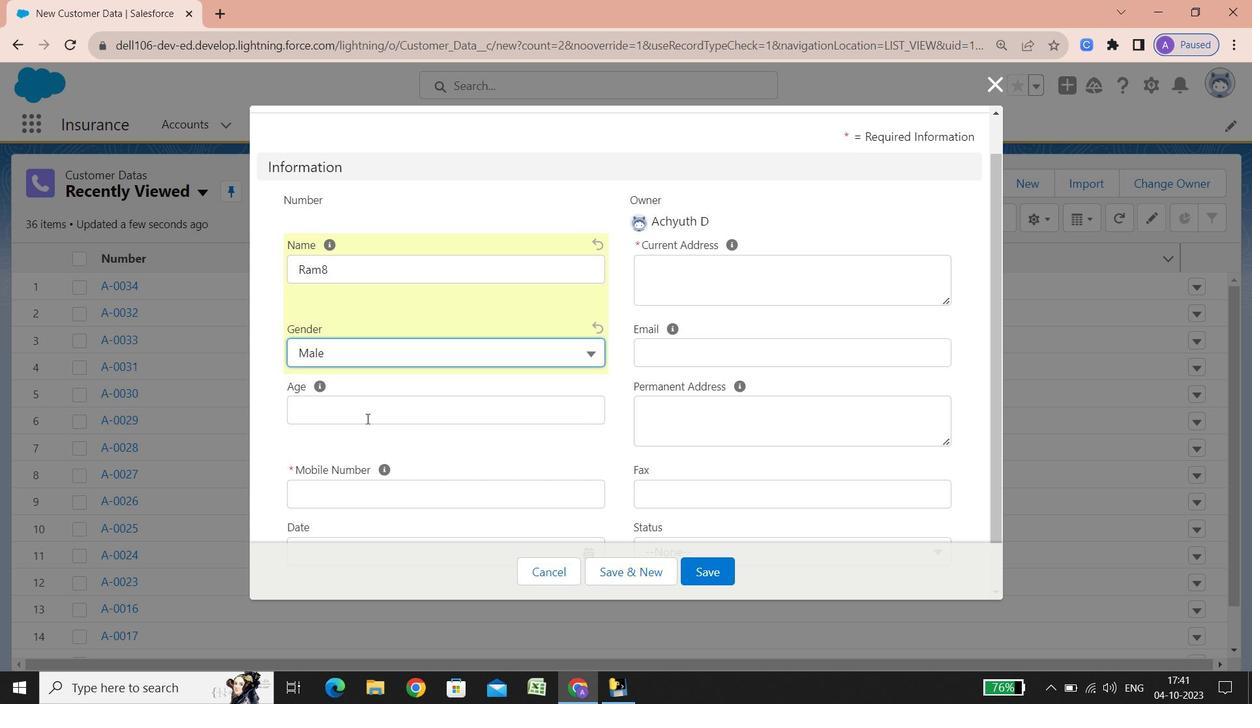 
Action: Mouse scrolled (431, 449) with delta (0, 0)
Screenshot: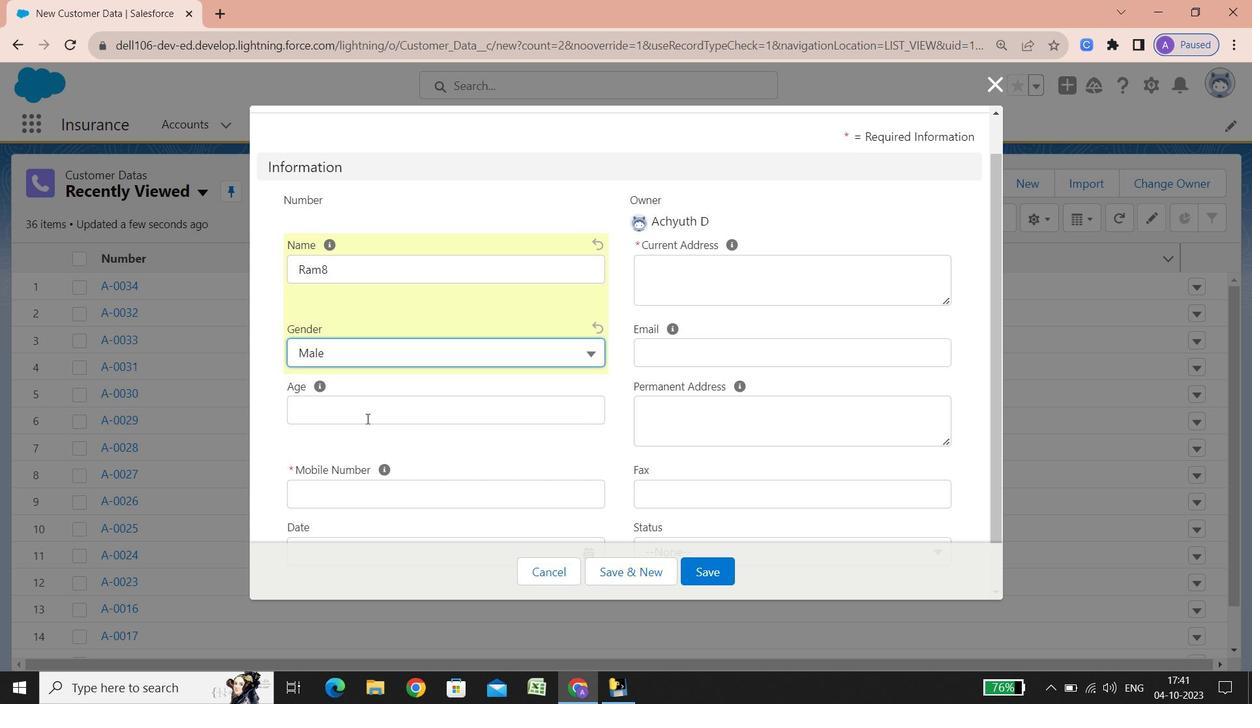 
Action: Mouse scrolled (431, 449) with delta (0, 0)
Screenshot: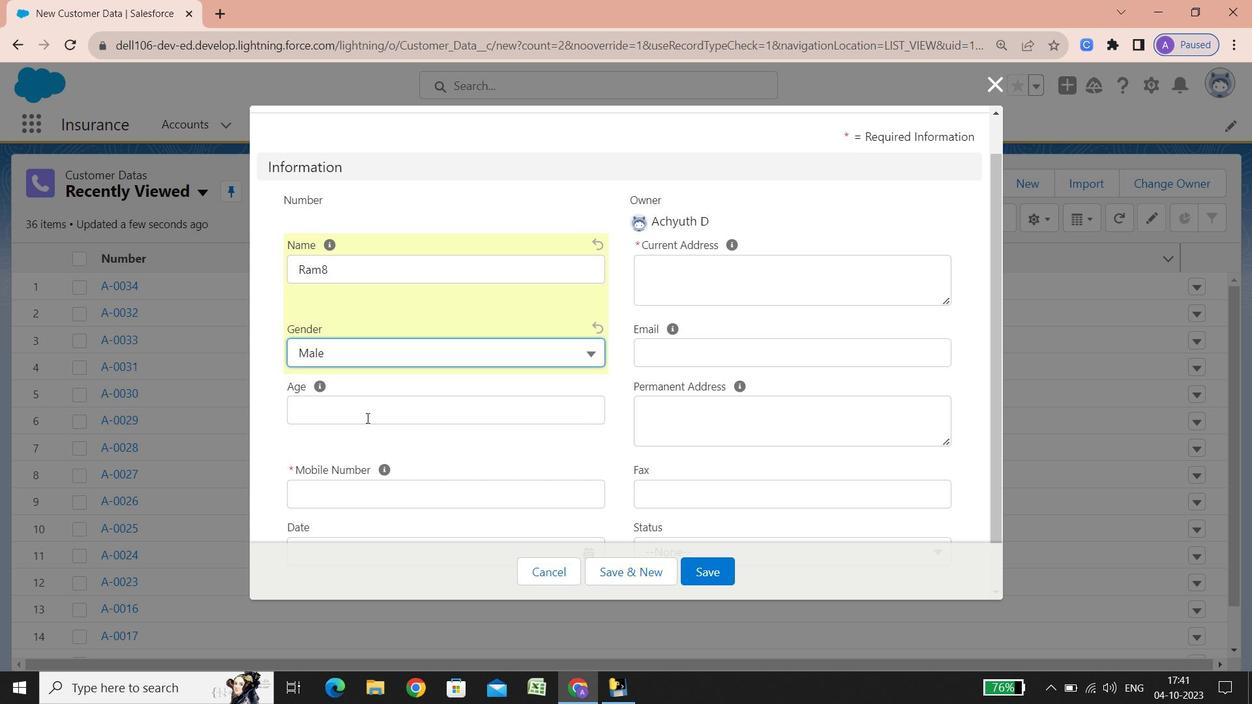 
Action: Mouse scrolled (431, 449) with delta (0, 0)
Screenshot: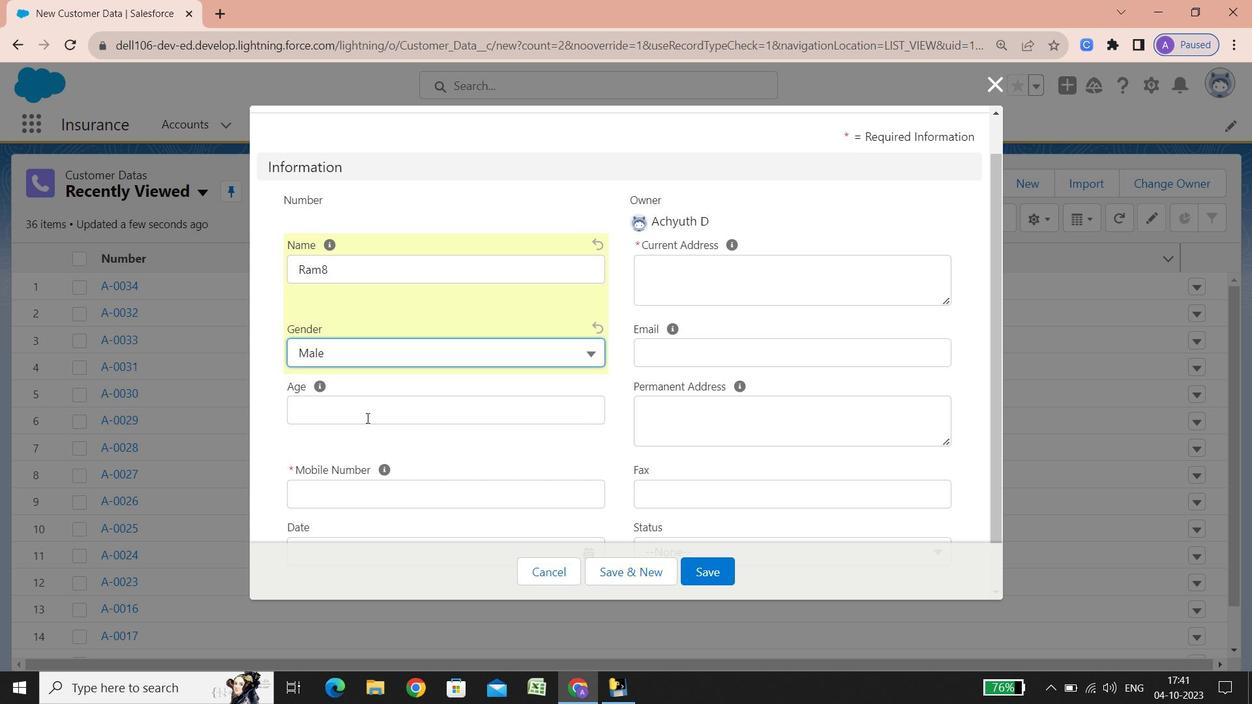 
Action: Mouse scrolled (431, 449) with delta (0, 0)
Screenshot: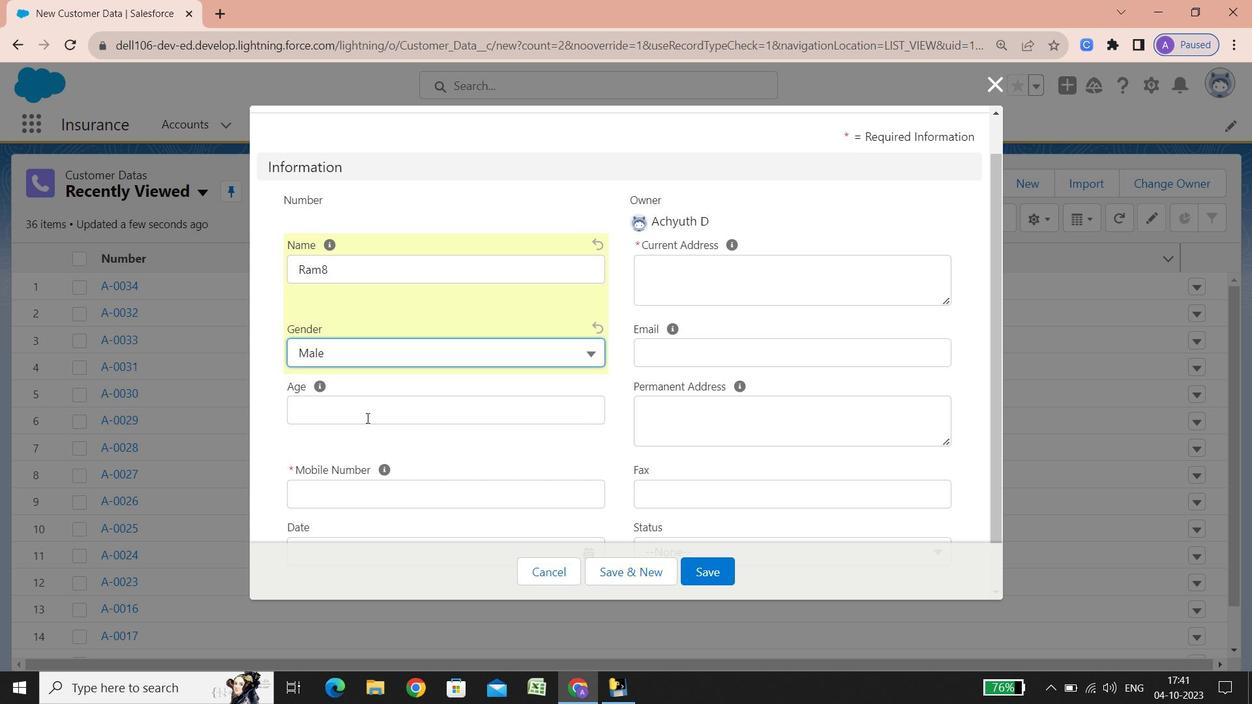 
Action: Mouse moved to (367, 411)
Screenshot: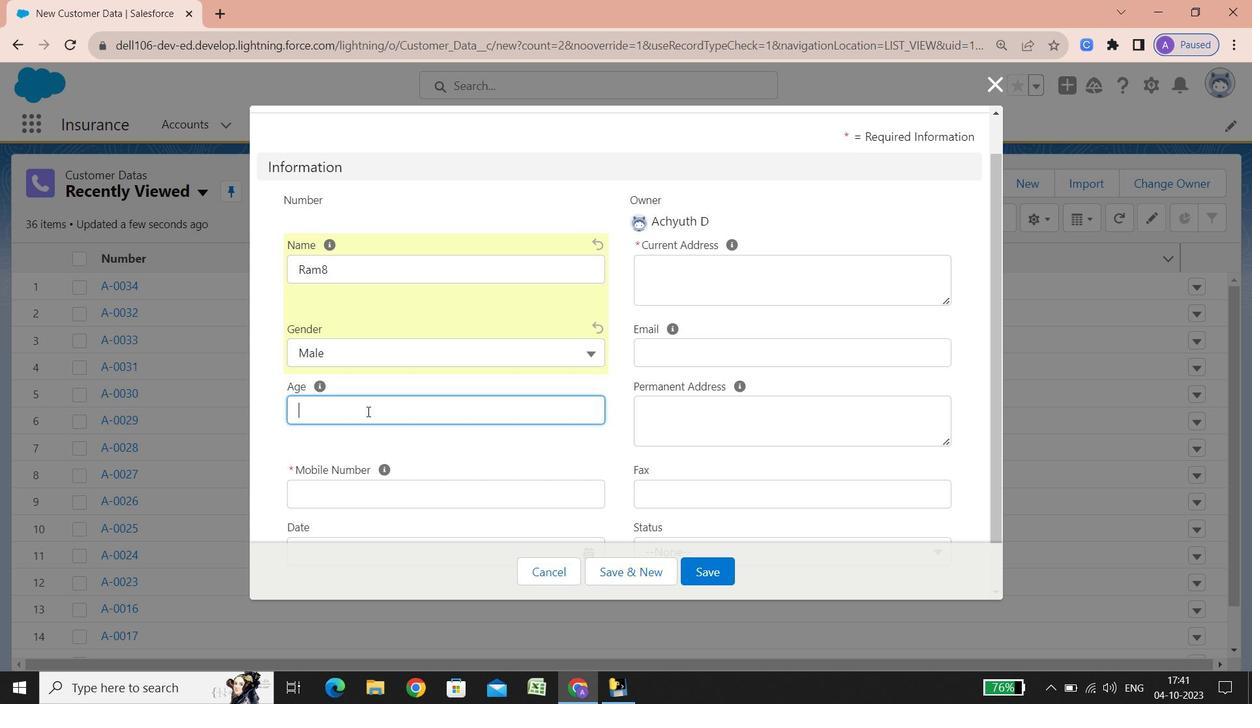 
Action: Mouse pressed left at (367, 411)
Screenshot: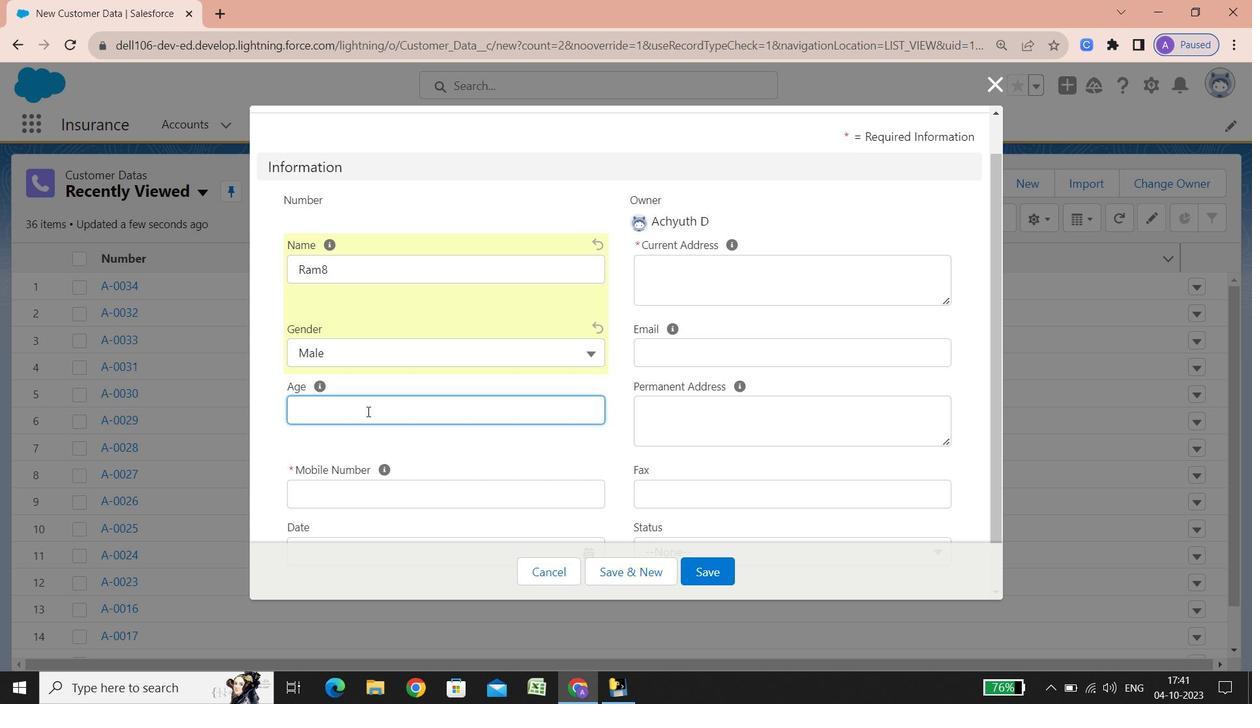 
Action: Key pressed 41
Screenshot: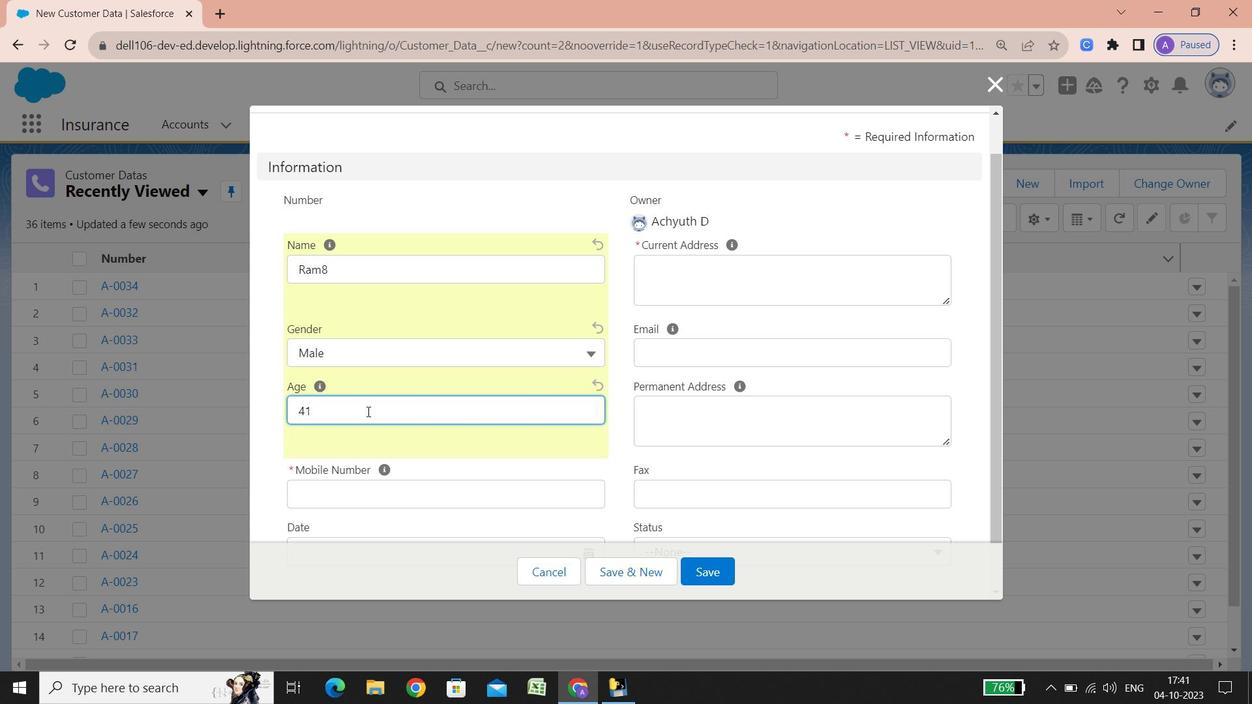 
Action: Mouse scrolled (367, 410) with delta (0, 0)
Screenshot: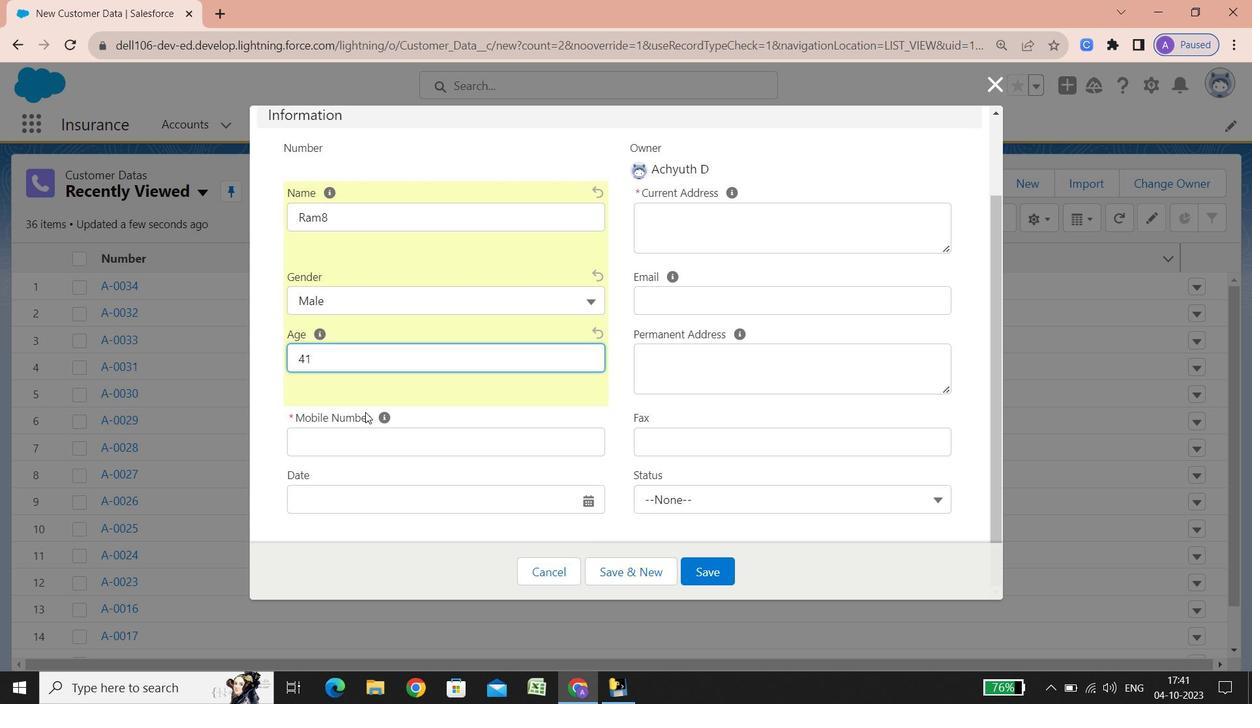 
Action: Mouse scrolled (367, 410) with delta (0, 0)
Screenshot: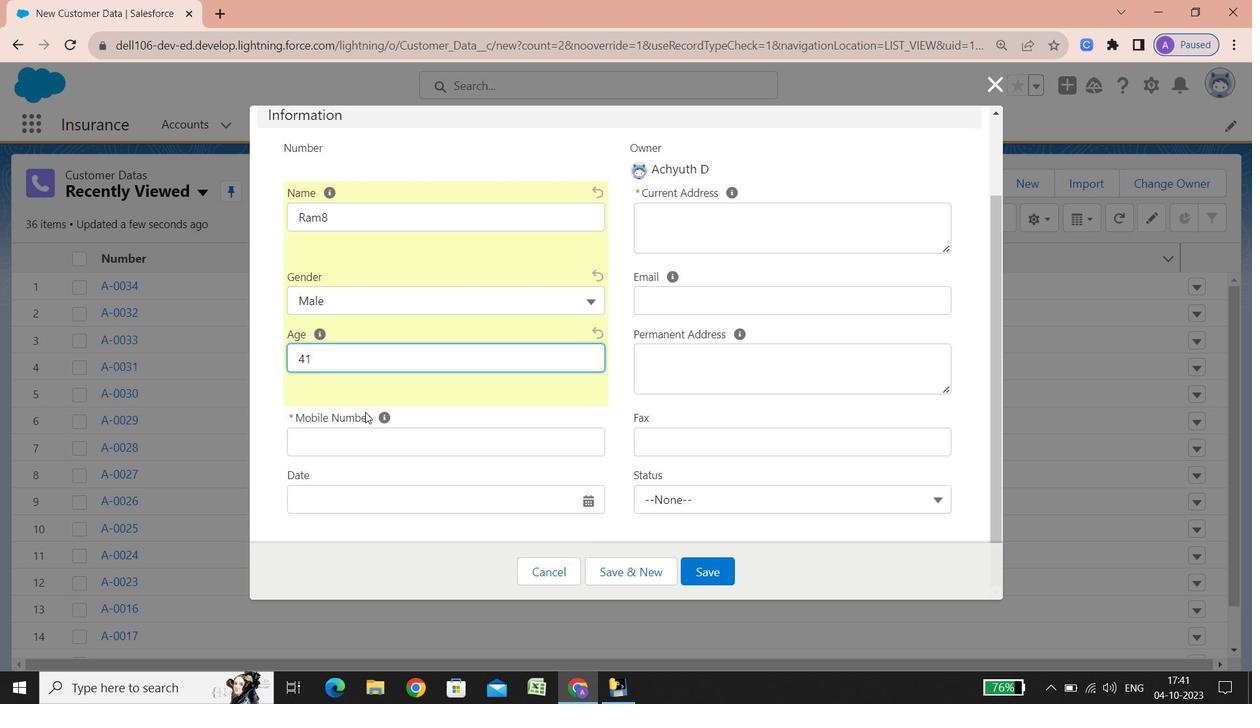 
Action: Mouse scrolled (367, 410) with delta (0, 0)
Screenshot: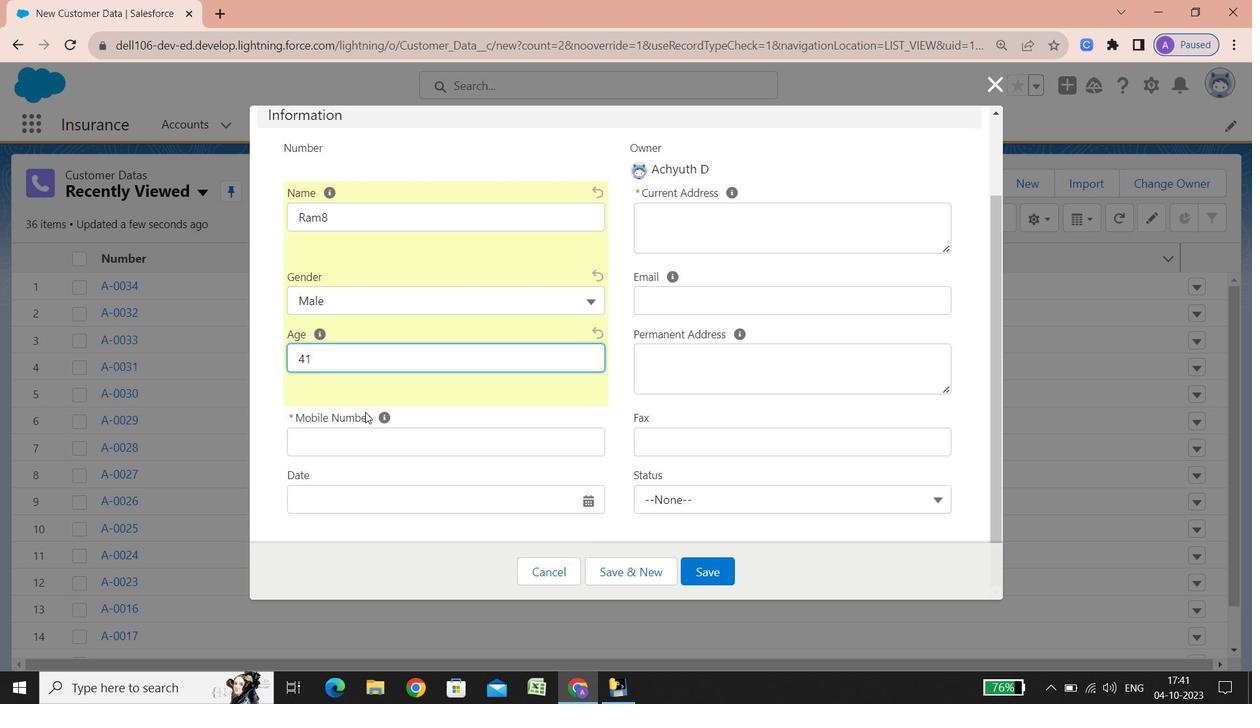 
Action: Mouse scrolled (367, 410) with delta (0, 0)
Screenshot: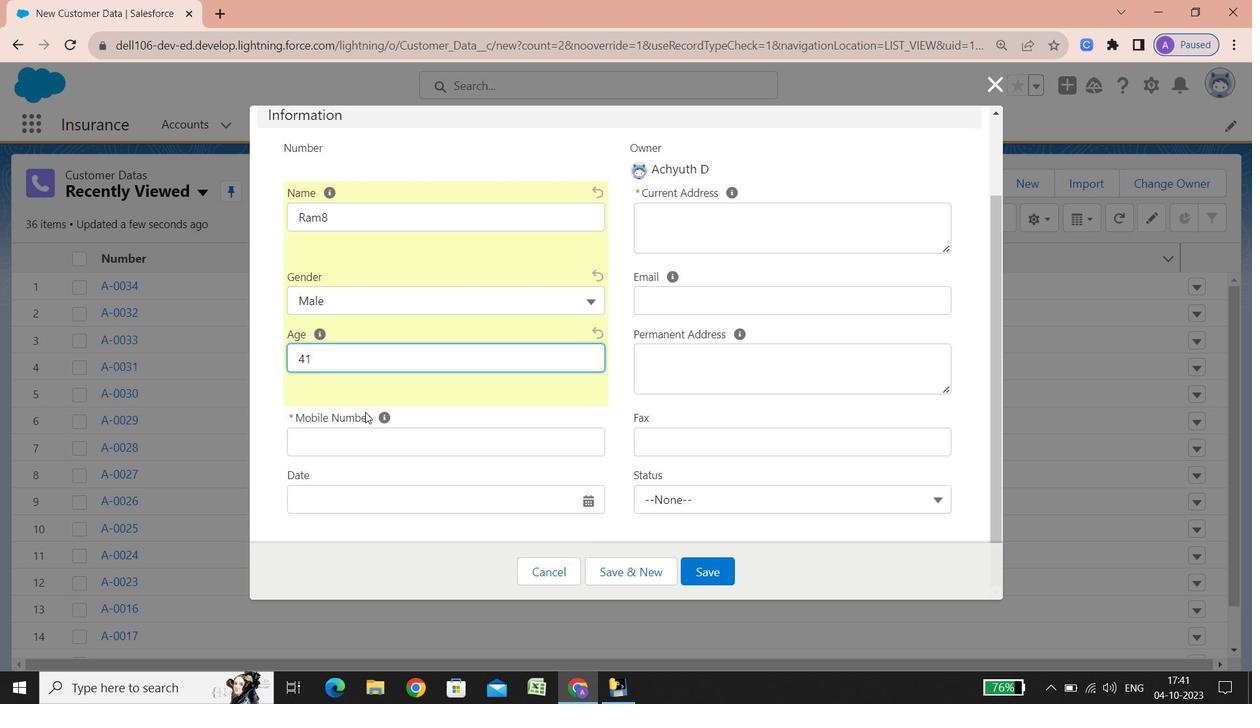 
Action: Mouse scrolled (367, 410) with delta (0, 0)
Screenshot: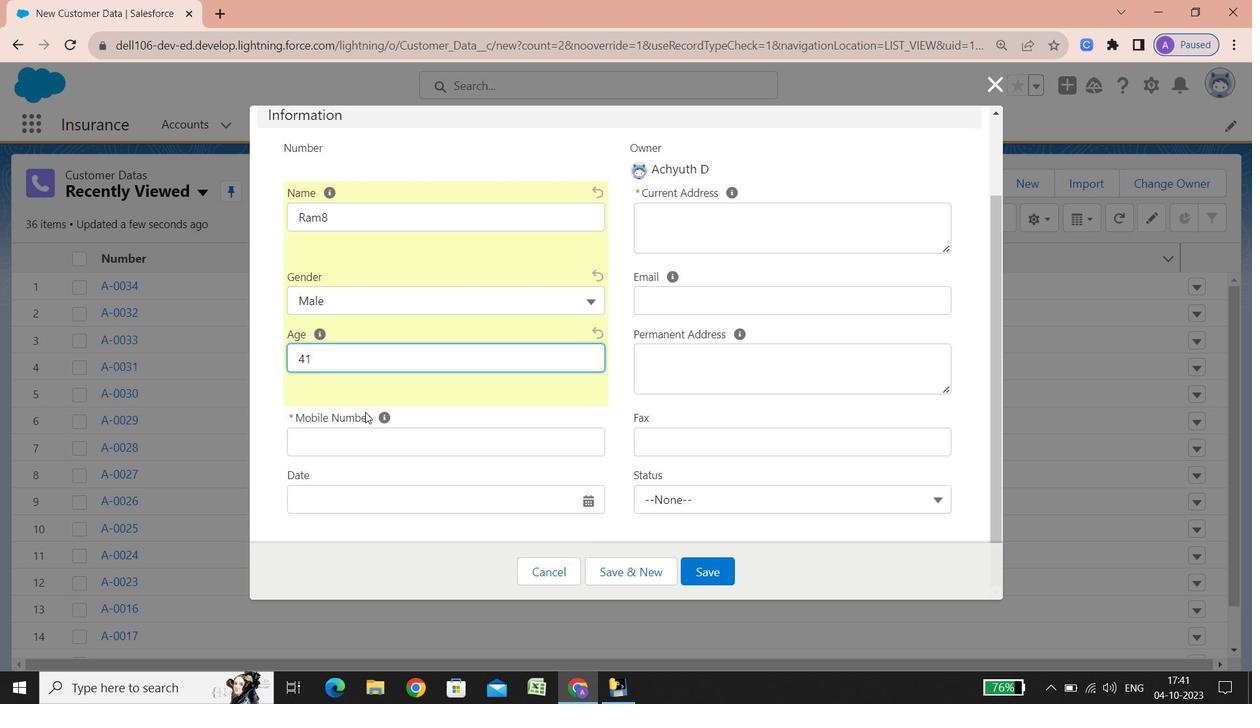 
Action: Mouse scrolled (367, 410) with delta (0, 0)
Screenshot: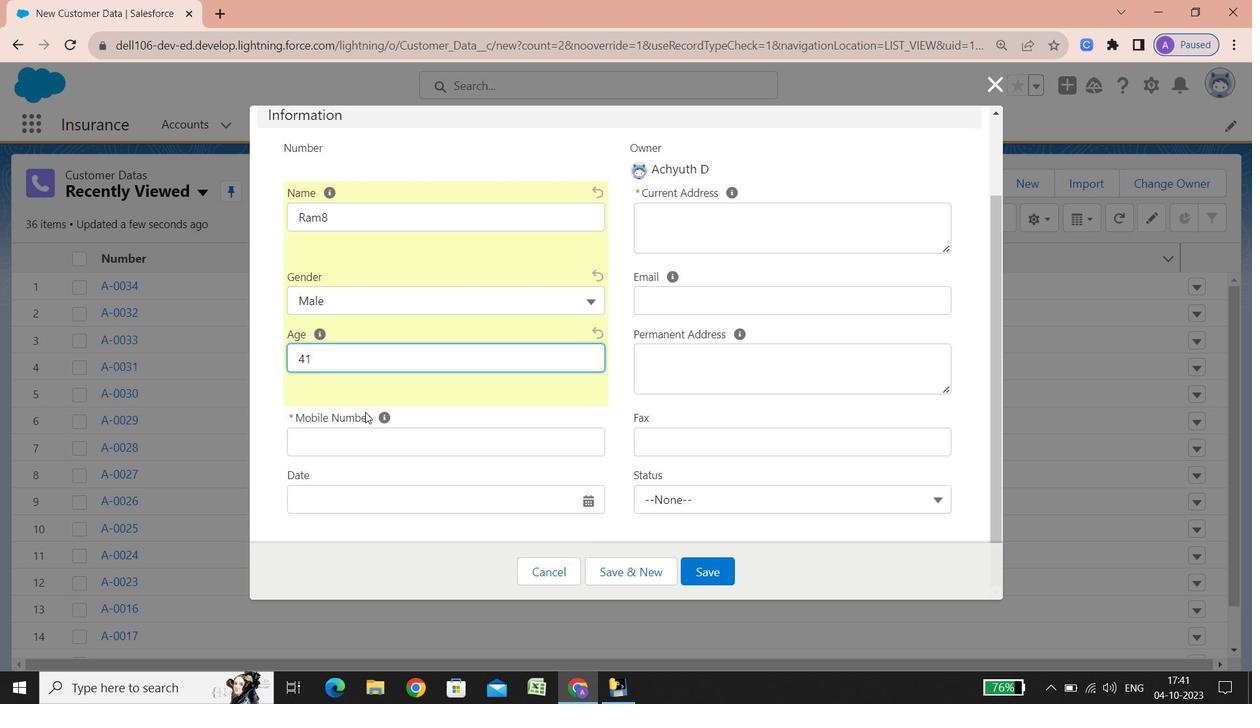 
Action: Mouse scrolled (367, 410) with delta (0, 0)
Screenshot: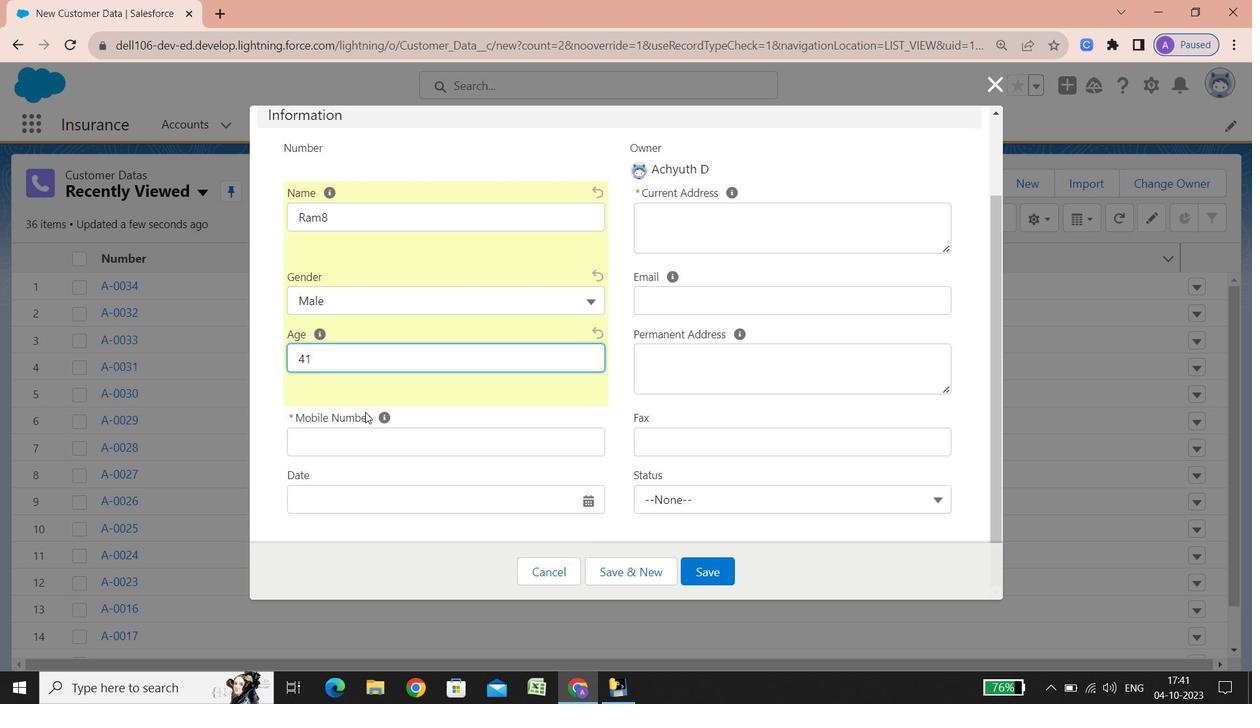 
Action: Mouse scrolled (367, 410) with delta (0, 0)
Screenshot: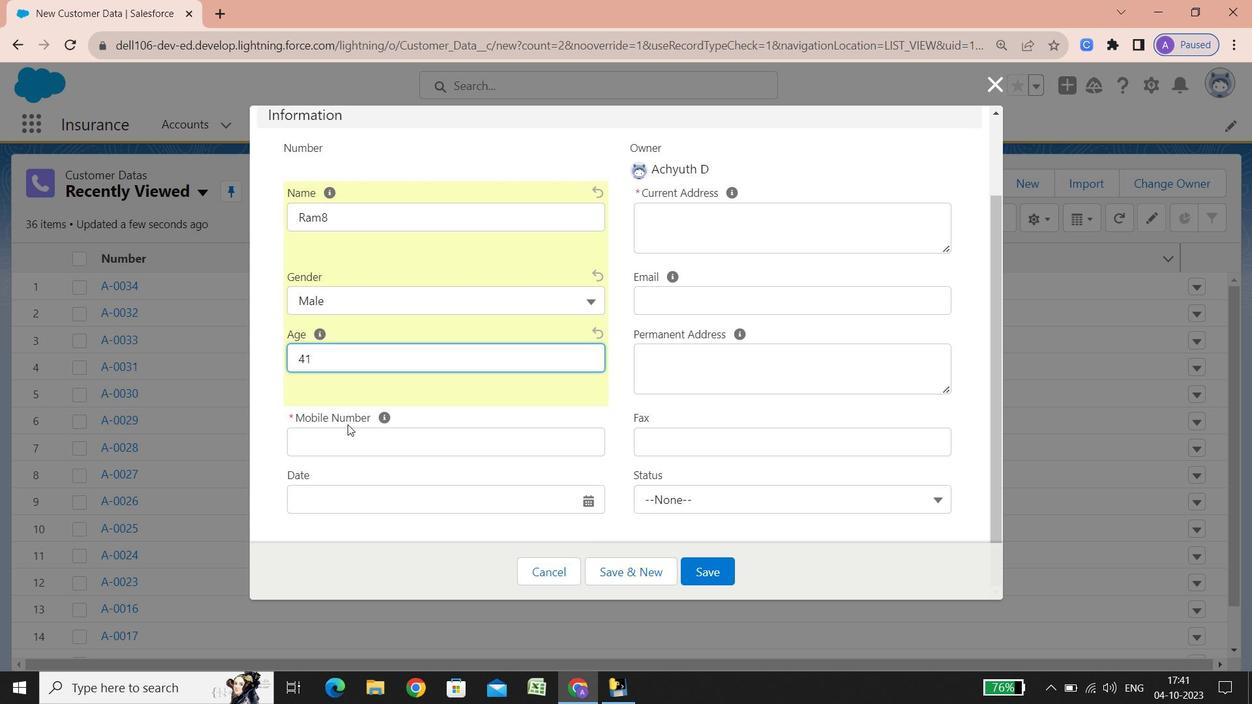 
Action: Mouse scrolled (367, 410) with delta (0, 0)
Screenshot: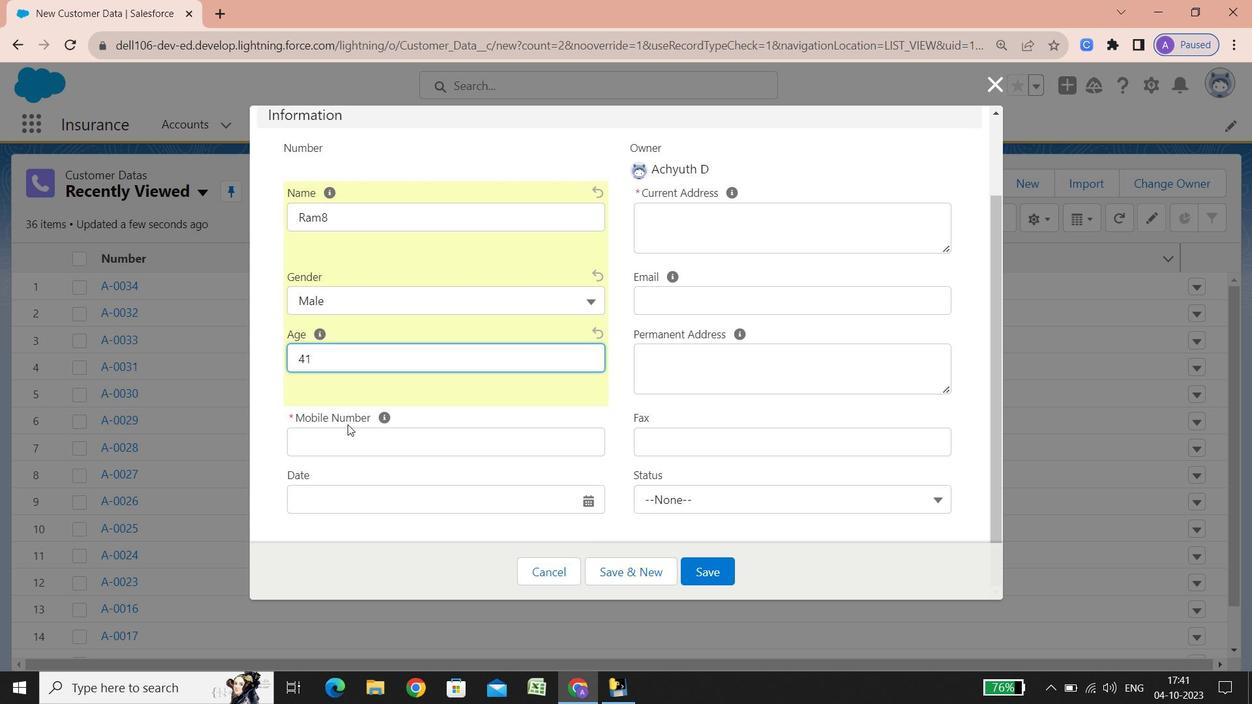 
Action: Mouse scrolled (367, 410) with delta (0, 0)
Screenshot: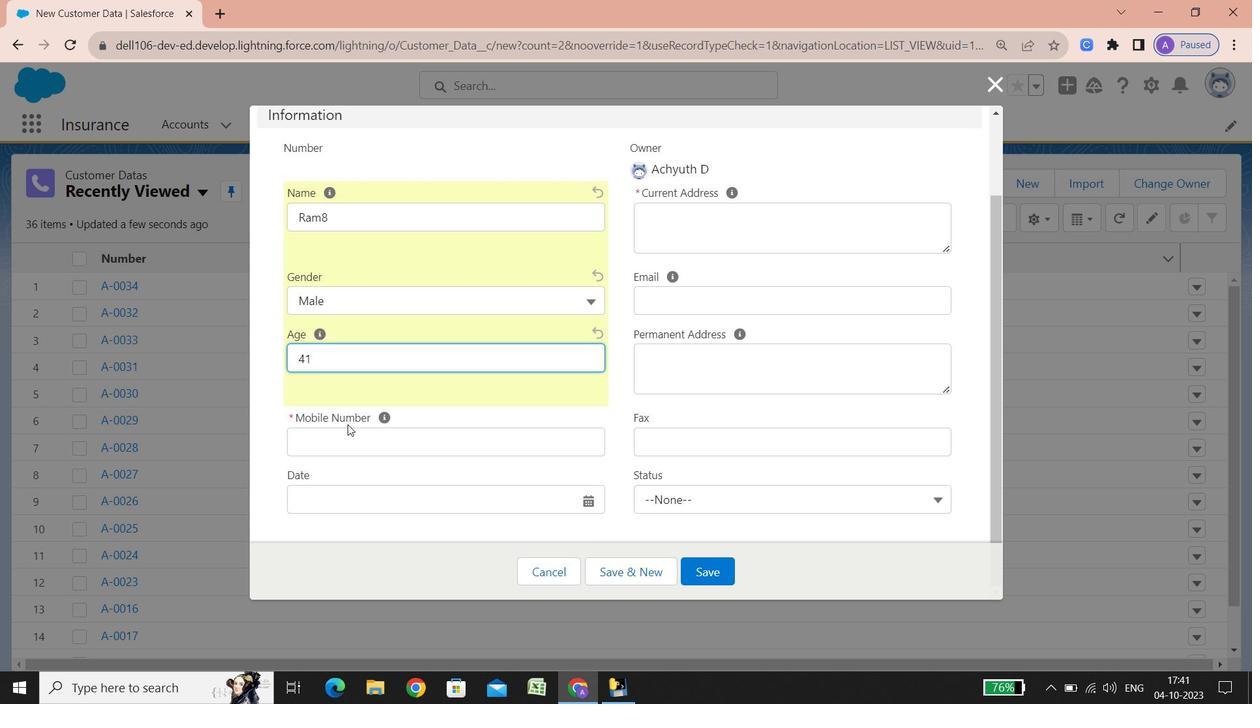 
Action: Mouse scrolled (367, 410) with delta (0, 0)
Screenshot: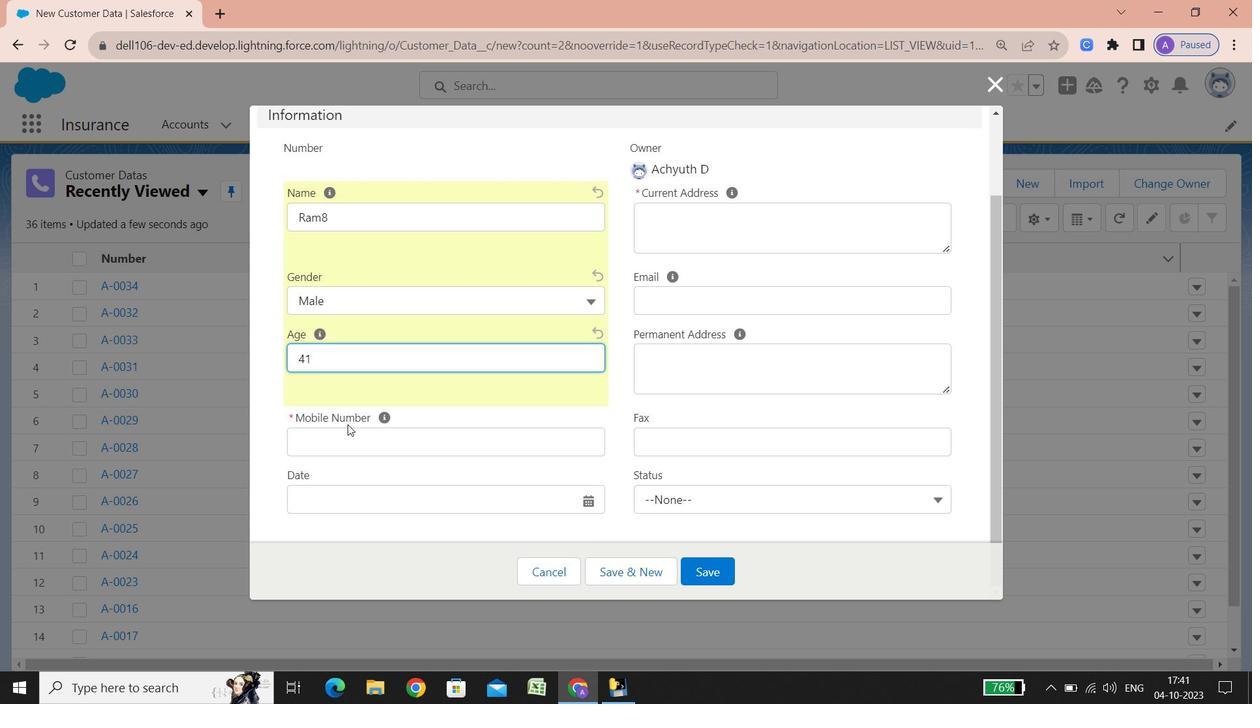 
Action: Mouse scrolled (367, 410) with delta (0, 0)
Screenshot: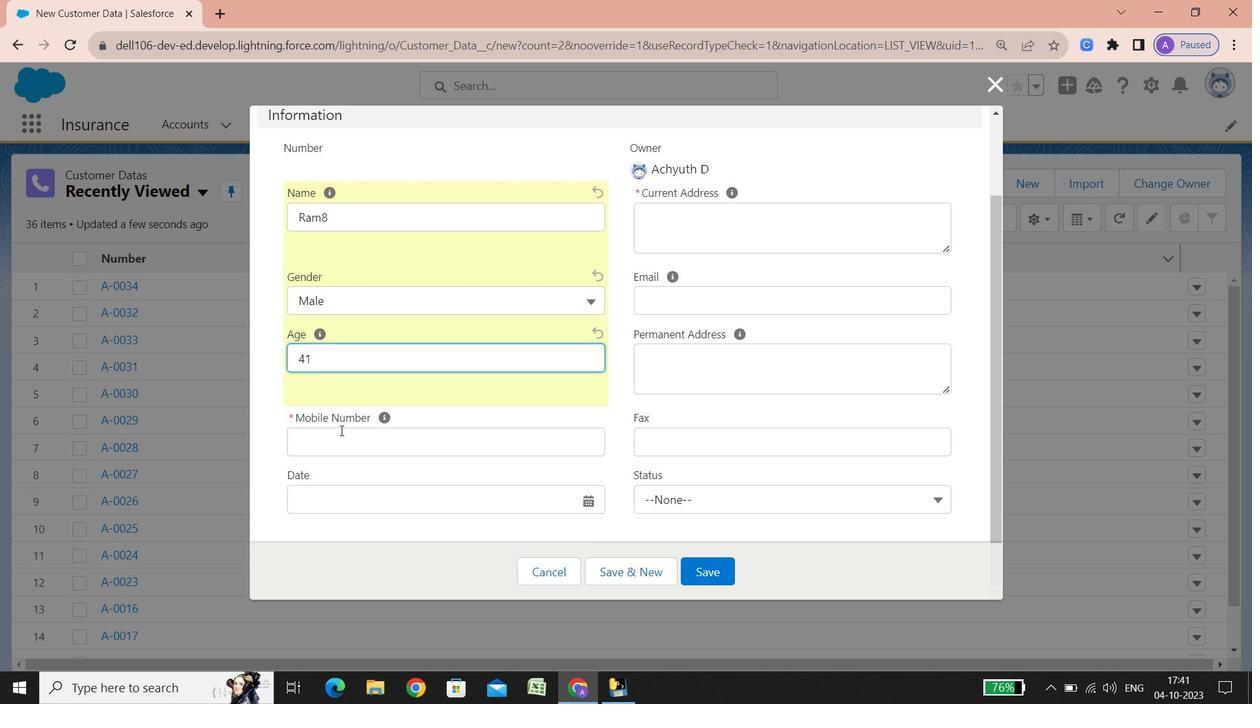 
Action: Mouse scrolled (367, 410) with delta (0, 0)
Screenshot: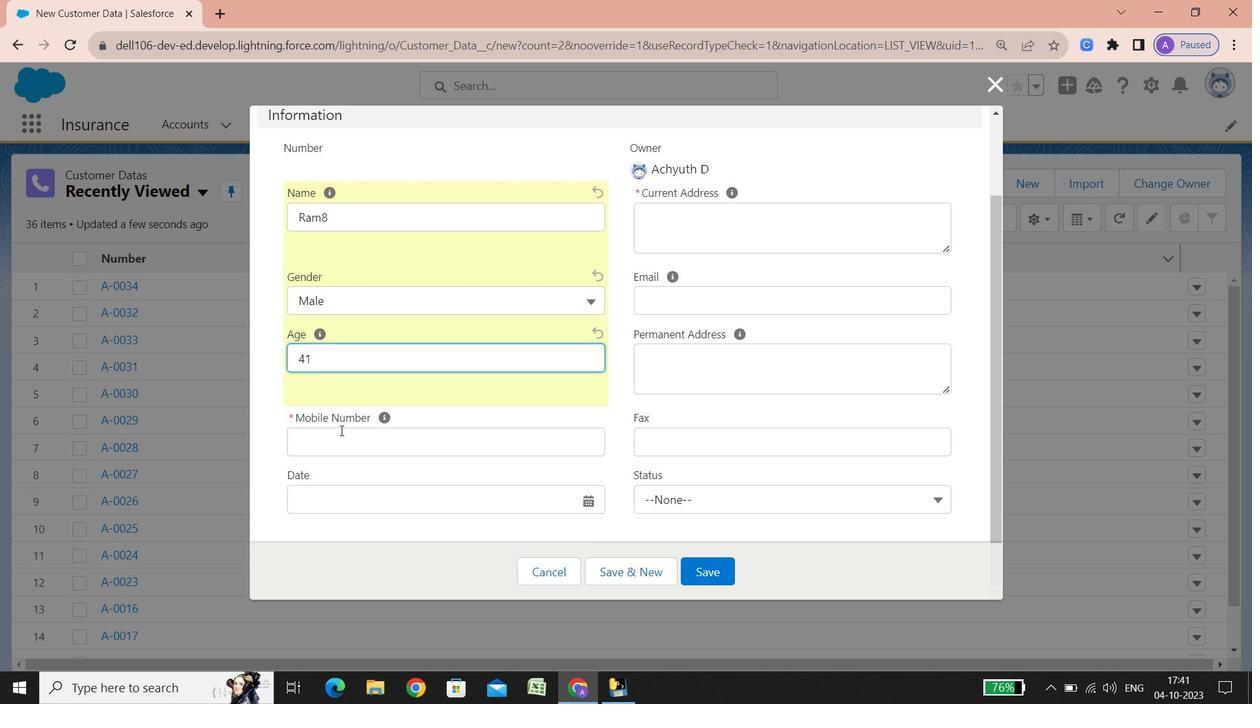 
Action: Mouse scrolled (367, 410) with delta (0, 0)
Screenshot: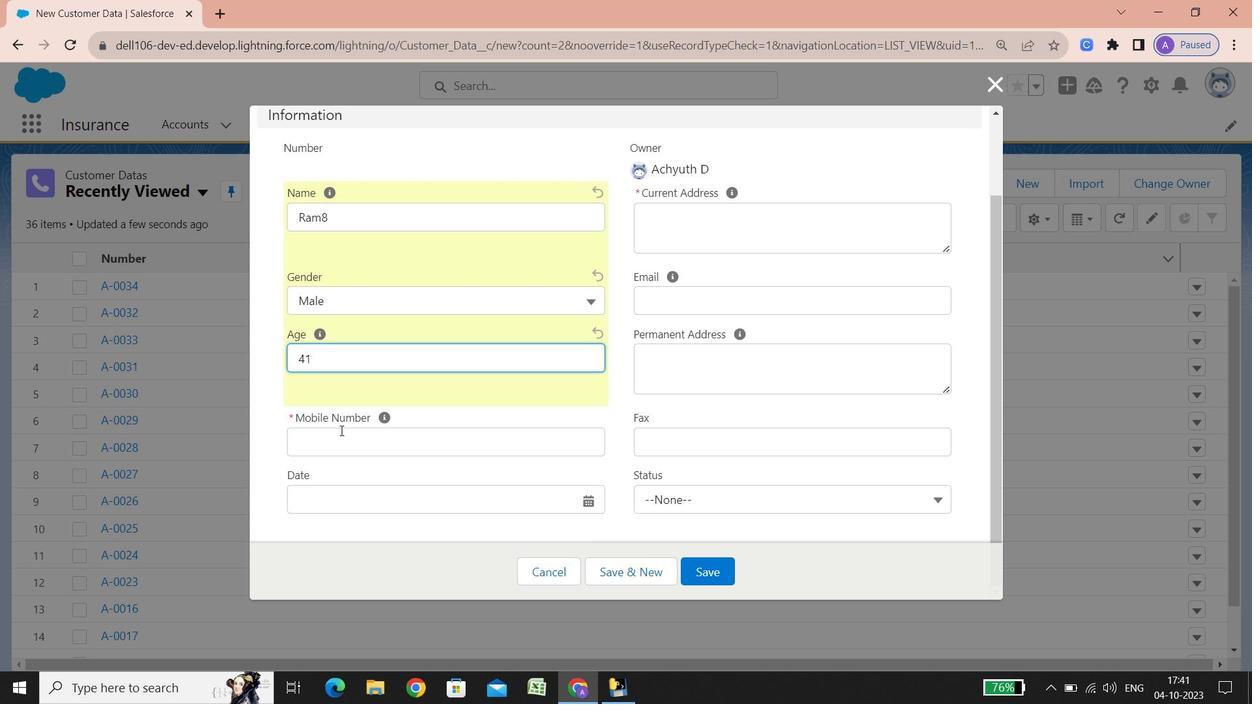 
Action: Mouse scrolled (367, 410) with delta (0, 0)
Screenshot: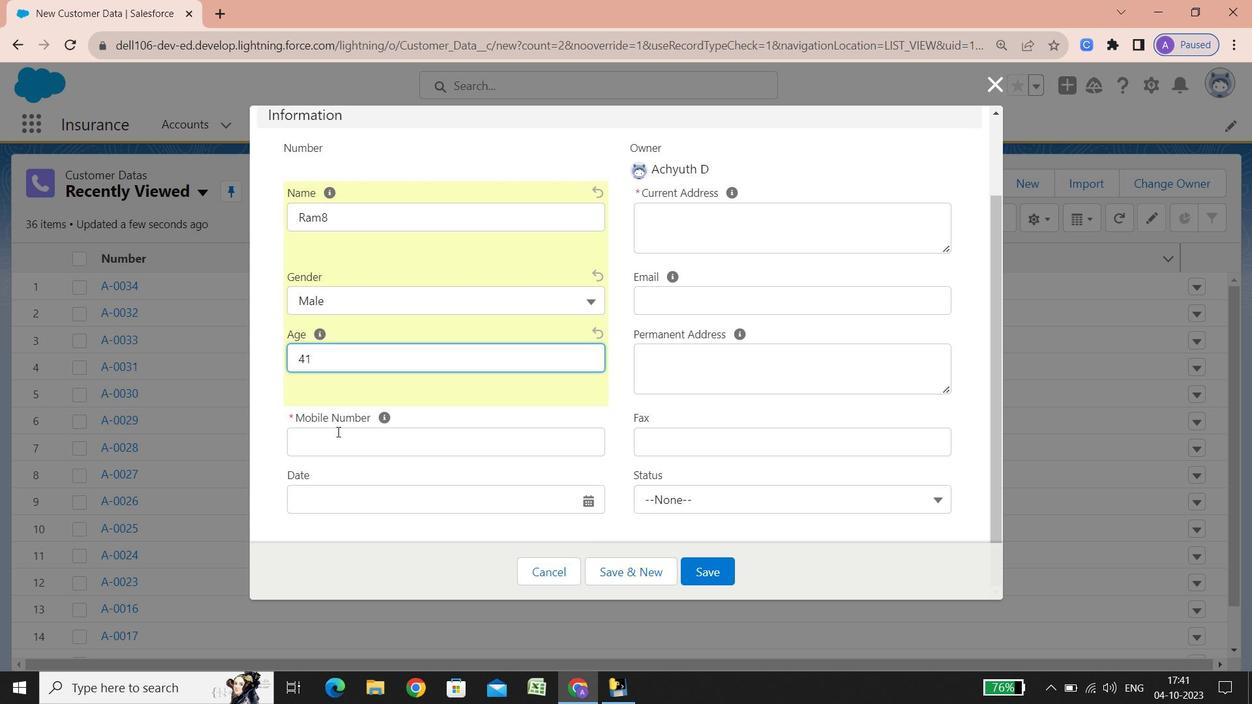 
Action: Mouse moved to (335, 433)
Screenshot: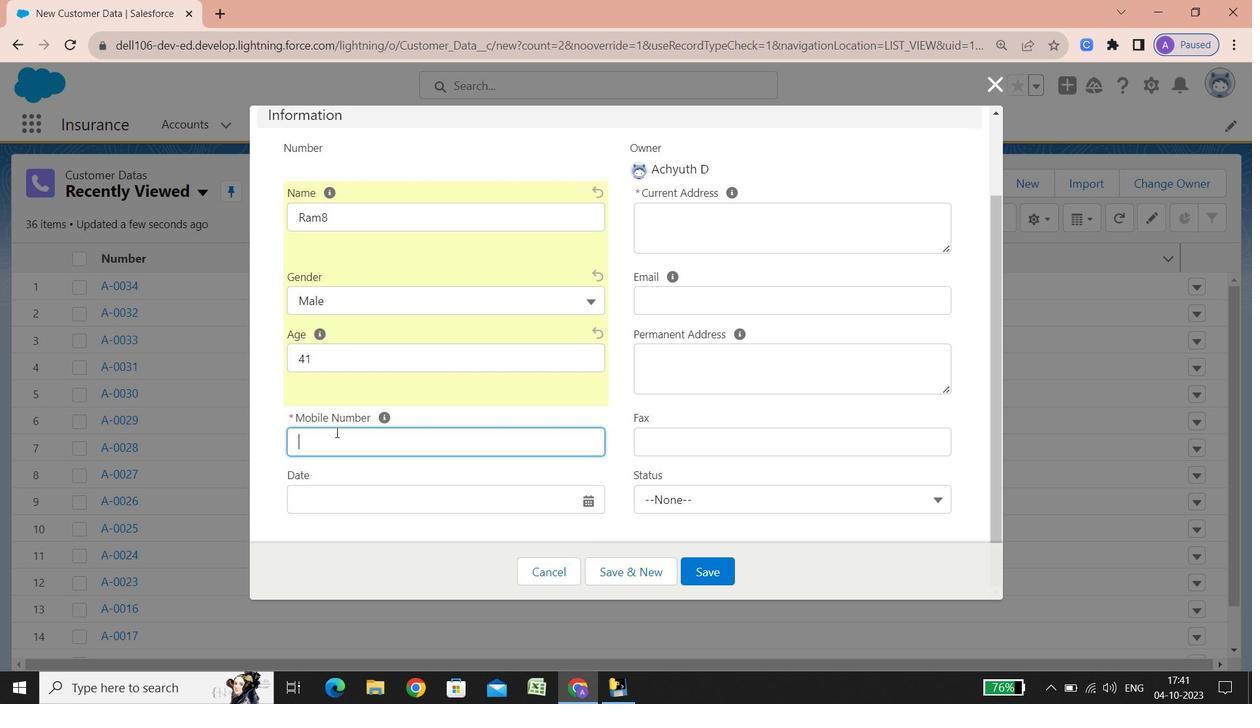 
Action: Mouse pressed left at (335, 433)
Screenshot: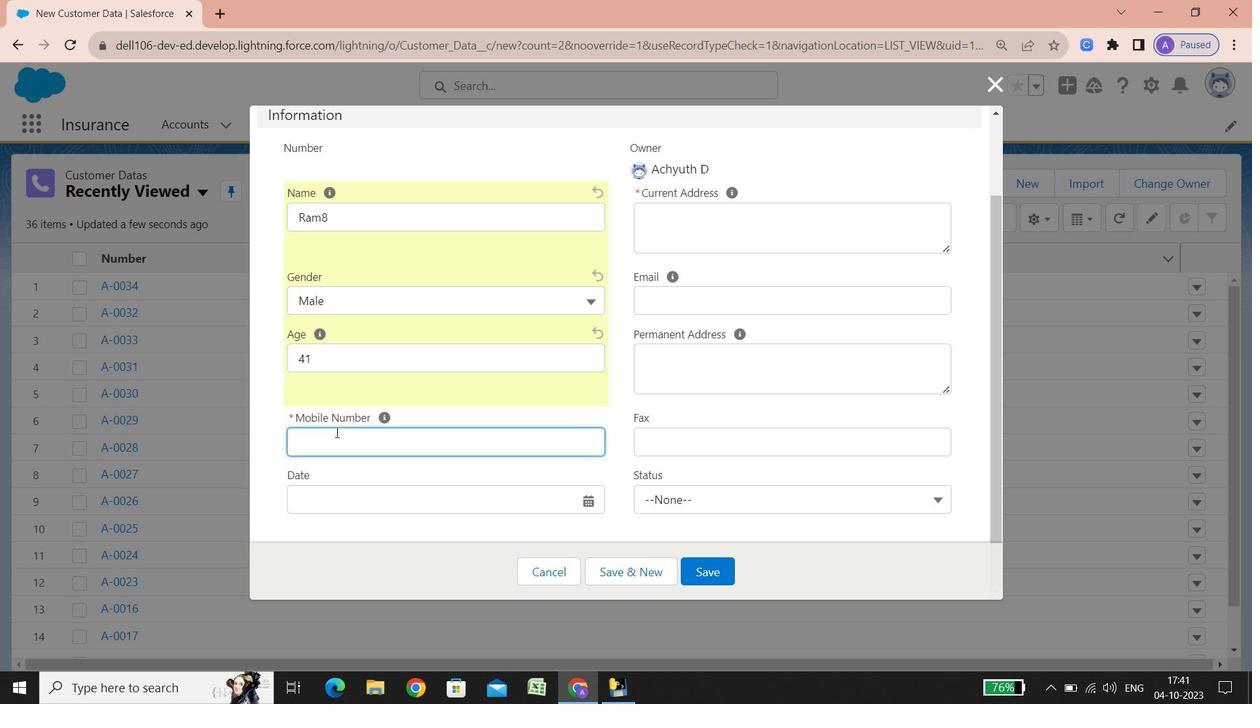 
Action: Key pressed 96322555989<Key.backspace><Key.backspace>
Screenshot: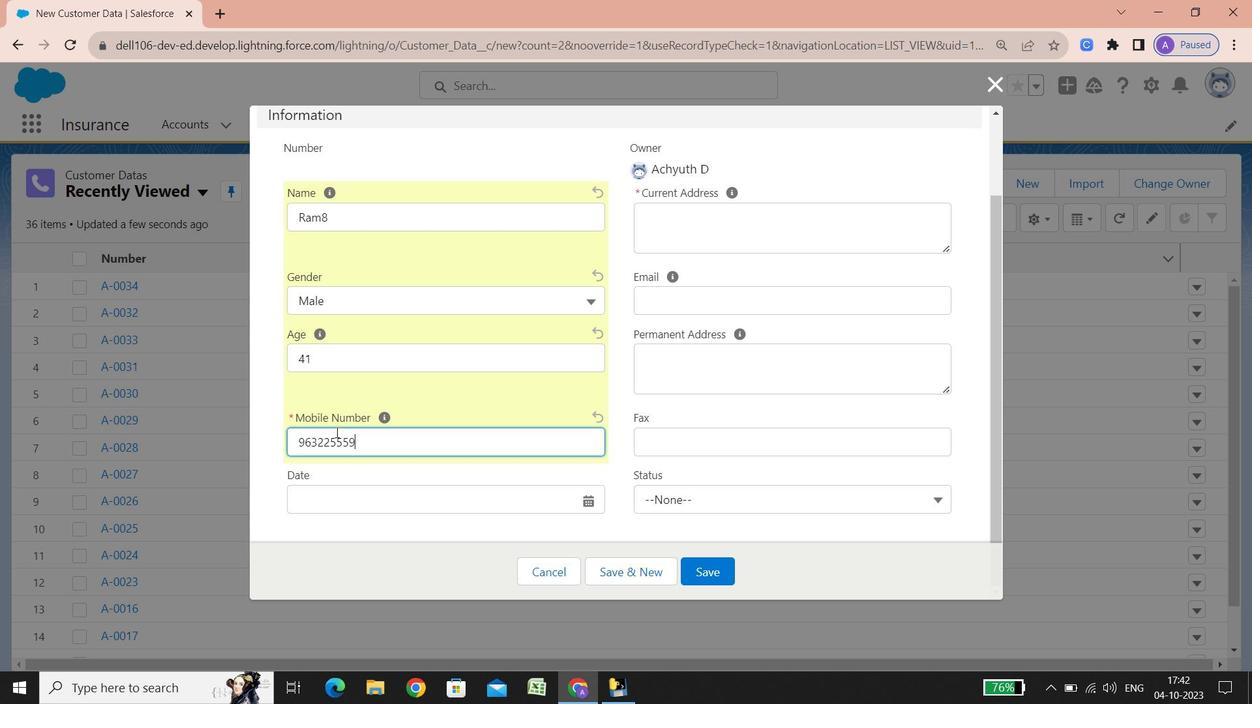 
Action: Mouse moved to (585, 501)
Screenshot: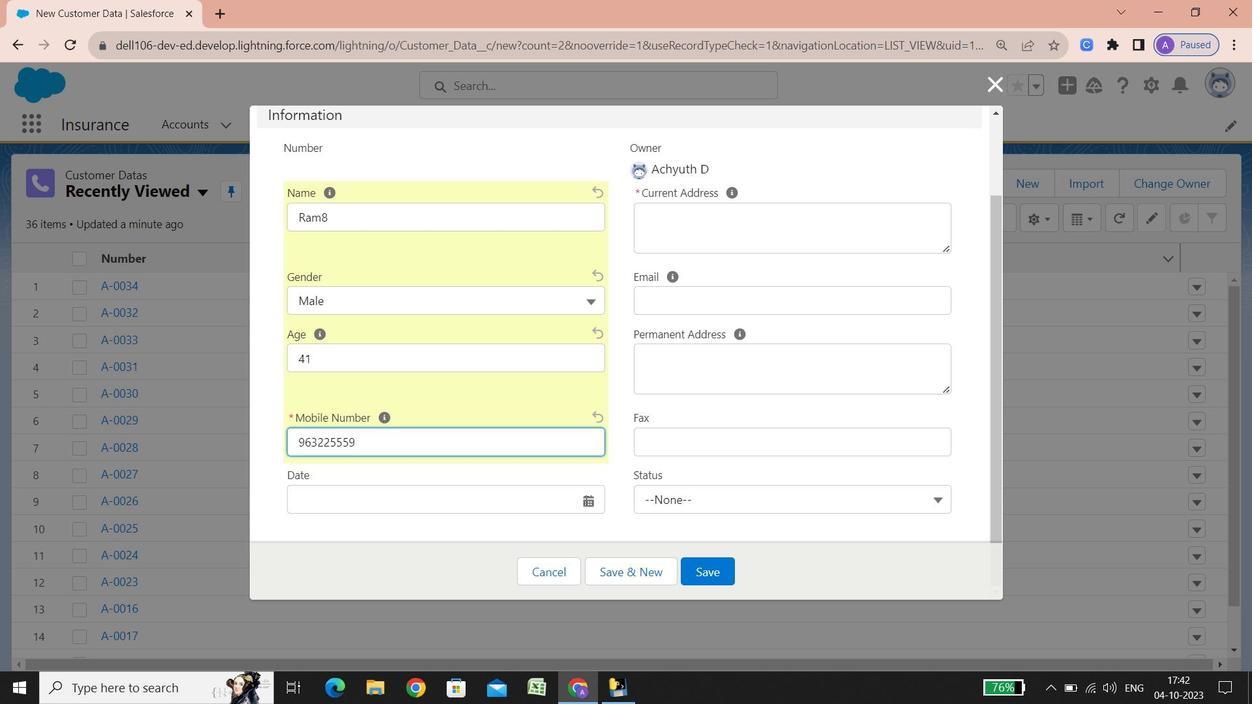
Action: Mouse pressed left at (585, 501)
Screenshot: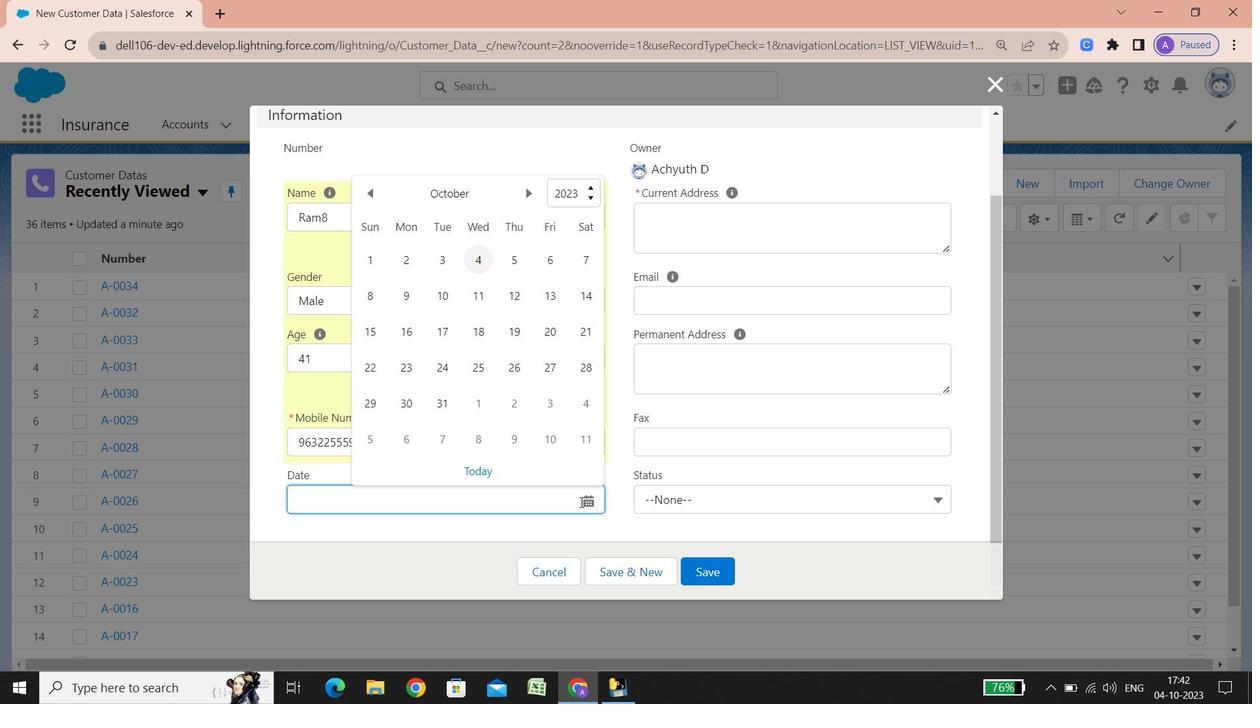 
Action: Mouse moved to (487, 470)
Screenshot: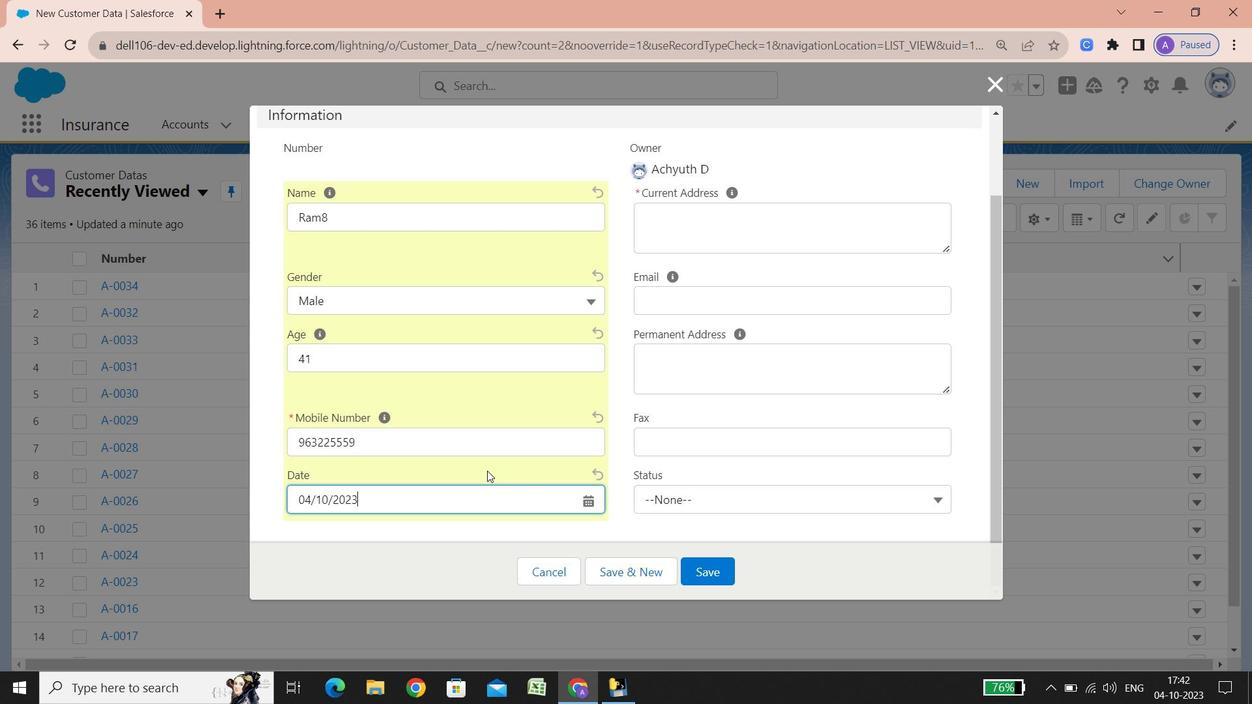 
Action: Mouse pressed left at (487, 470)
Screenshot: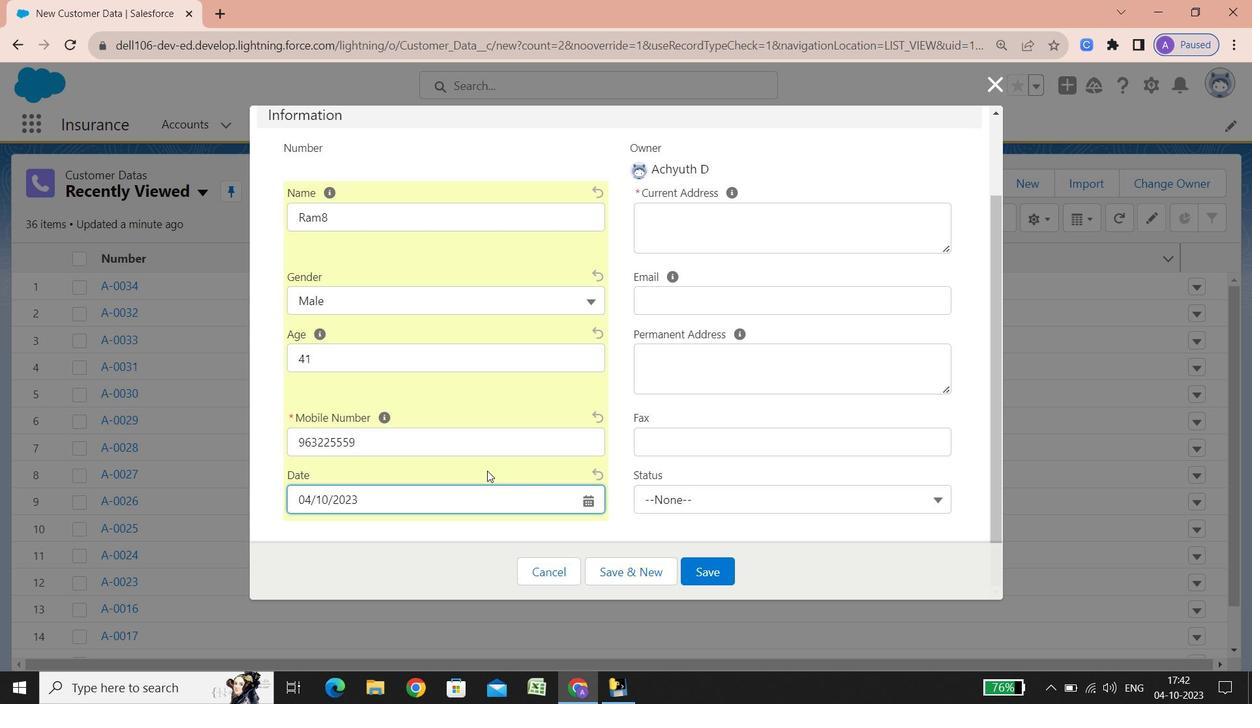 
Action: Mouse moved to (660, 211)
Screenshot: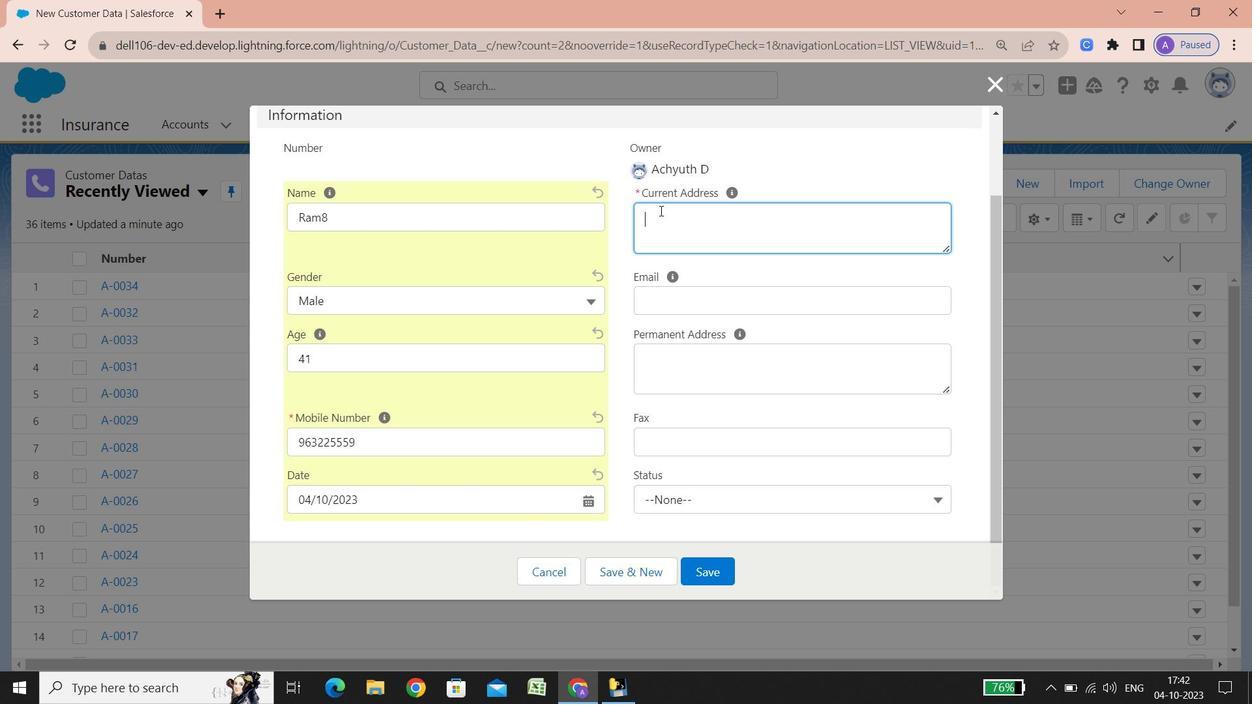 
Action: Mouse pressed left at (660, 211)
Screenshot: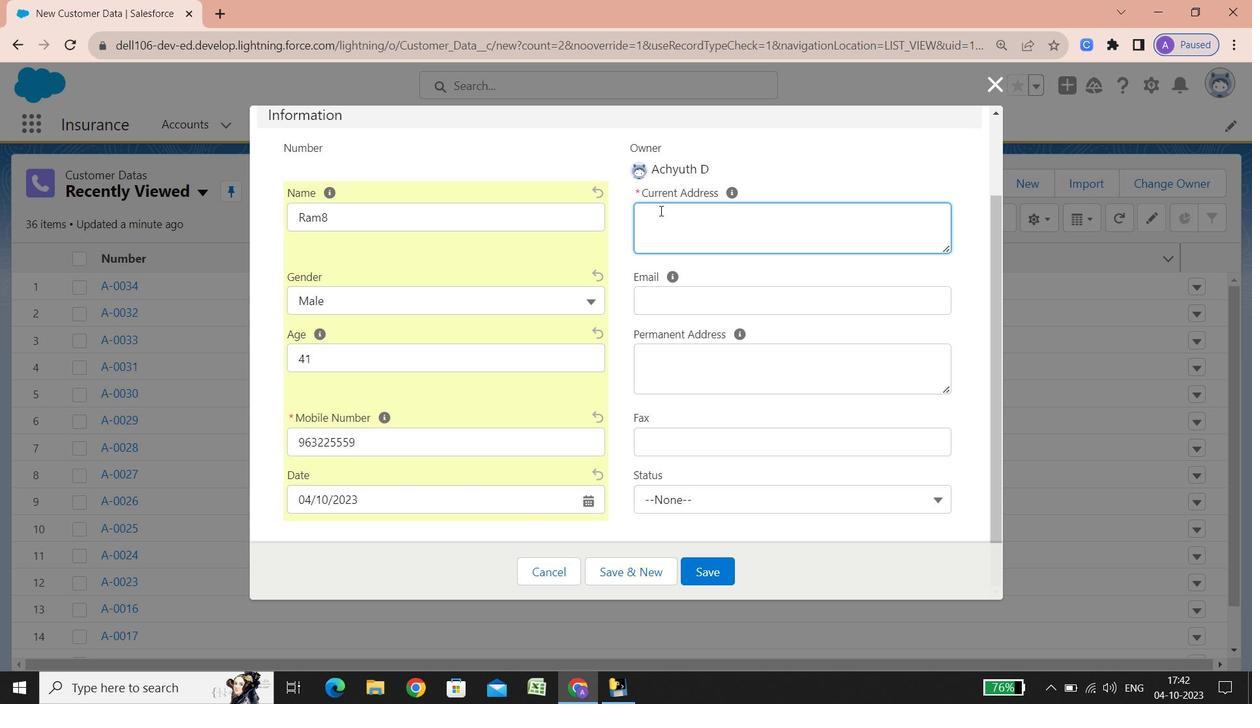 
Action: Key pressed <Key.shift><Key.shift><Key.shift><Key.shift><Key.shift><Key.shift><Key.shift><Key.shift><Key.shift><Key.shift><Key.shift><Key.shift><Key.shift><Key.shift><Key.shift><Key.shift><Key.shift><Key.shift><Key.shift><Key.shift><Key.shift><Key.shift><Key.shift><Key.shift><Key.shift><Key.shift><Key.shift><Key.shift><Key.shift><Key.shift><Key.shift>Street<Key.space><Key.shift_r>:<Key.space><Key.shift><Key.shift><Key.shift><Key.shift><Key.shift><Key.shift><Key.shift><Key.shift><Key.shift><Key.shift><Key.shift><Key.shift>Wasfi<Key.space><Key.shift><Key.shift><Key.shift><Key.shift><Key.shift>Ai<Key.backspace><Key.shift>I-<Key.shift><Key.shift><Key.shift><Key.shift><Key.shift><Key.shift><Key.shift><Key.shift><Key.shift>Tal<Key.enter><Key.shift><Key.shift><Key.shift><Key.shift><Key.shift><Key.shift><Key.shift><Key.shift><Key.shift><Key.shift><Key.shift>City<Key.space><Key.shift_r><Key.shift_r><Key.shift_r><Key.shift_r>:<Key.space><Key.shift><Key.shift><Key.shift><Key.shift><Key.shift><Key.shift><Key.shift><Key.shift><Key.shift><Key.shift><Key.shift><Key.shift><Key.shift><Key.shift><Key.shift><Key.shift><Key.shift><Key.shift><Key.shift><Key.shift><Key.shift><Key.shift><Key.shift>Gardens<Key.enter><Key.shift><Key.shift><Key.shift><Key.shift><Key.shift><Key.shift><Key.shift><Key.shift><Key.shift><Key.shift><Key.shift><Key.shift><Key.shift><Key.shift><Key.shift><Key.shift><Key.shift><Key.shift><Key.shift><Key.shift><Key.shift><Key.shift><Key.shift><Key.shift><Key.shift><Key.shift><Key.shift><Key.shift><Key.shift><Key.shift><Key.shift><Key.shift><Key.shift><Key.shift><Key.shift><Key.shift><Key.shift><Key.shift><Key.shift><Key.shift><Key.shift><Key.shift><Key.shift><Key.shift><Key.shift><Key.shift><Key.shift><Key.shift>State/<Key.shift><Key.shift><Key.shift><Key.shift>Province/area<Key.space><Key.shift_r>:<Key.space><Key.shift><Key.shift><Key.shift><Key.shift><Key.shift><Key.shift><Key.shift><Key.shift><Key.shift><Key.shift>Amman<Key.enter><Key.shift>Phone<Key.space>number<Key.space><Key.shift_r>:<Key.space><Key.shift_r>+962-6-5671886<Key.enter><Key.shift><Key.shift><Key.shift><Key.shift><Key.shift><Key.shift><Key.shift><Key.shift><Key.shift><Key.shift><Key.shift>Country<Key.space>calling<Key.space>code<Key.space><Key.shift_r><Key.shift_r><Key.shift_r><Key.shift_r><Key.shift_r><Key.shift_r><Key.shift_r><Key.shift_r><Key.shift_r><Key.shift_r><Key.shift_r><Key.shift_r><Key.shift_r><Key.shift_r><Key.shift_r><Key.shift_r><Key.shift_r><Key.shift_r>:<Key.space><Key.shift_r>+962<Key.enter><Key.shift><Key.shift><Key.shift><Key.shift><Key.shift><Key.shift><Key.shift><Key.shift><Key.shift><Key.shift>Country<Key.space><Key.shift_r>:<Key.space><Key.shift>Jordan
Screenshot: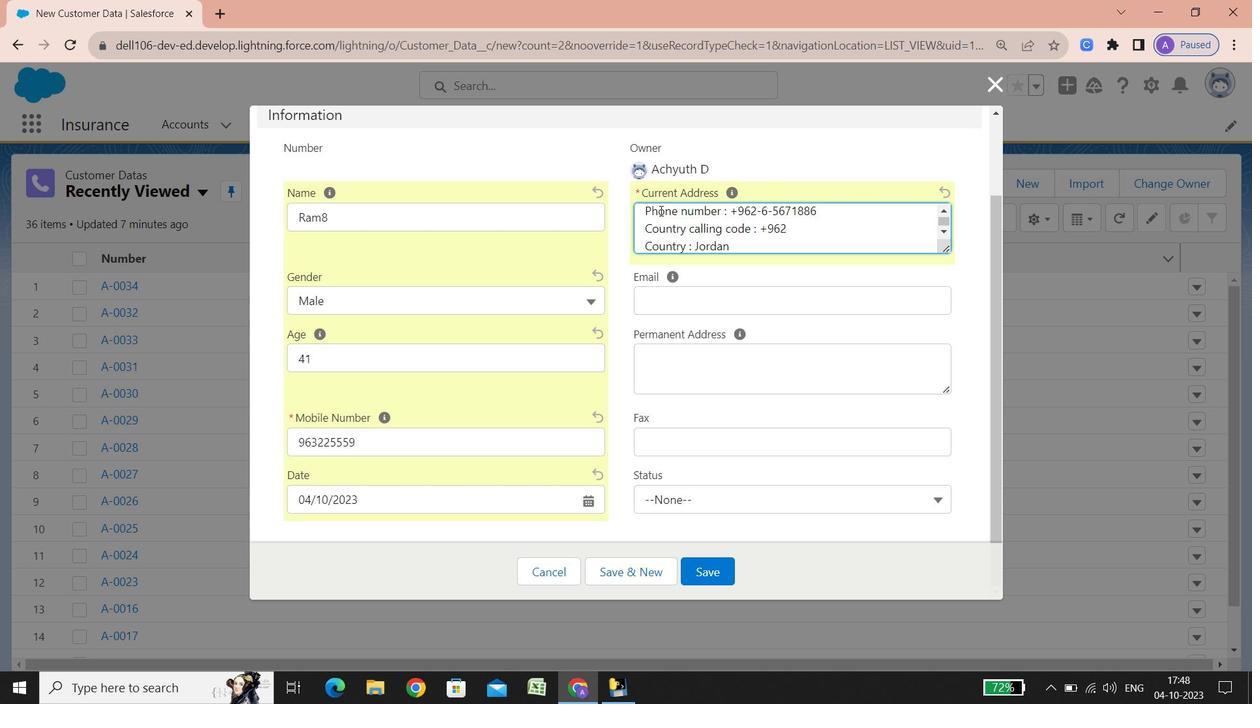 
Action: Mouse moved to (646, 296)
Screenshot: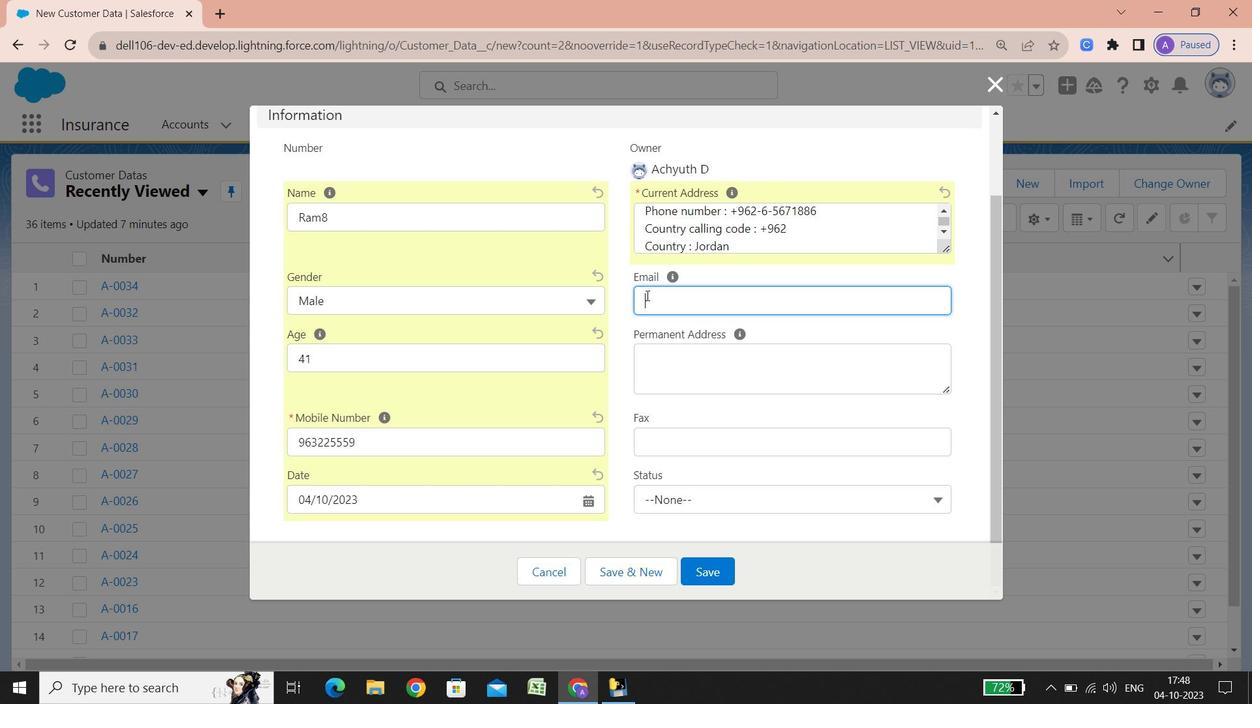 
Action: Mouse pressed left at (646, 296)
Screenshot: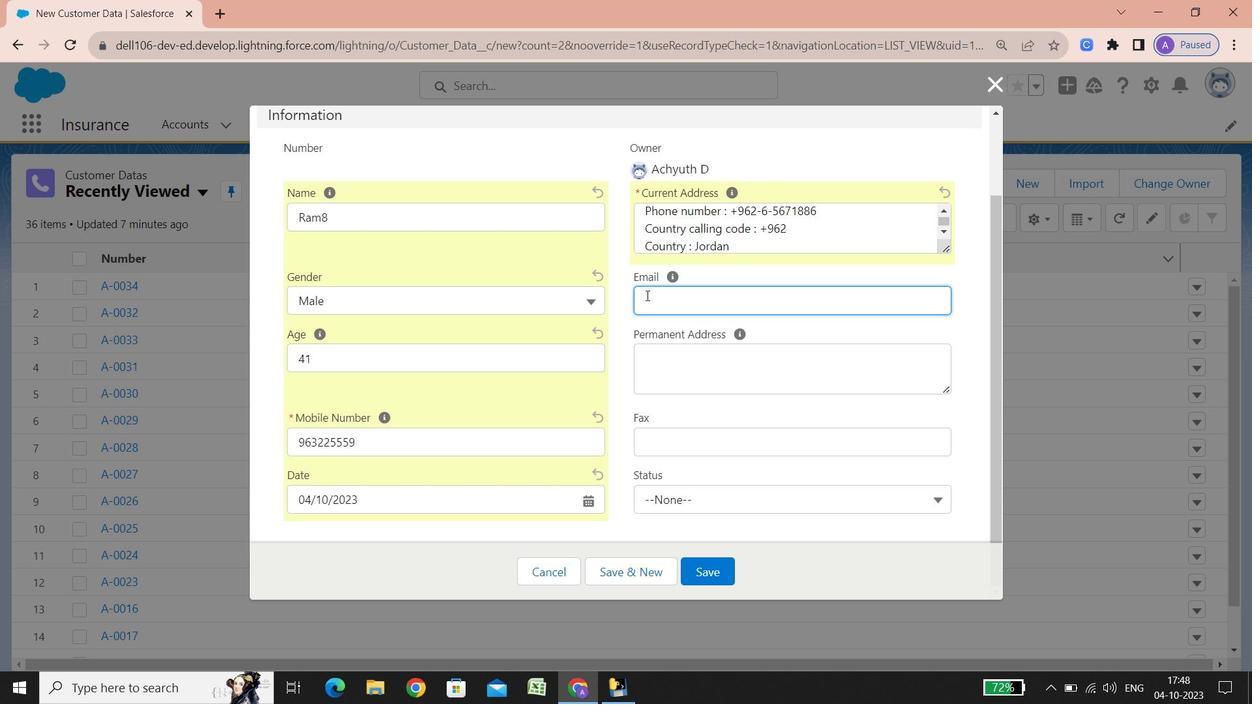 
Action: Key pressed <Key.shift><Key.shift><Key.shift><Key.shift><Key.shift><Key.shift><Key.shift><Key.shift><Key.shift><Key.shift><Key.shift><Key.shift><Key.shift><Key.shift><Key.shift><Key.shift><Key.shift><Key.shift><Key.shift><Key.shift><Key.shift><Key.shift><Key.shift>Ram823545<Key.shift_r>2<Key.shift_r>@
Screenshot: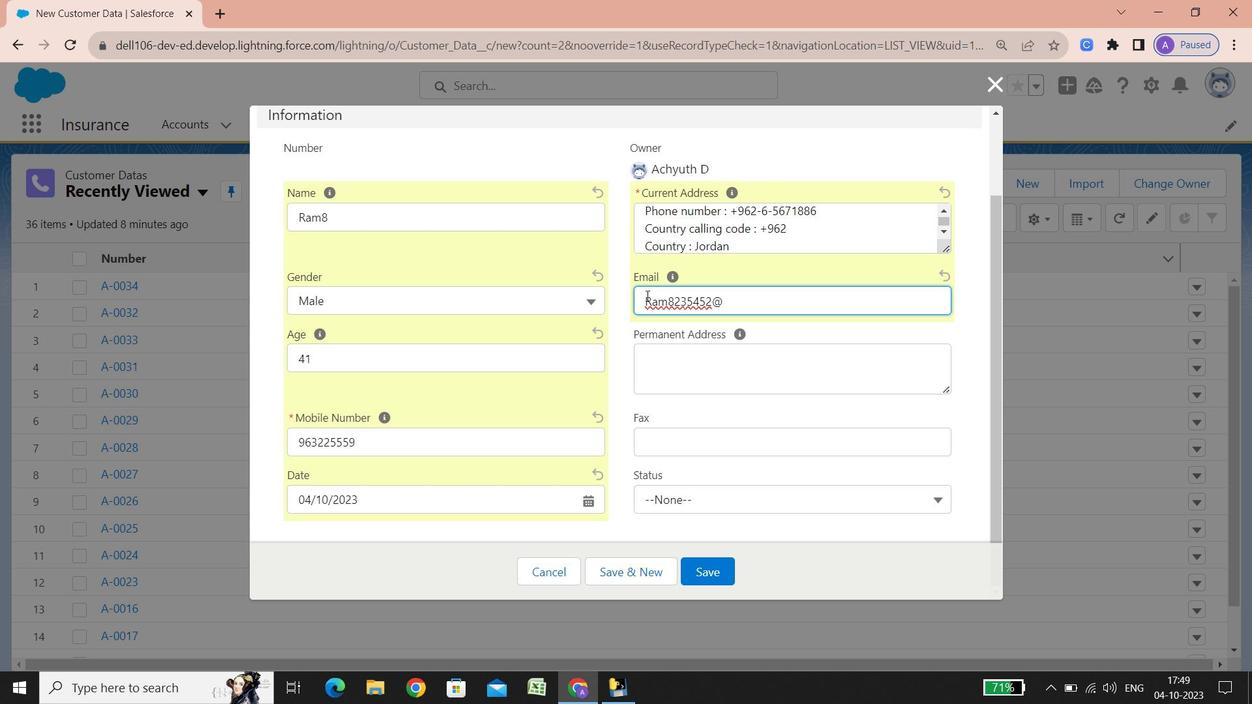 
Action: Mouse moved to (753, 298)
Screenshot: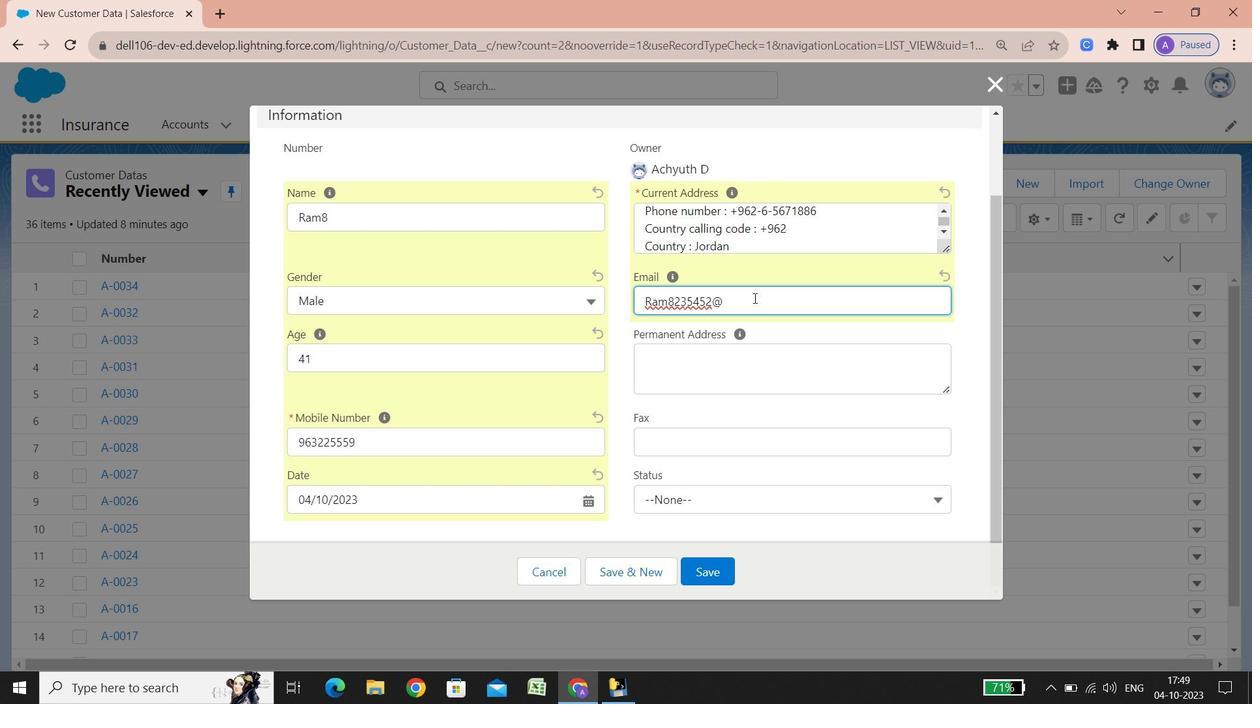 
Action: Key pressed google.com
Screenshot: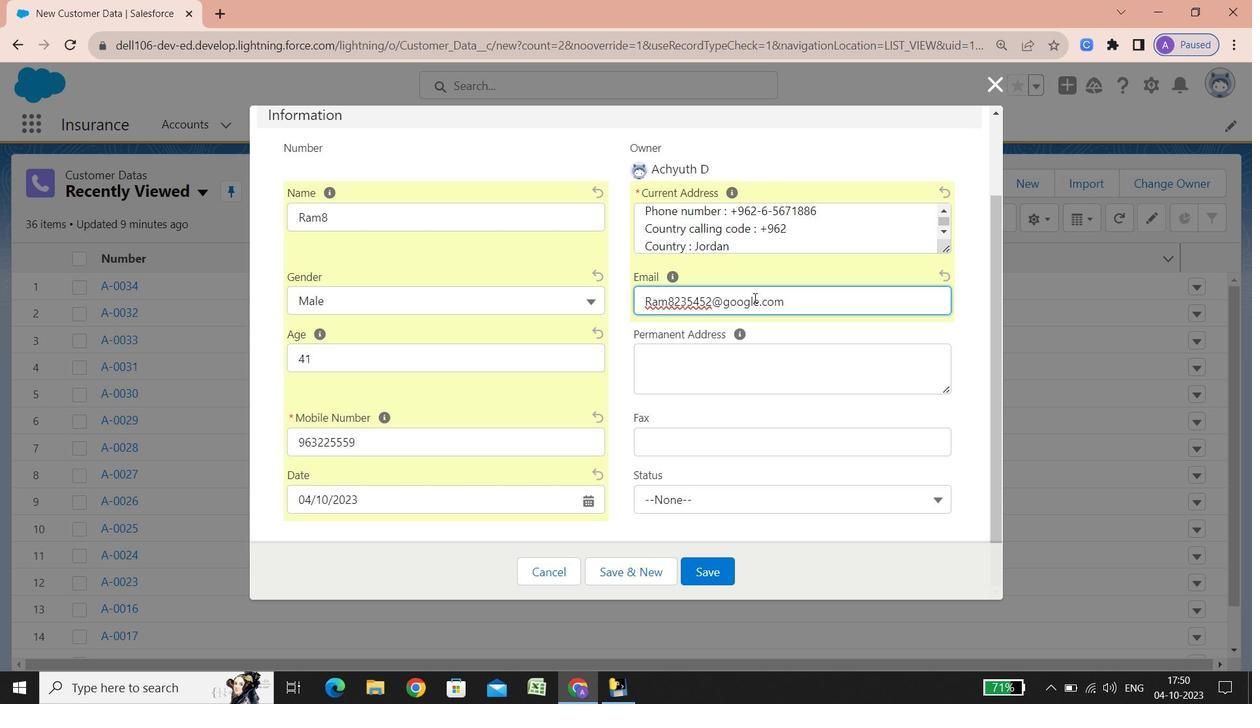 
Action: Mouse moved to (654, 360)
Screenshot: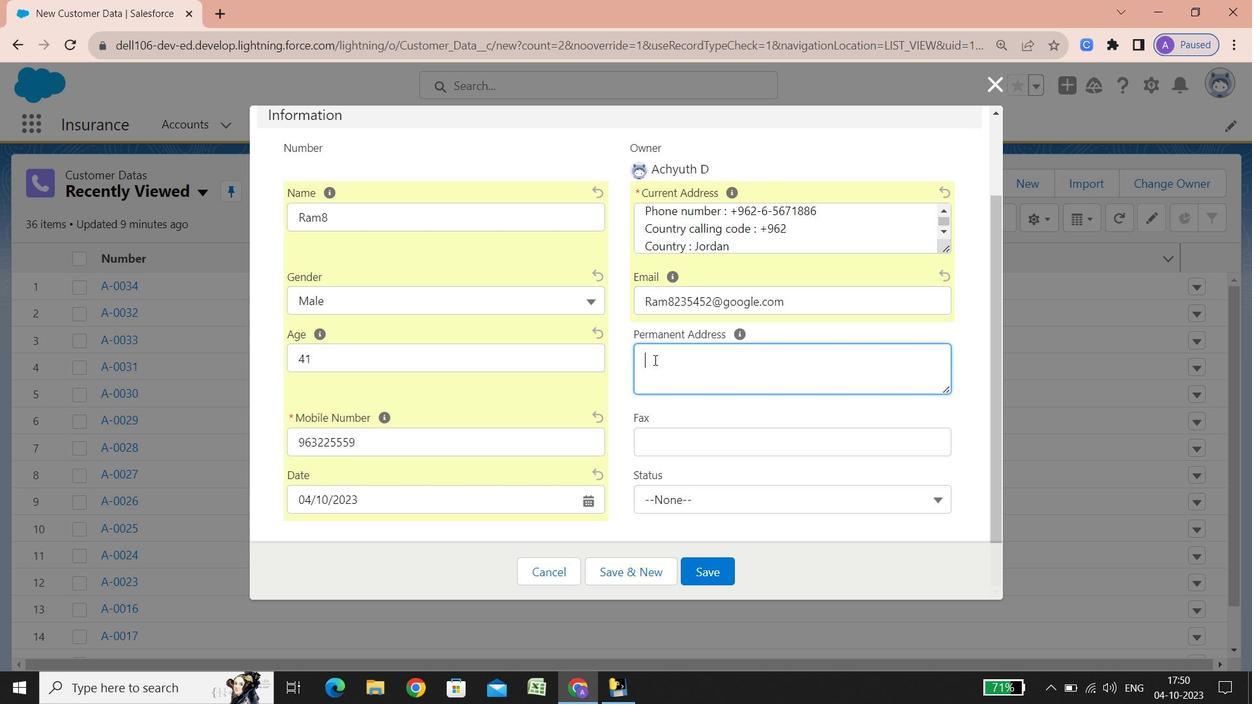 
Action: Mouse pressed left at (654, 360)
Screenshot: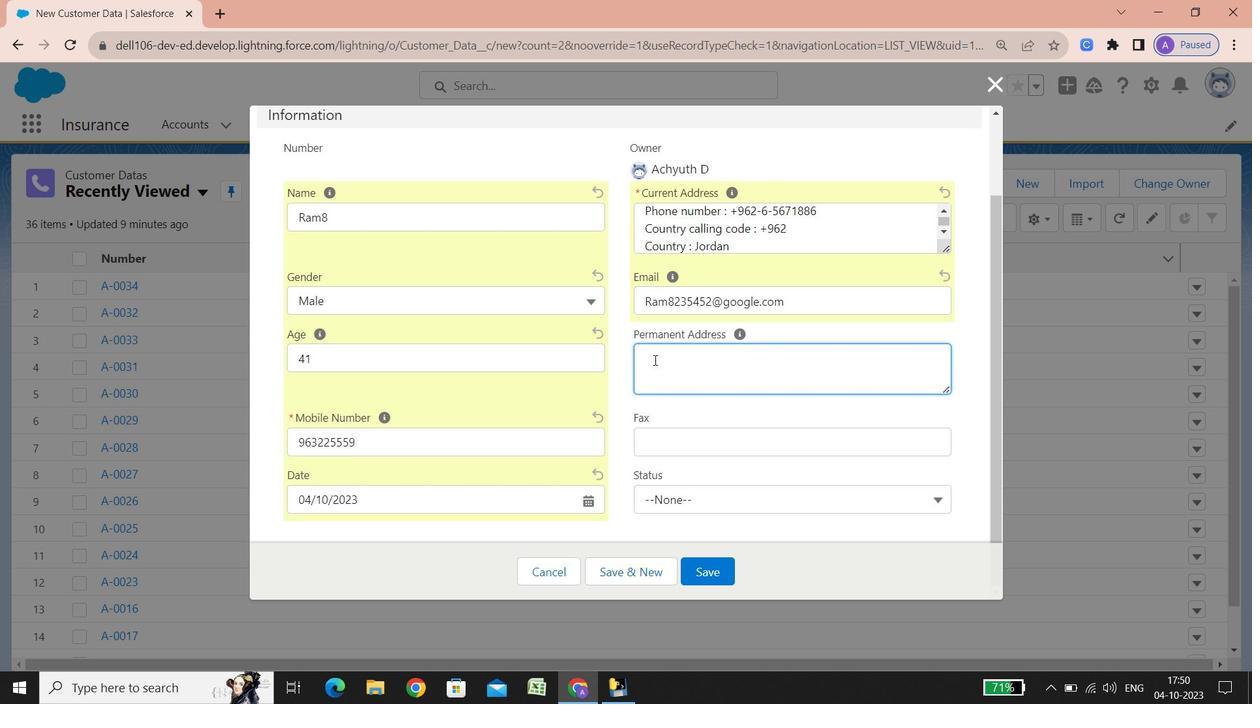 
Action: Key pressed <Key.shift><Key.shift><Key.shift><Key.shift><Key.shift><Key.shift>Street<Key.space><Key.shift_r>:<Key.space><Key.shift><Key.shift><Key.shift><Key.shift><Key.shift><Key.shift><Key.shift><Key.shift><Key.shift><Key.shift><Key.shift><Key.shift><Key.shift><Key.shift><Key.shift><Key.shift><Key.shift><Key.shift><Key.shift>Sa'ad<Key.space><Key.shift>S
Screenshot: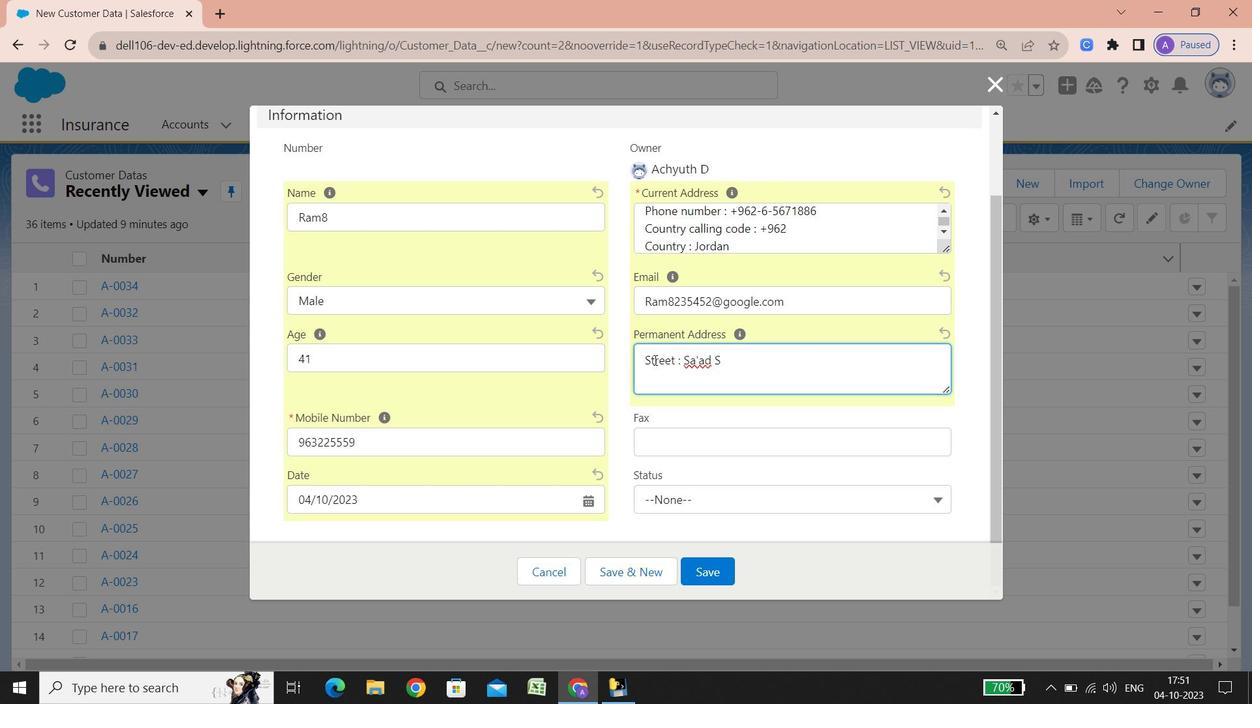 
Action: Mouse moved to (658, 373)
Screenshot: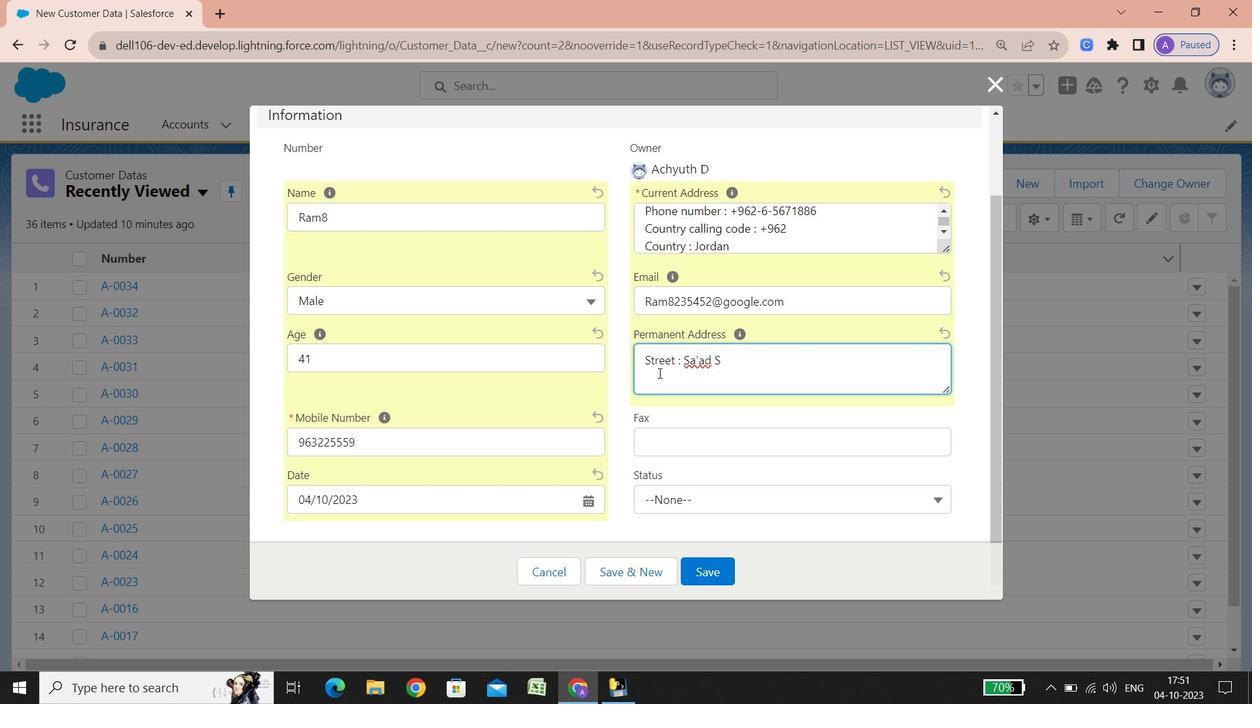 
Action: Key pressed hammout<Key.enter><Key.shift><Key.shift><Key.shift><Key.shift><Key.shift><Key.shift><Key.shift><Key.shift><Key.shift><Key.shift><Key.shift><Key.shift><Key.shift><Key.shift>City<Key.space><Key.shift_r>:<Key.alt_gr><Key.space><Key.shift><Key.shift>ctrl+Abdoun<Key.enter><Key.shift><Key.shift><Key.shift><Key.shift><Key.shift><Key.shift><Key.shift><Key.shift><Key.shift><Key.shift><Key.shift><Key.shift><Key.shift>State/<Key.shift><Key.shift><Key.shift><Key.shift><Key.shift><Key.shift><Key.shift><Key.shift><Key.shift><Key.shift><Key.shift><Key.shift><Key.shift><Key.shift><Key.shift><Key.shift><Key.shift><Key.shift><Key.shift><Key.shift><Key.shift><Key.shift><Key.shift><Key.shift><Key.shift><Key.shift><Key.shift><Key.shift><Key.shift><Key.shift><Key.shift><Key.shift><Key.shift><Key.shift><Key.shift><Key.shift><Key.shift><Key.shift>Province/area<Key.space><Key.shift_r>:<Key.space><Key.shift>Amman<Key.enter><Key.shift><Key.shift><Key.shift><Key.shift><Key.shift><Key.shift><Key.shift><Key.shift><Key.shift><Key.shift><Key.shift><Key.shift><Key.shift><Key.shift><Key.shift><Key.shift><Key.shift><Key.shift><Key.shift>Phone<Key.space>number<Key.space><Key.shift_r>:<Key.space><Key.shift_r><Key.shift_r><Key.shift_r><Key.shift_r><Key.shift_r><Key.shift_r><Key.shift_r><Key.shift_r><Key.shift_r><Key.shift_r><Key.shift_r>+962-6-59334826<Key.enter><Key.shift><Key.shift><Key.shift><Key.shift><Key.shift><Key.shift><Key.shift><Key.shift><Key.shift><Key.shift><Key.shift><Key.shift><Key.shift>Country<Key.space>calling<Key.space>code<Key.space><Key.shift_r>:<Key.space><Key.shift_r>+962<Key.enter><Key.shift><Key.shift><Key.shift><Key.shift><Key.shift><Key.shift>Counry<Key.space><Key.shift_r>:<Key.space><Key.shift>Jordan
Screenshot: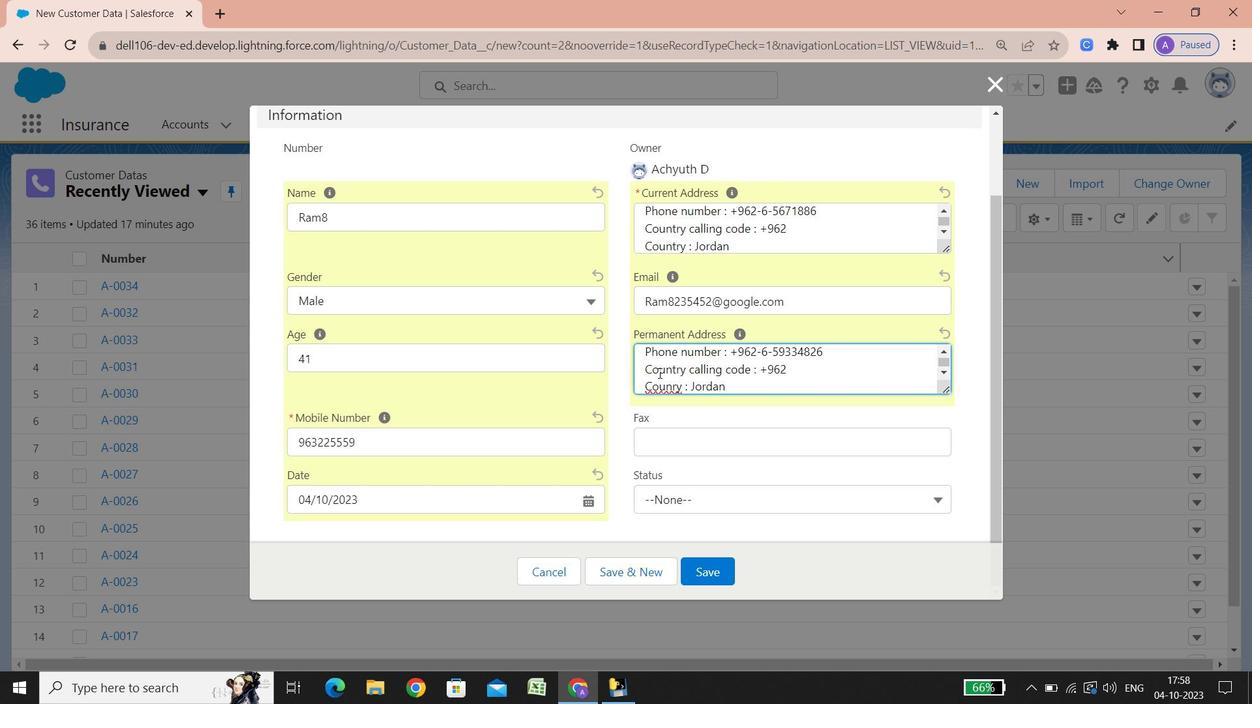 
Action: Mouse moved to (726, 473)
Screenshot: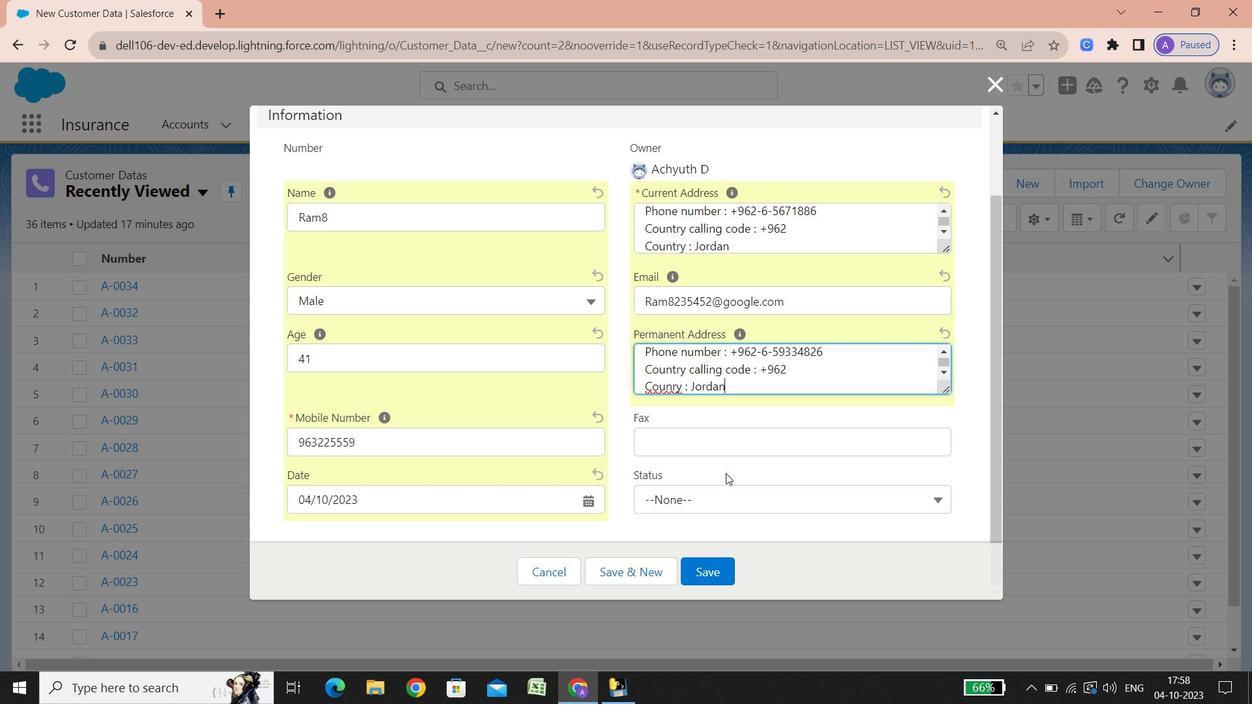 
Action: Mouse scrolled (726, 472) with delta (0, 0)
Screenshot: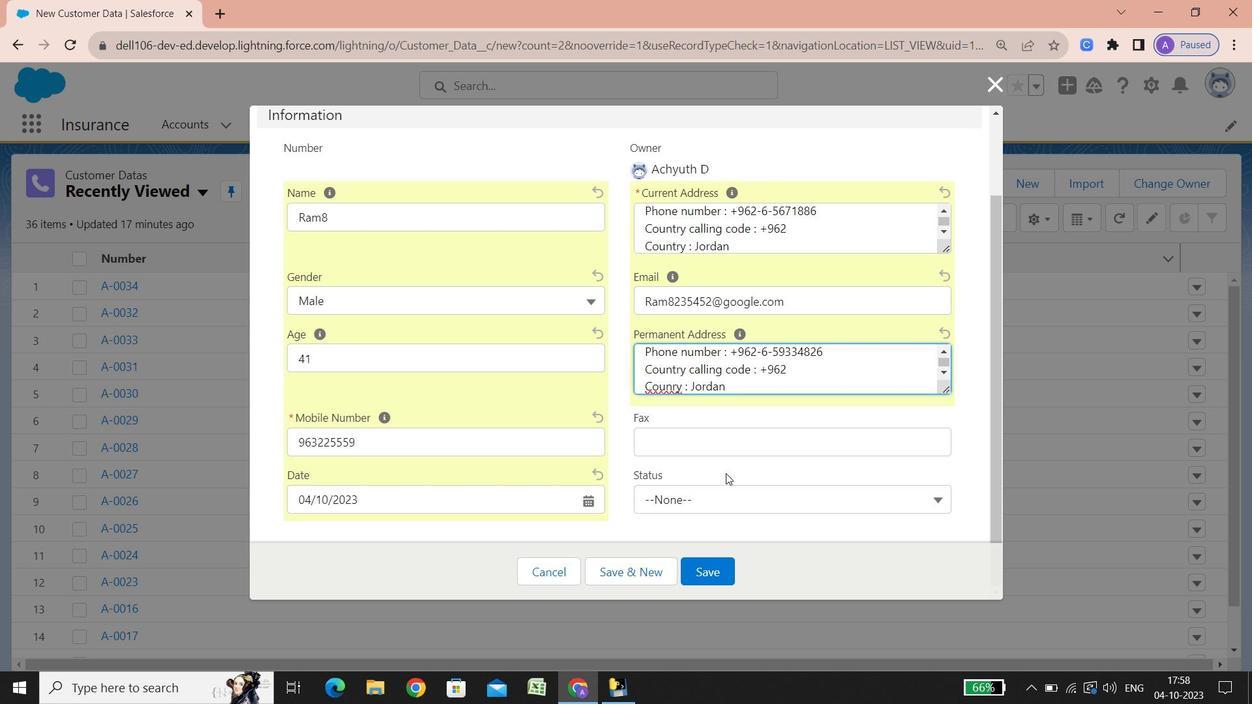 
Action: Mouse scrolled (726, 472) with delta (0, 0)
Screenshot: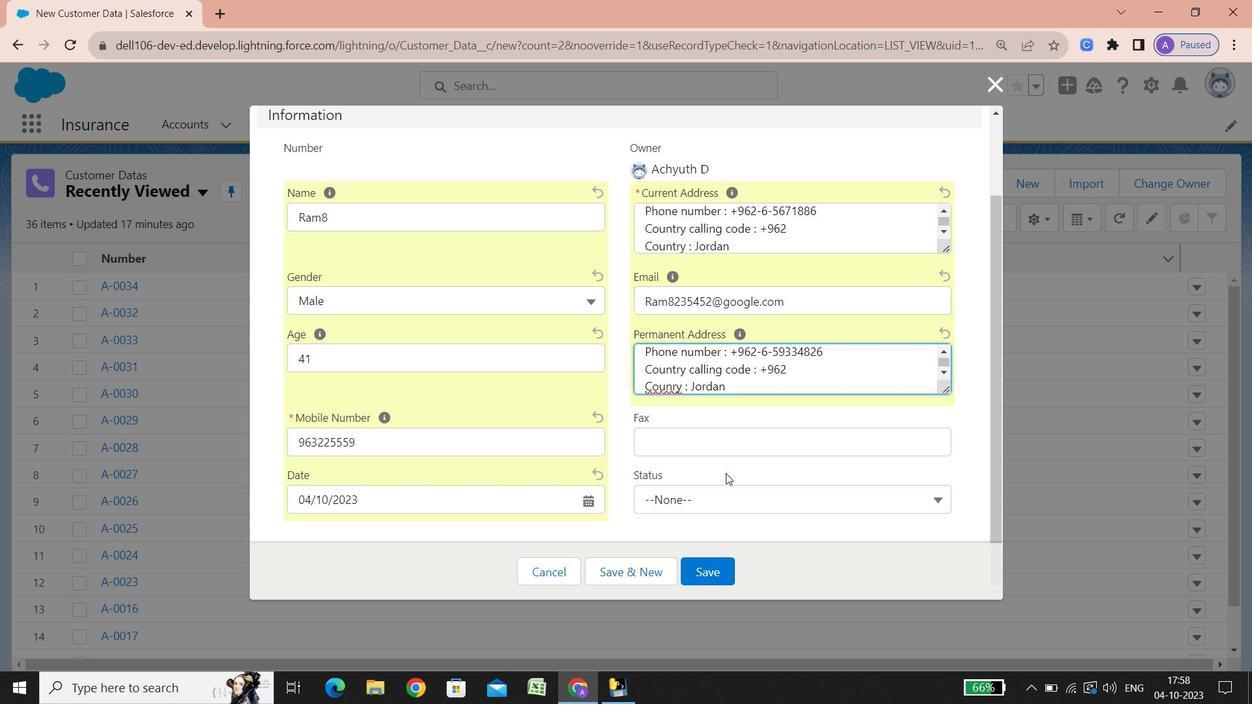 
Action: Mouse scrolled (726, 472) with delta (0, 0)
Screenshot: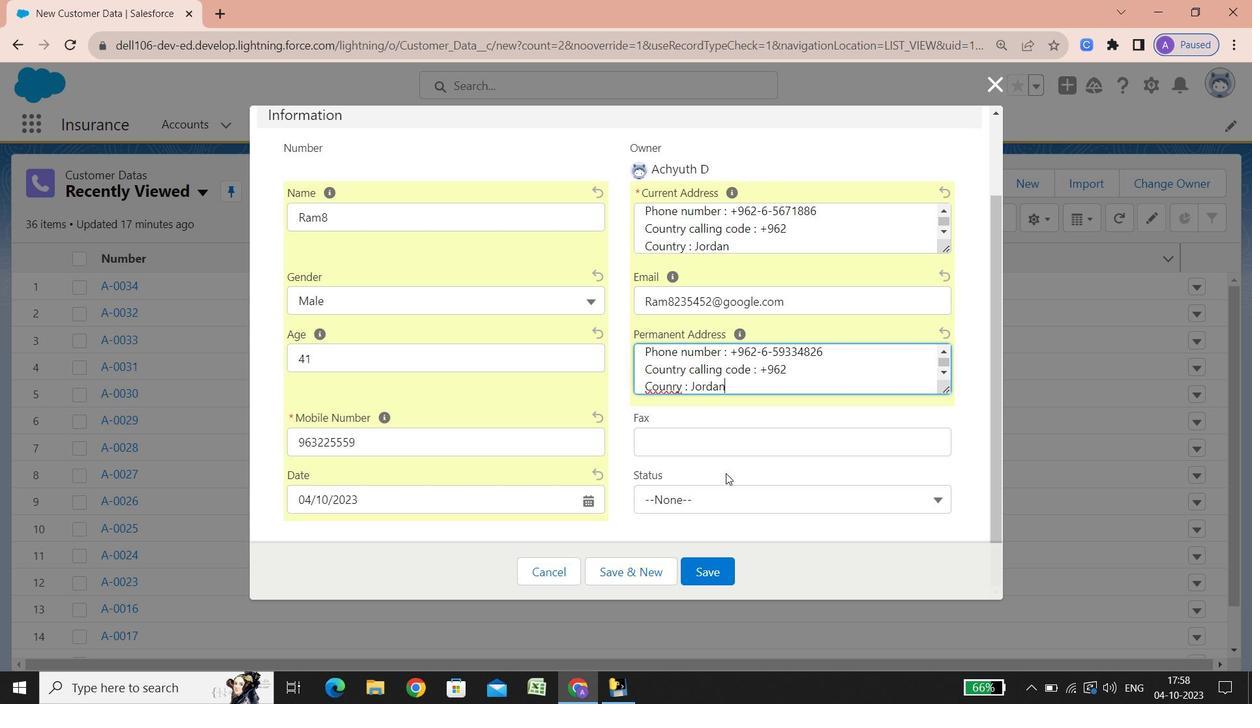 
Action: Mouse scrolled (726, 472) with delta (0, 0)
Screenshot: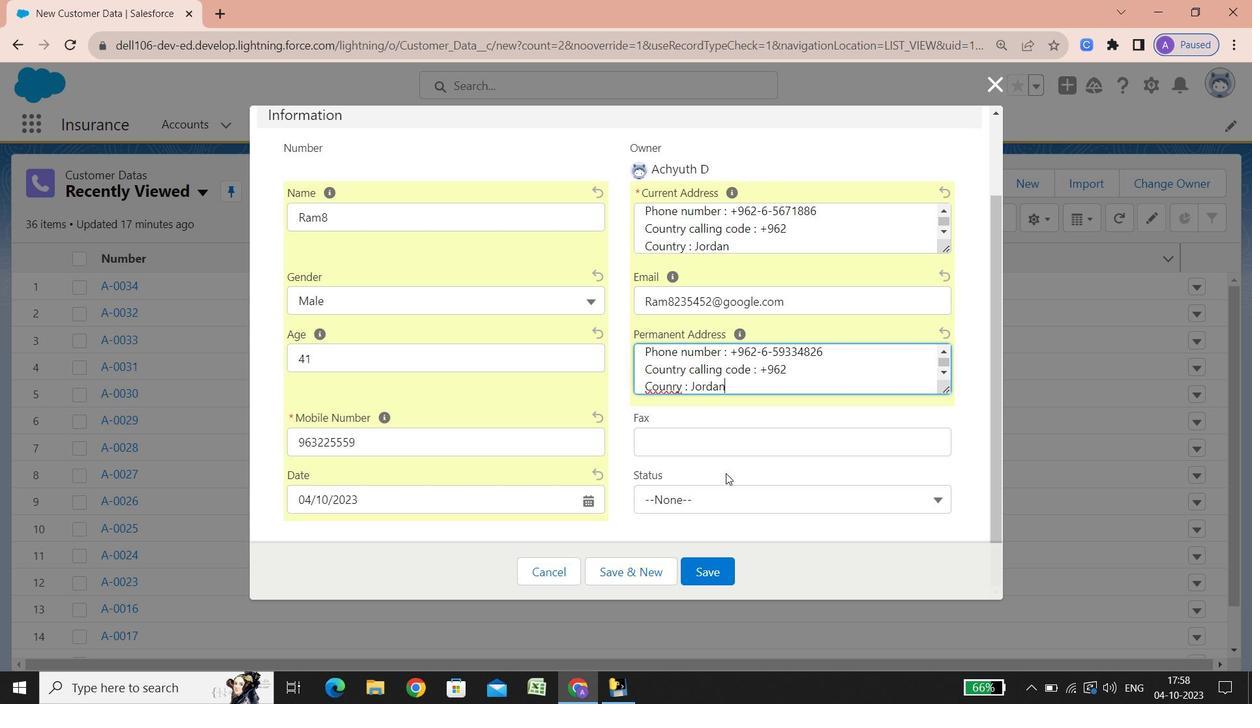 
Action: Mouse scrolled (726, 472) with delta (0, 0)
Screenshot: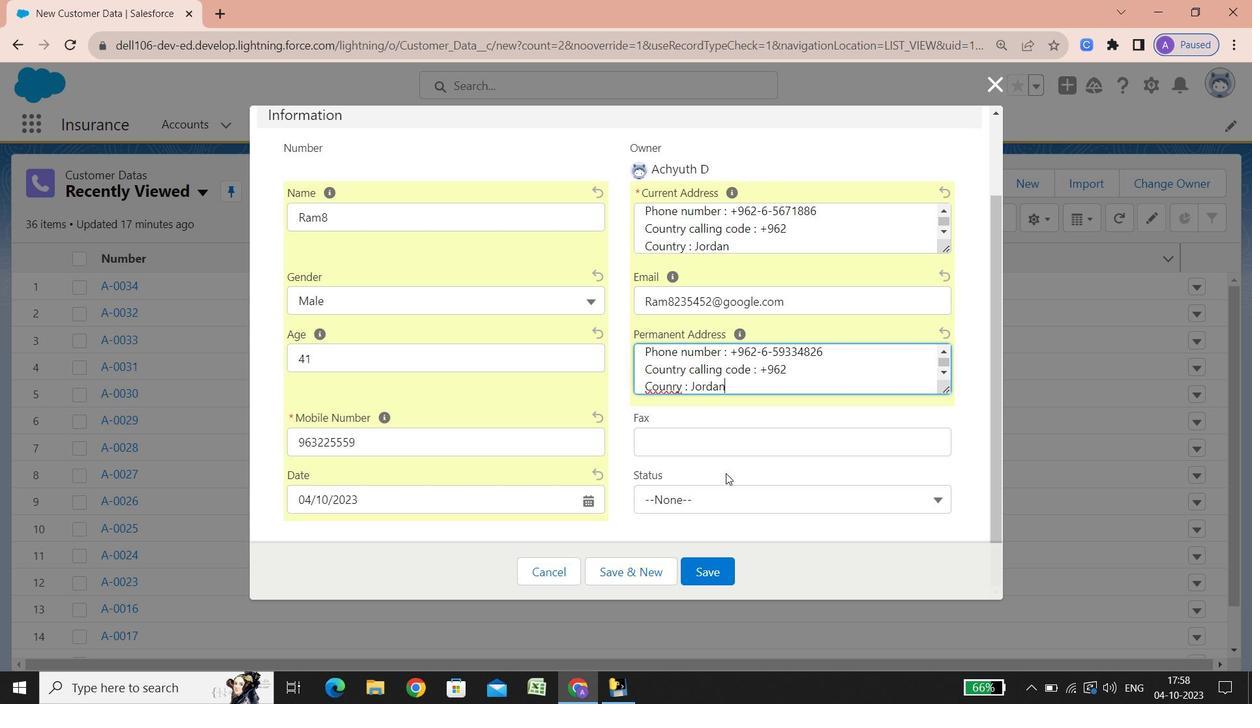 
Action: Mouse scrolled (726, 472) with delta (0, 0)
Screenshot: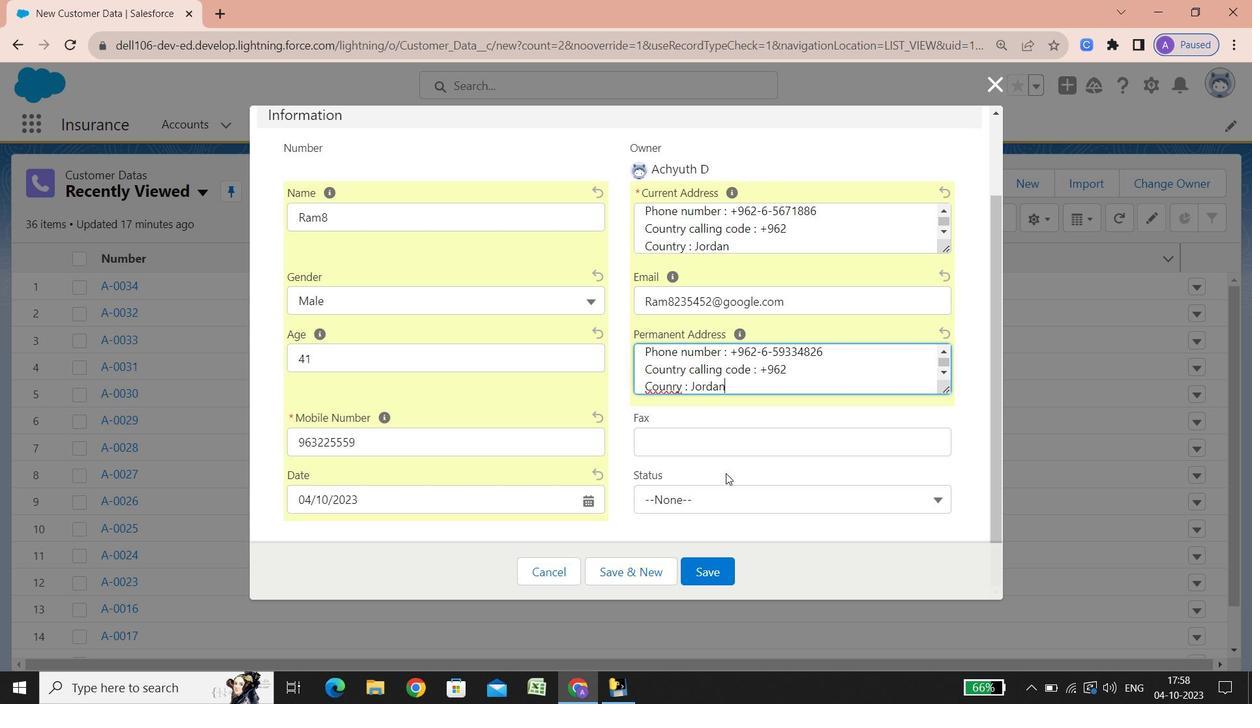 
Action: Mouse scrolled (726, 472) with delta (0, 0)
Screenshot: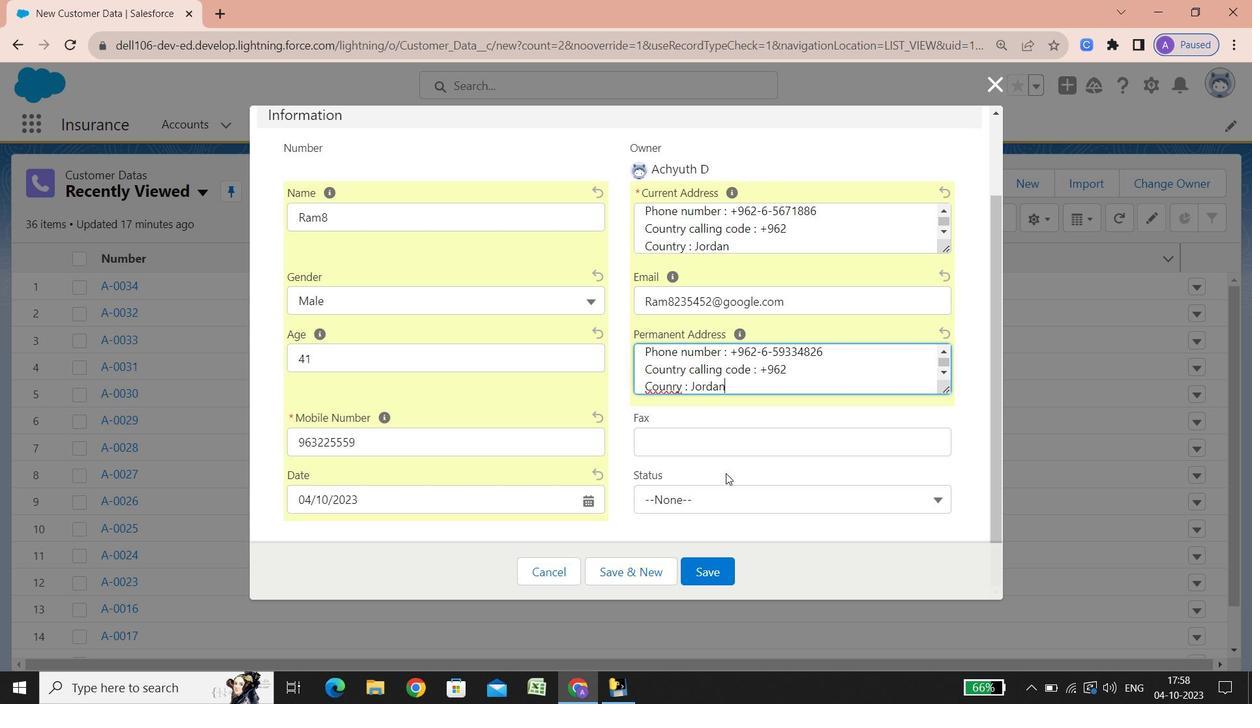 
Action: Mouse scrolled (726, 472) with delta (0, 0)
Screenshot: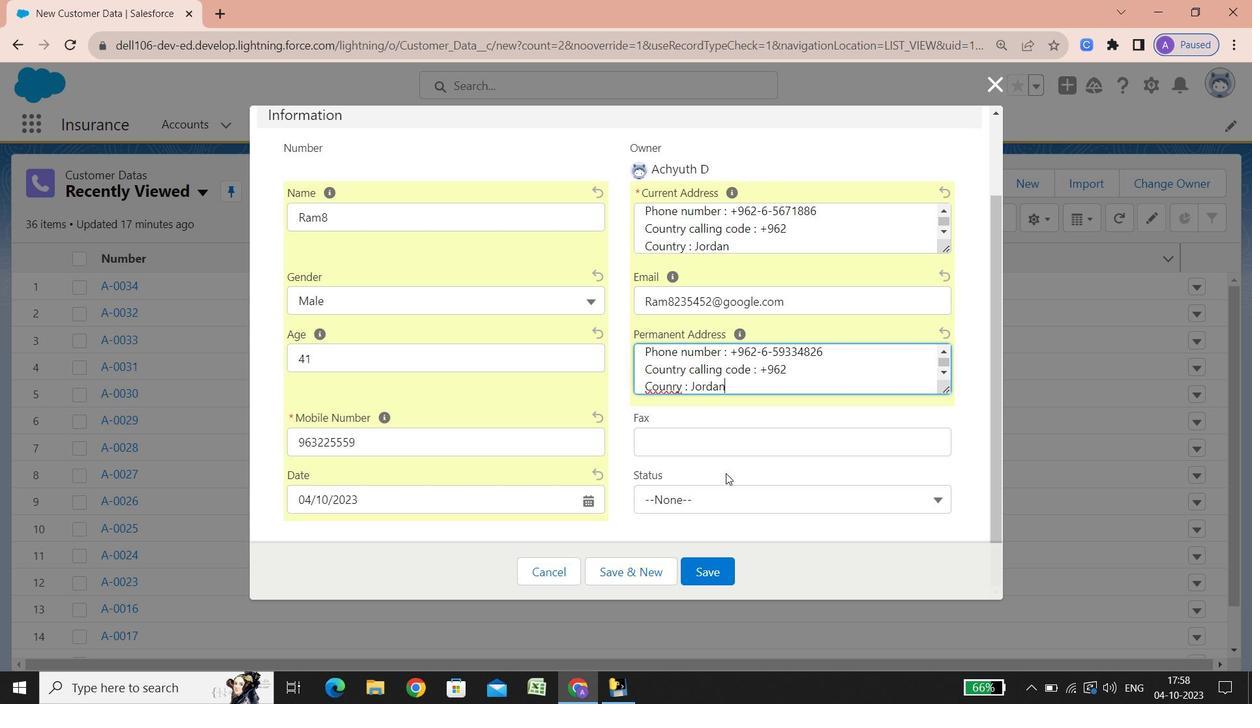 
Action: Mouse scrolled (726, 472) with delta (0, 0)
Screenshot: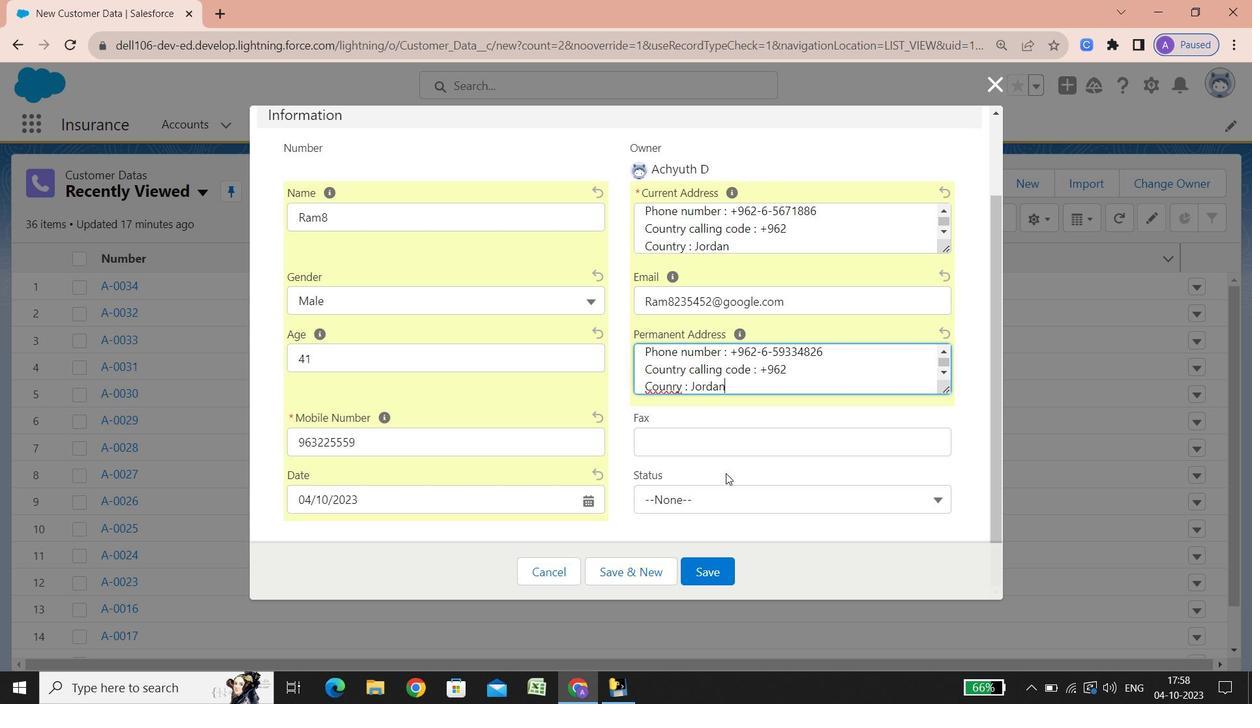 
Action: Mouse scrolled (726, 472) with delta (0, 0)
Screenshot: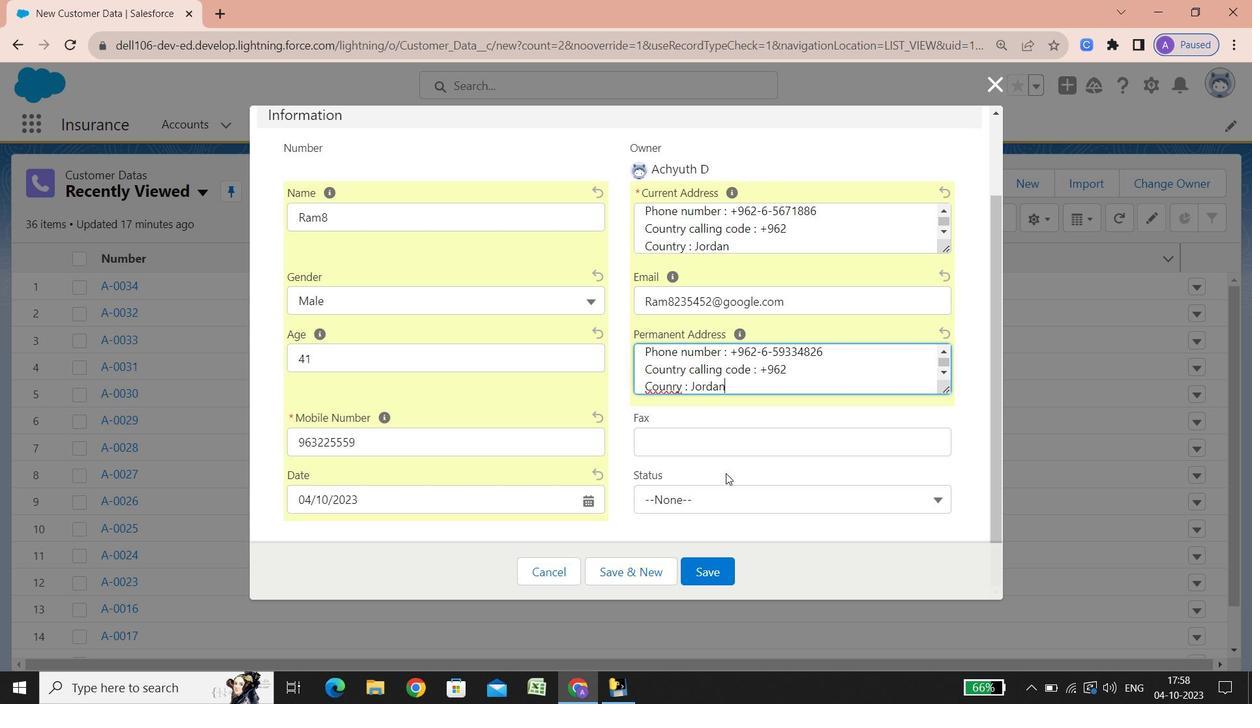 
Action: Mouse scrolled (726, 472) with delta (0, 0)
Screenshot: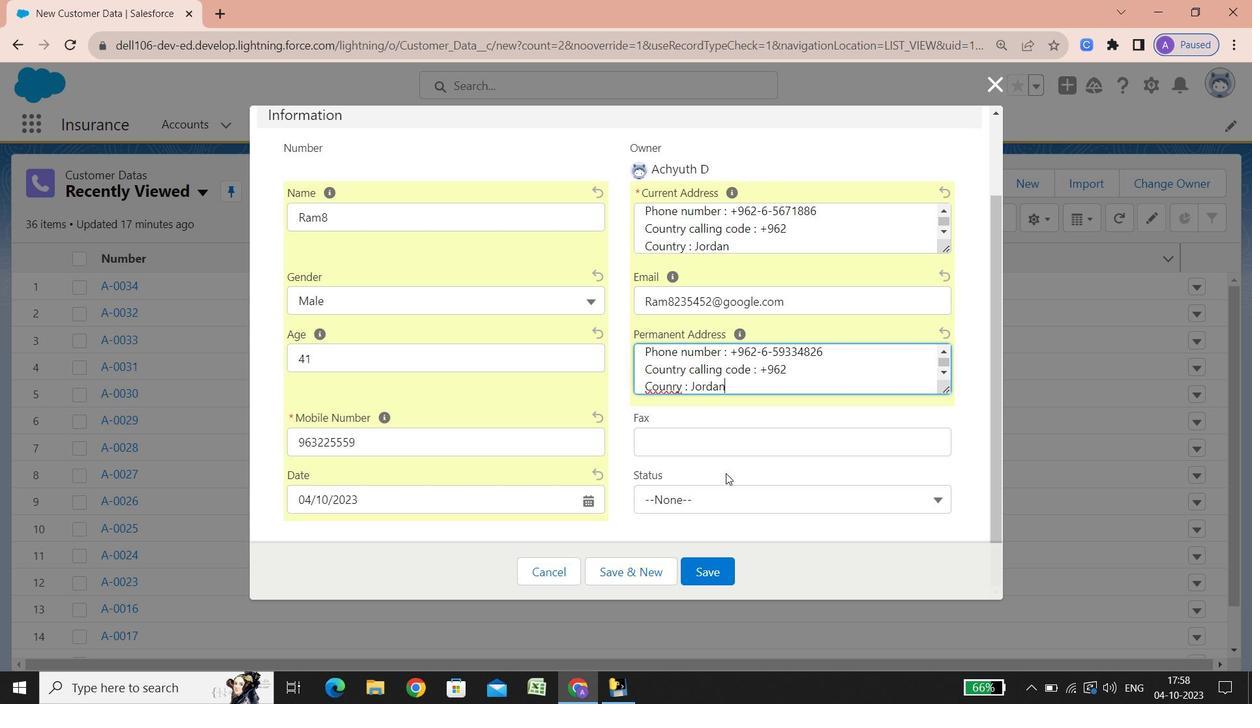 
Action: Mouse scrolled (726, 472) with delta (0, 0)
Screenshot: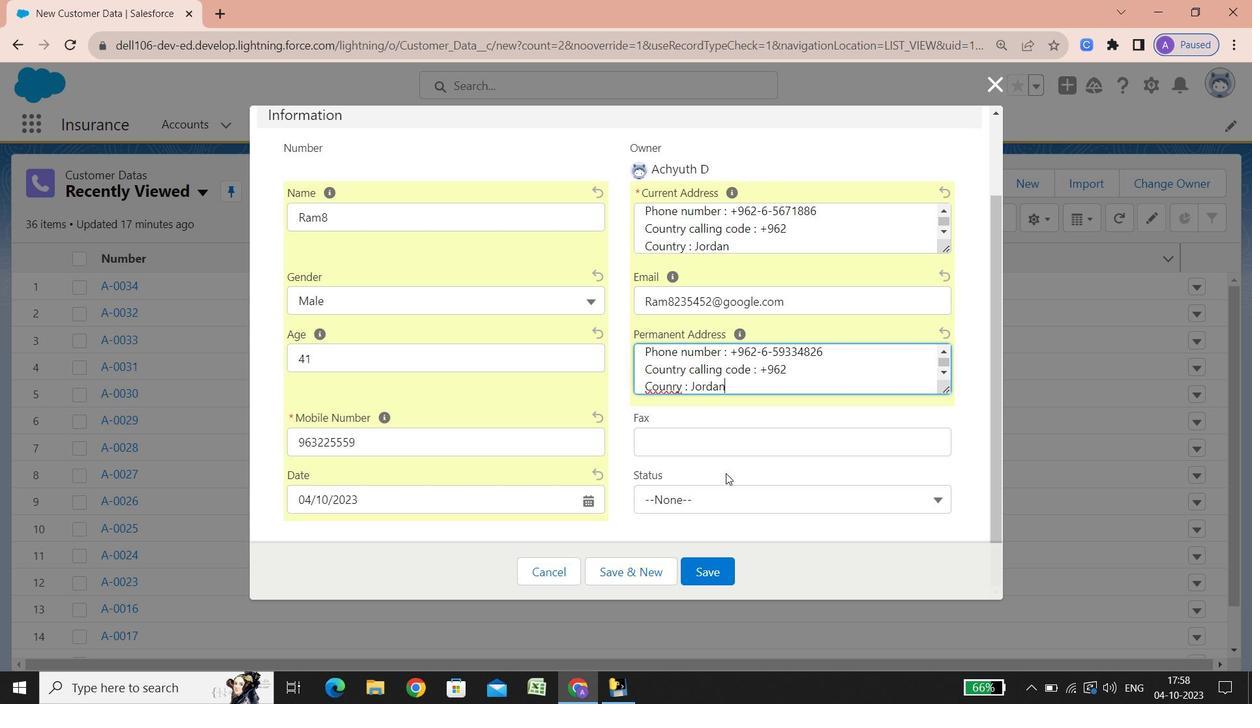
Action: Mouse scrolled (726, 472) with delta (0, 0)
Screenshot: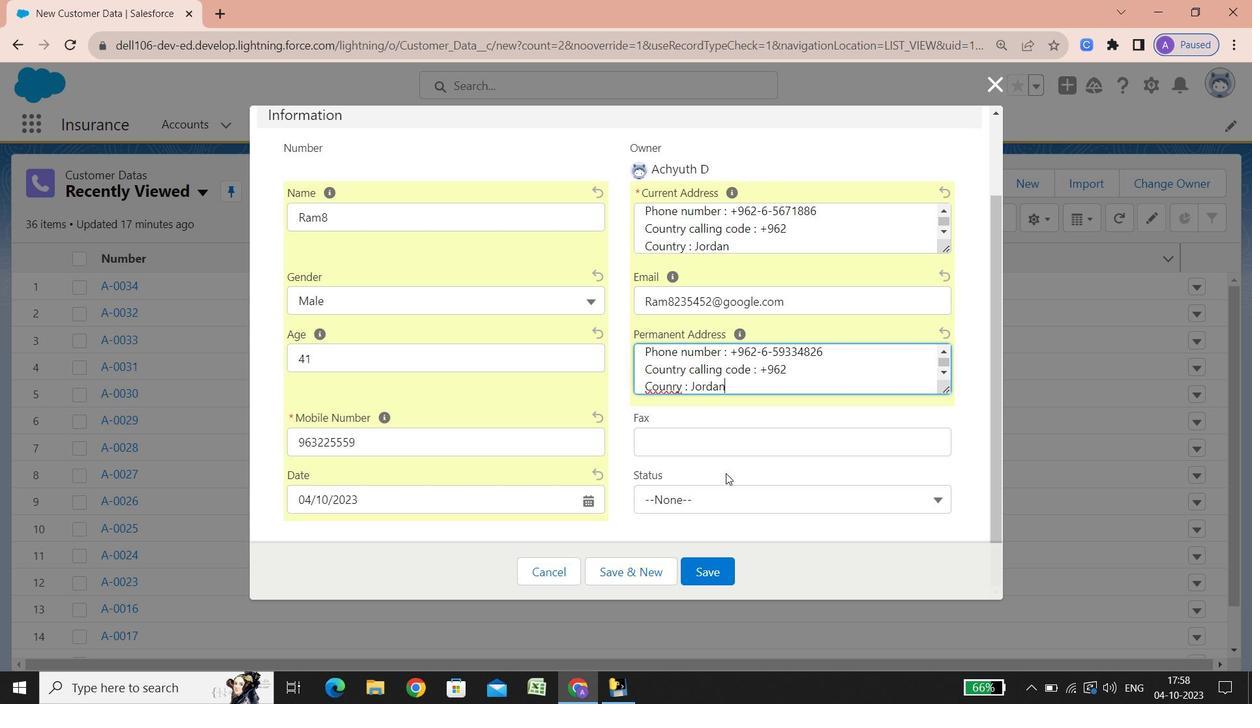 
Action: Mouse scrolled (726, 472) with delta (0, 0)
Screenshot: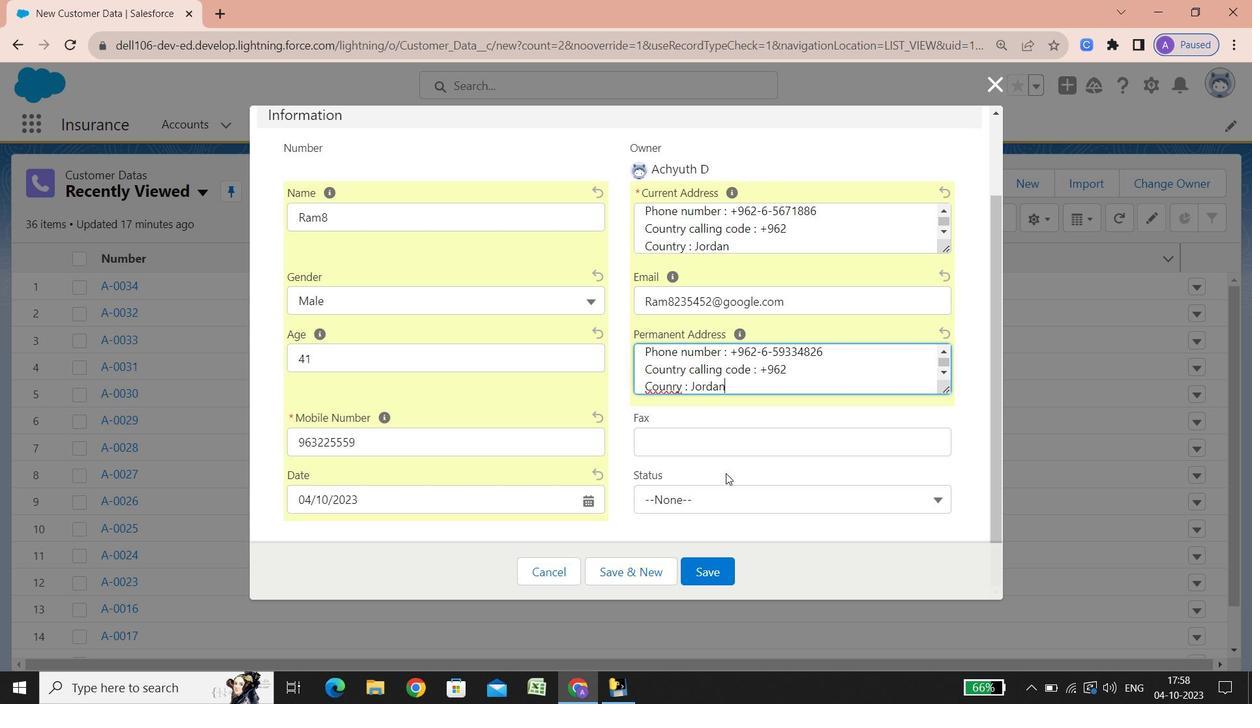 
Action: Mouse scrolled (726, 472) with delta (0, 0)
Screenshot: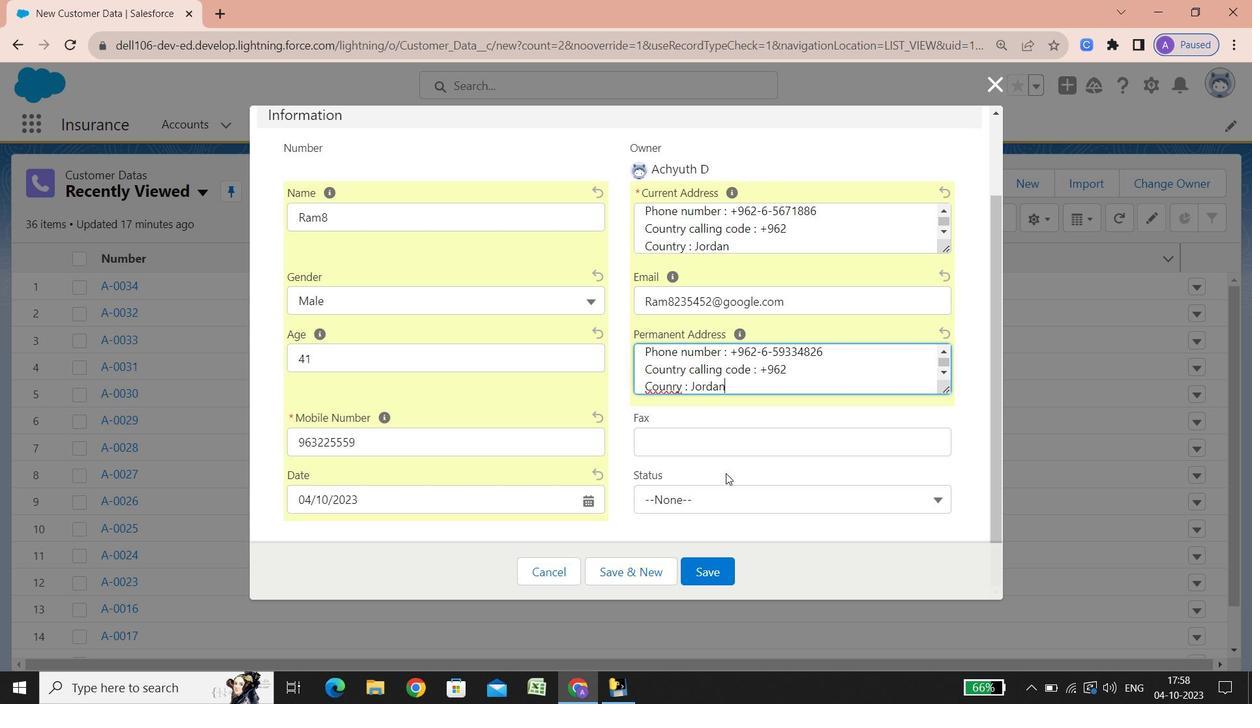 
Action: Mouse scrolled (726, 472) with delta (0, 0)
Screenshot: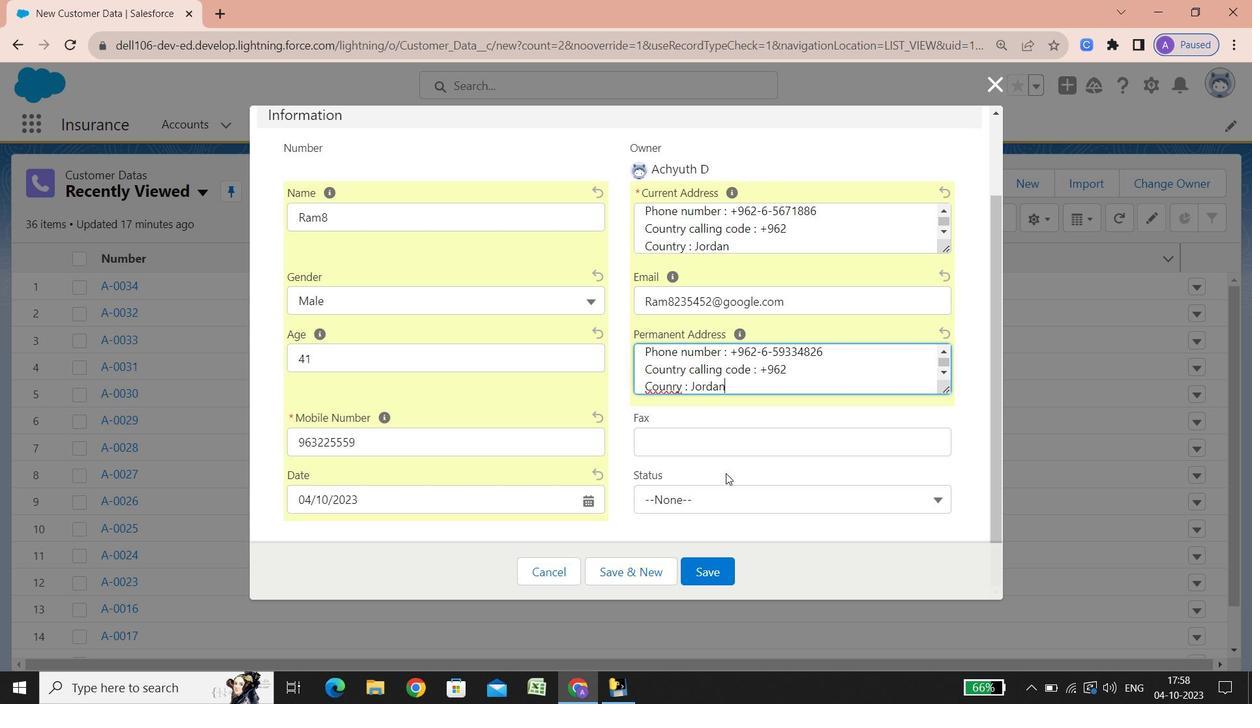 
Action: Mouse scrolled (726, 472) with delta (0, 0)
Screenshot: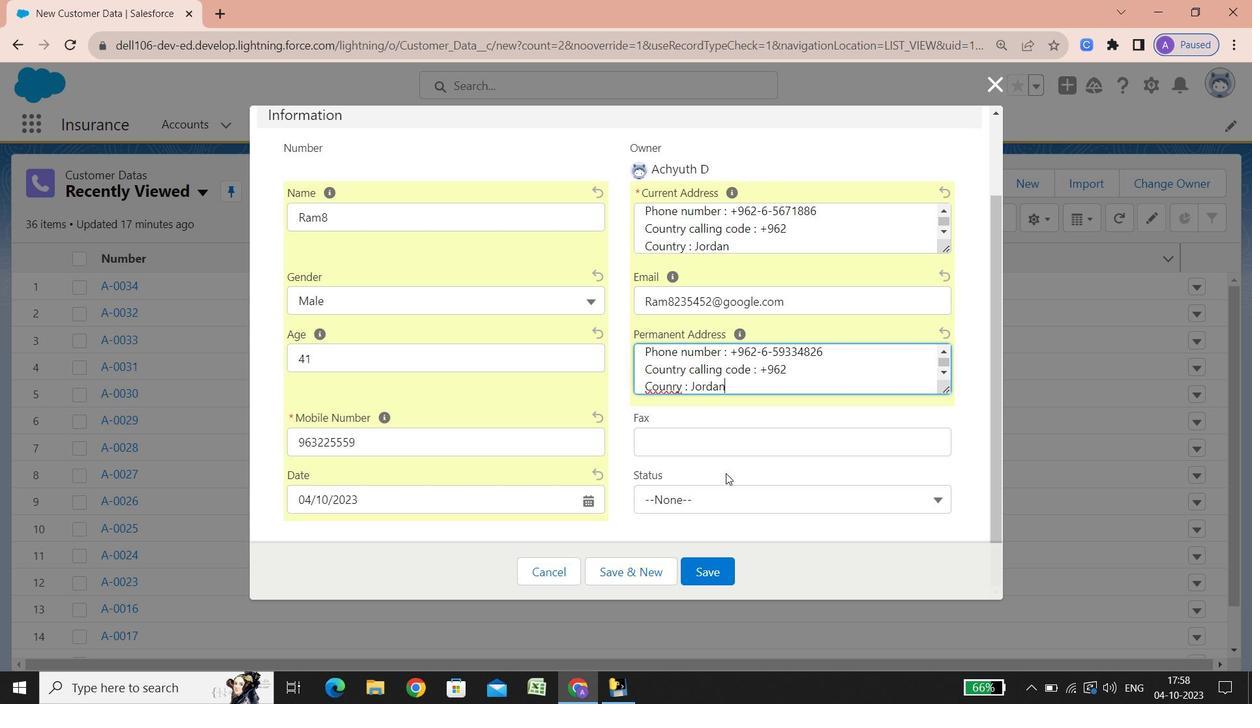 
Action: Mouse scrolled (726, 472) with delta (0, 0)
Screenshot: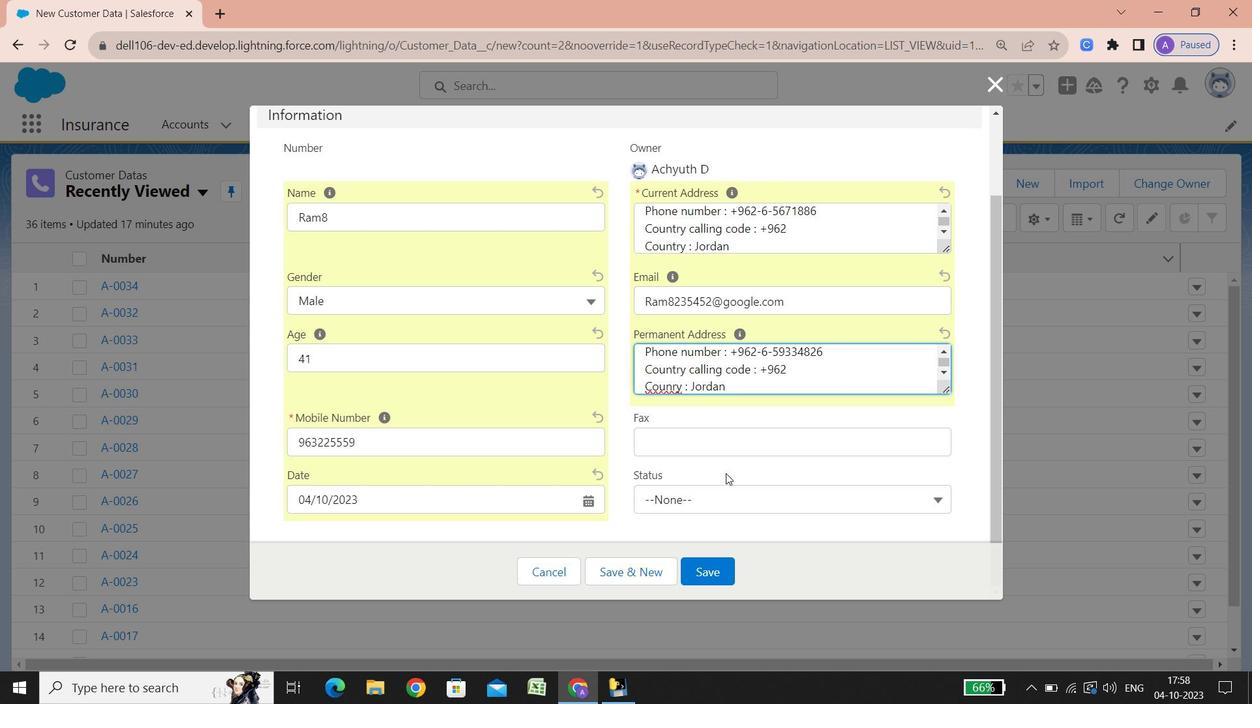 
Action: Mouse scrolled (726, 472) with delta (0, 0)
Screenshot: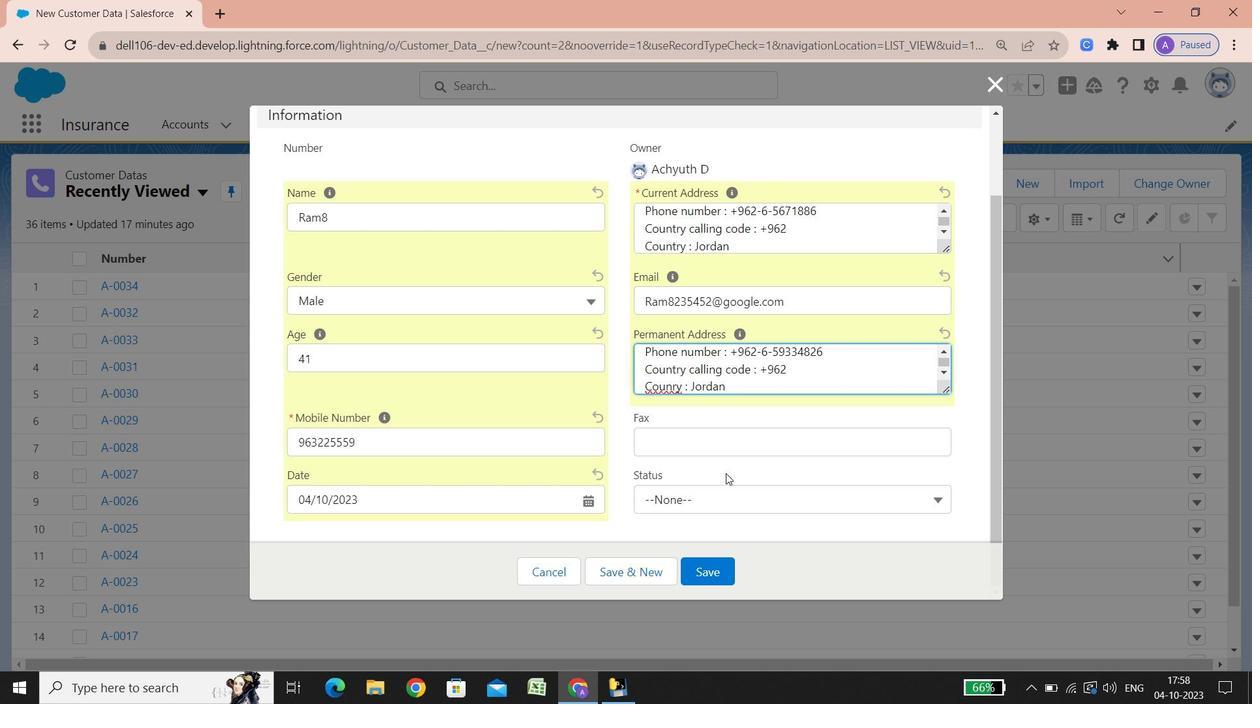 
Action: Mouse scrolled (726, 472) with delta (0, 0)
Screenshot: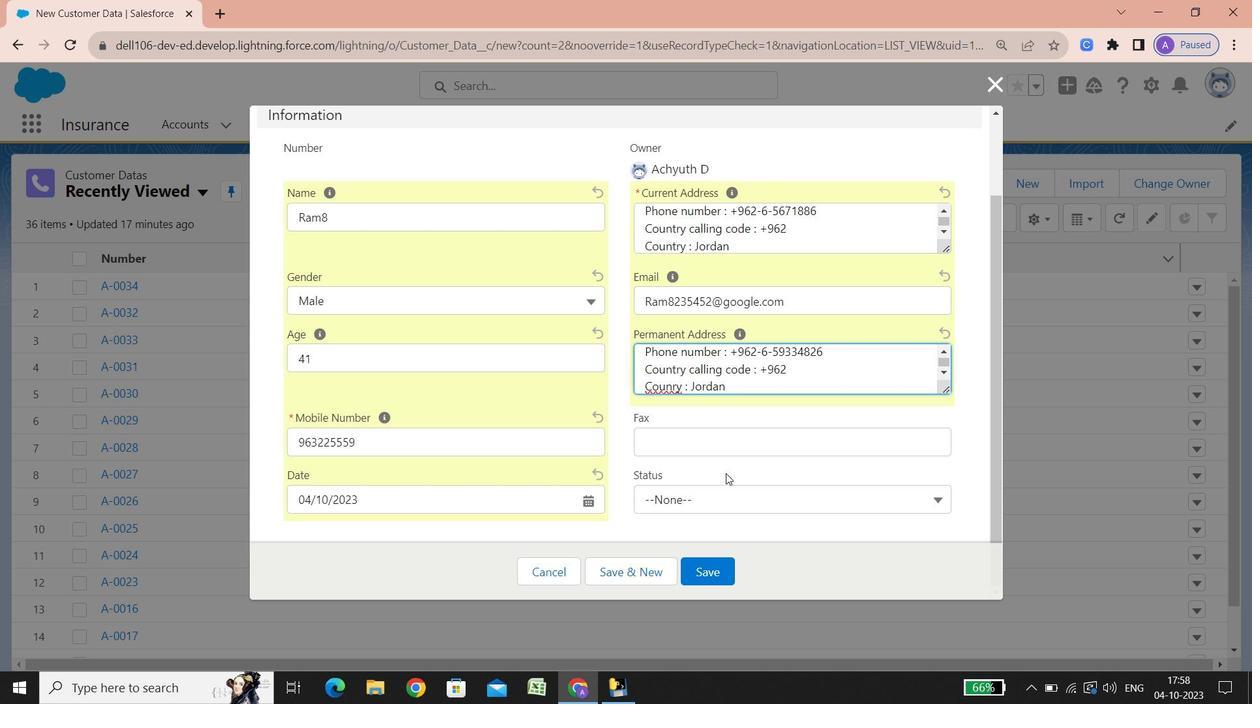 
Action: Mouse scrolled (726, 472) with delta (0, 0)
Screenshot: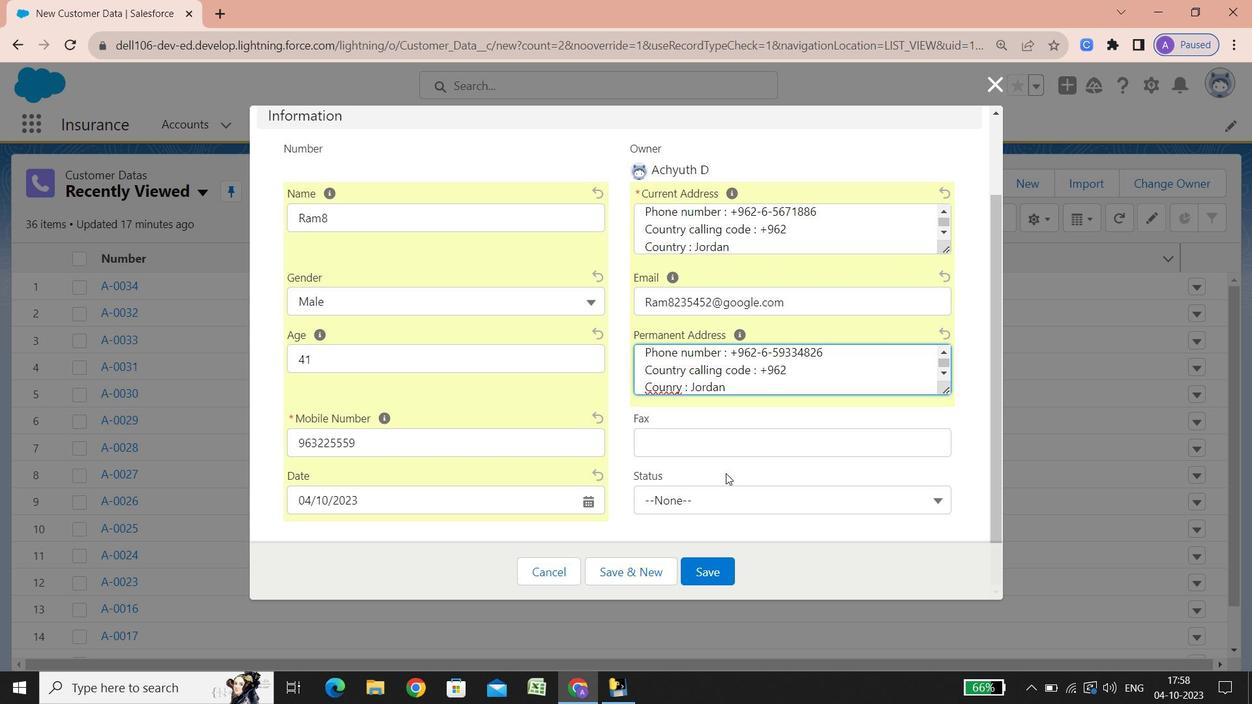 
Action: Mouse scrolled (726, 472) with delta (0, 0)
Screenshot: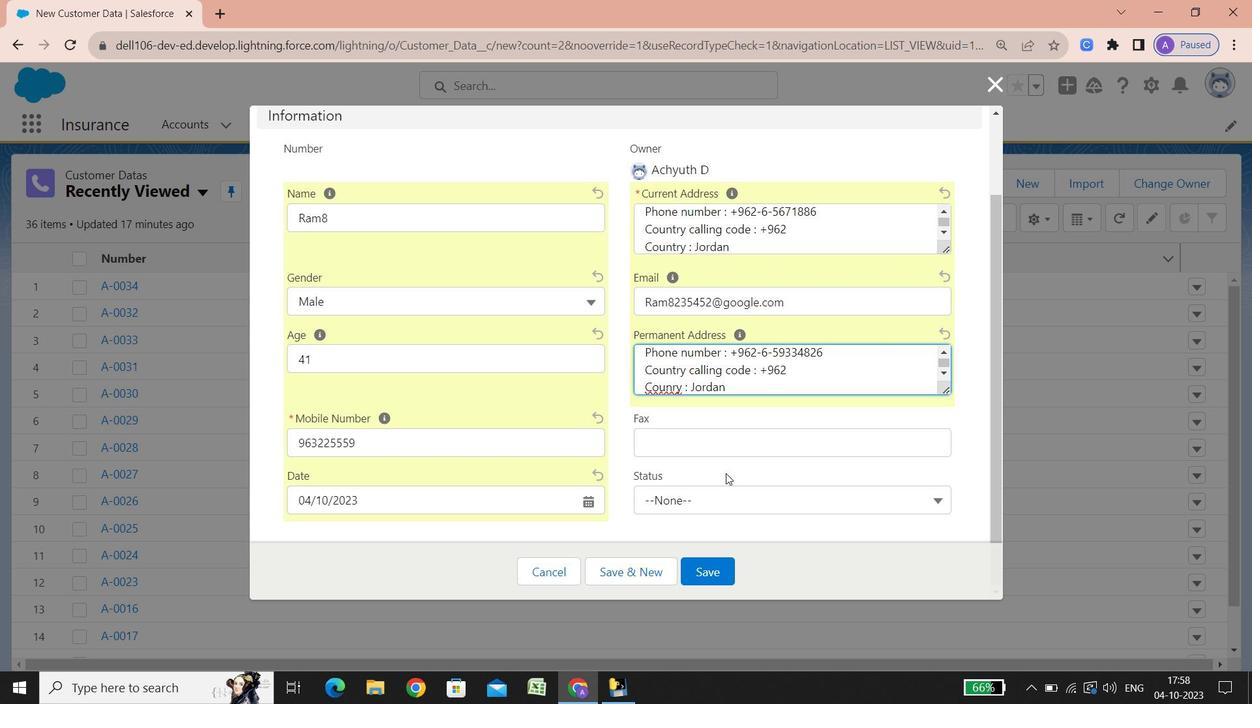 
Action: Mouse scrolled (726, 472) with delta (0, 0)
Screenshot: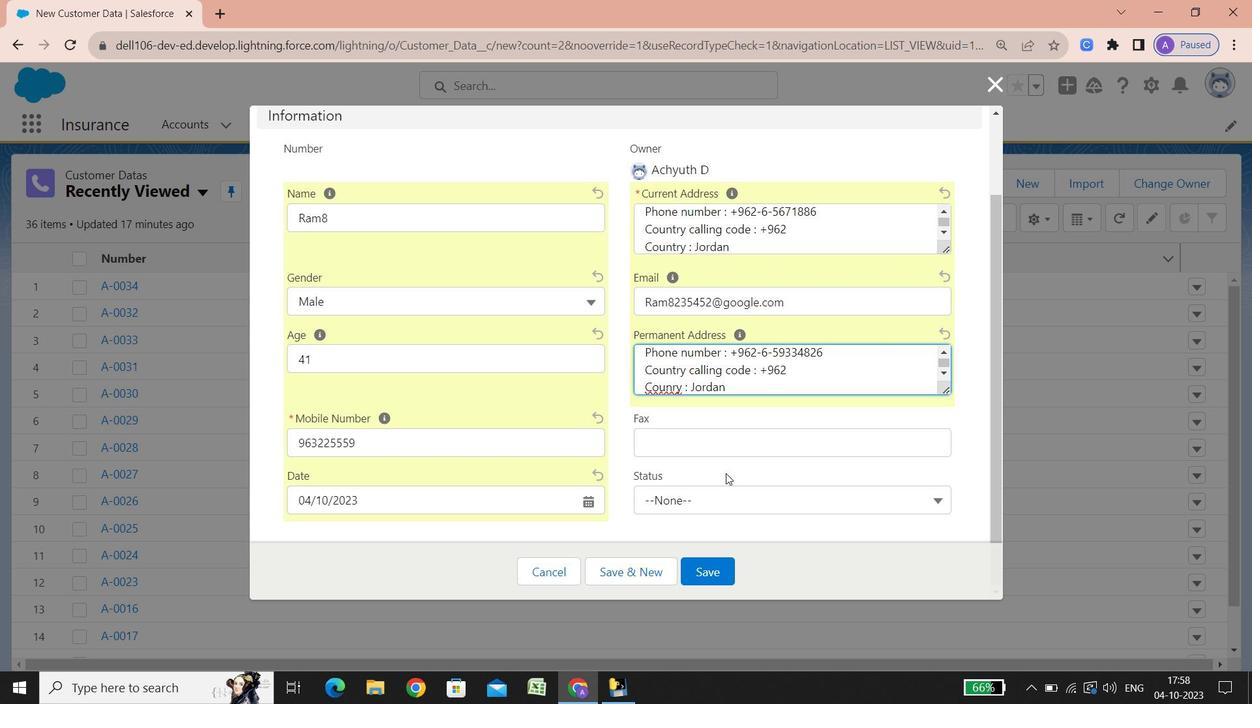 
Action: Mouse scrolled (726, 472) with delta (0, 0)
Screenshot: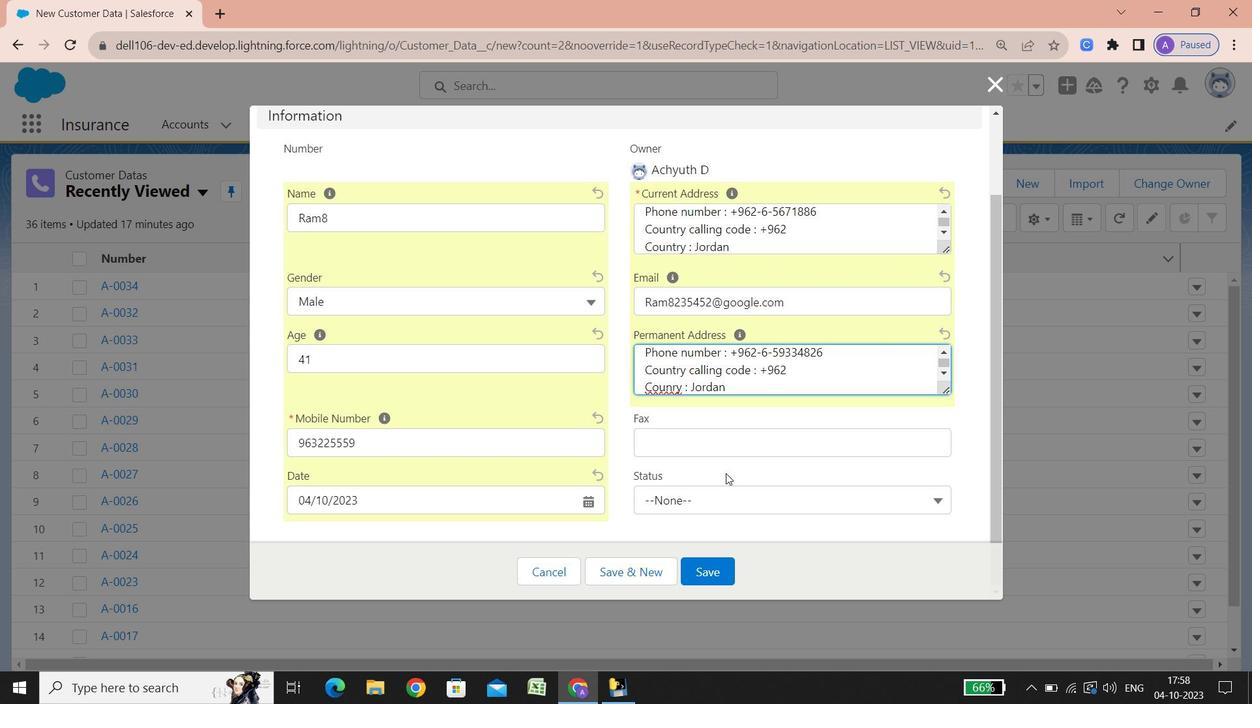 
Action: Mouse scrolled (726, 472) with delta (0, 0)
Screenshot: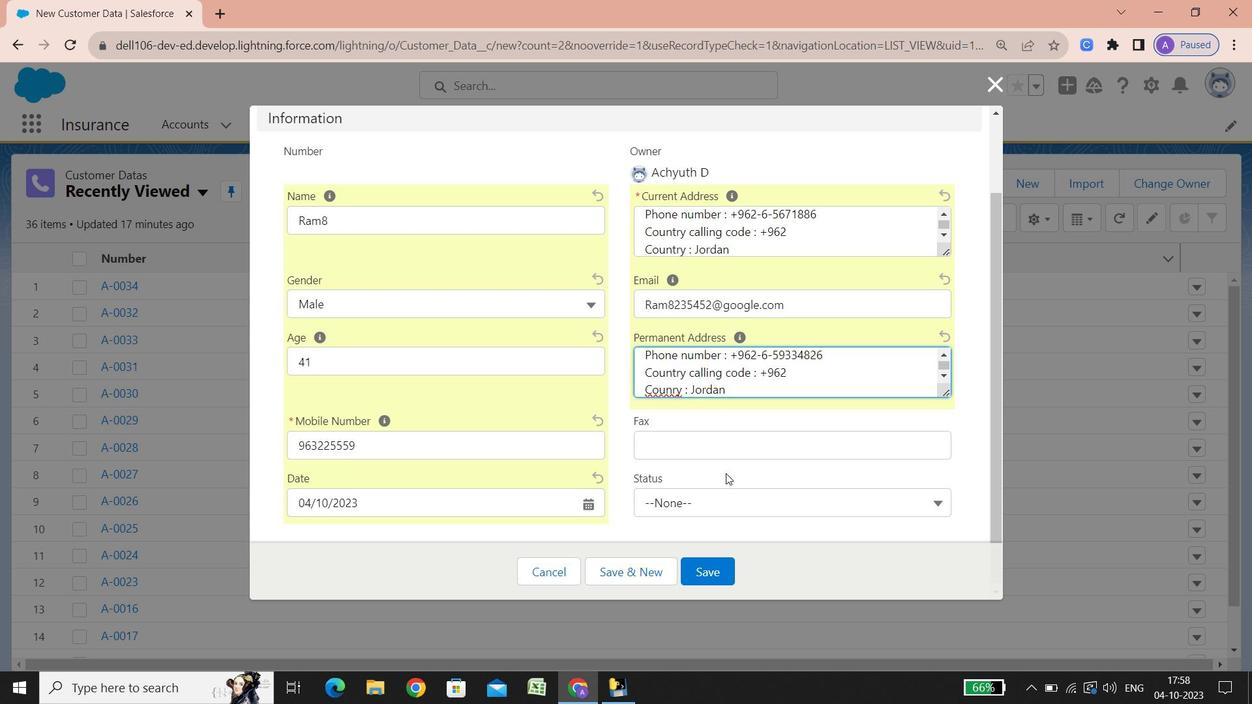 
Action: Mouse scrolled (726, 472) with delta (0, 0)
Screenshot: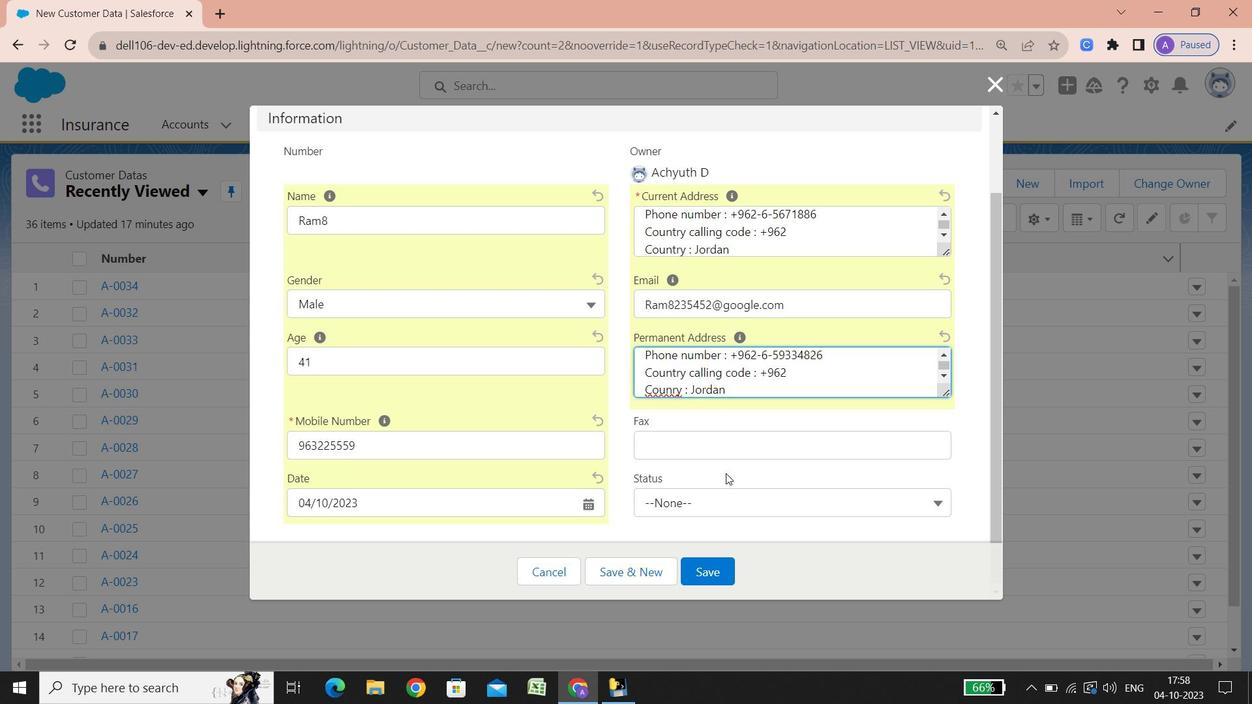
Action: Mouse scrolled (726, 472) with delta (0, 0)
Screenshot: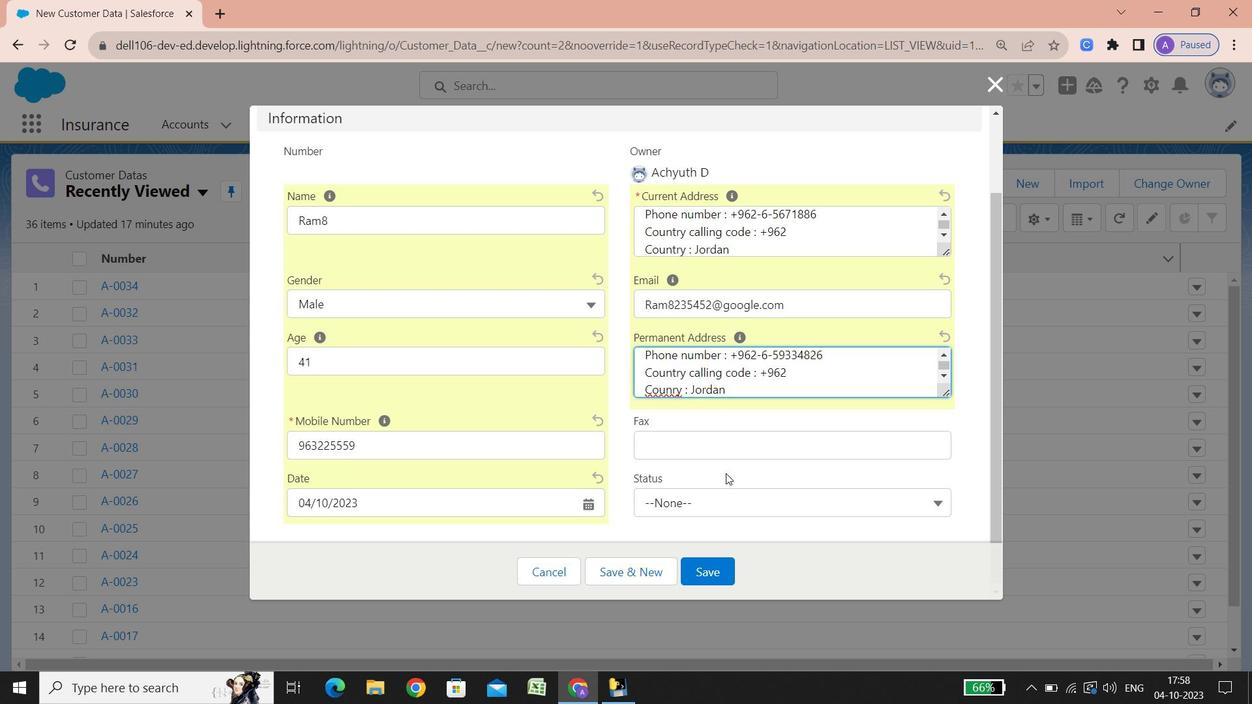 
Action: Mouse scrolled (726, 472) with delta (0, 0)
Screenshot: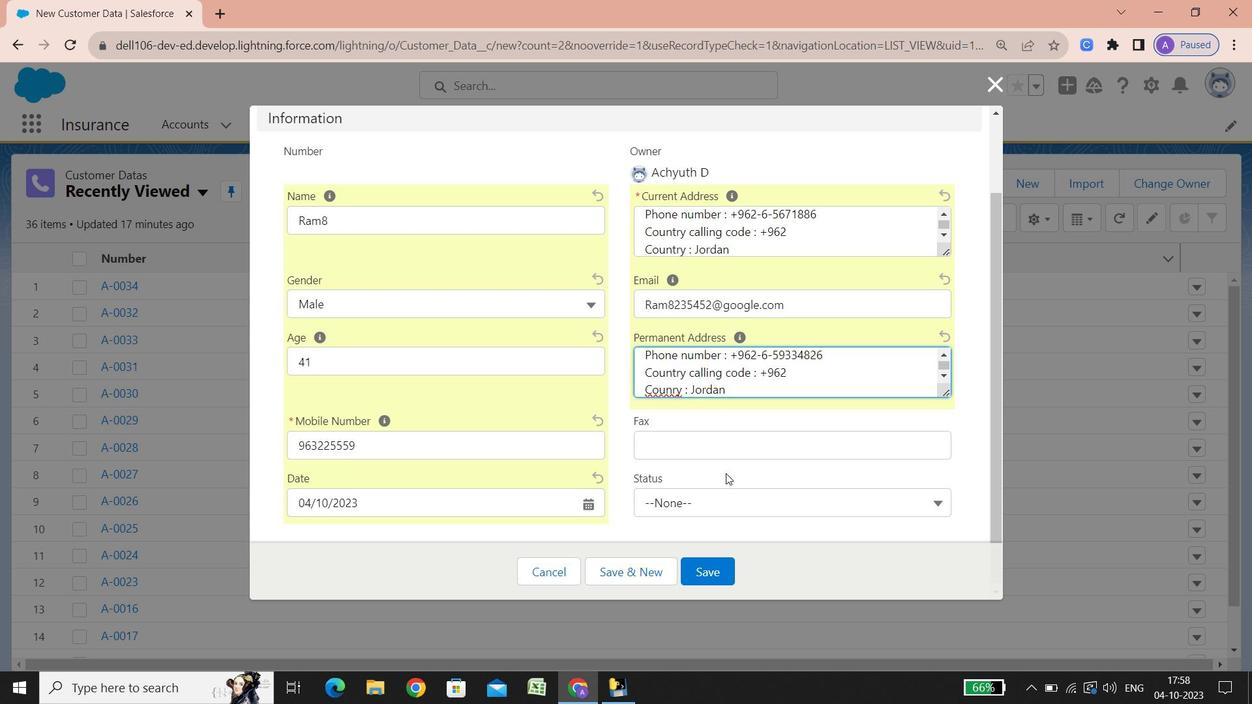 
Action: Mouse scrolled (726, 472) with delta (0, 0)
Screenshot: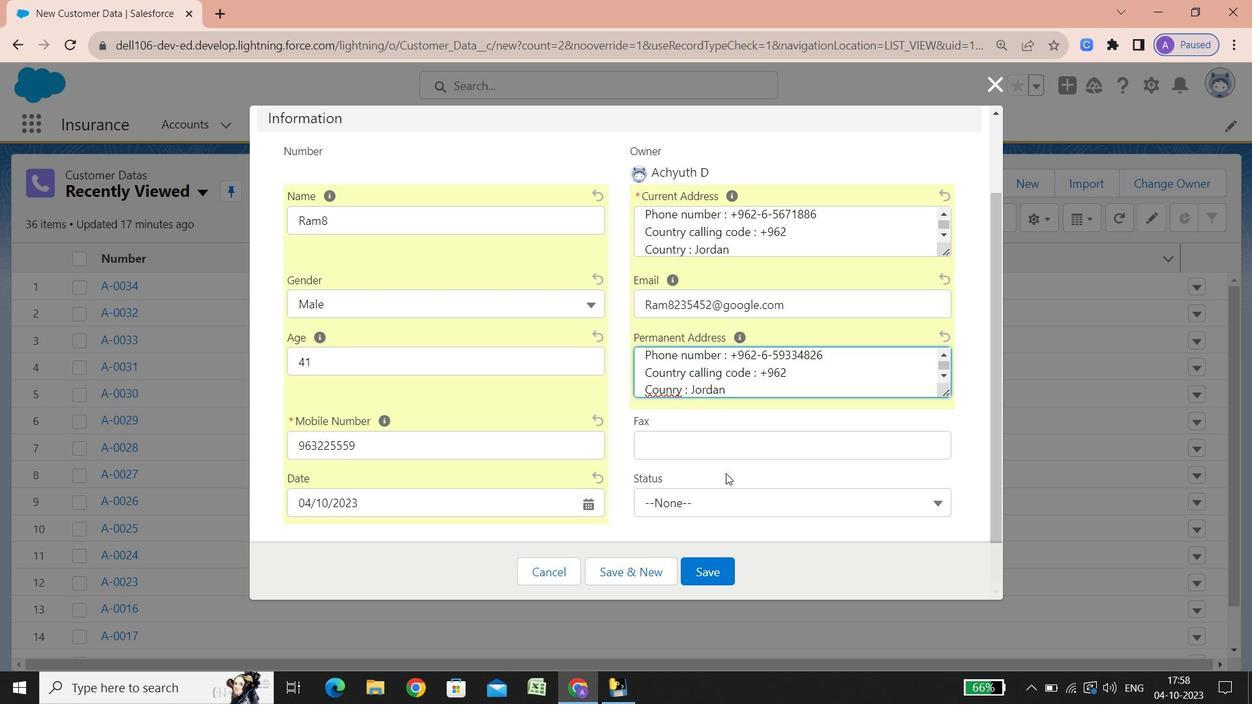 
Action: Mouse scrolled (726, 472) with delta (0, 0)
Screenshot: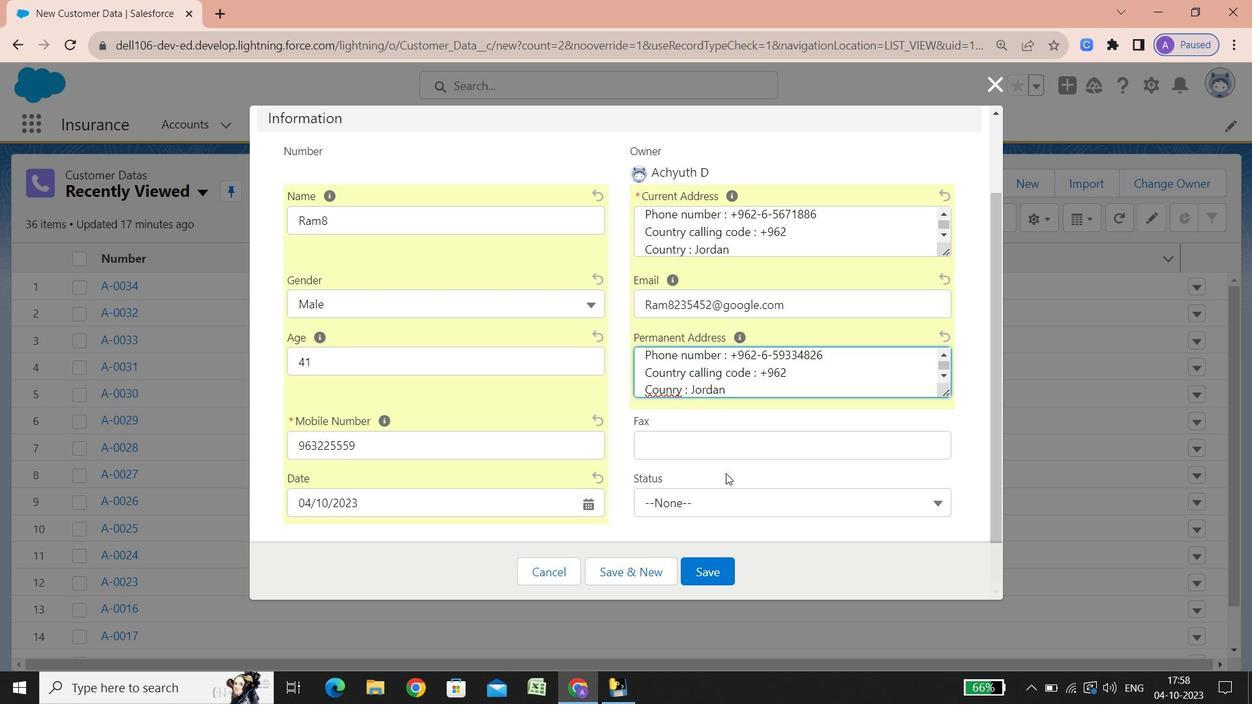 
Action: Mouse scrolled (726, 472) with delta (0, 0)
Screenshot: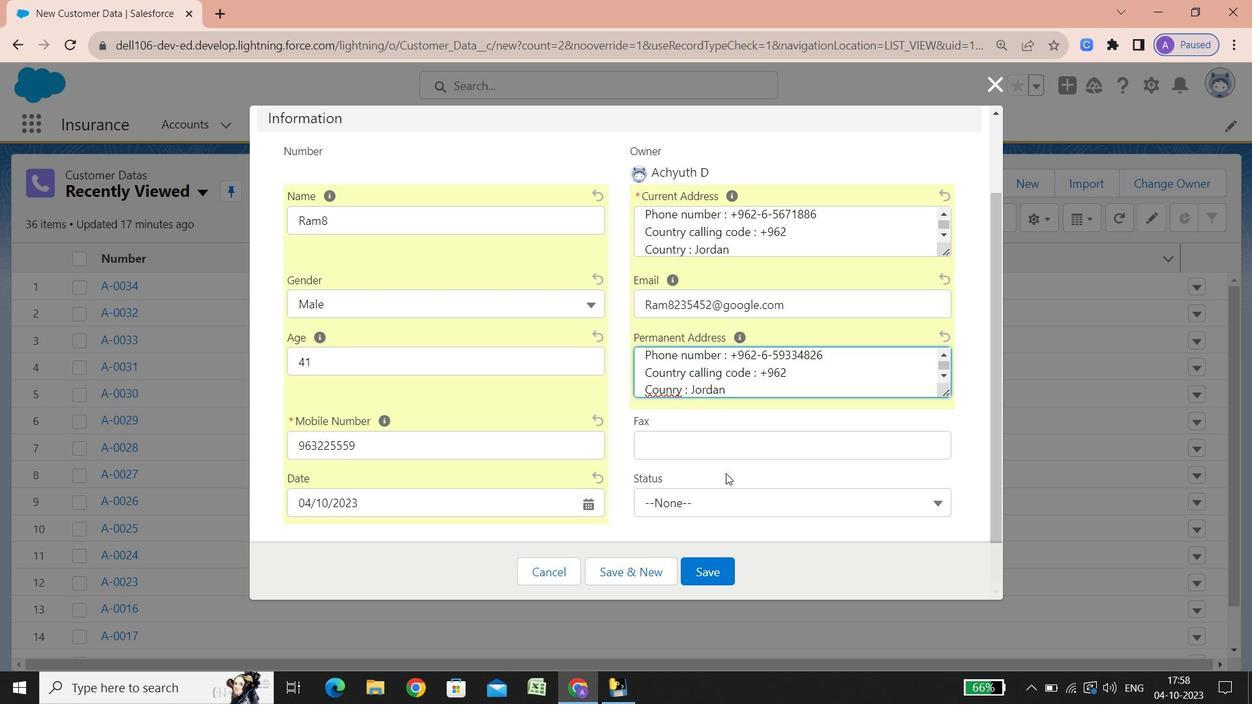 
Action: Mouse scrolled (726, 472) with delta (0, 0)
Screenshot: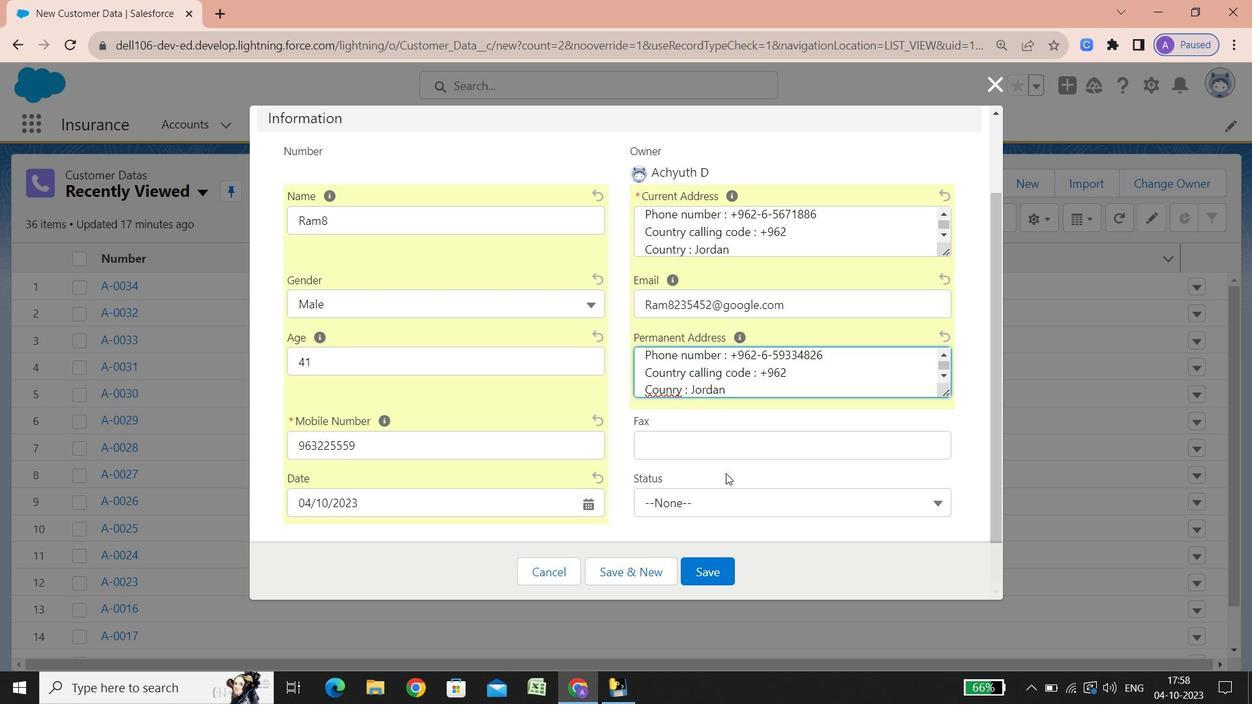 
Action: Mouse scrolled (726, 472) with delta (0, 0)
Screenshot: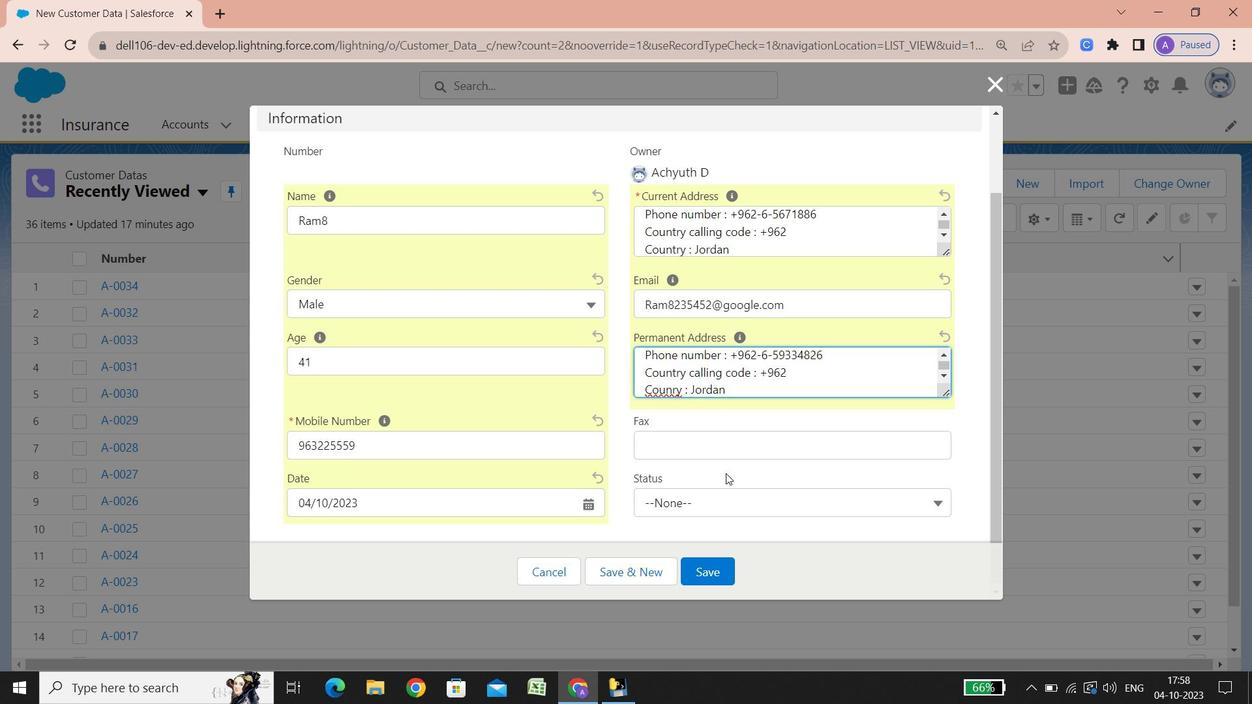 
Action: Mouse scrolled (726, 472) with delta (0, 0)
Screenshot: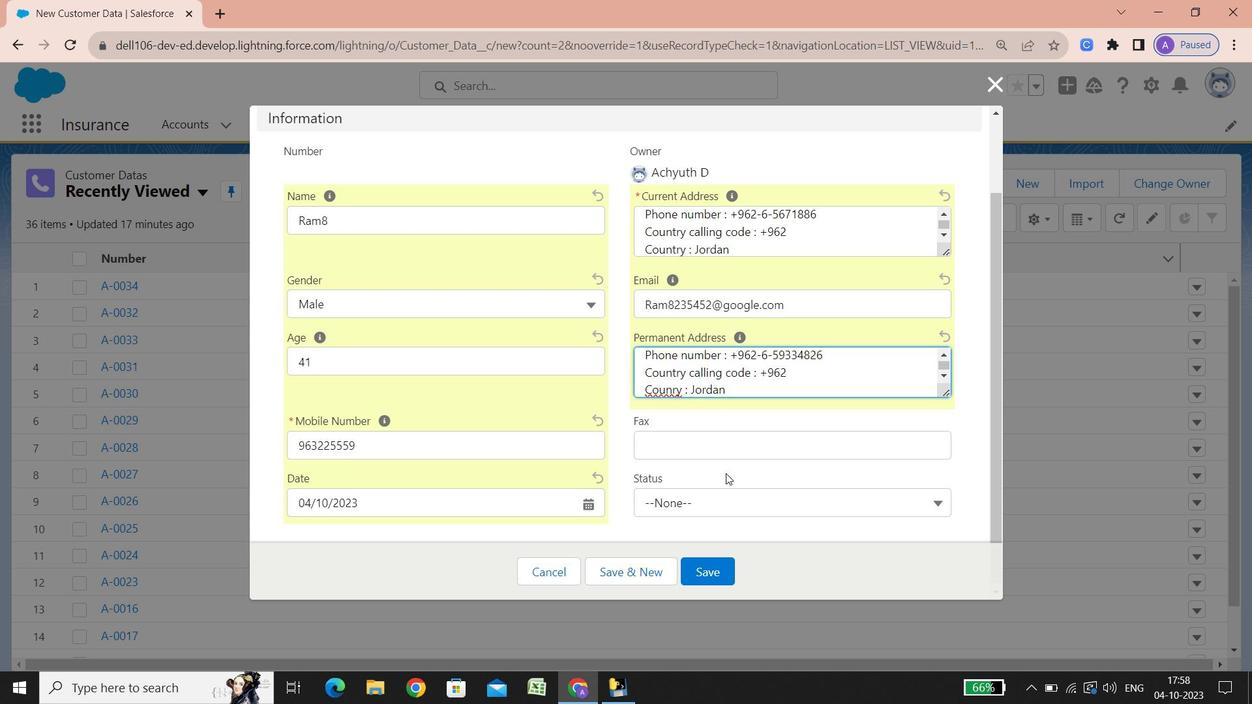 
Action: Mouse scrolled (726, 472) with delta (0, 0)
Screenshot: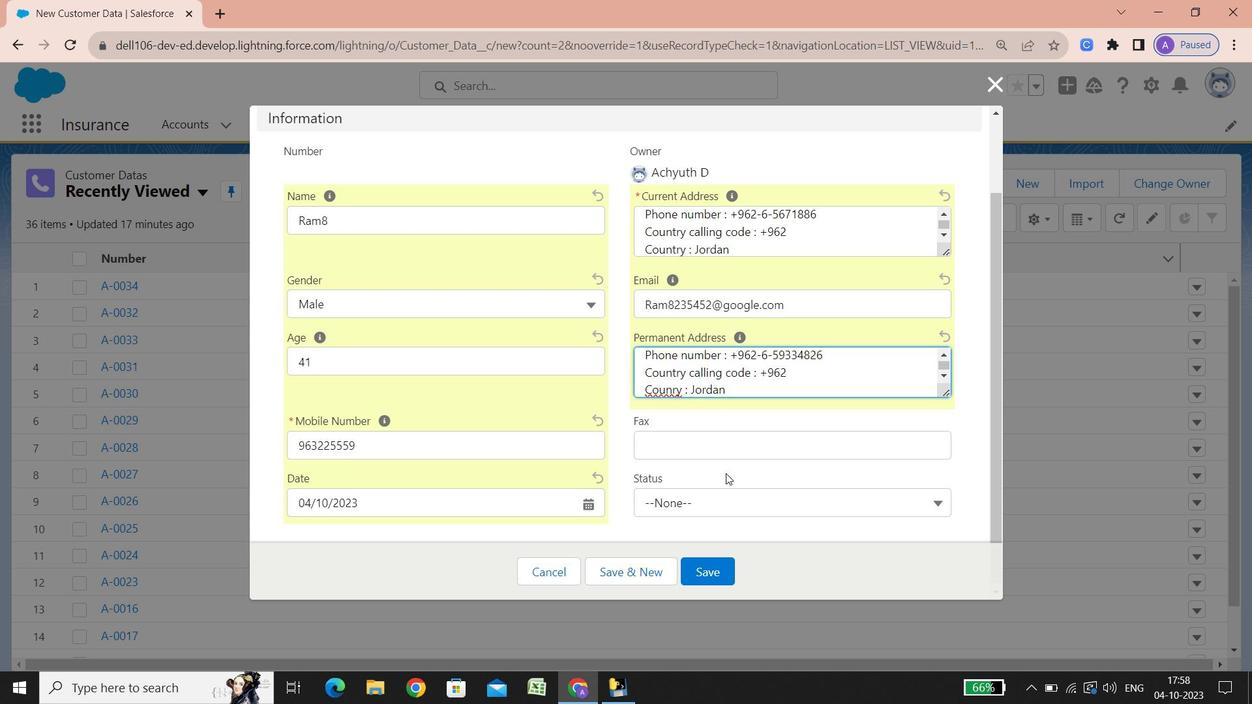 
Action: Mouse scrolled (726, 472) with delta (0, 0)
Screenshot: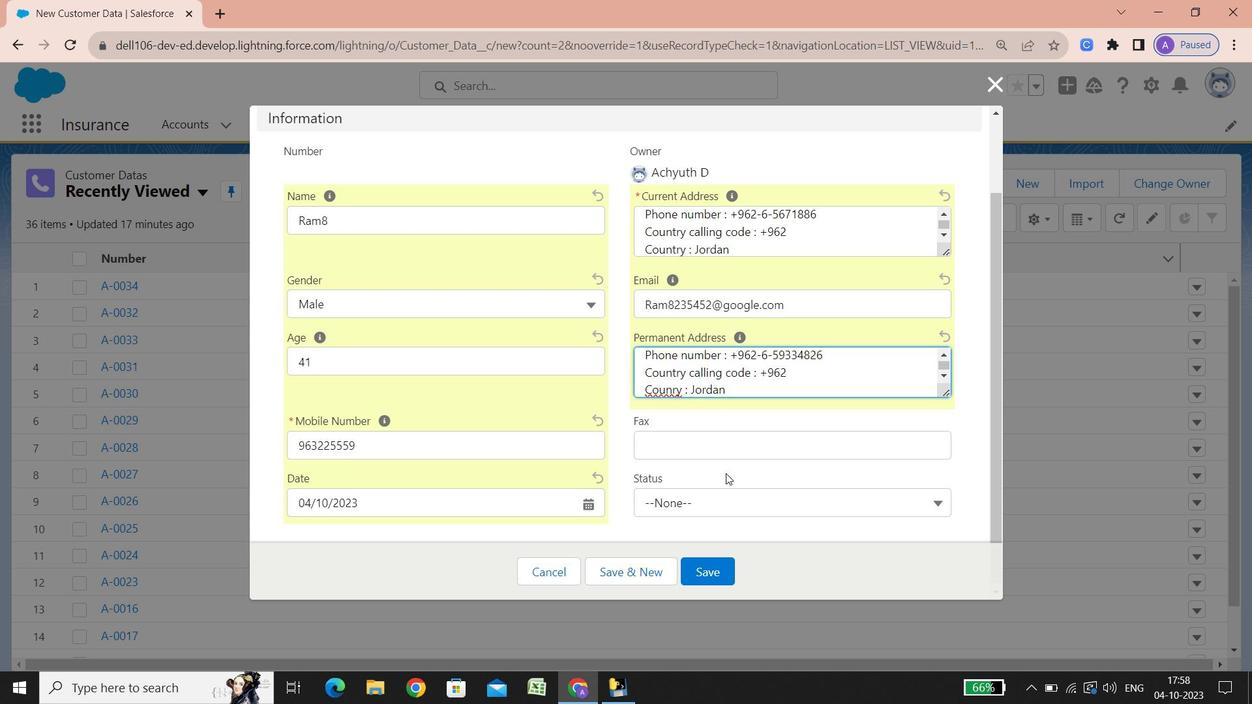 
Action: Mouse scrolled (726, 472) with delta (0, 0)
Screenshot: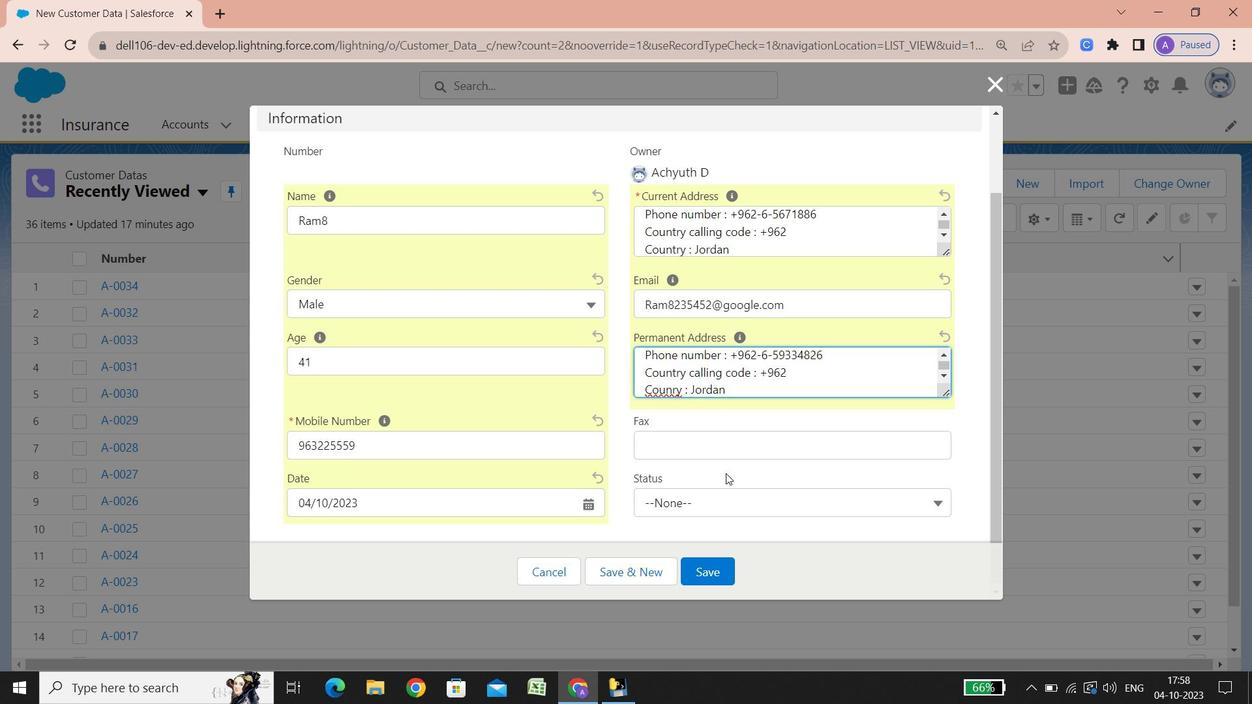 
Action: Mouse scrolled (726, 472) with delta (0, 0)
Screenshot: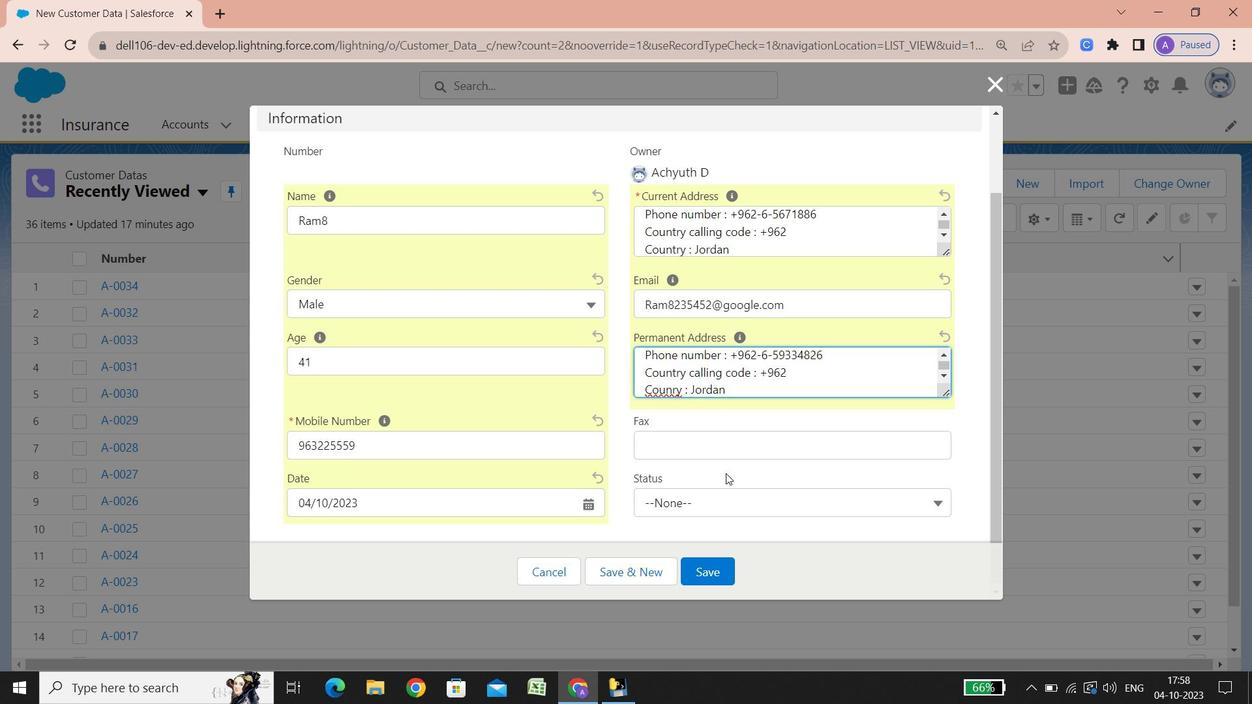 
Action: Mouse scrolled (726, 472) with delta (0, 0)
Screenshot: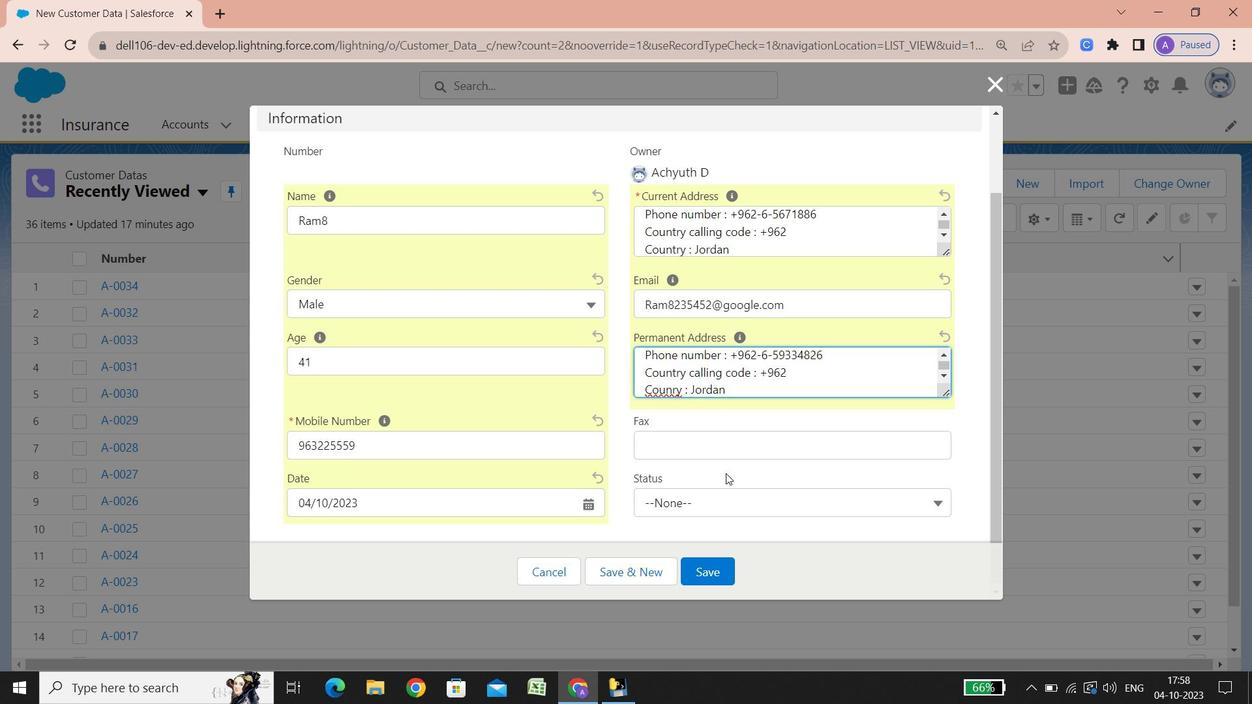 
Action: Mouse scrolled (726, 472) with delta (0, 0)
Screenshot: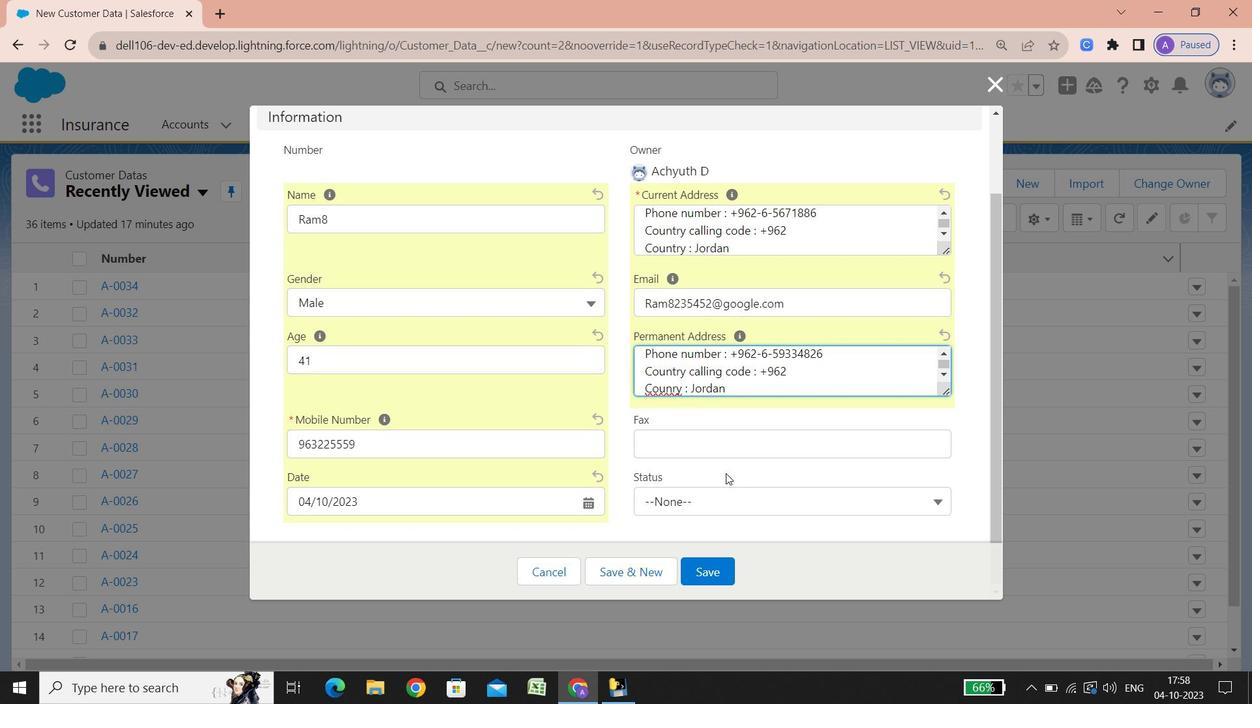 
Action: Mouse scrolled (726, 472) with delta (0, 0)
Screenshot: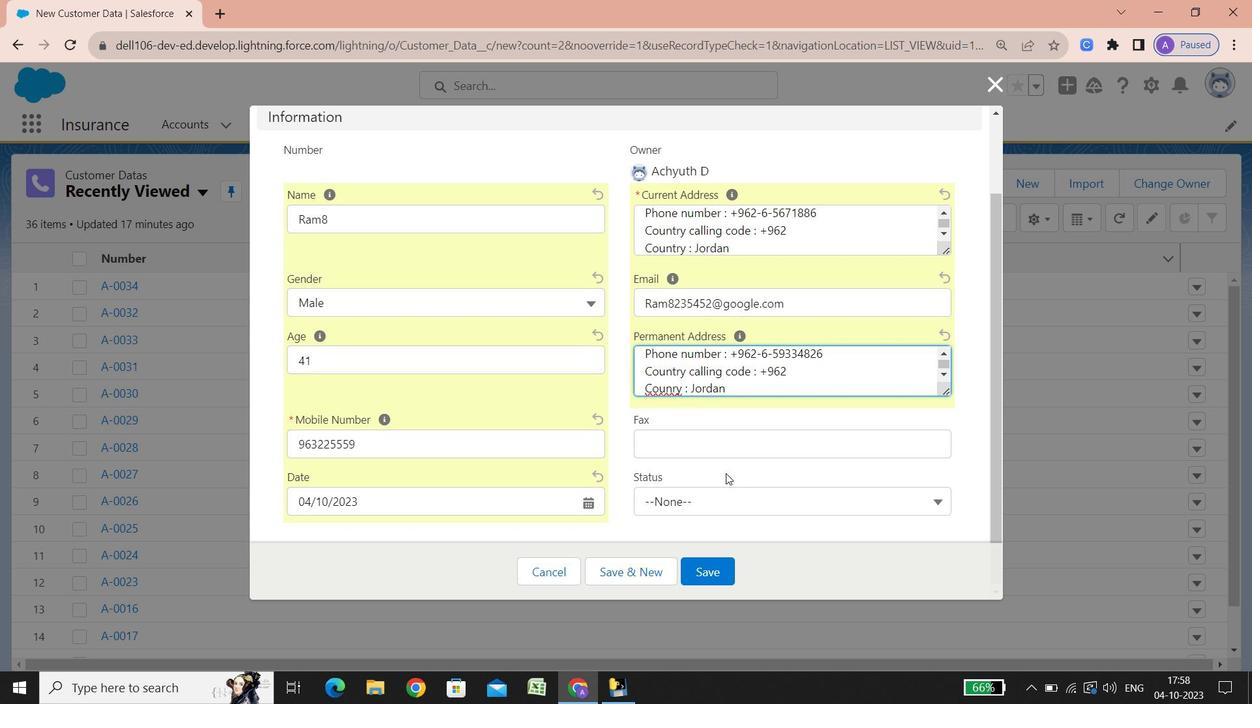 
Action: Mouse scrolled (726, 472) with delta (0, 0)
Screenshot: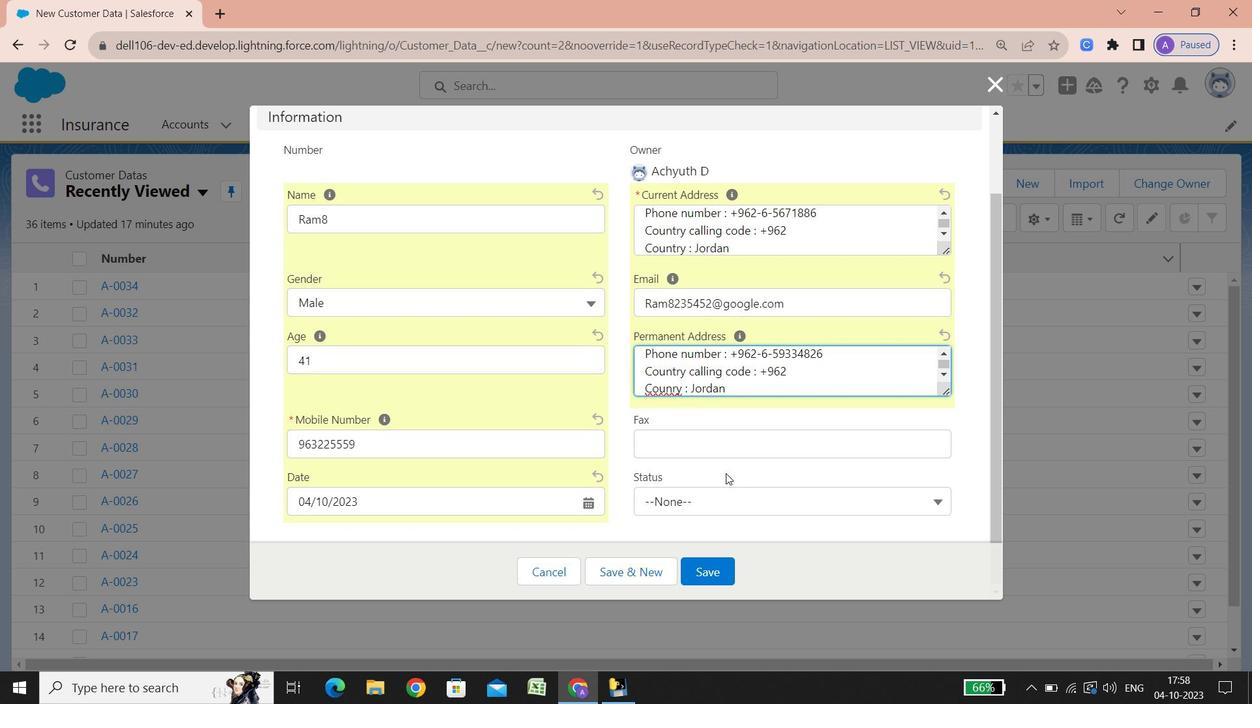 
Action: Mouse scrolled (726, 472) with delta (0, 0)
Screenshot: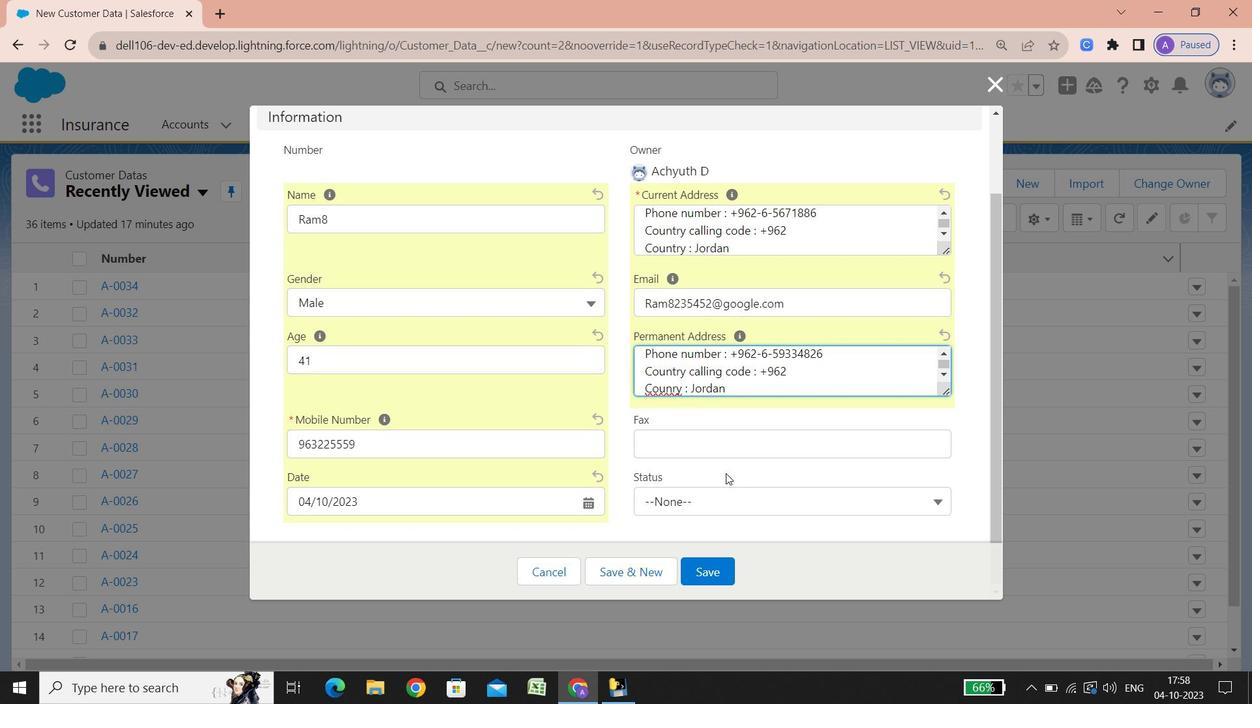 
Action: Mouse scrolled (726, 472) with delta (0, 0)
